 Task: In the  document Desert.txt Align the width of word art with 'Picture'. Fill the whole document with 'Yellow'. Add link on bottom left corner of the sheet: in.pinterest.com
Action: Mouse moved to (306, 450)
Screenshot: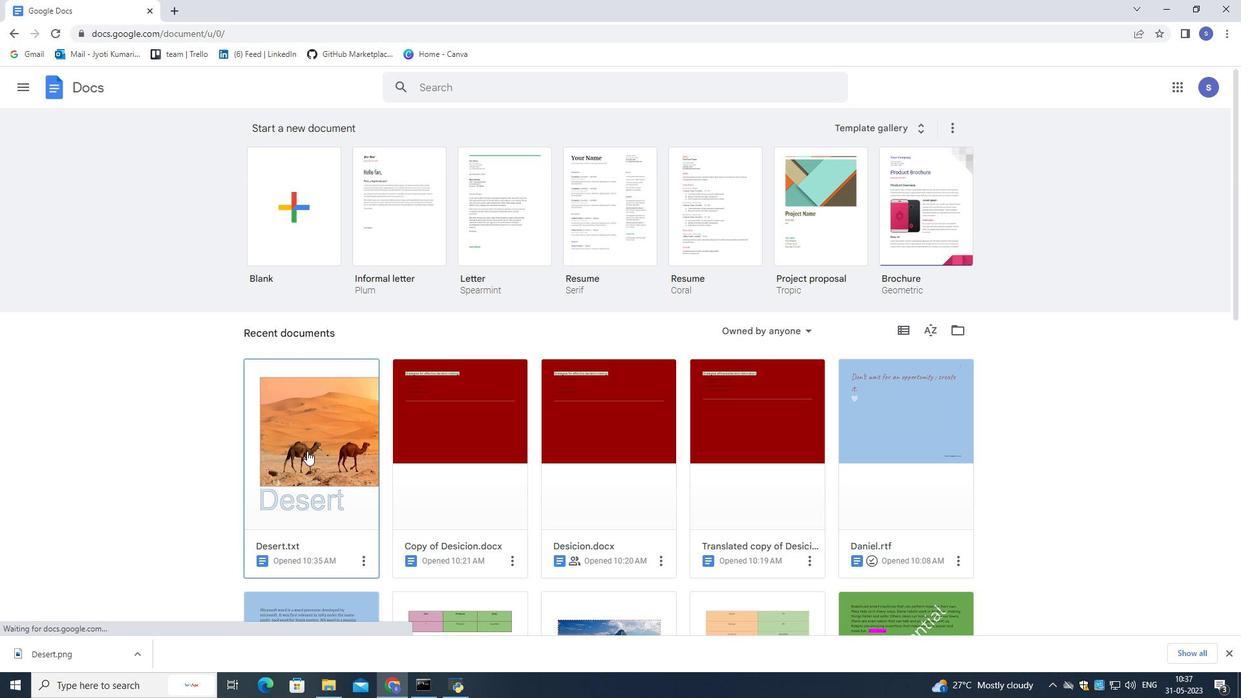
Action: Mouse pressed left at (306, 450)
Screenshot: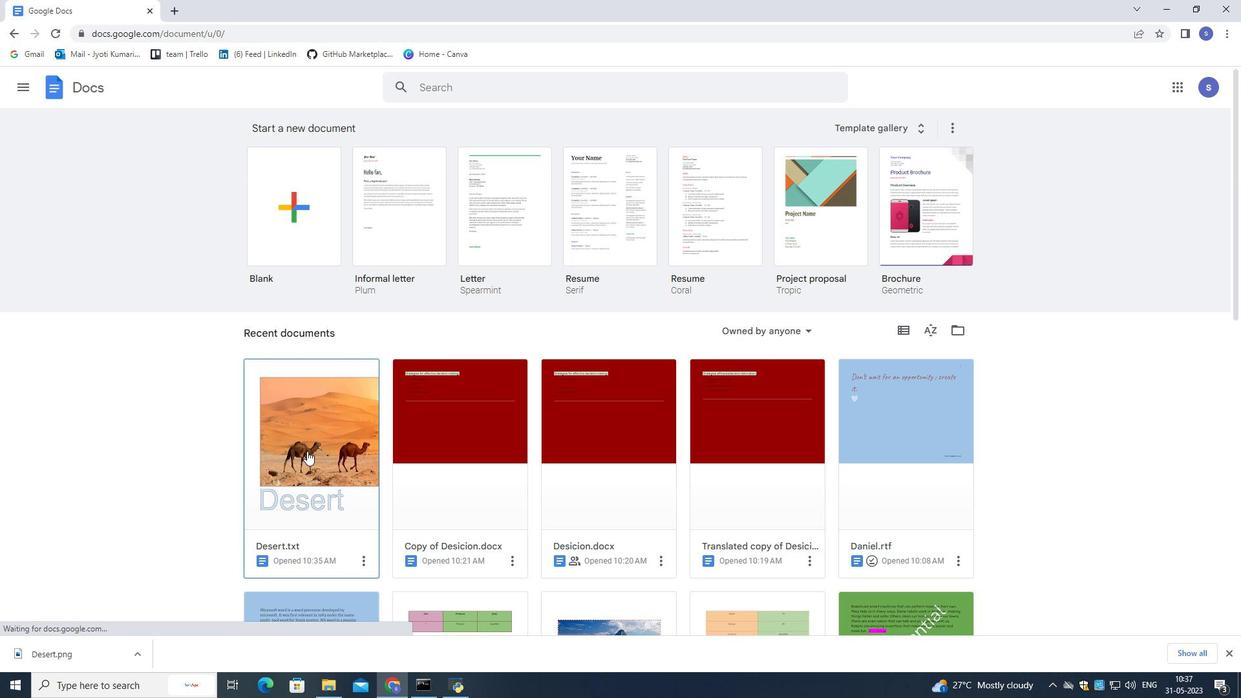 
Action: Mouse moved to (550, 488)
Screenshot: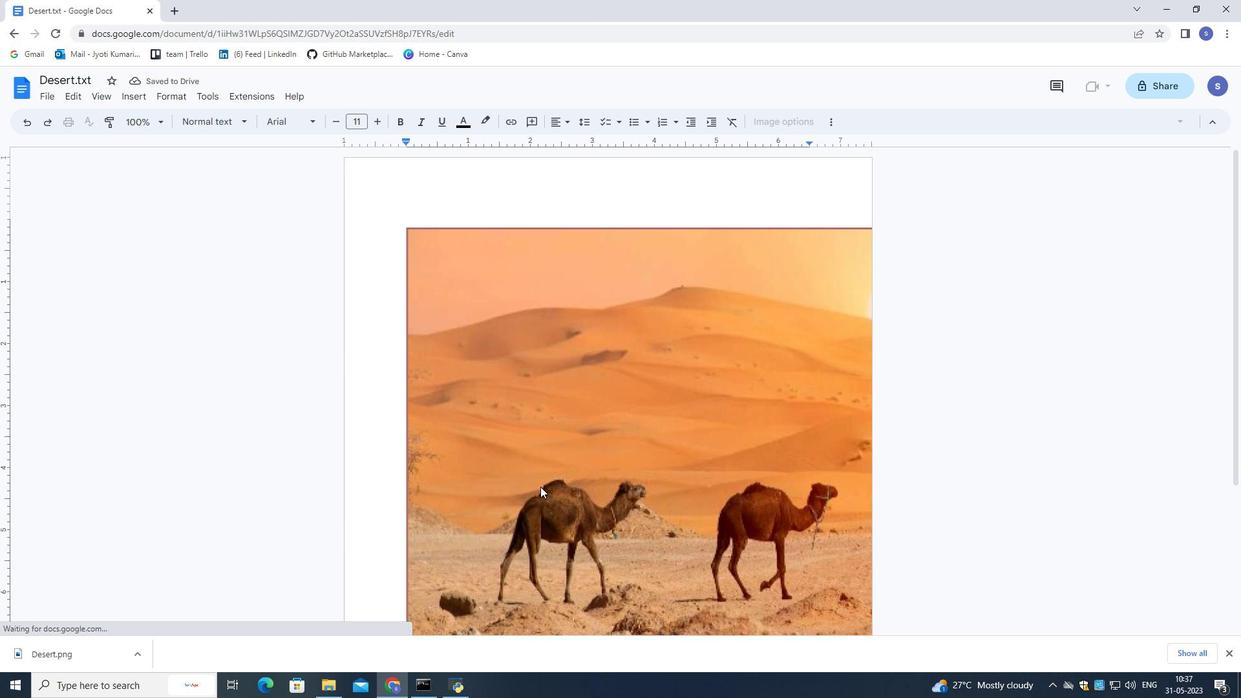 
Action: Mouse scrolled (550, 488) with delta (0, 0)
Screenshot: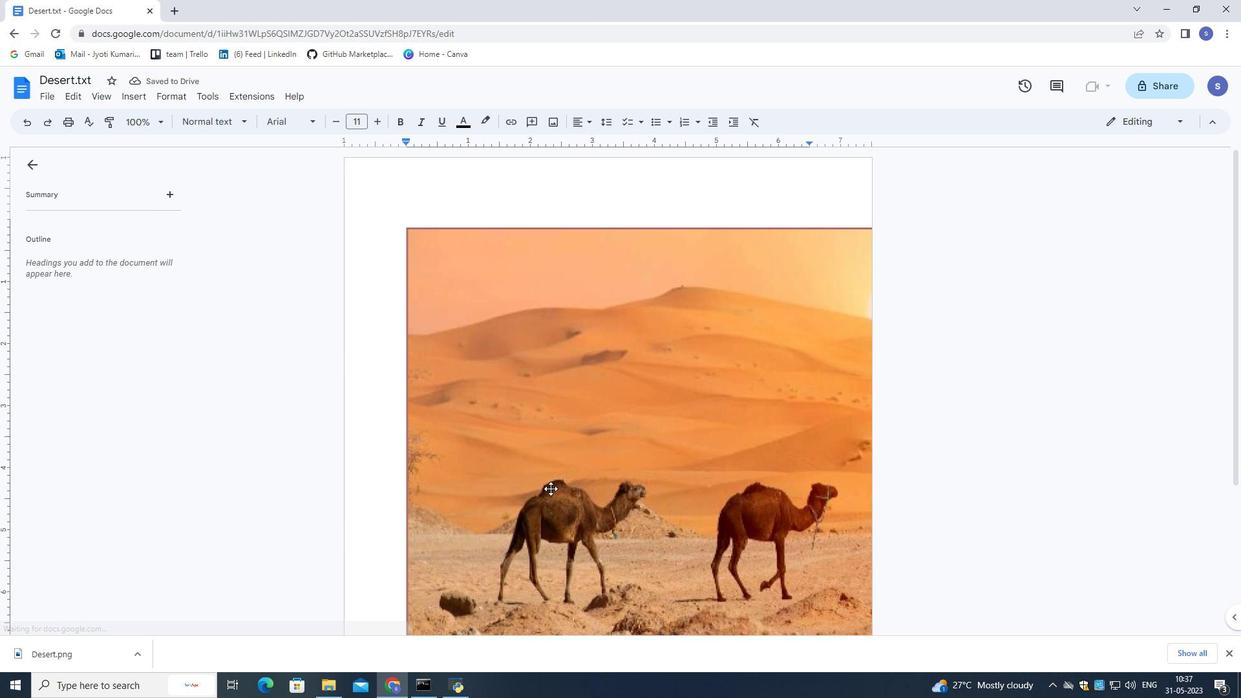 
Action: Mouse scrolled (550, 488) with delta (0, 0)
Screenshot: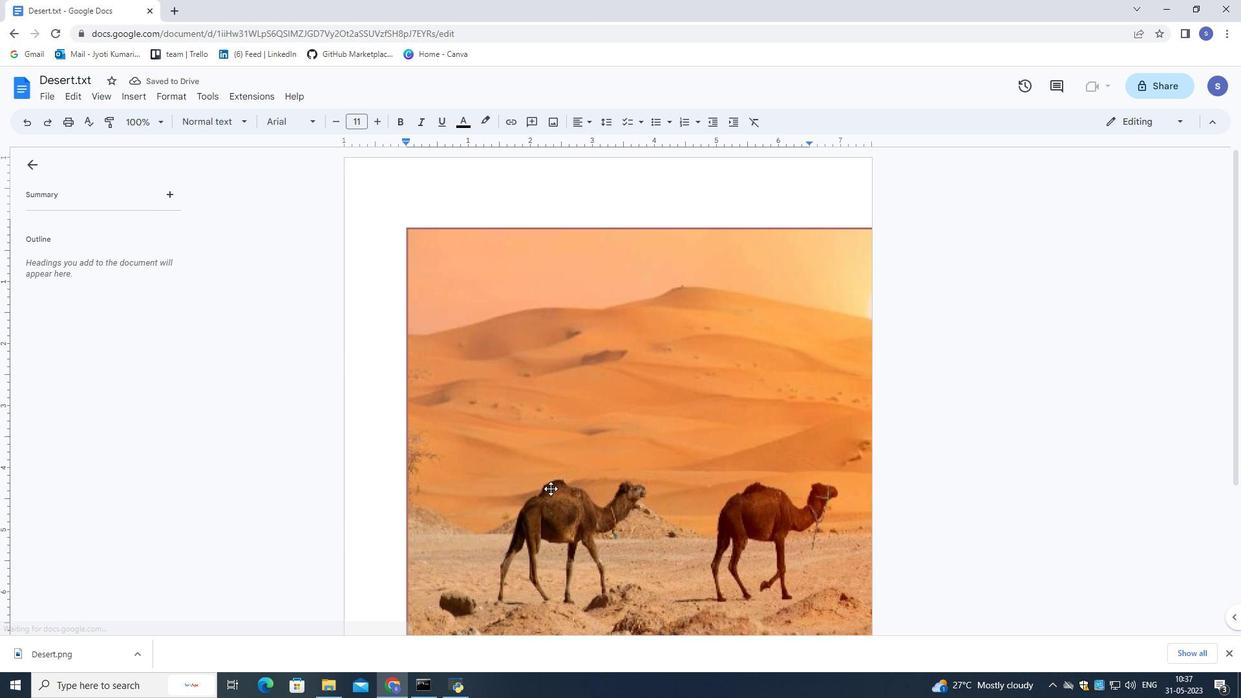 
Action: Mouse scrolled (550, 488) with delta (0, 0)
Screenshot: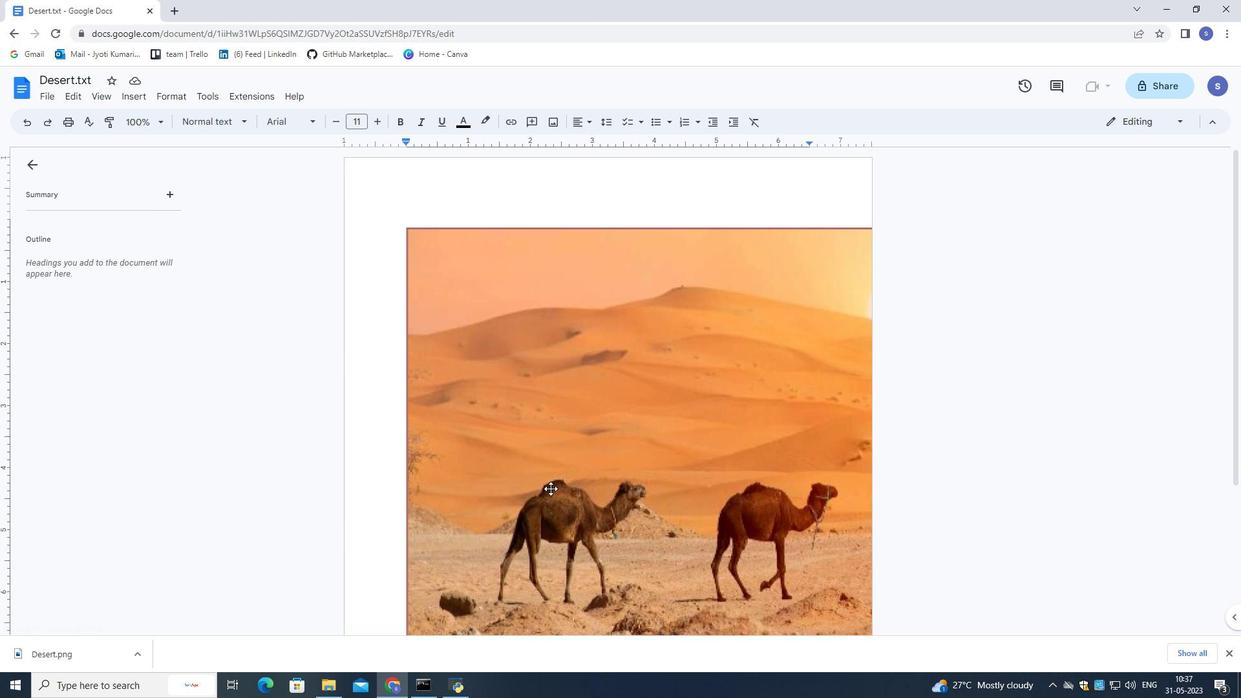 
Action: Mouse scrolled (550, 488) with delta (0, 0)
Screenshot: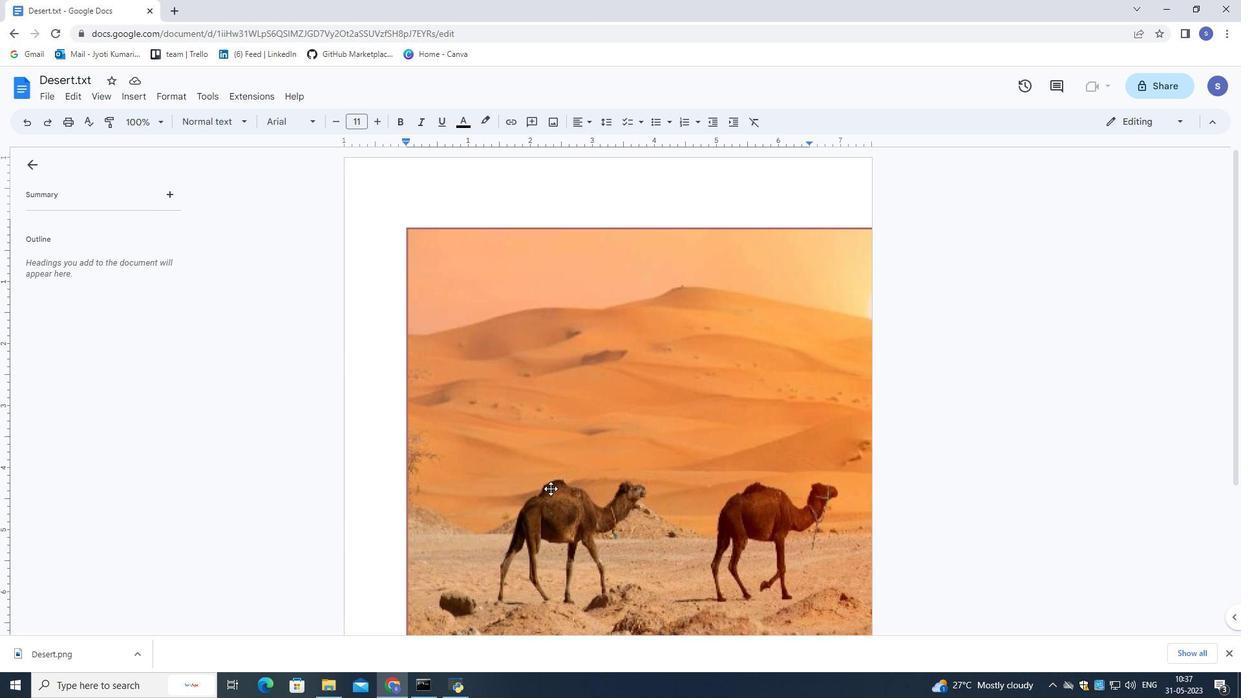 
Action: Mouse moved to (528, 504)
Screenshot: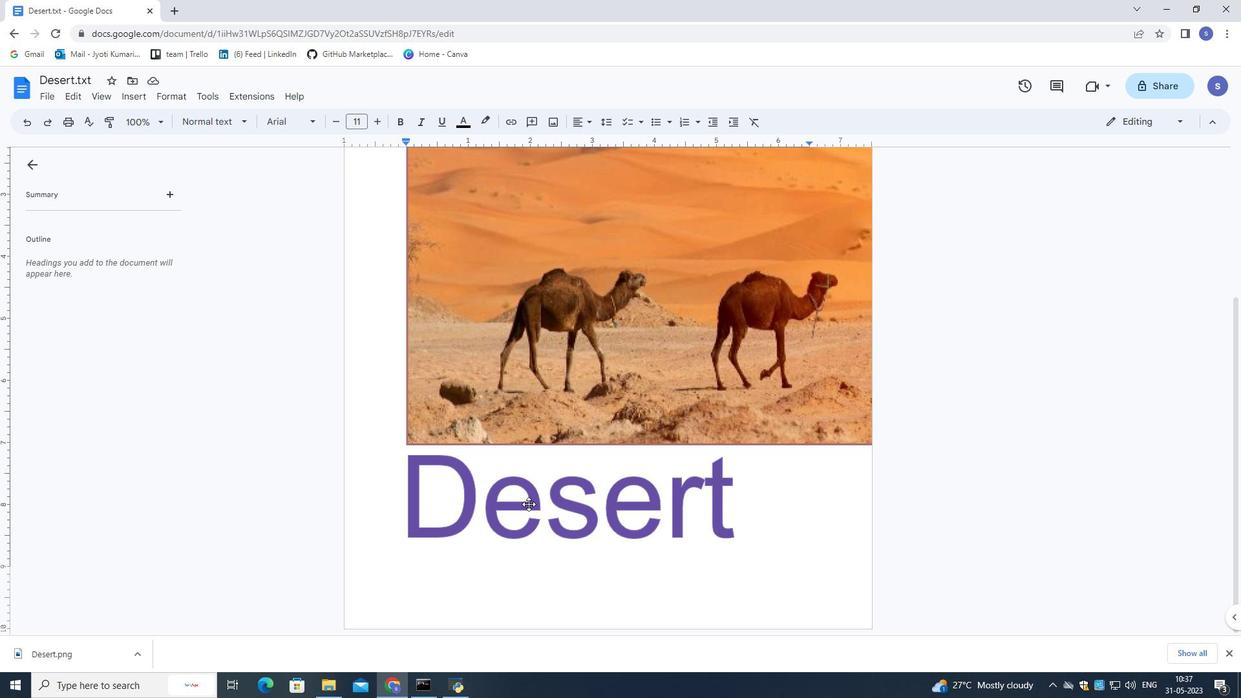 
Action: Mouse pressed left at (528, 504)
Screenshot: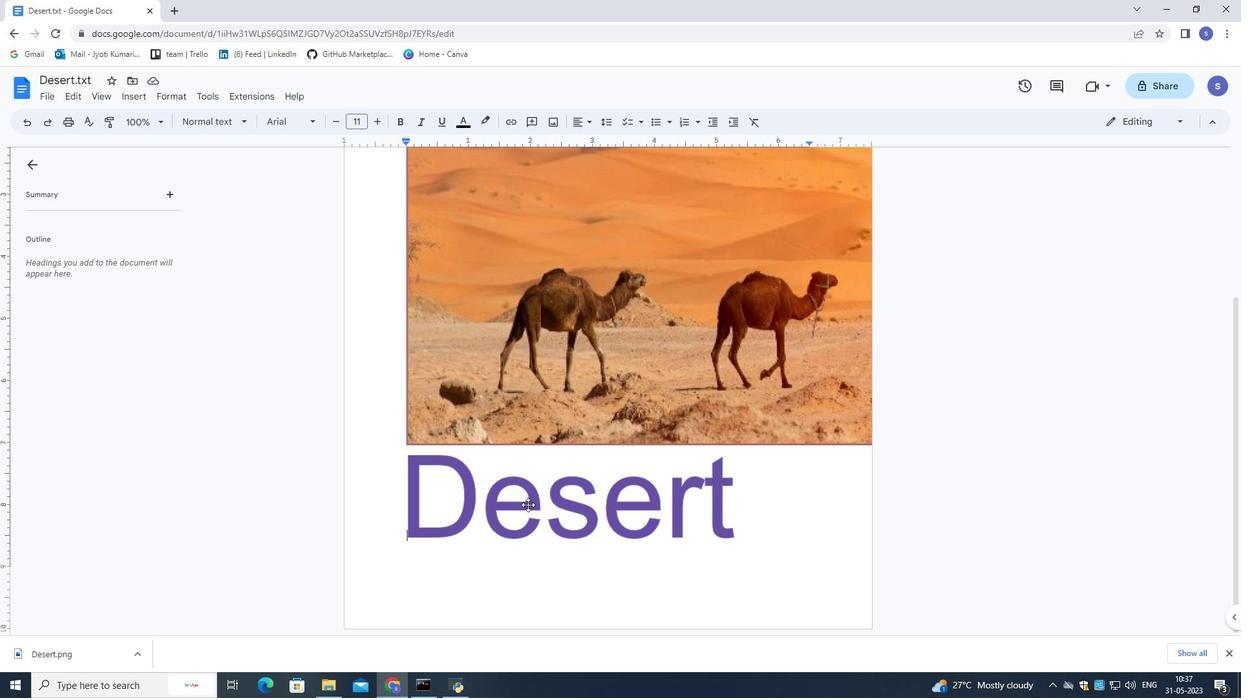 
Action: Mouse moved to (731, 497)
Screenshot: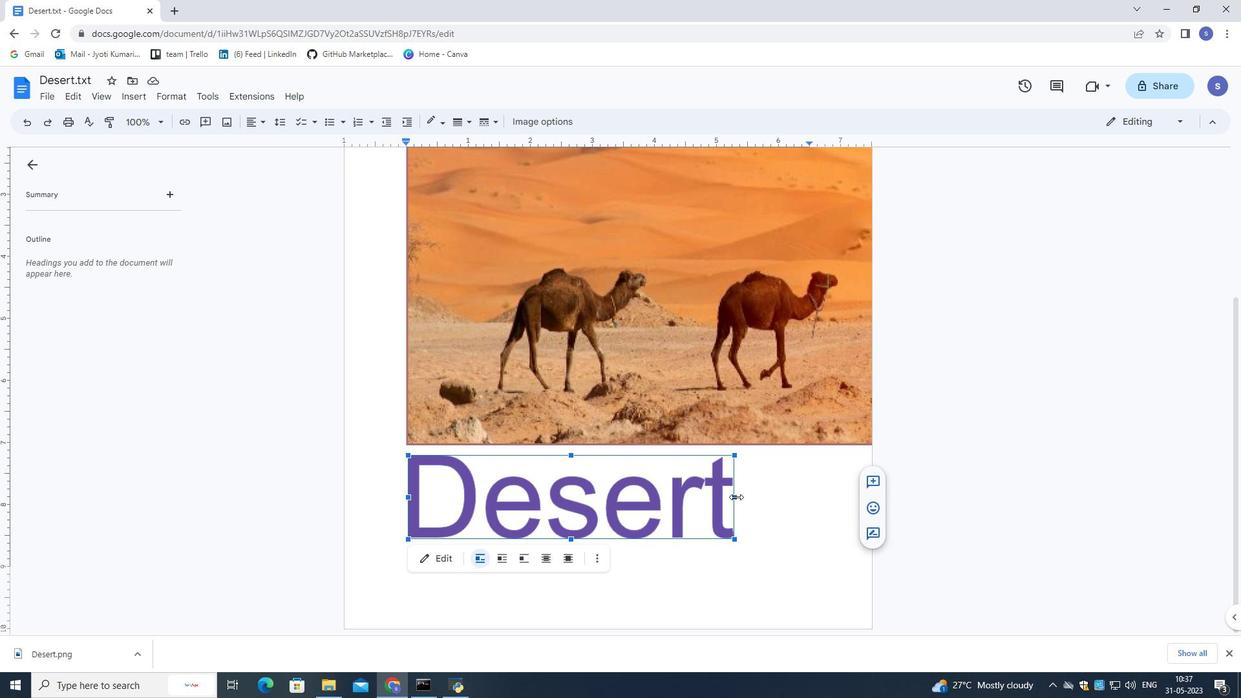 
Action: Mouse pressed left at (731, 497)
Screenshot: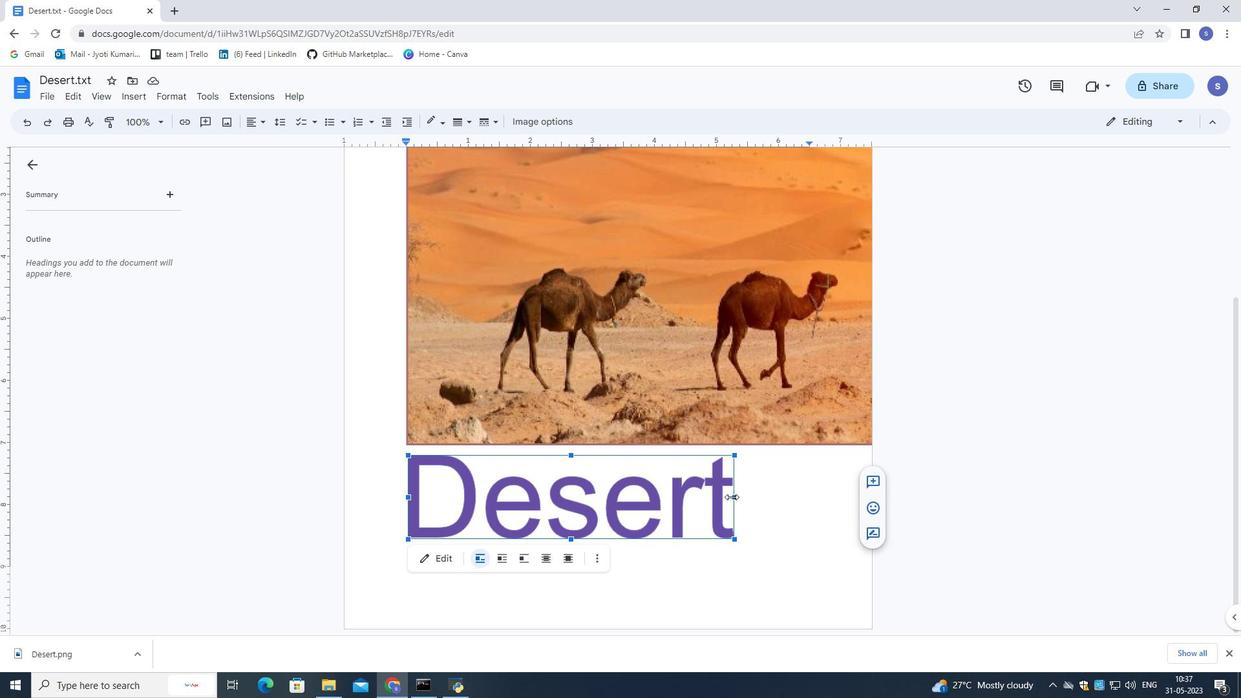 
Action: Mouse moved to (638, 538)
Screenshot: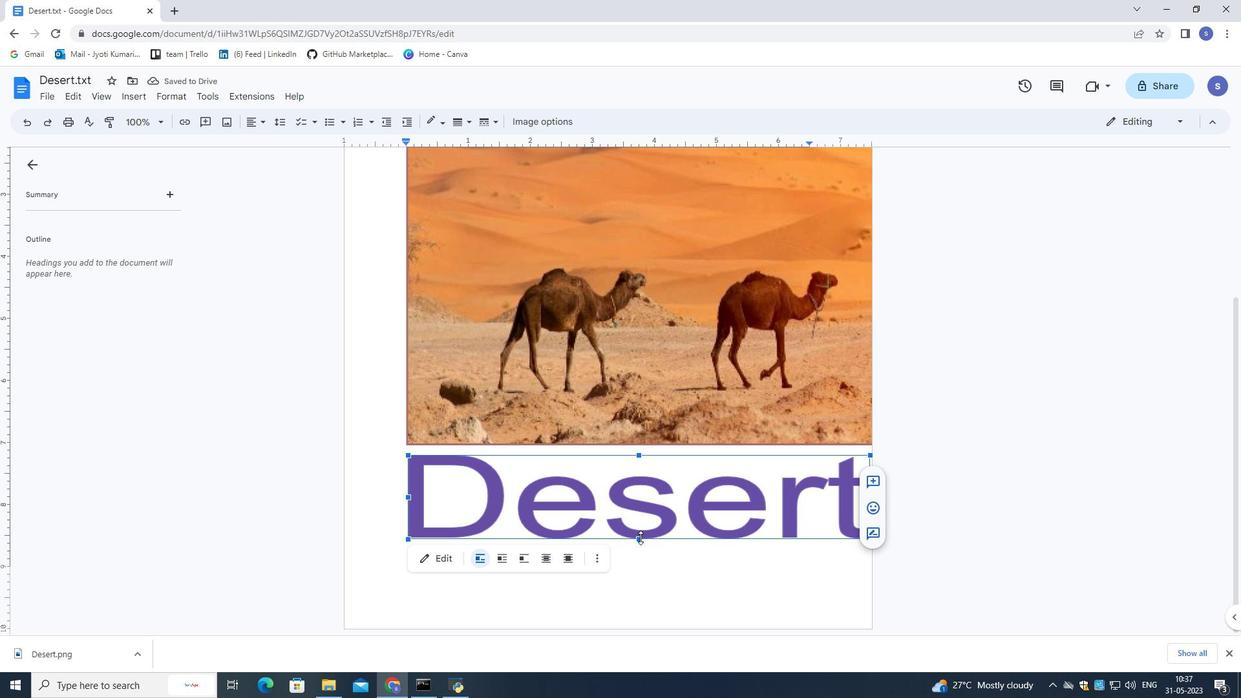 
Action: Mouse pressed left at (638, 538)
Screenshot: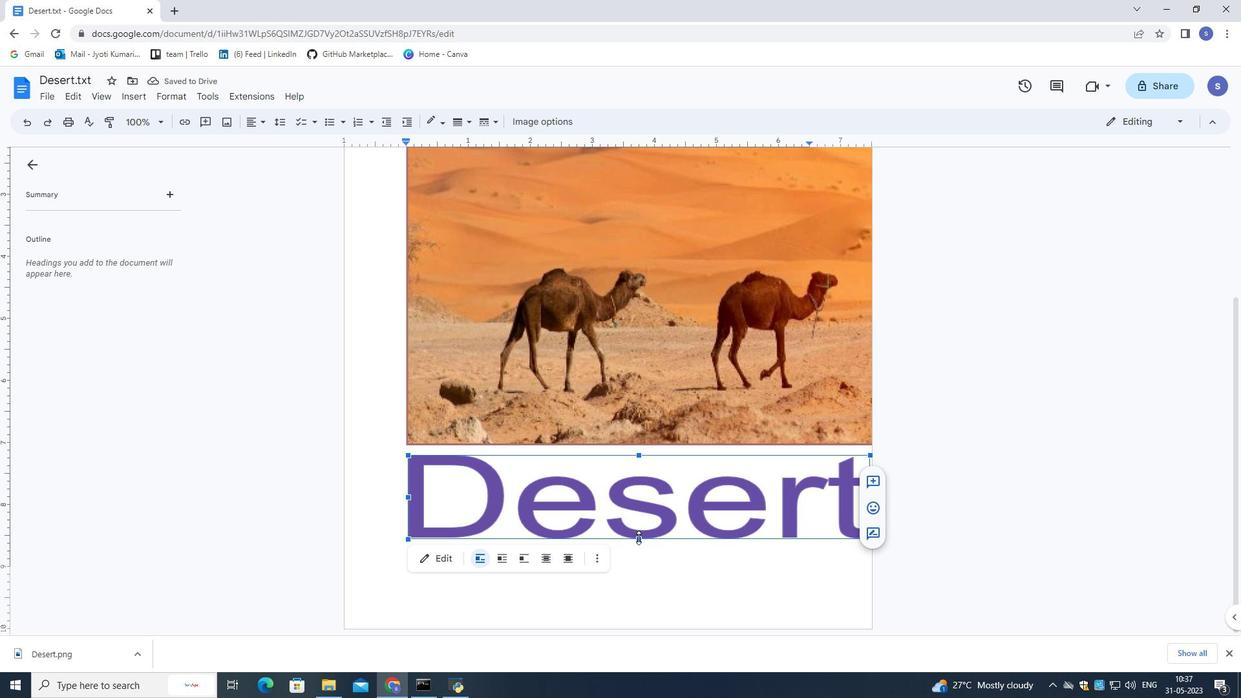 
Action: Mouse moved to (667, 577)
Screenshot: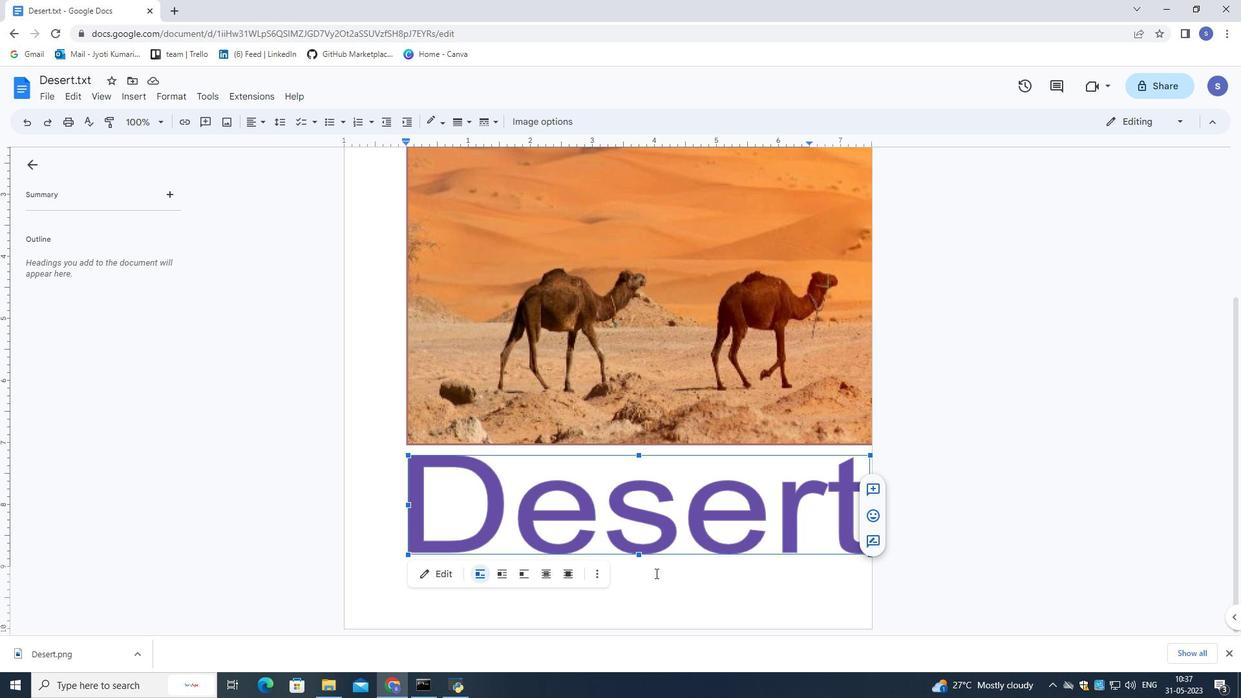 
Action: Mouse pressed left at (667, 577)
Screenshot: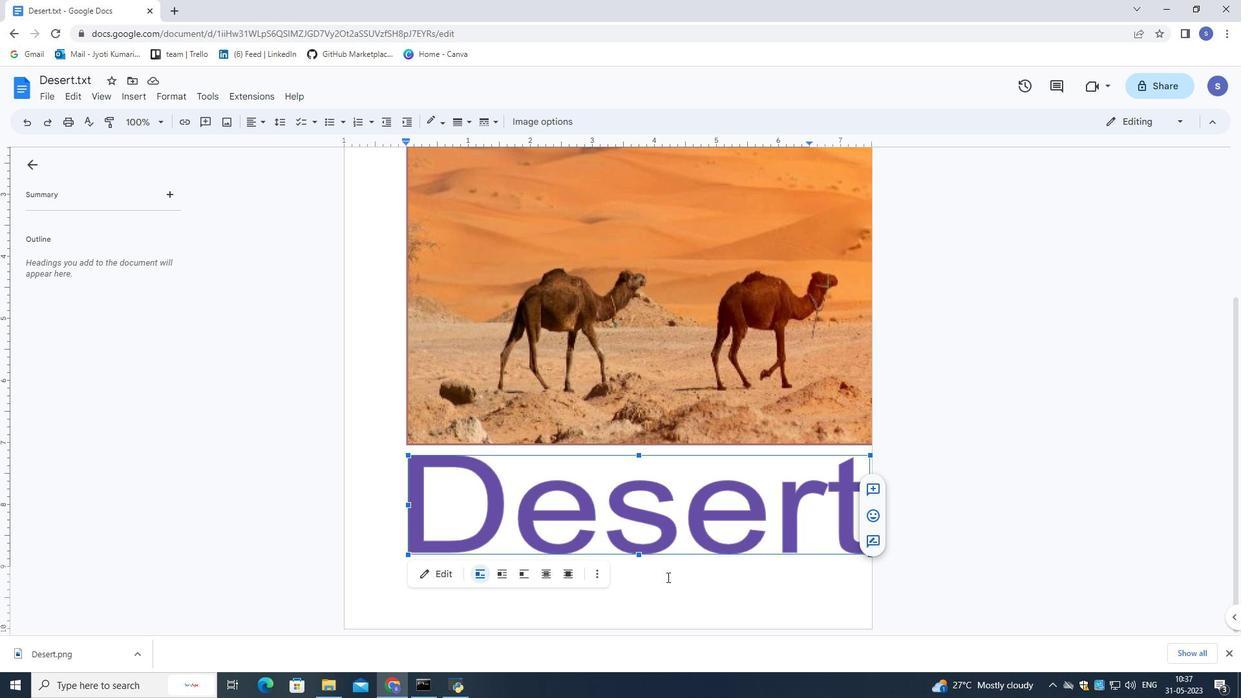 
Action: Mouse moved to (658, 570)
Screenshot: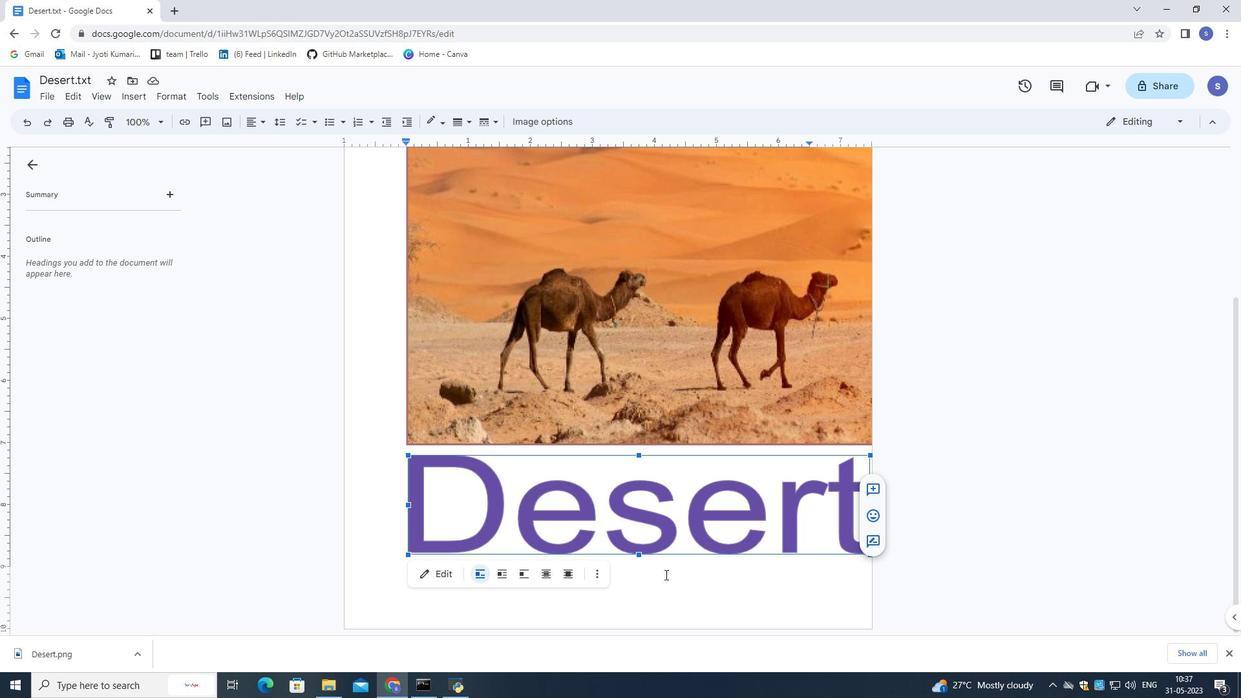 
Action: Mouse pressed left at (658, 570)
Screenshot: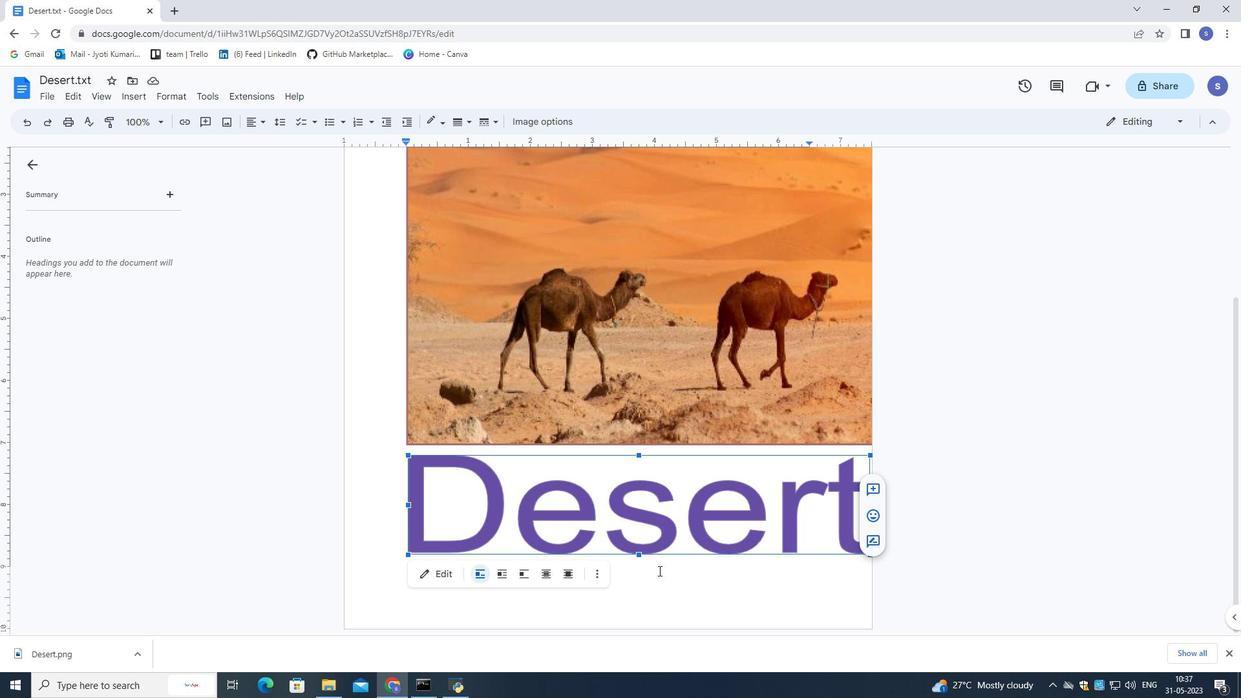 
Action: Mouse moved to (560, 387)
Screenshot: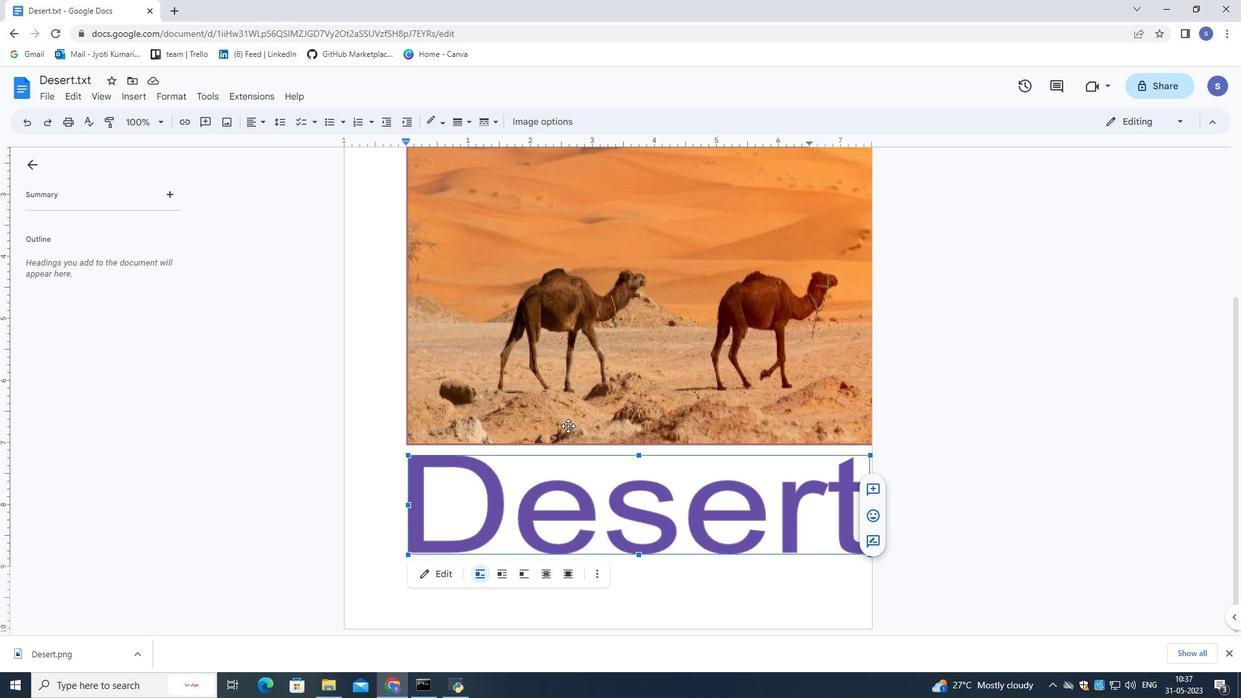 
Action: Mouse pressed left at (560, 387)
Screenshot: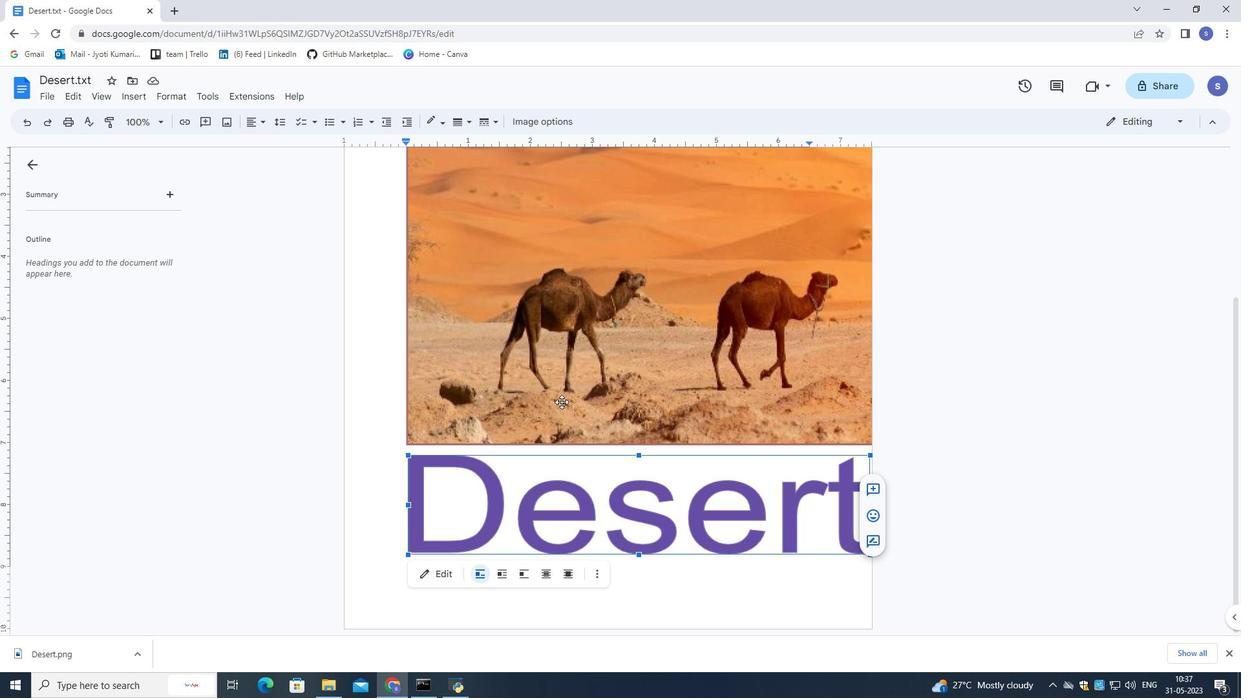 
Action: Mouse moved to (574, 417)
Screenshot: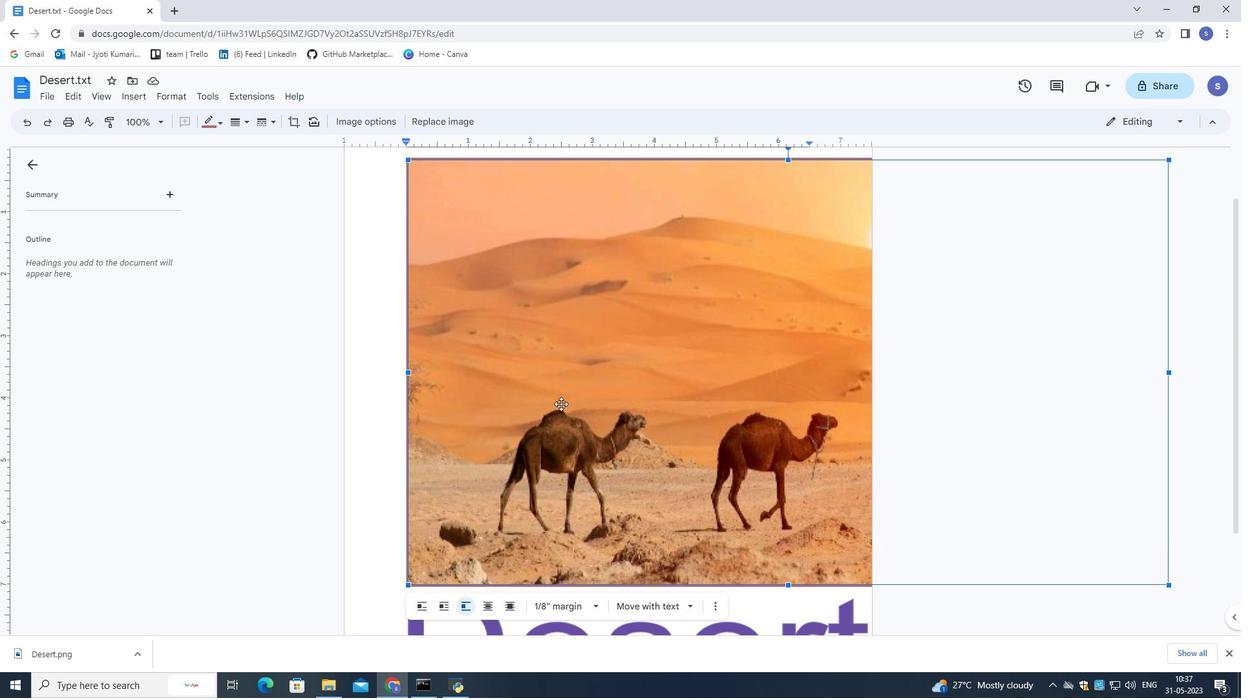 
Action: Mouse scrolled (574, 416) with delta (0, 0)
Screenshot: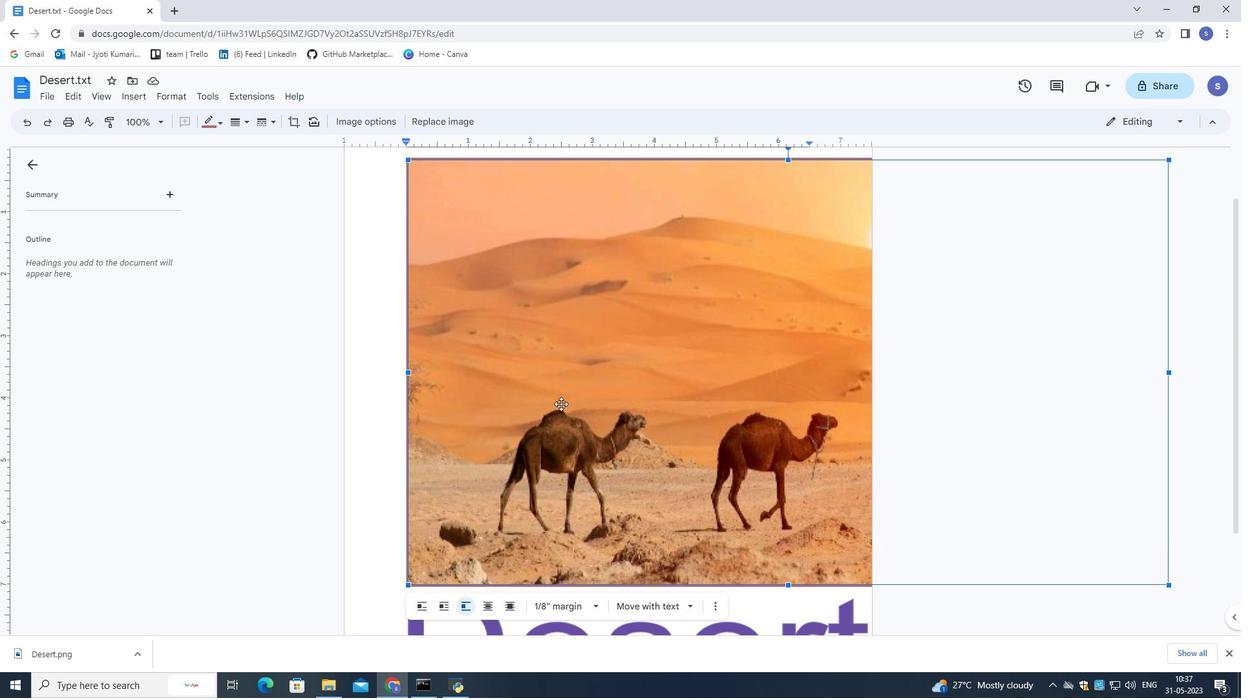 
Action: Mouse moved to (574, 418)
Screenshot: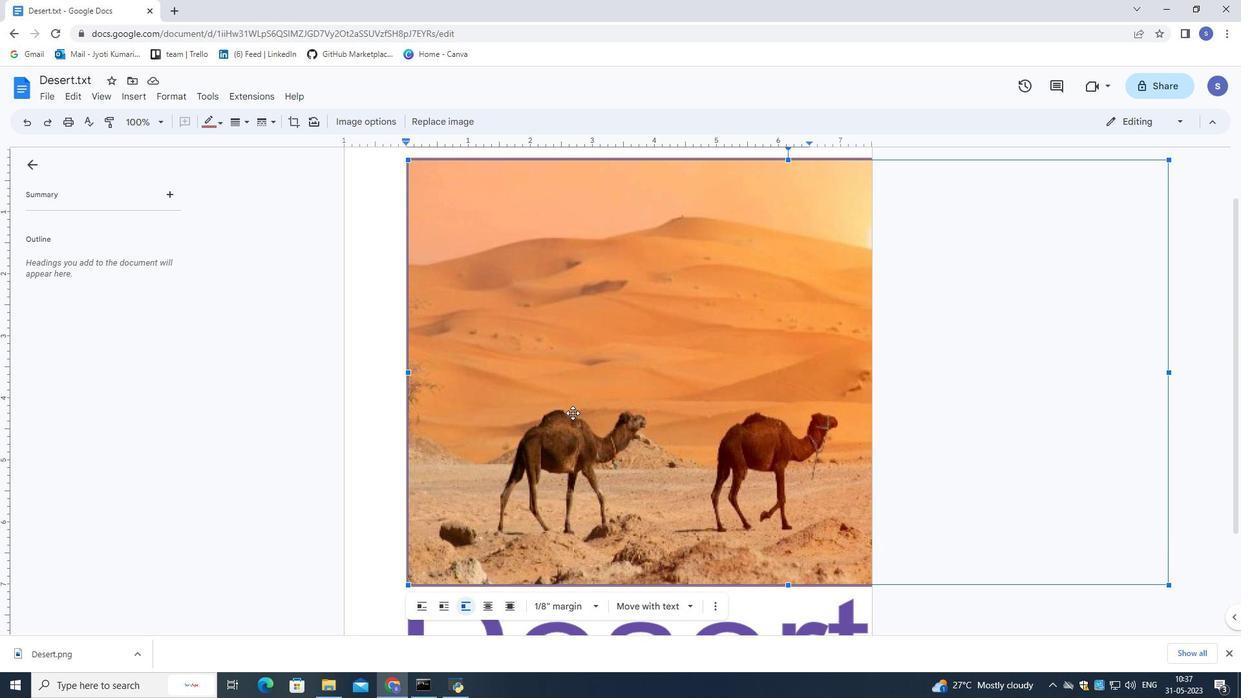 
Action: Mouse scrolled (574, 417) with delta (0, 0)
Screenshot: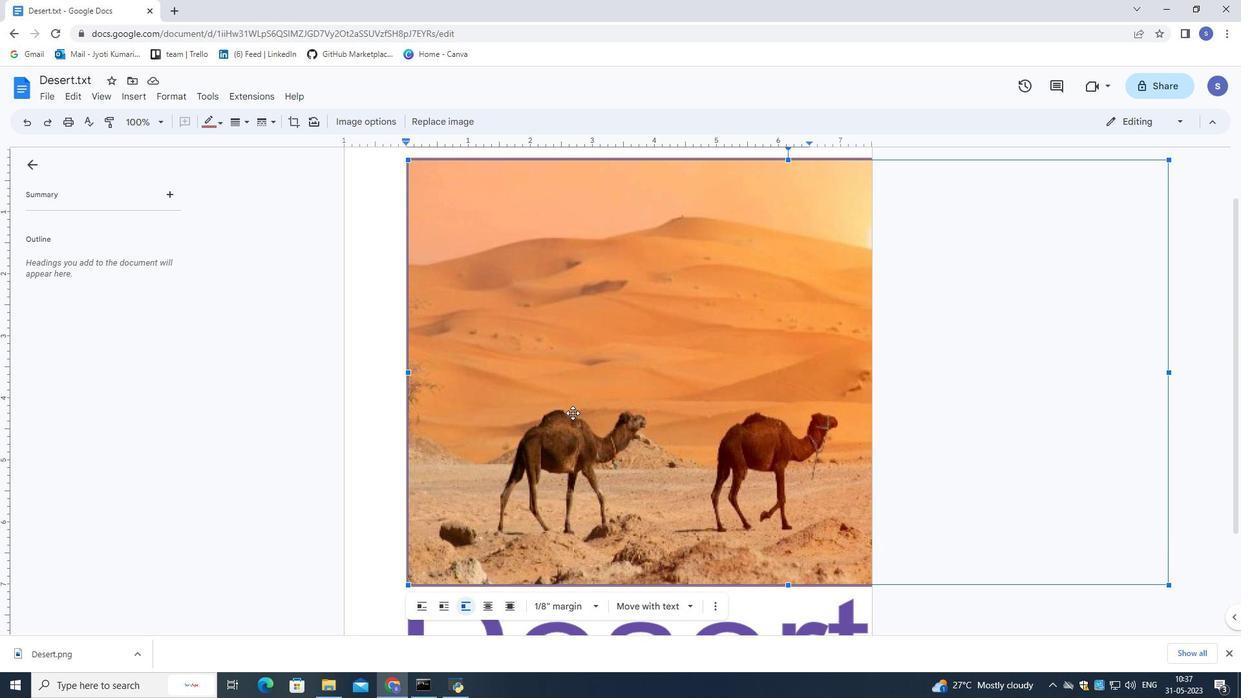 
Action: Mouse moved to (574, 418)
Screenshot: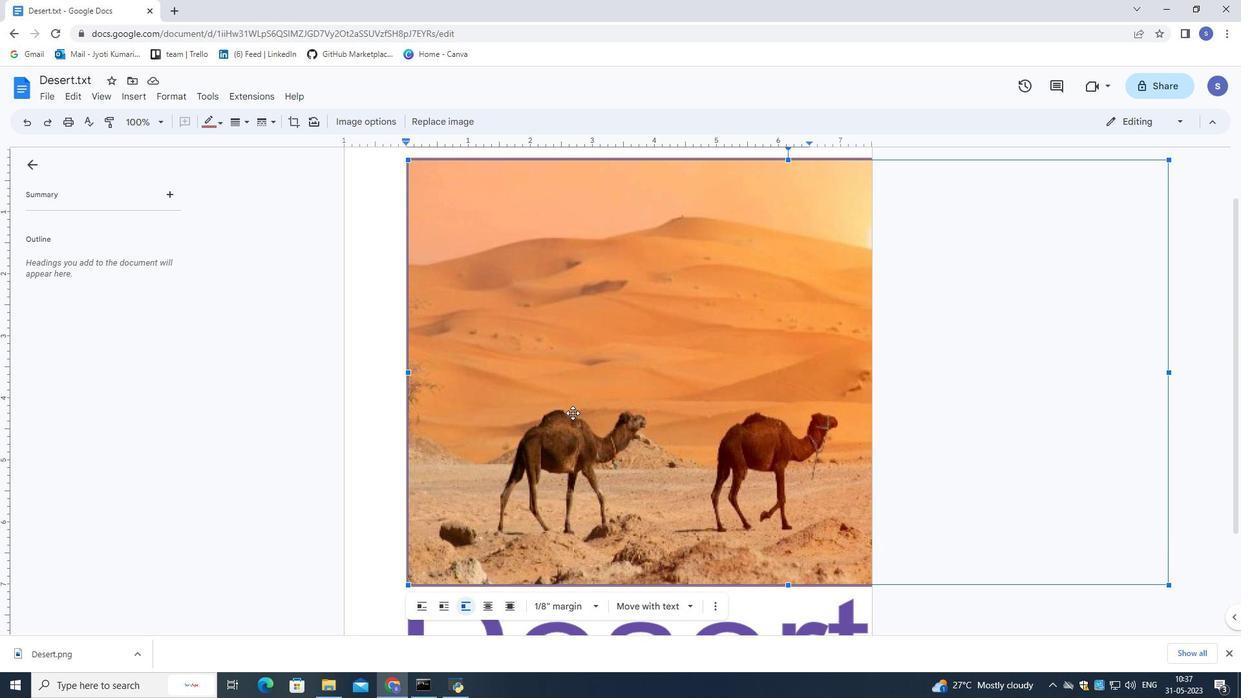 
Action: Mouse scrolled (574, 418) with delta (0, 0)
Screenshot: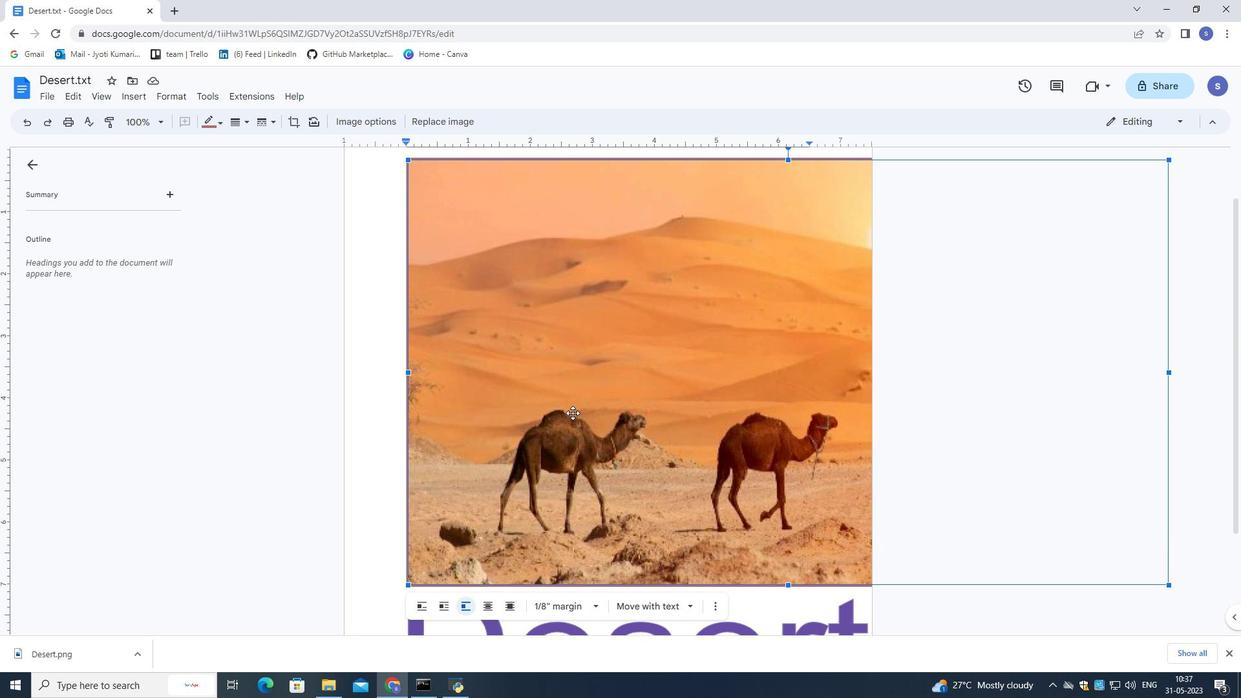 
Action: Mouse scrolled (574, 418) with delta (0, 0)
Screenshot: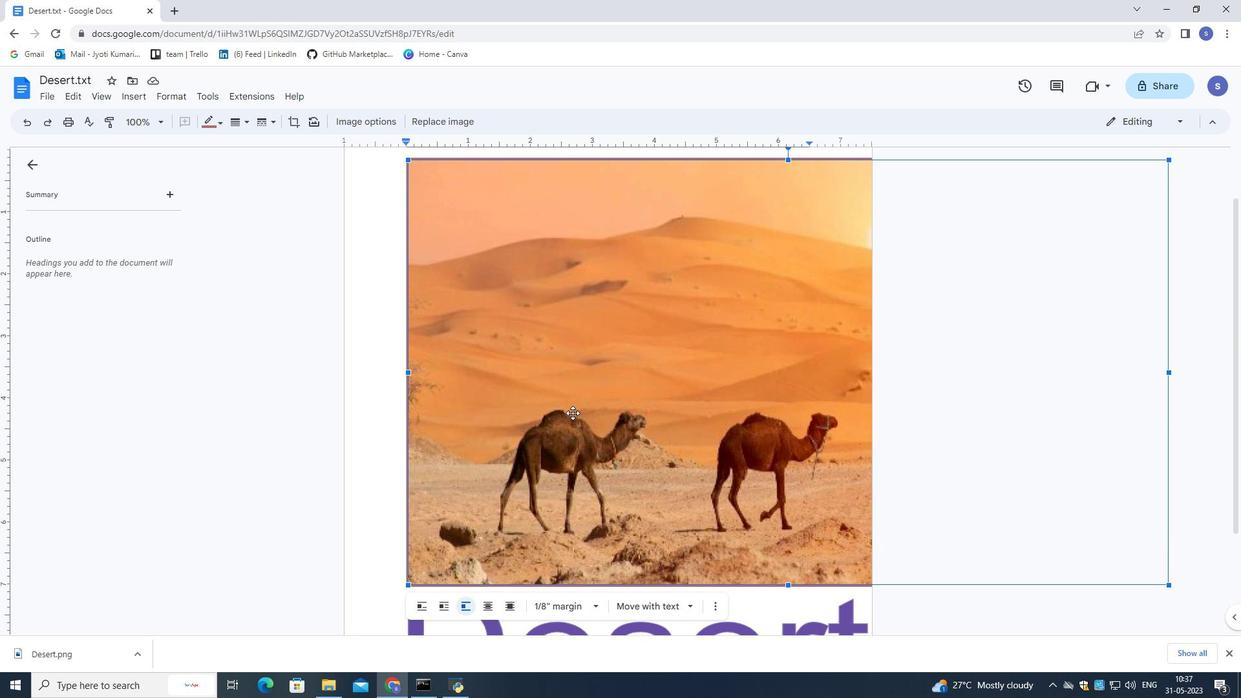 
Action: Mouse moved to (575, 419)
Screenshot: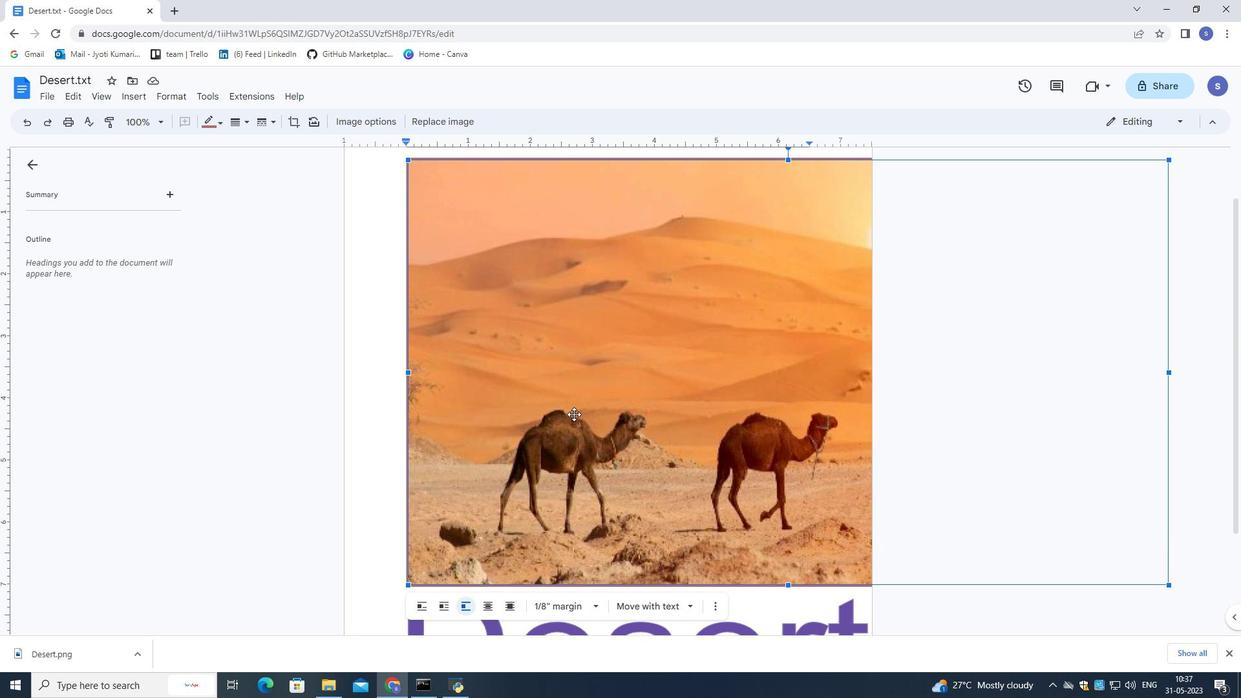 
Action: Mouse scrolled (575, 418) with delta (0, 0)
Screenshot: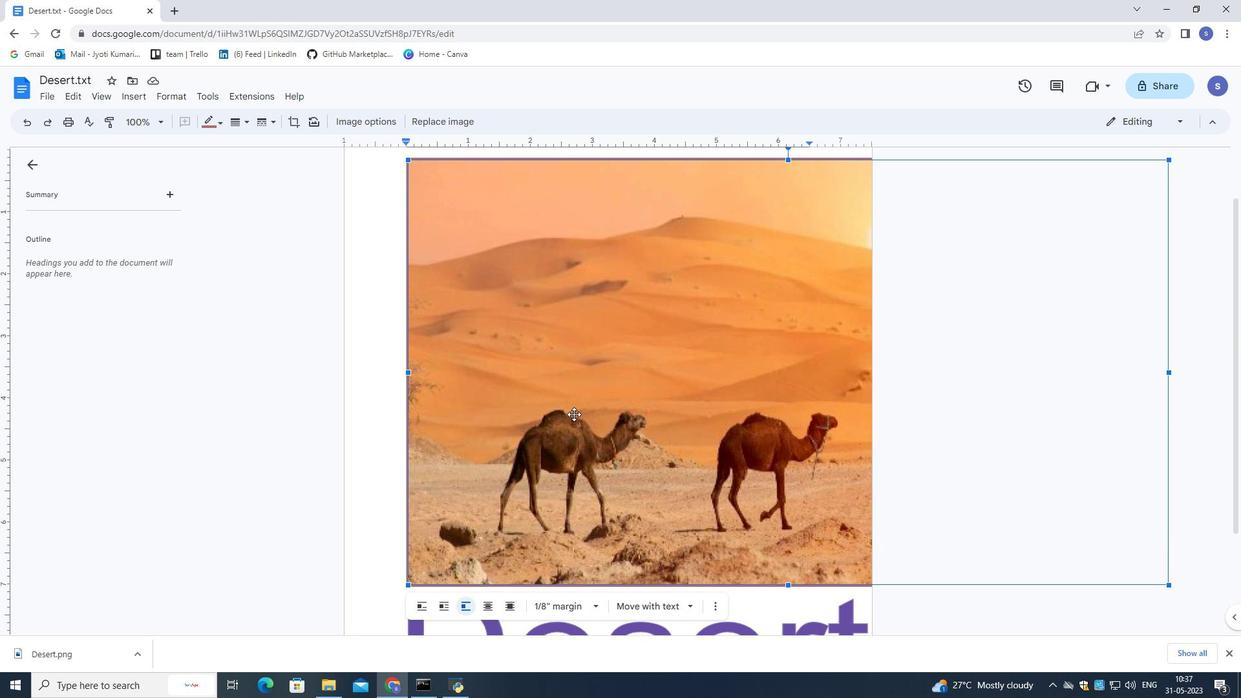 
Action: Mouse moved to (622, 587)
Screenshot: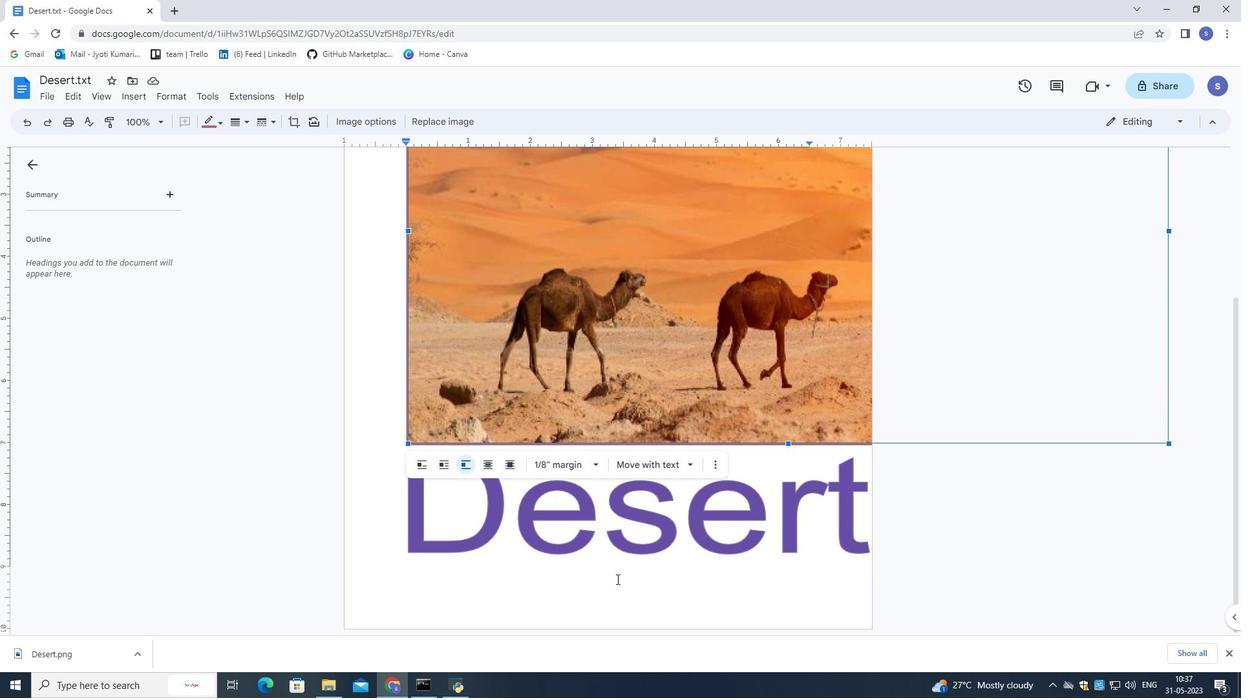 
Action: Mouse pressed left at (622, 587)
Screenshot: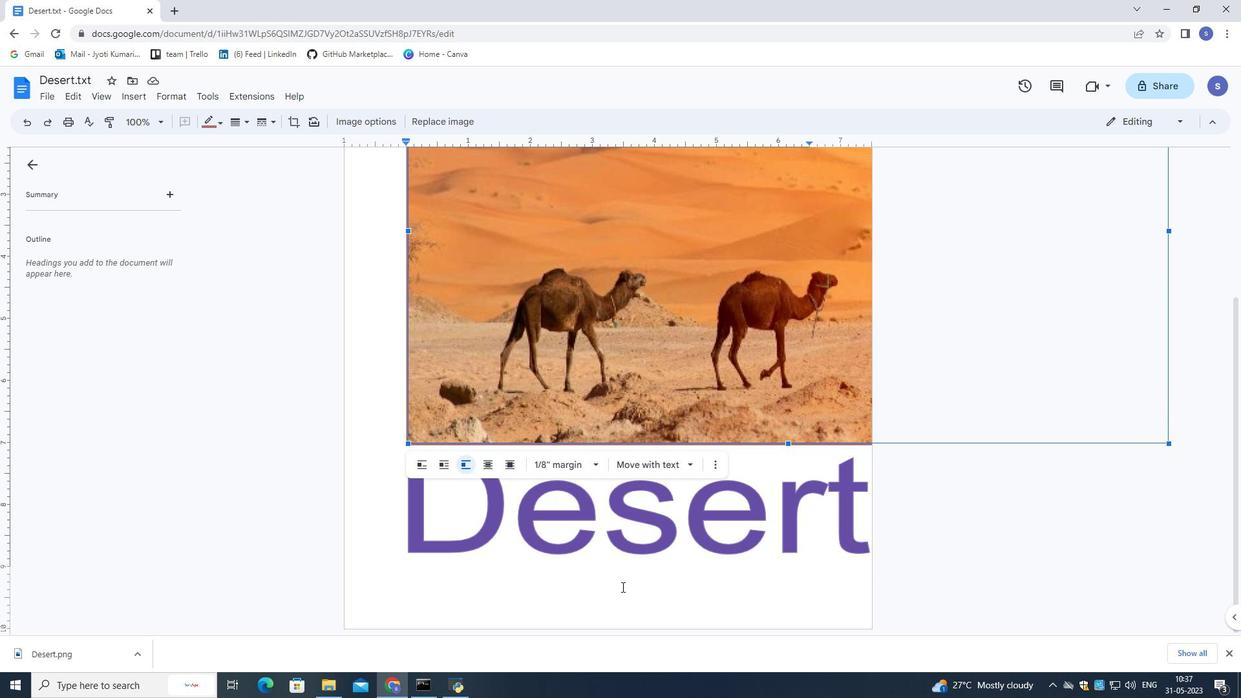 
Action: Mouse moved to (45, 95)
Screenshot: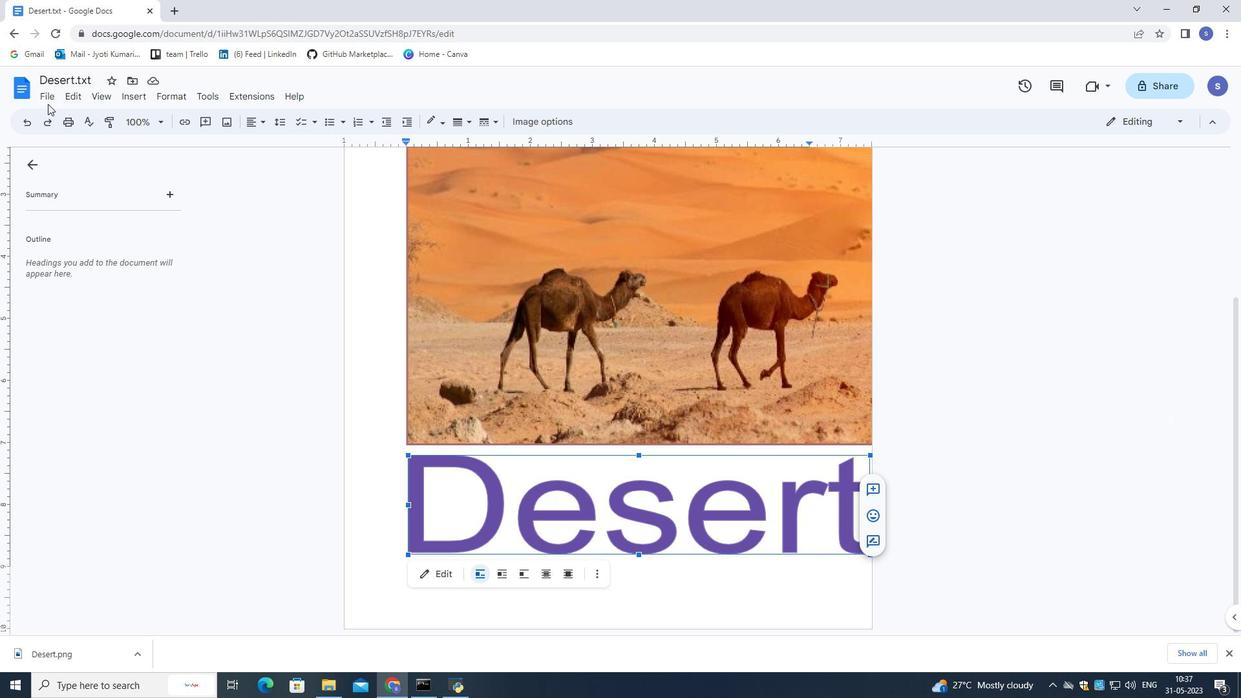 
Action: Mouse pressed left at (45, 95)
Screenshot: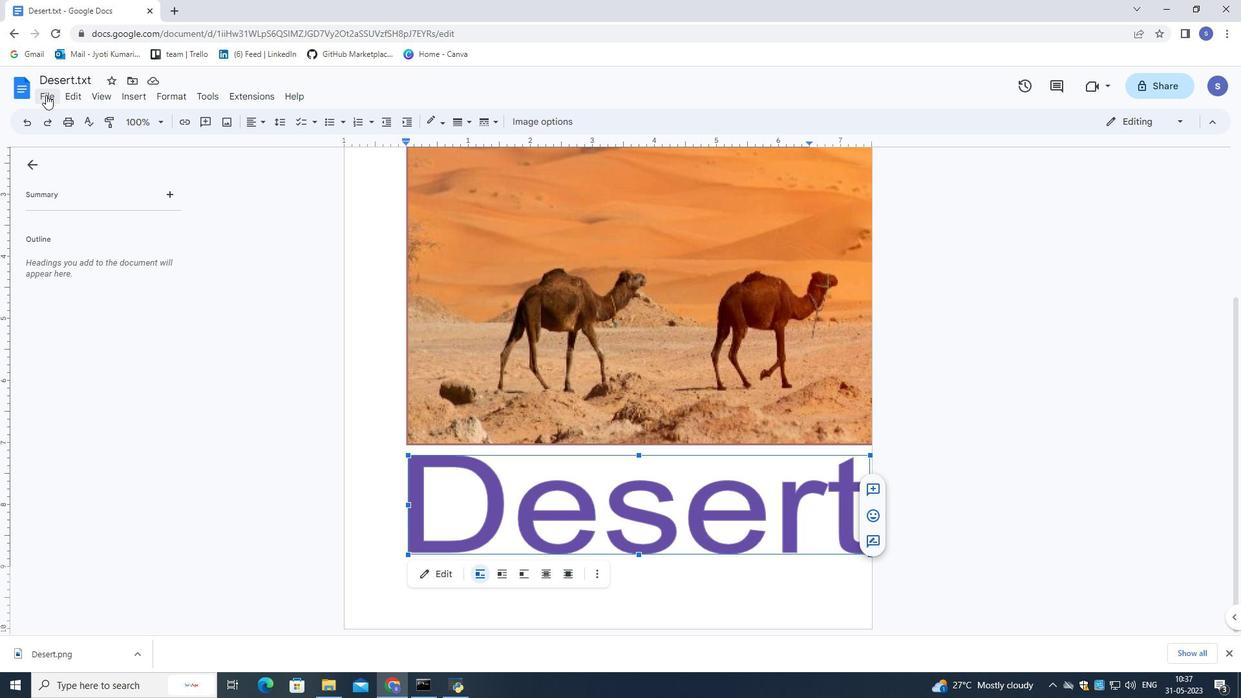 
Action: Mouse moved to (115, 447)
Screenshot: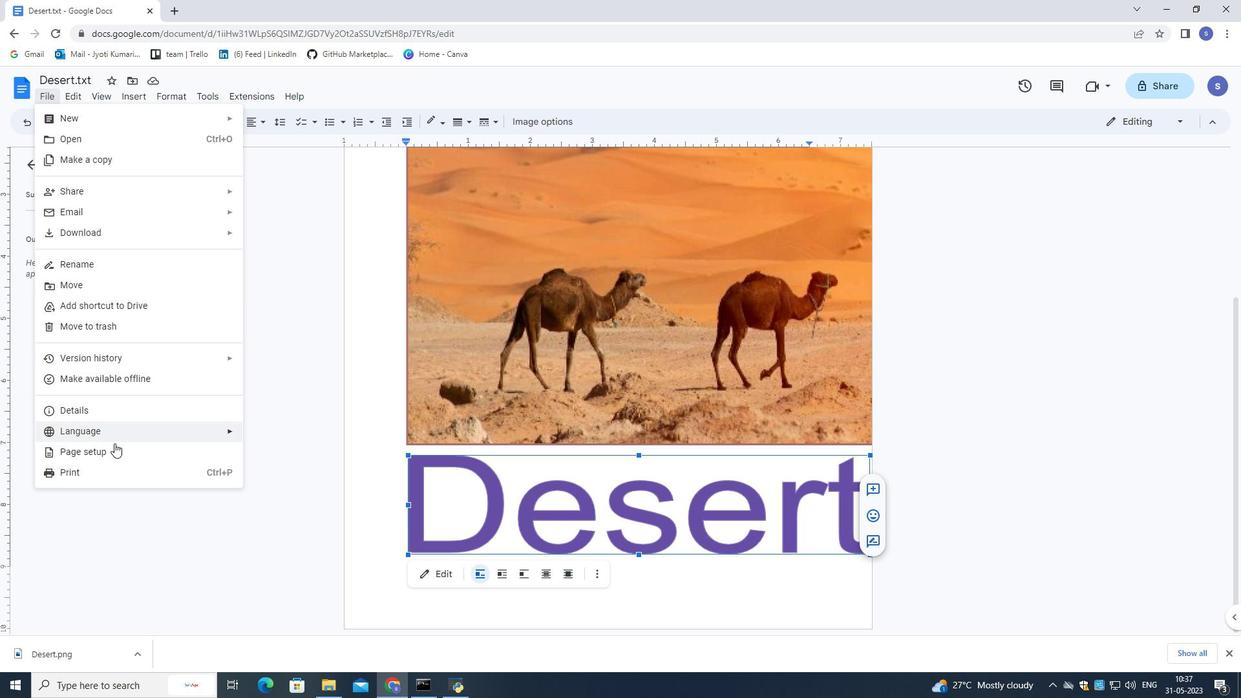 
Action: Mouse pressed left at (115, 447)
Screenshot: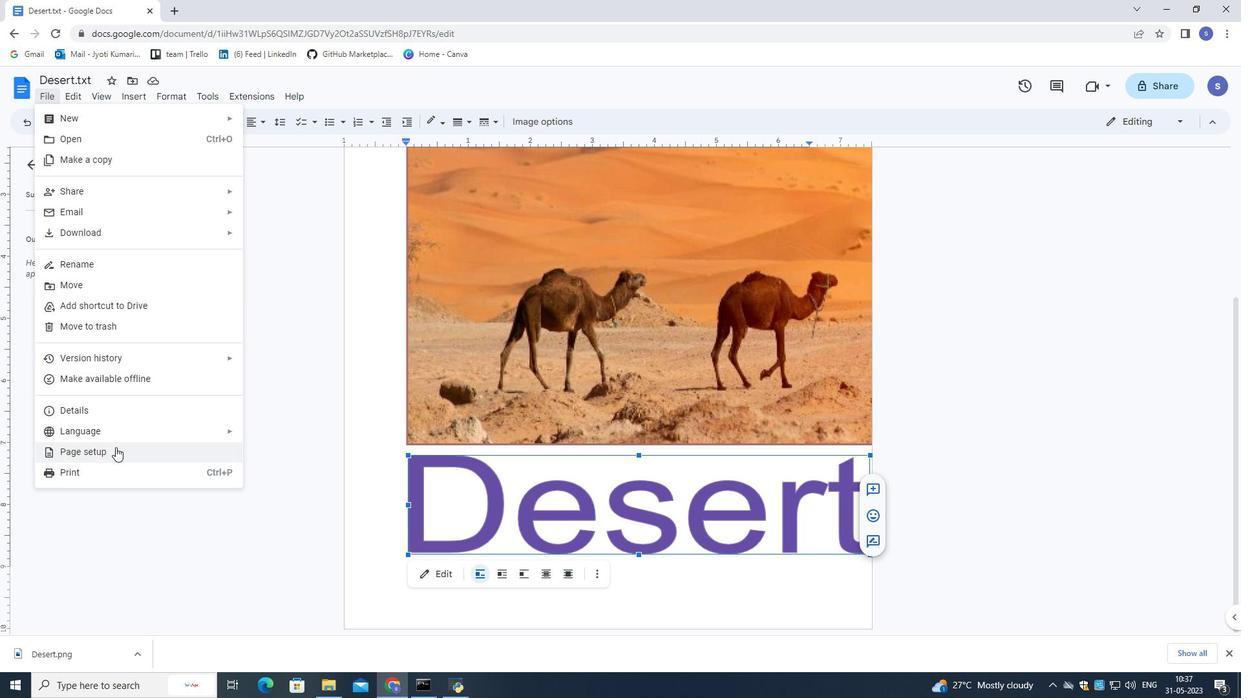 
Action: Mouse moved to (543, 283)
Screenshot: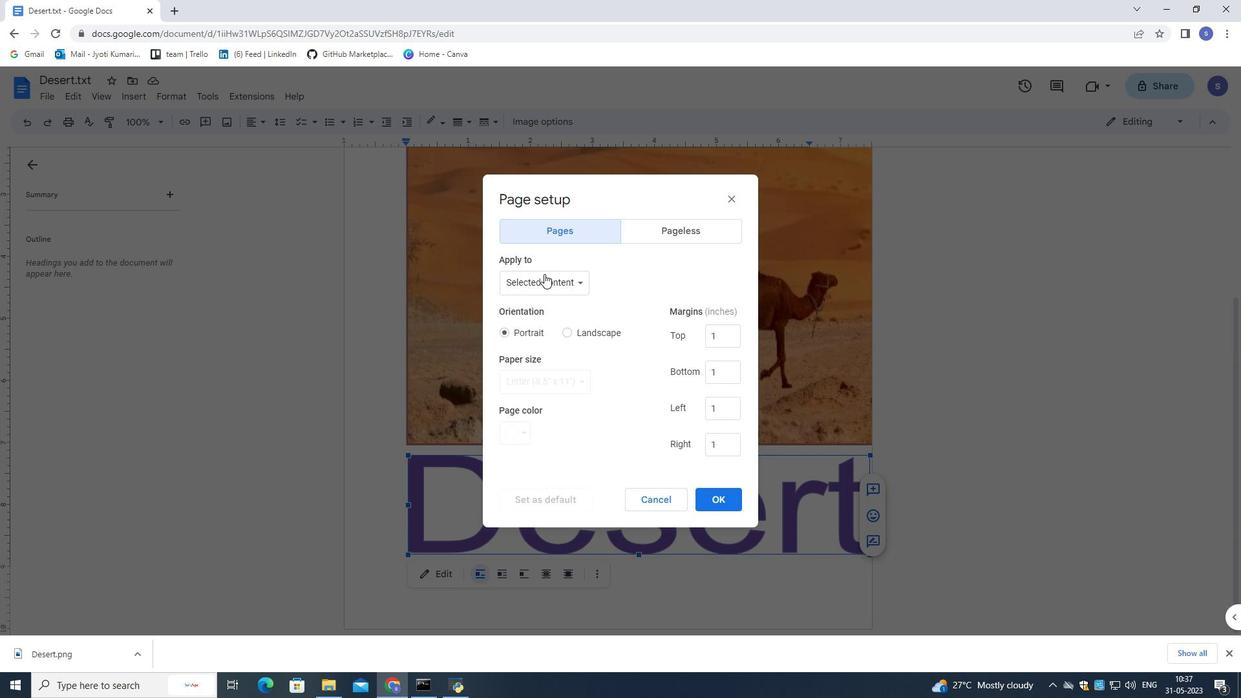 
Action: Mouse pressed left at (543, 283)
Screenshot: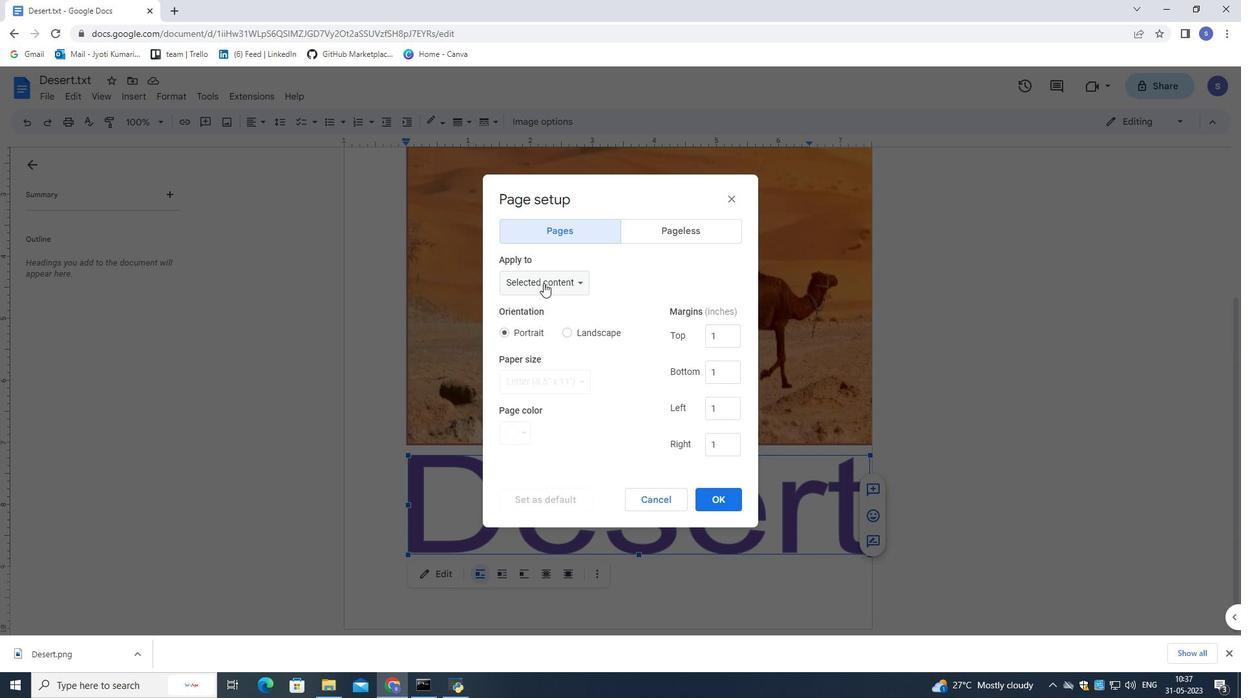 
Action: Mouse moved to (543, 258)
Screenshot: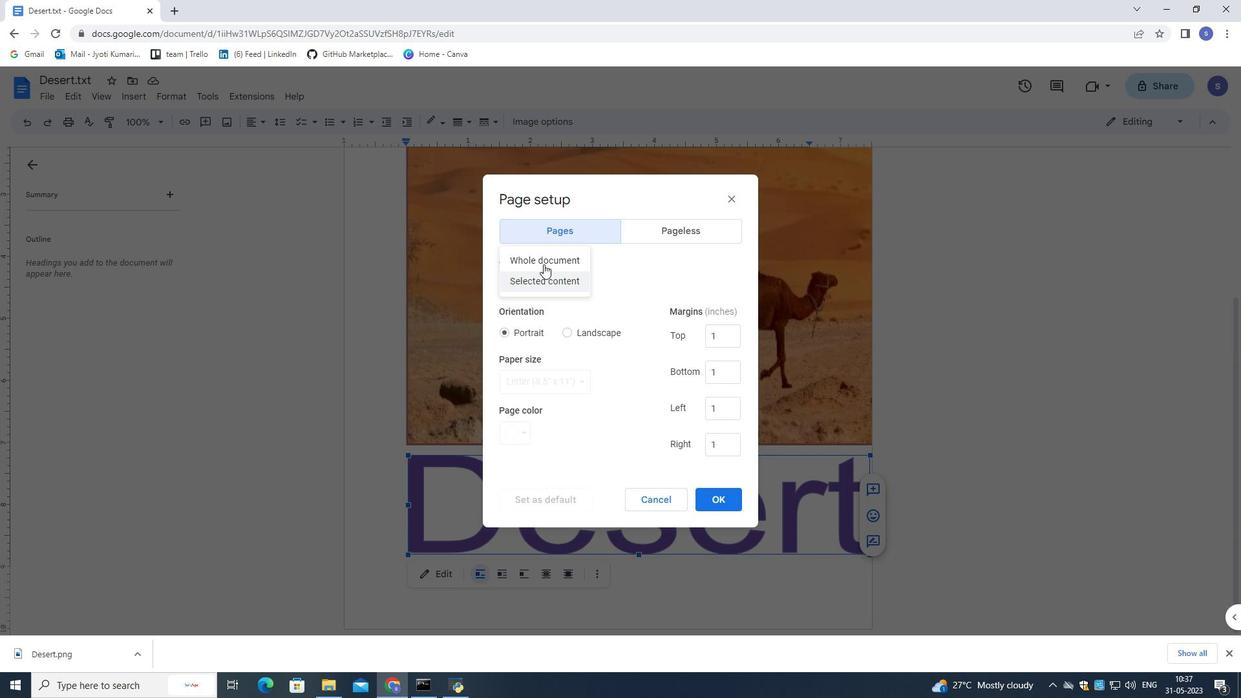 
Action: Mouse pressed left at (543, 258)
Screenshot: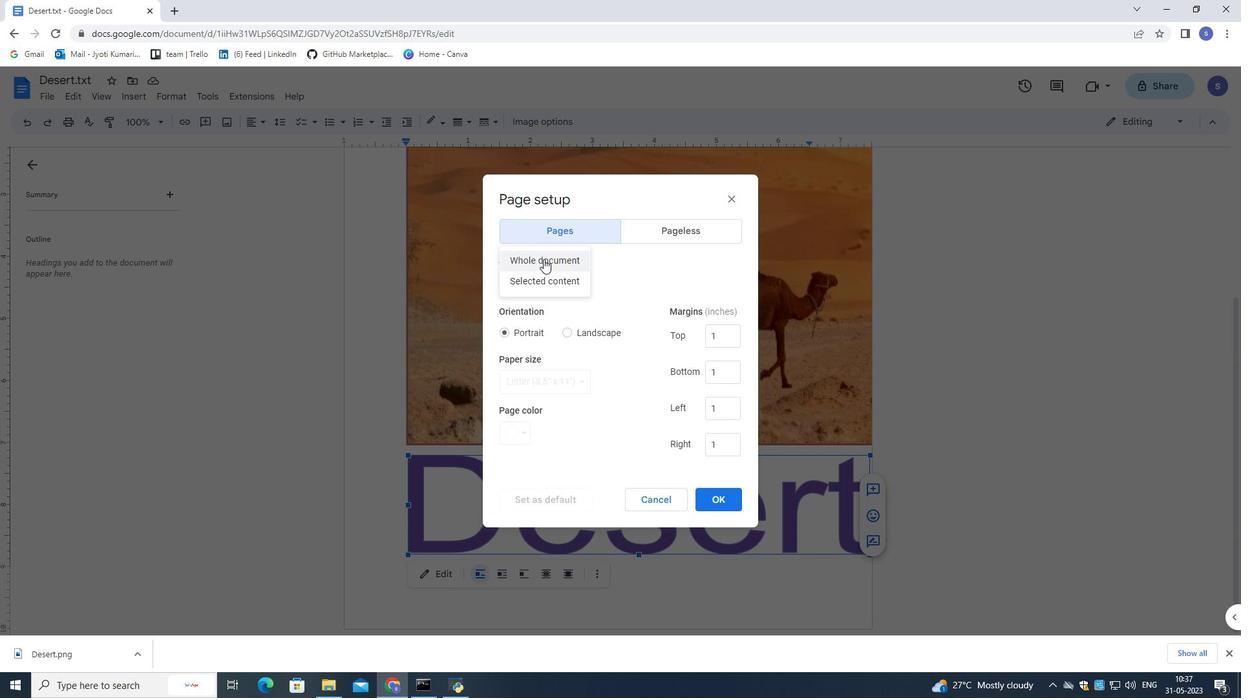 
Action: Mouse moved to (520, 435)
Screenshot: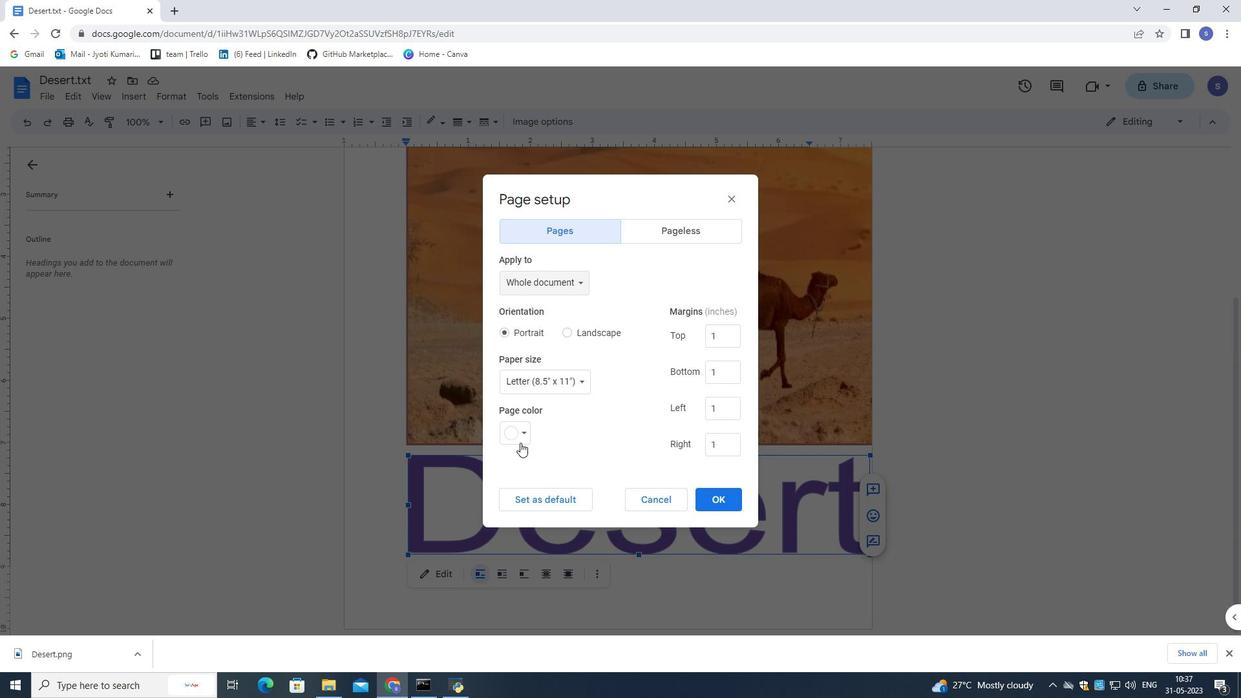 
Action: Mouse pressed left at (520, 435)
Screenshot: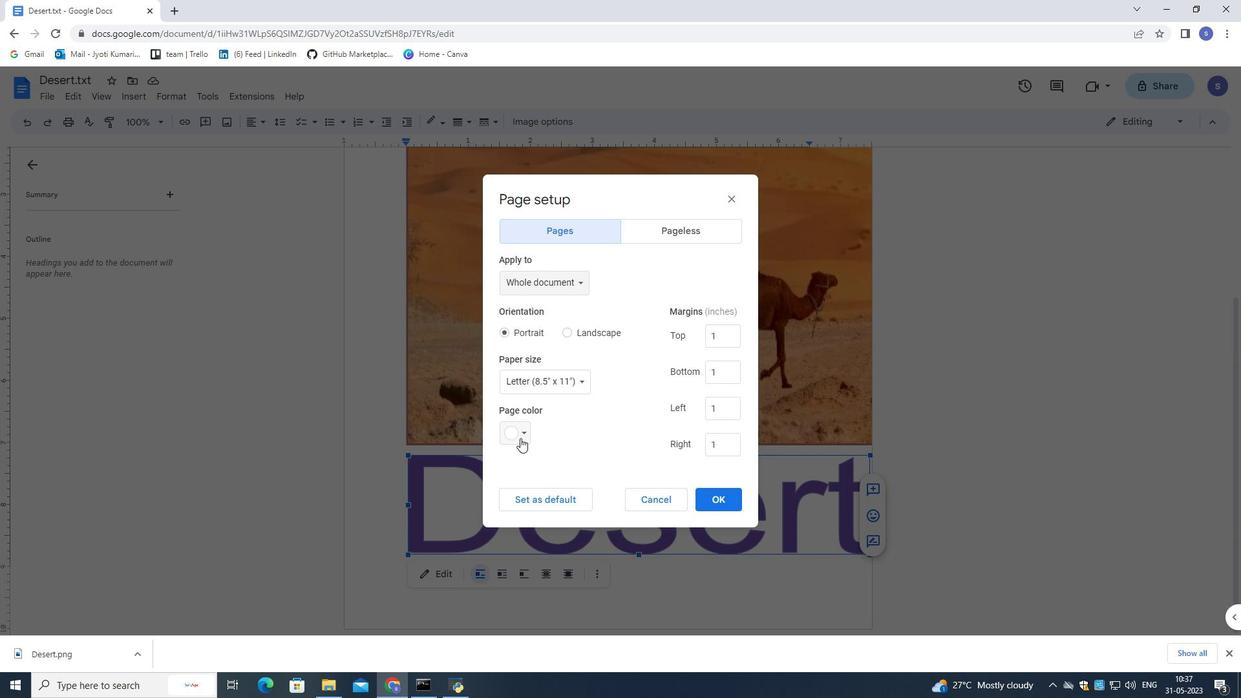 
Action: Mouse moved to (558, 501)
Screenshot: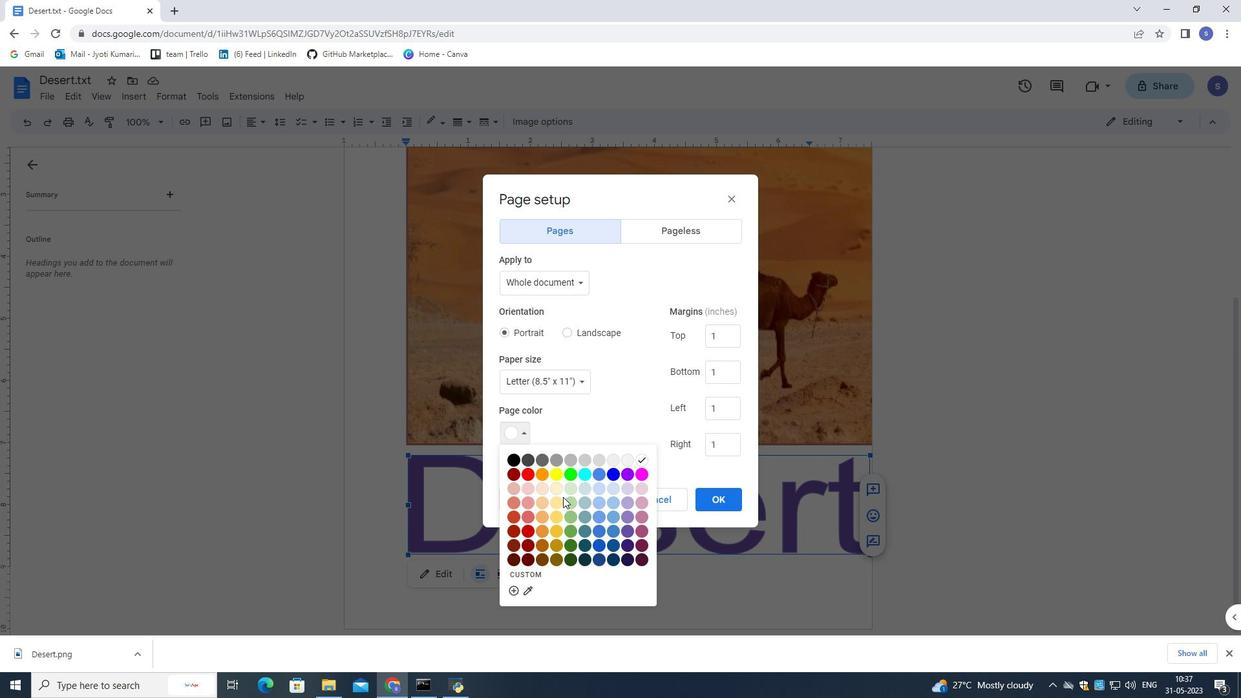 
Action: Mouse pressed left at (558, 501)
Screenshot: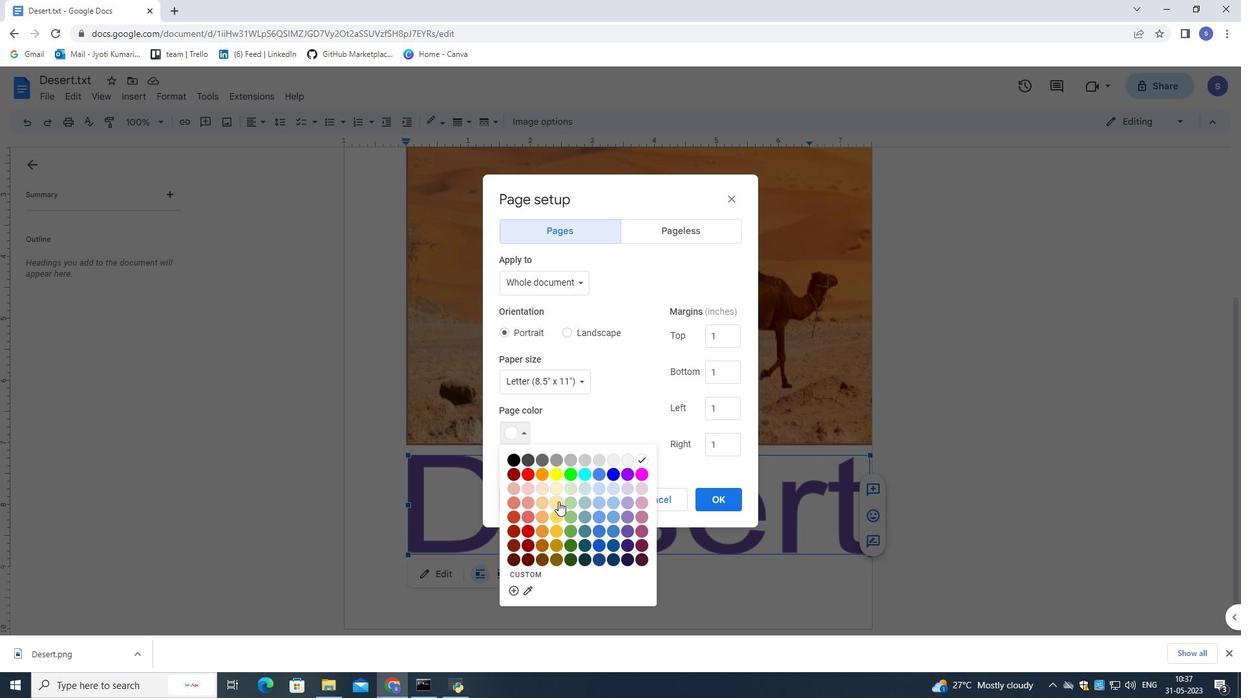 
Action: Mouse moved to (713, 500)
Screenshot: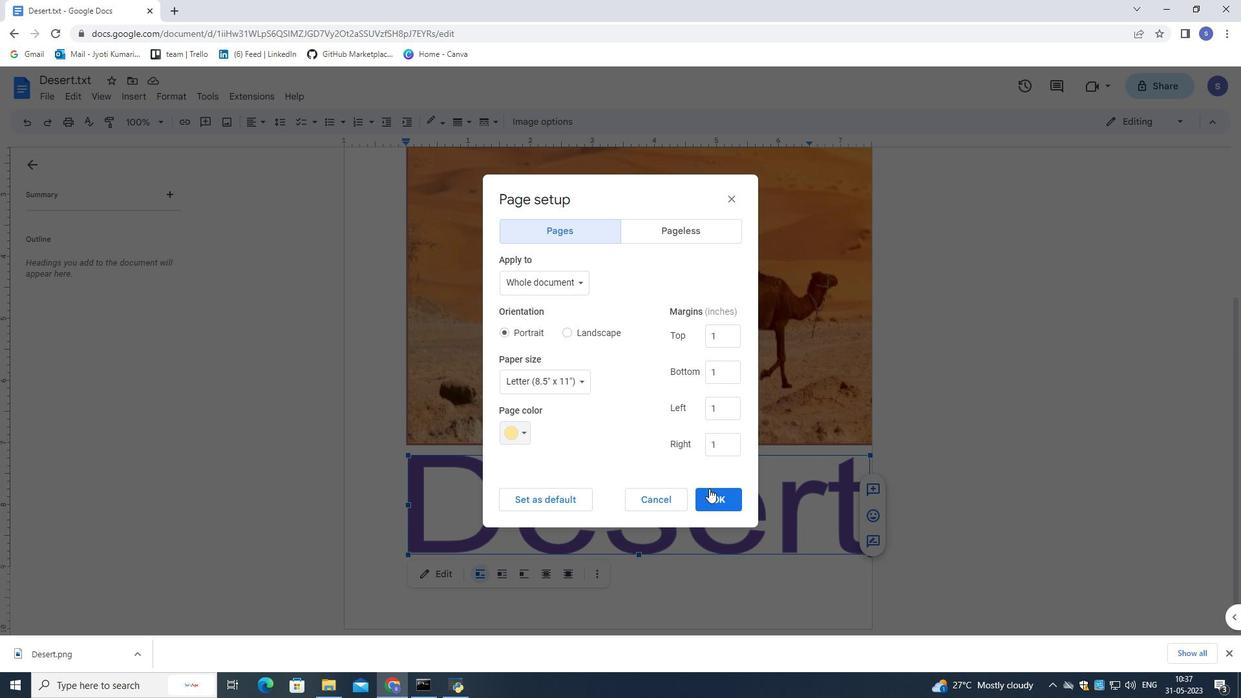 
Action: Mouse pressed left at (713, 500)
Screenshot: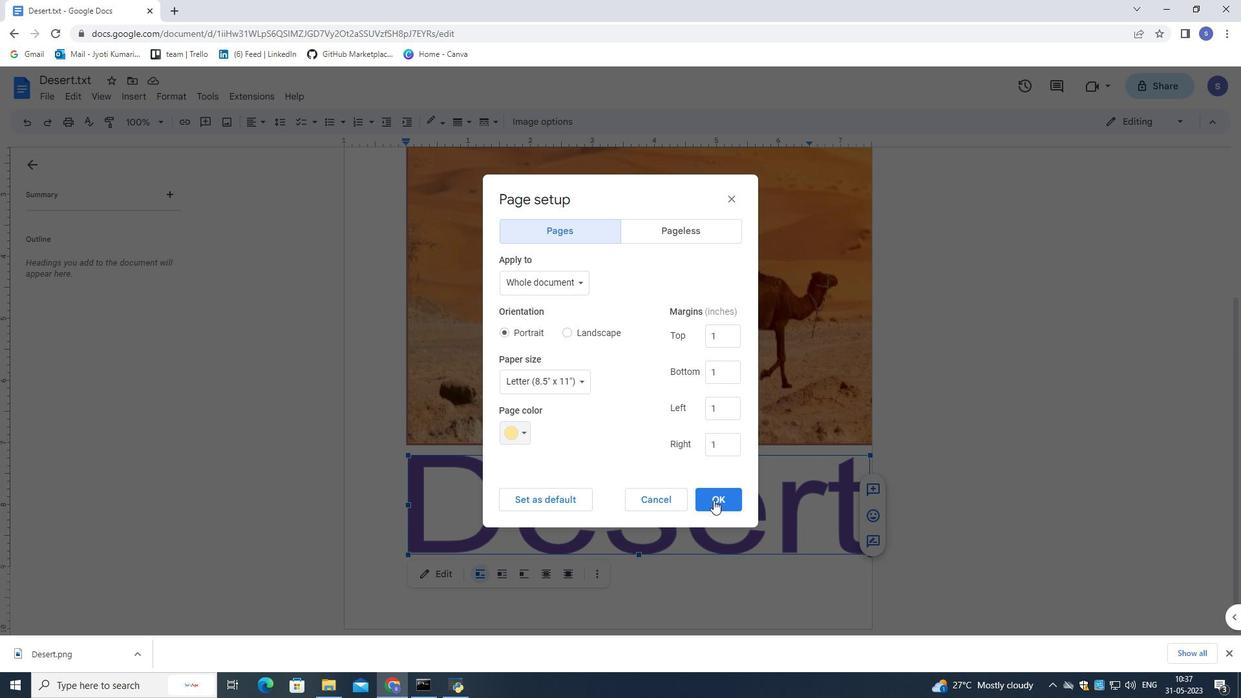 
Action: Mouse moved to (651, 430)
Screenshot: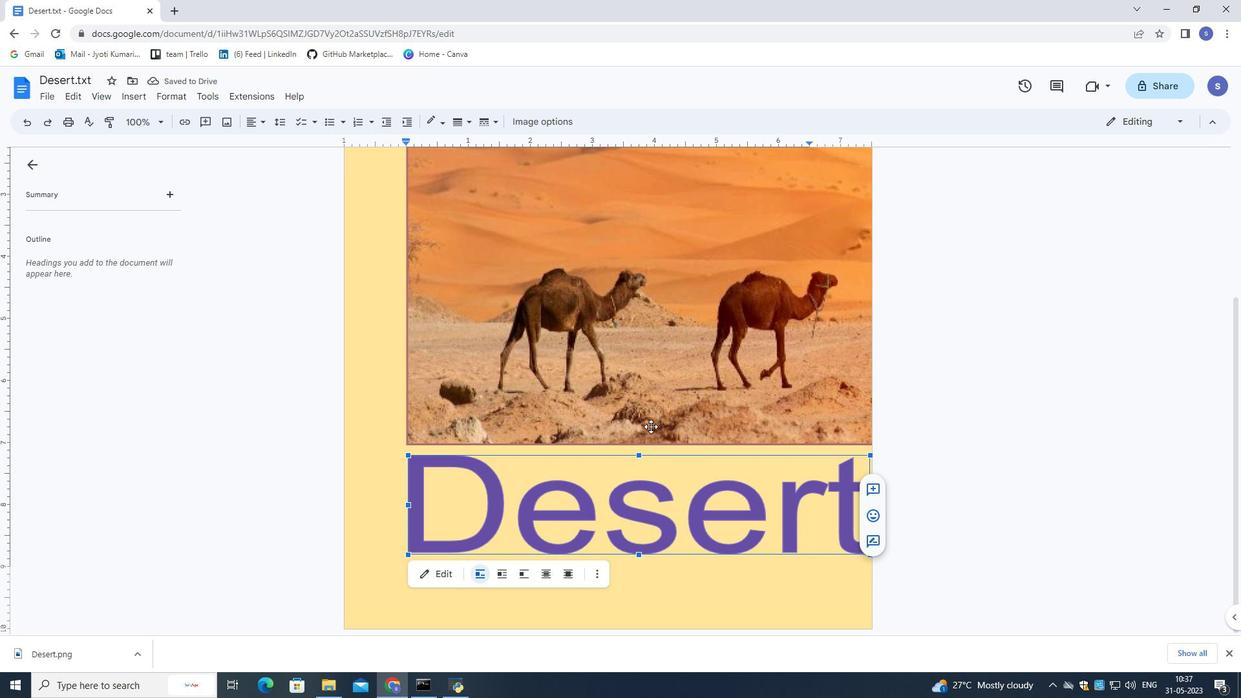 
Action: Mouse scrolled (651, 431) with delta (0, 0)
Screenshot: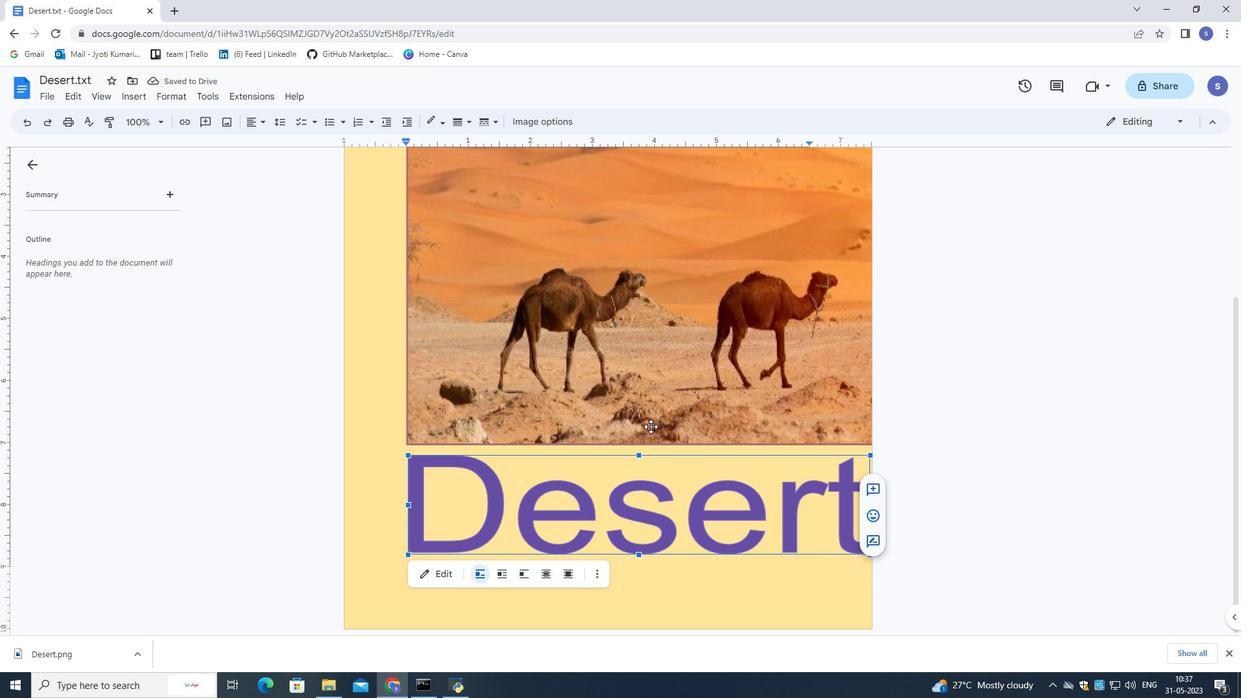 
Action: Mouse moved to (650, 430)
Screenshot: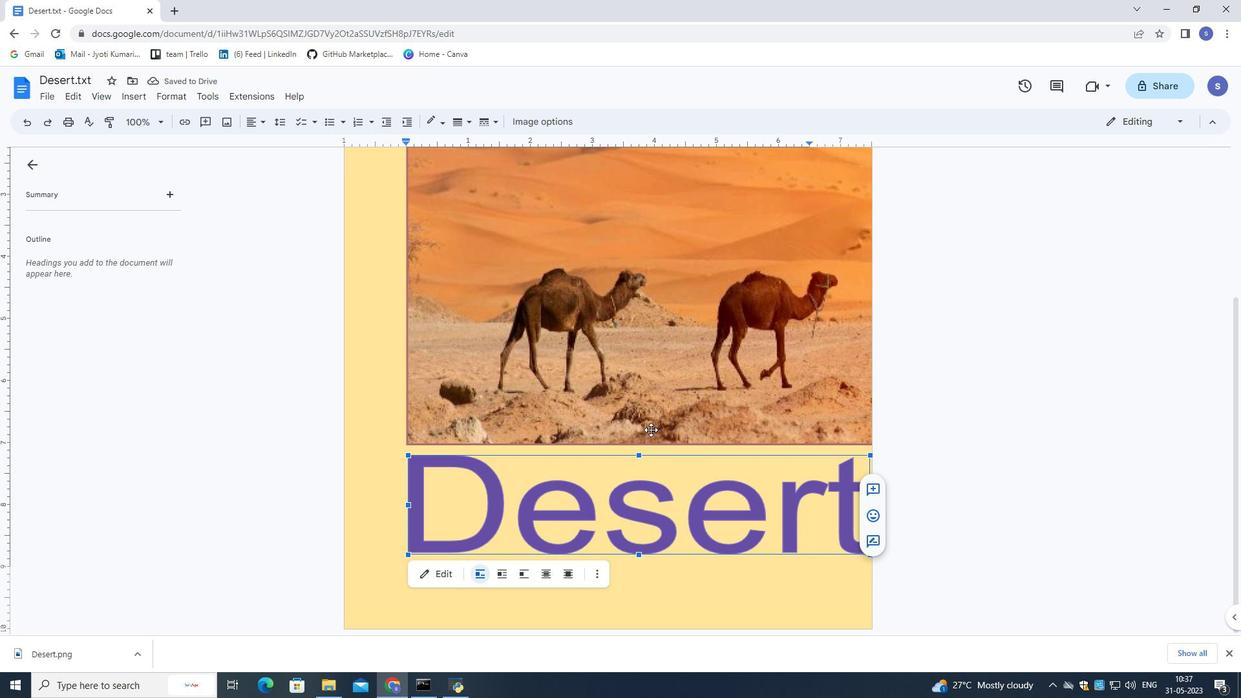 
Action: Mouse scrolled (650, 431) with delta (0, 0)
Screenshot: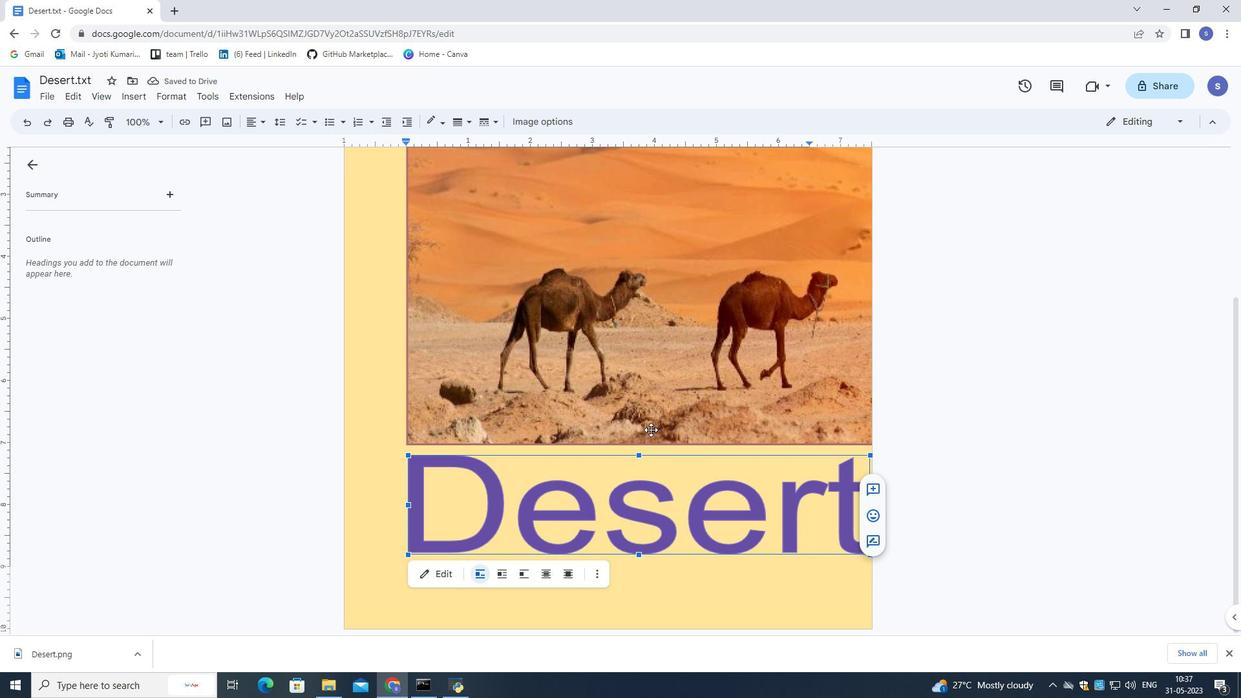 
Action: Mouse moved to (649, 429)
Screenshot: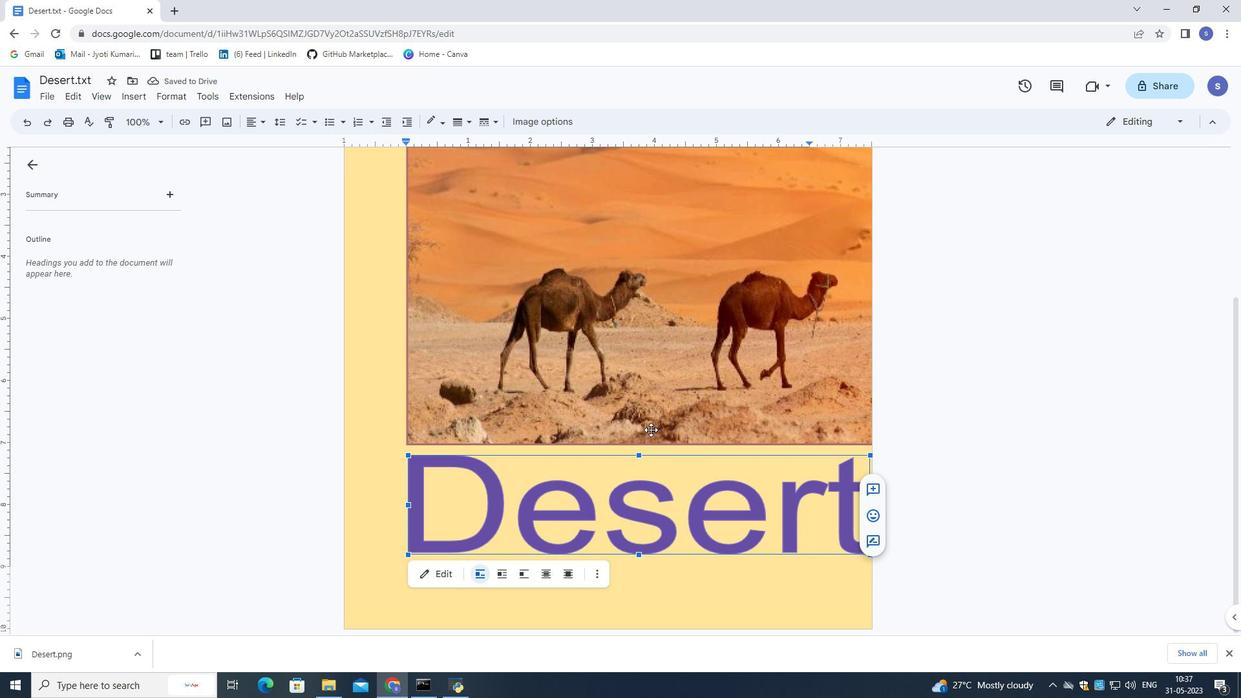 
Action: Mouse scrolled (649, 430) with delta (0, 0)
Screenshot: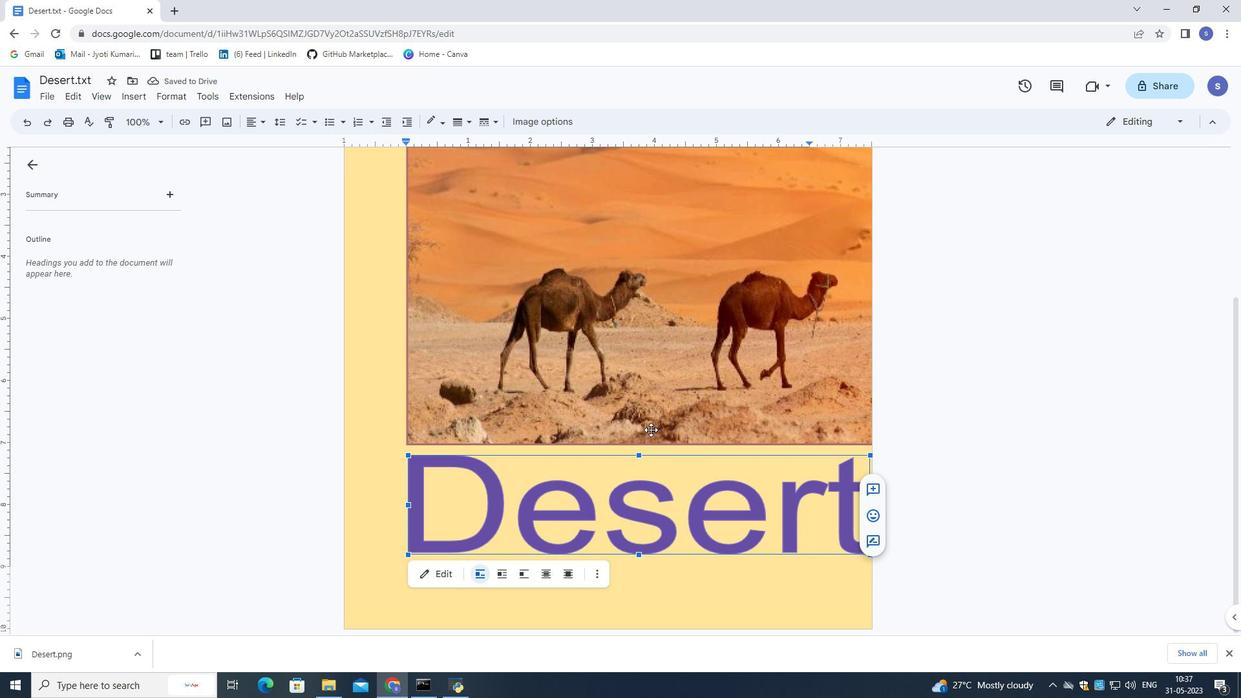 
Action: Mouse moved to (649, 429)
Screenshot: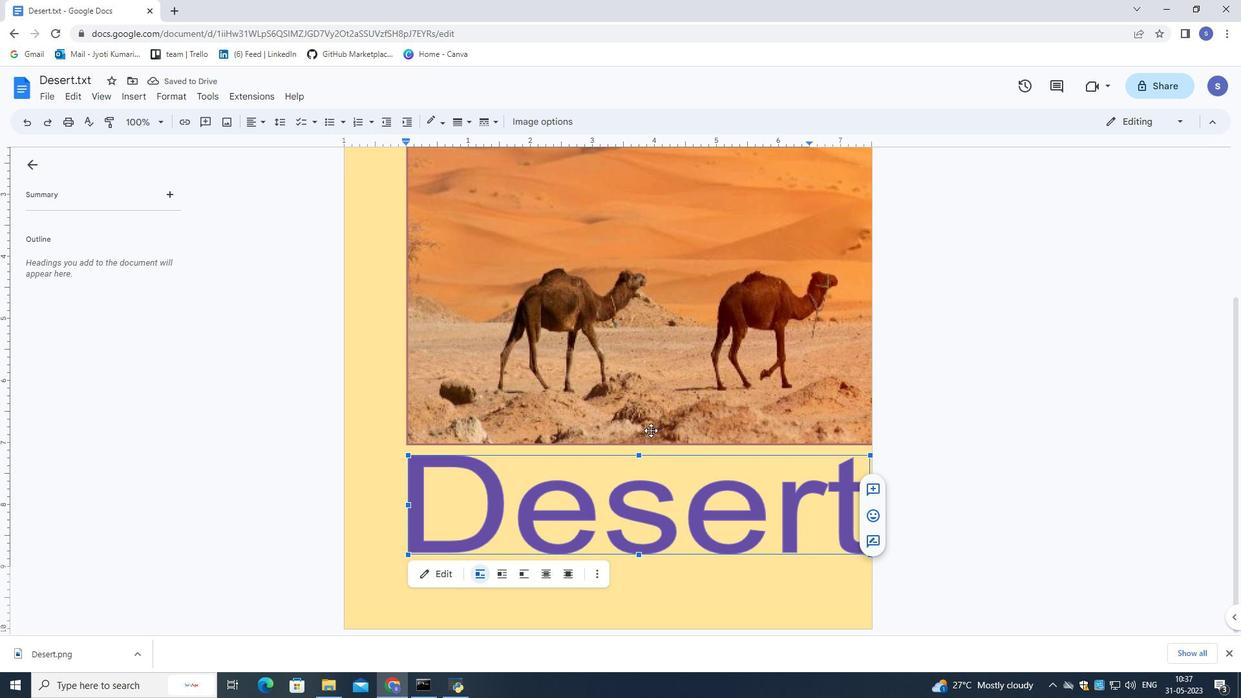
Action: Mouse scrolled (649, 429) with delta (0, 0)
Screenshot: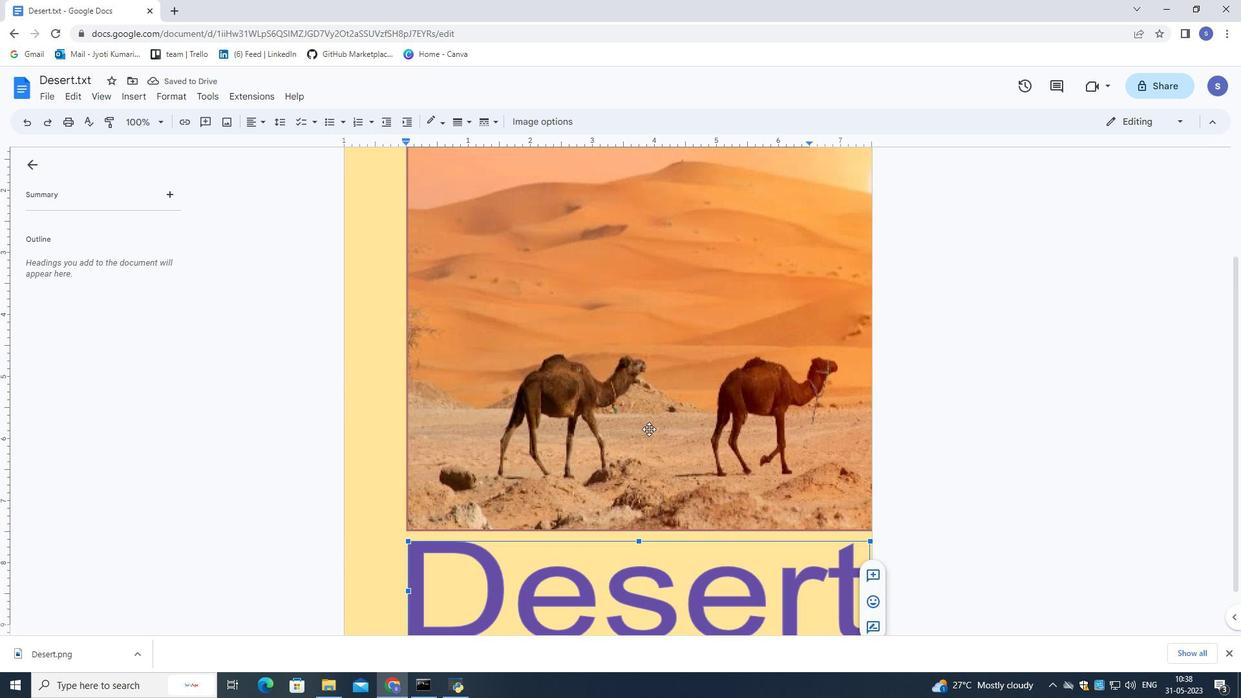 
Action: Mouse scrolled (649, 429) with delta (0, 0)
Screenshot: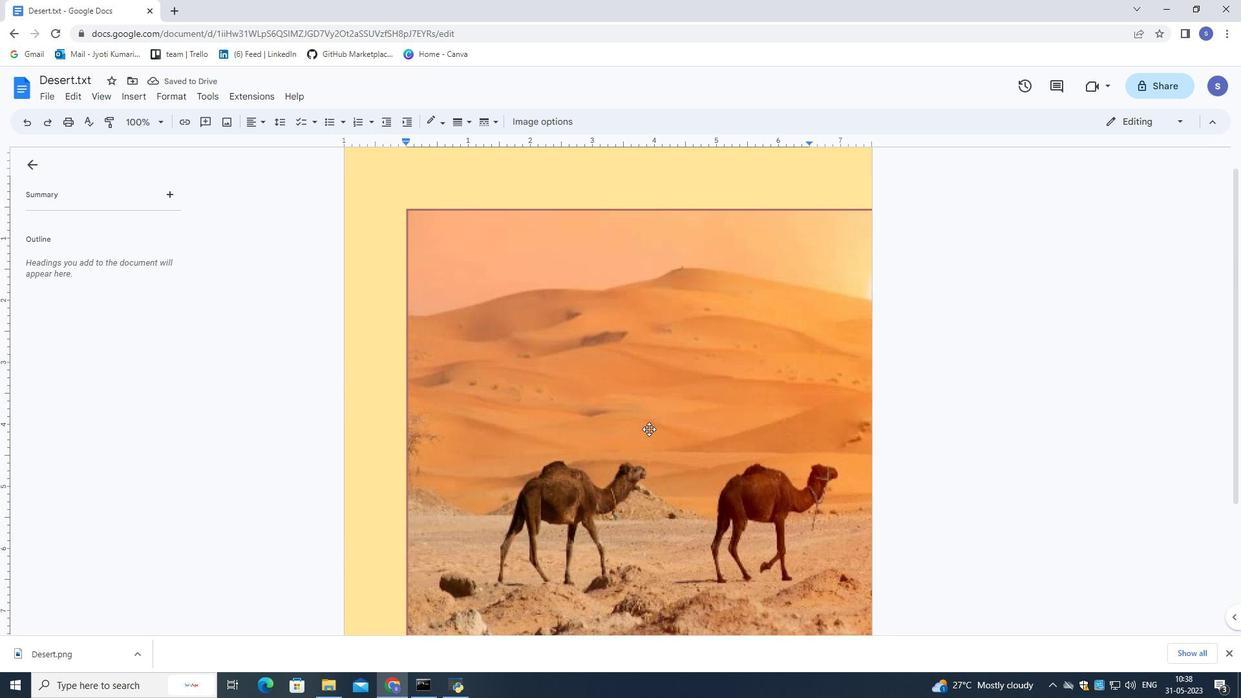 
Action: Mouse scrolled (649, 429) with delta (0, 0)
Screenshot: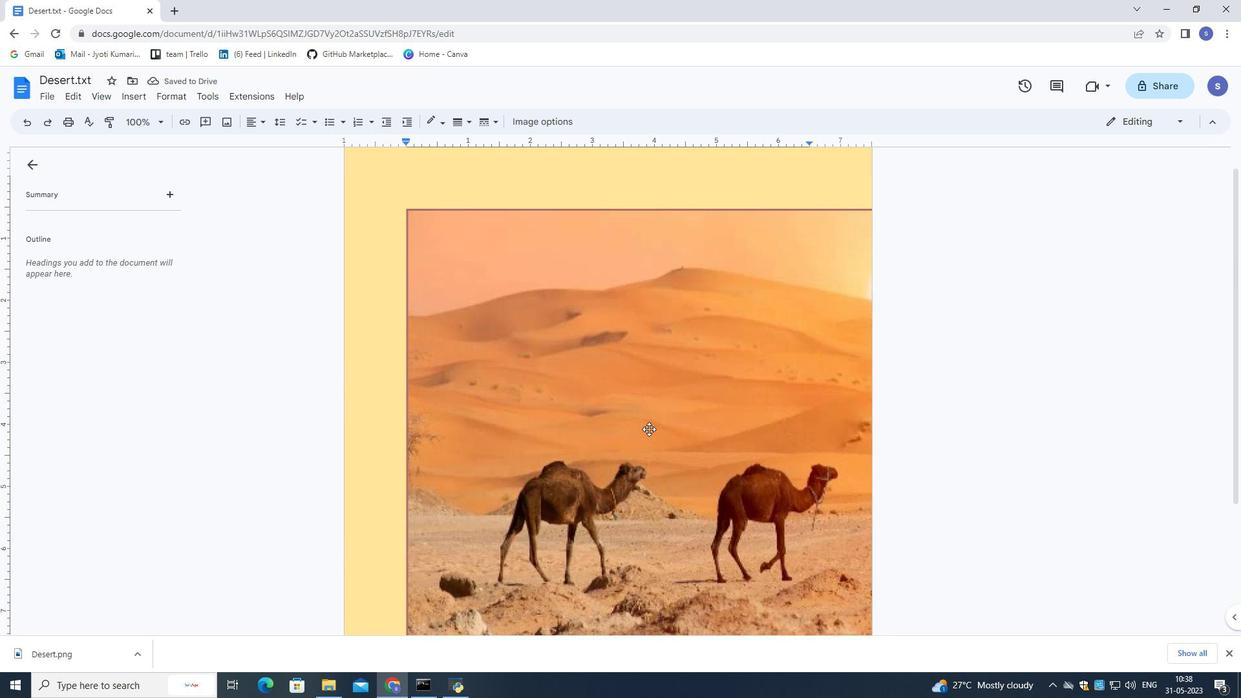 
Action: Mouse moved to (590, 274)
Screenshot: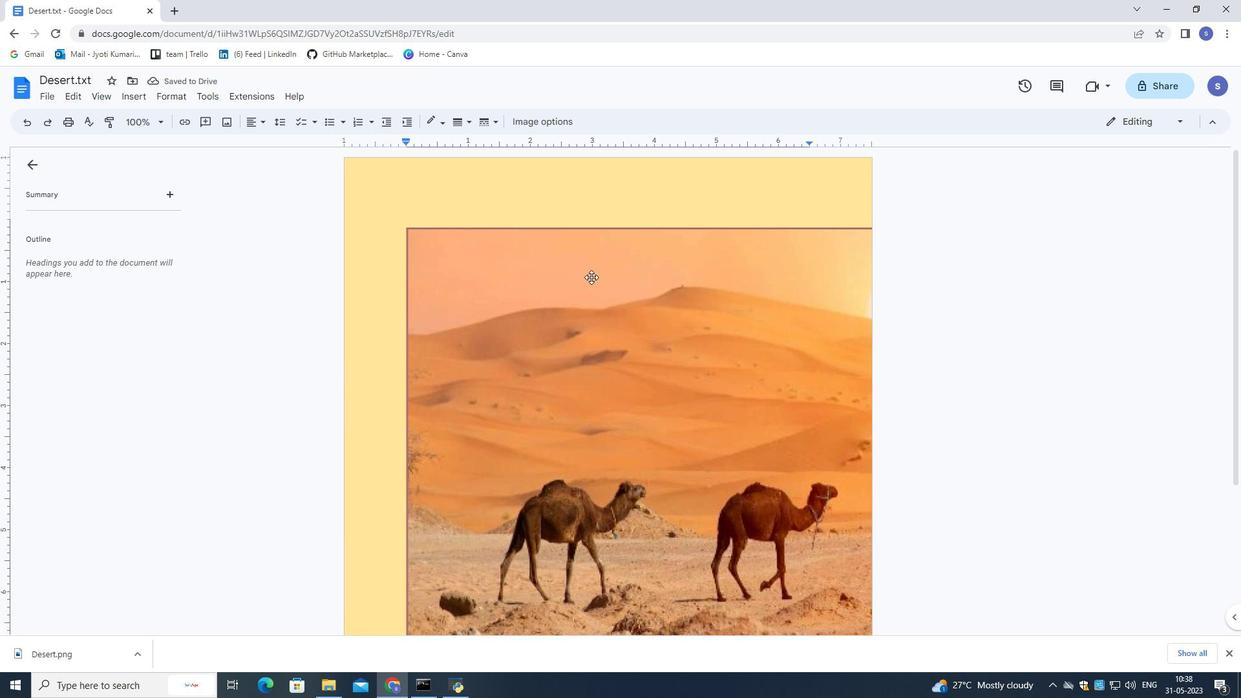 
Action: Mouse pressed left at (590, 274)
Screenshot: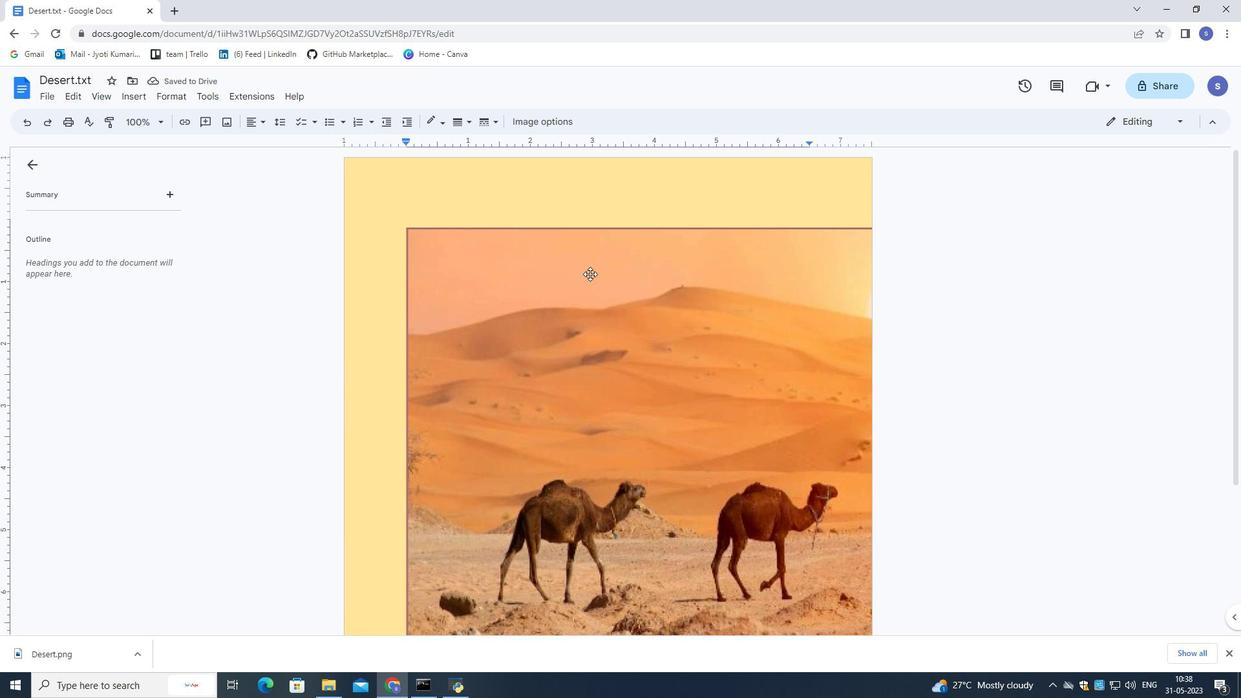 
Action: Mouse moved to (570, 364)
Screenshot: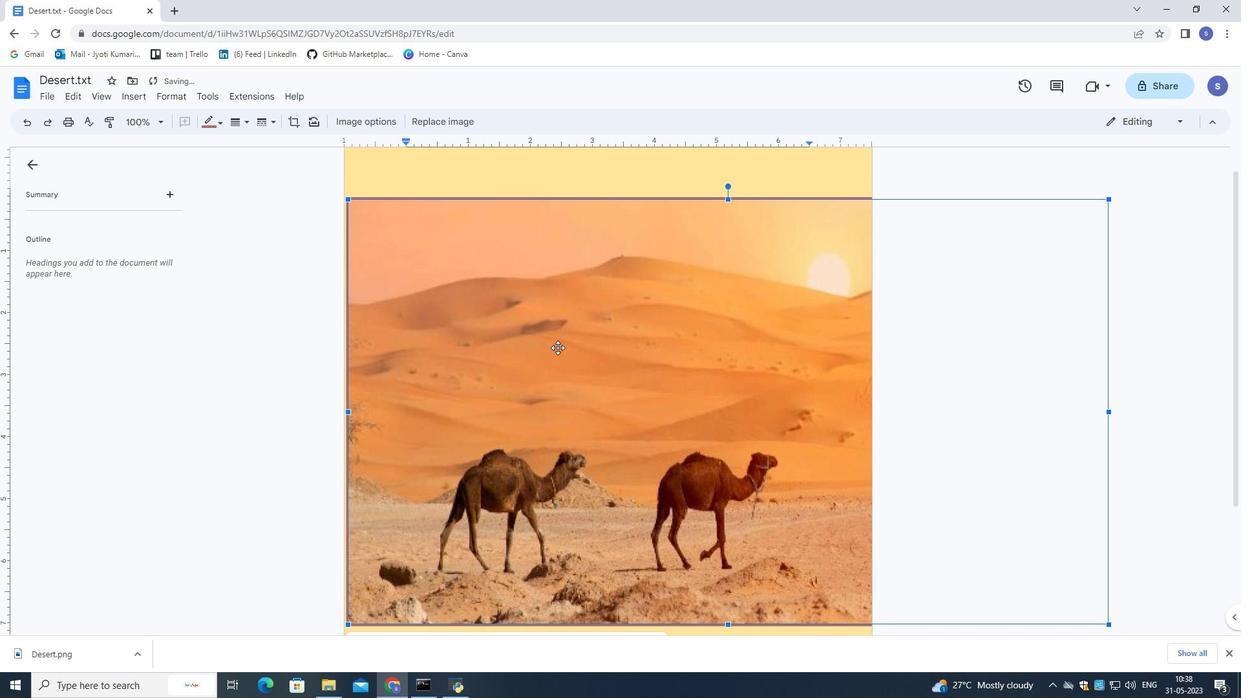 
Action: Mouse scrolled (570, 363) with delta (0, 0)
Screenshot: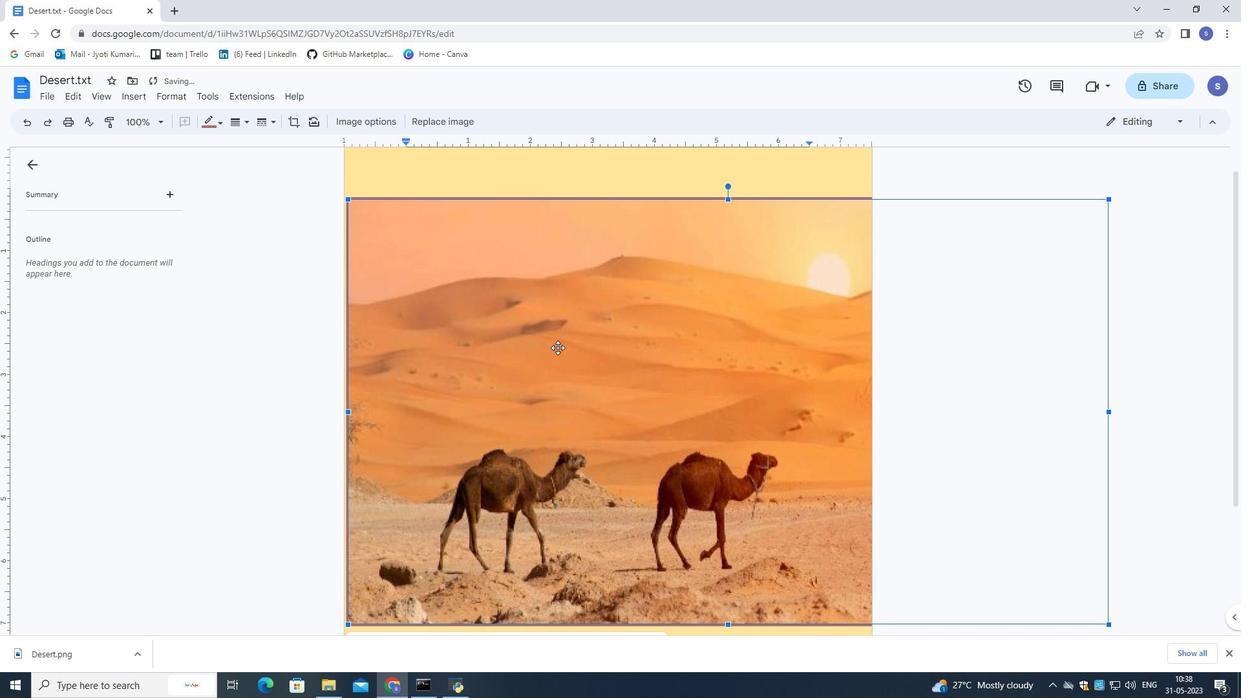 
Action: Mouse moved to (570, 365)
Screenshot: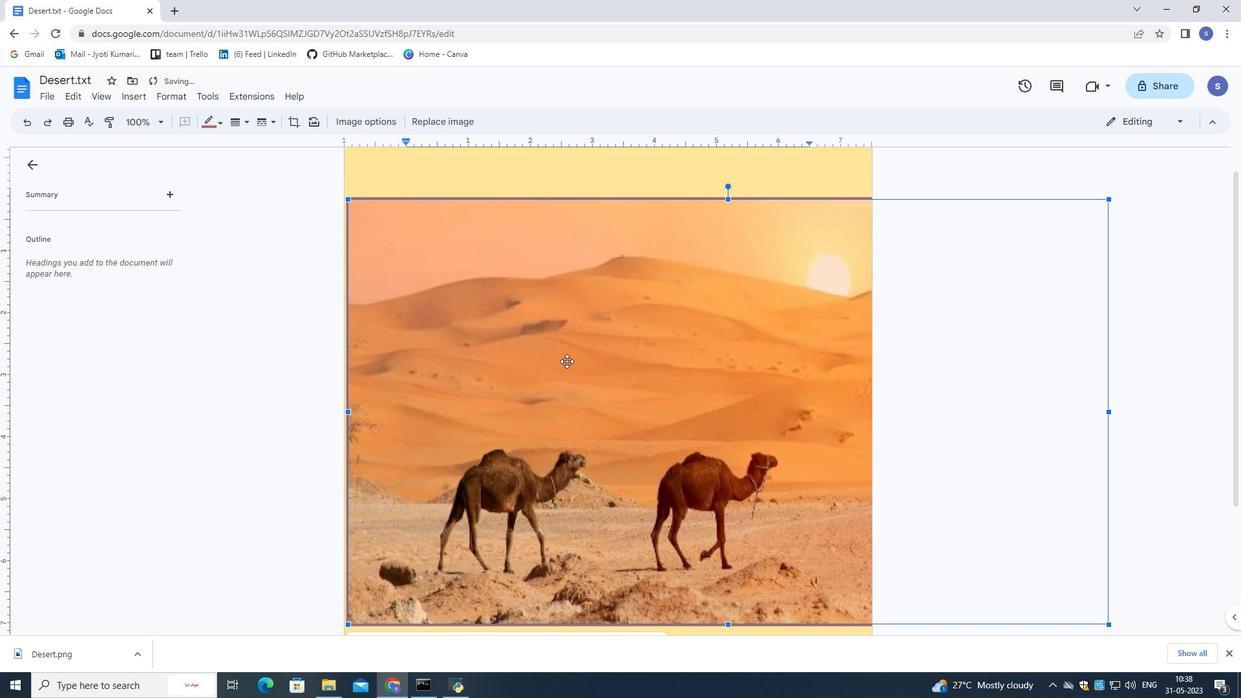 
Action: Mouse scrolled (570, 364) with delta (0, 0)
Screenshot: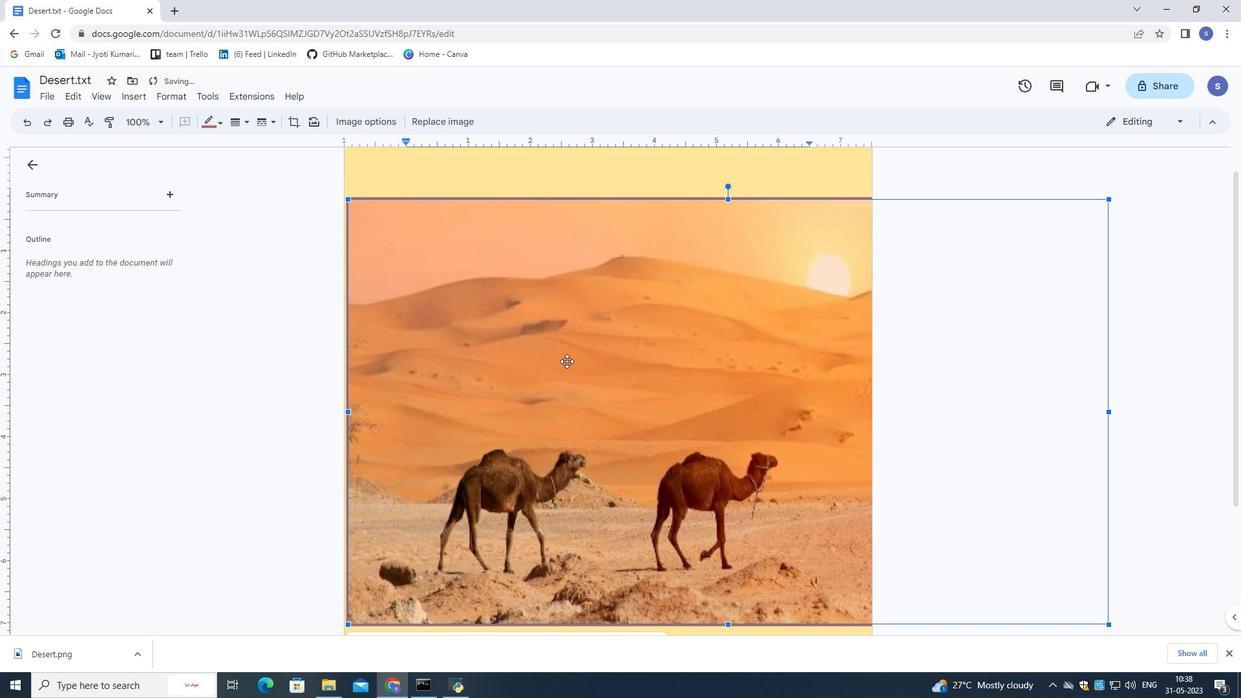 
Action: Mouse moved to (570, 366)
Screenshot: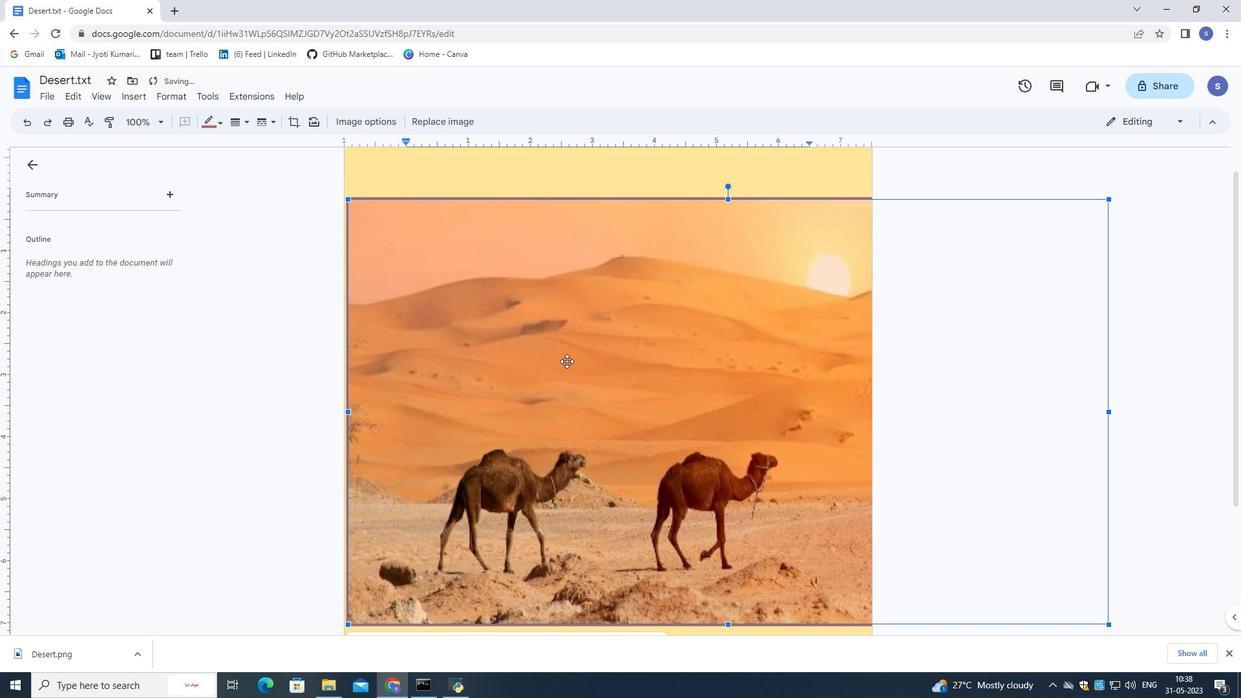 
Action: Mouse scrolled (570, 365) with delta (0, 0)
Screenshot: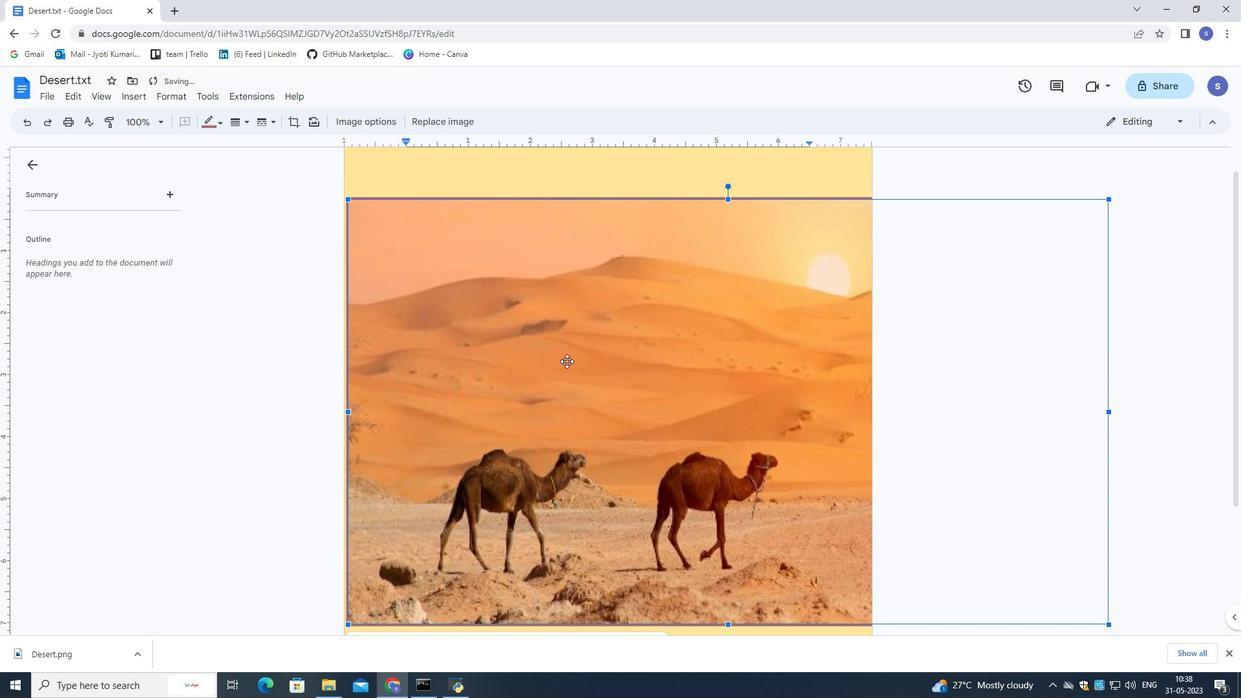 
Action: Mouse scrolled (570, 365) with delta (0, 0)
Screenshot: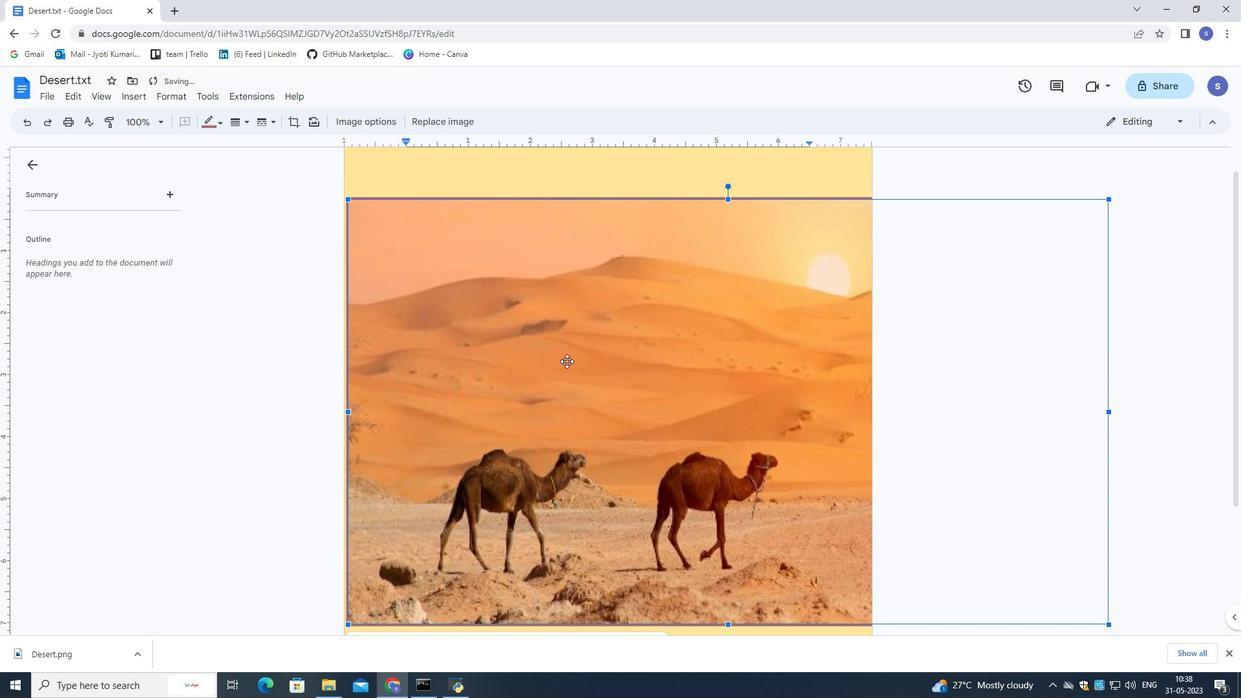 
Action: Mouse moved to (596, 501)
Screenshot: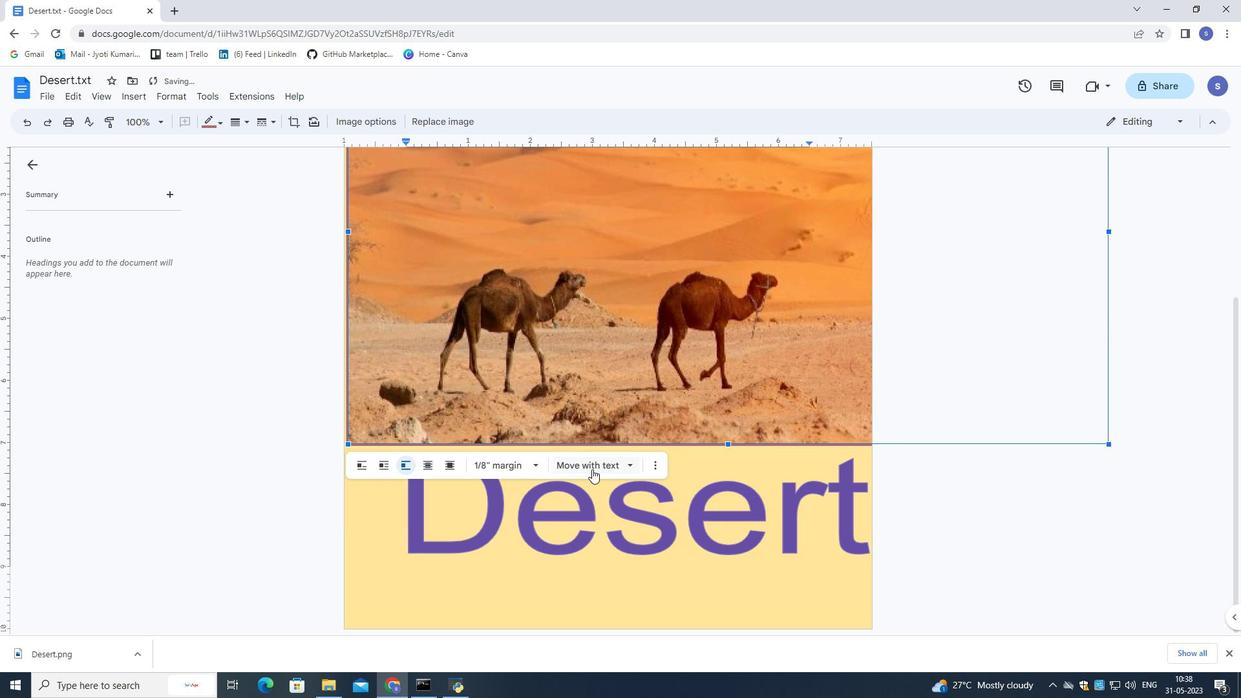 
Action: Mouse pressed left at (596, 501)
Screenshot: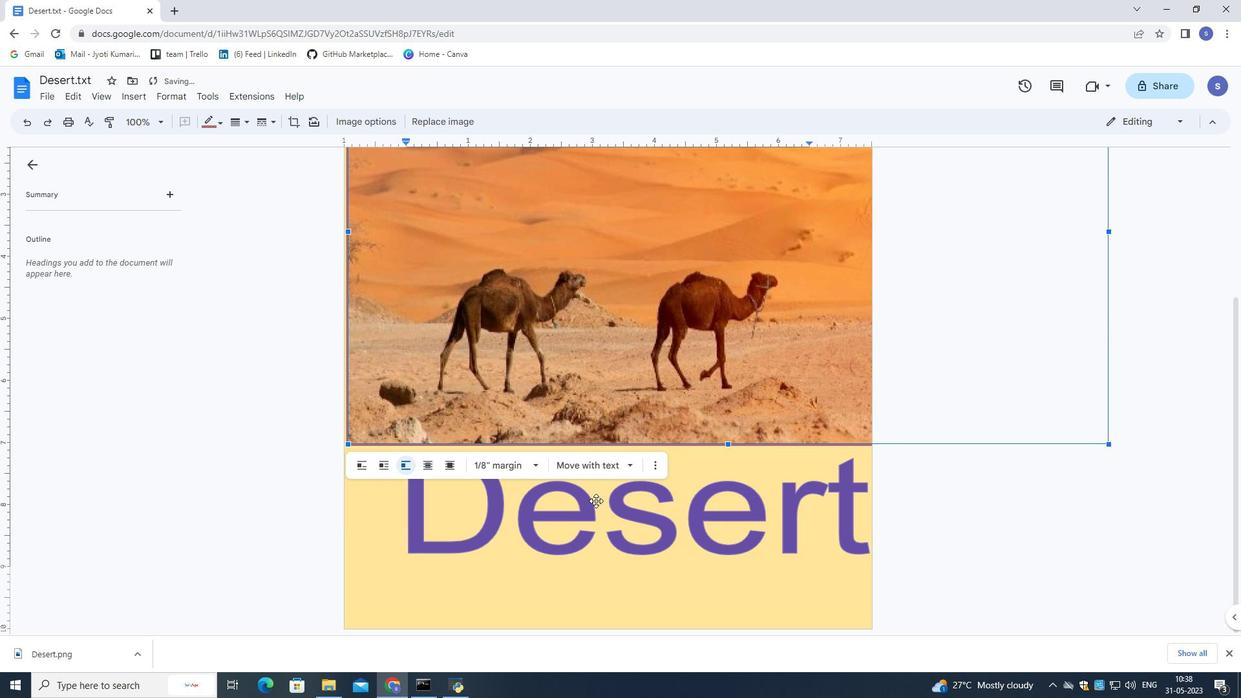 
Action: Mouse moved to (505, 508)
Screenshot: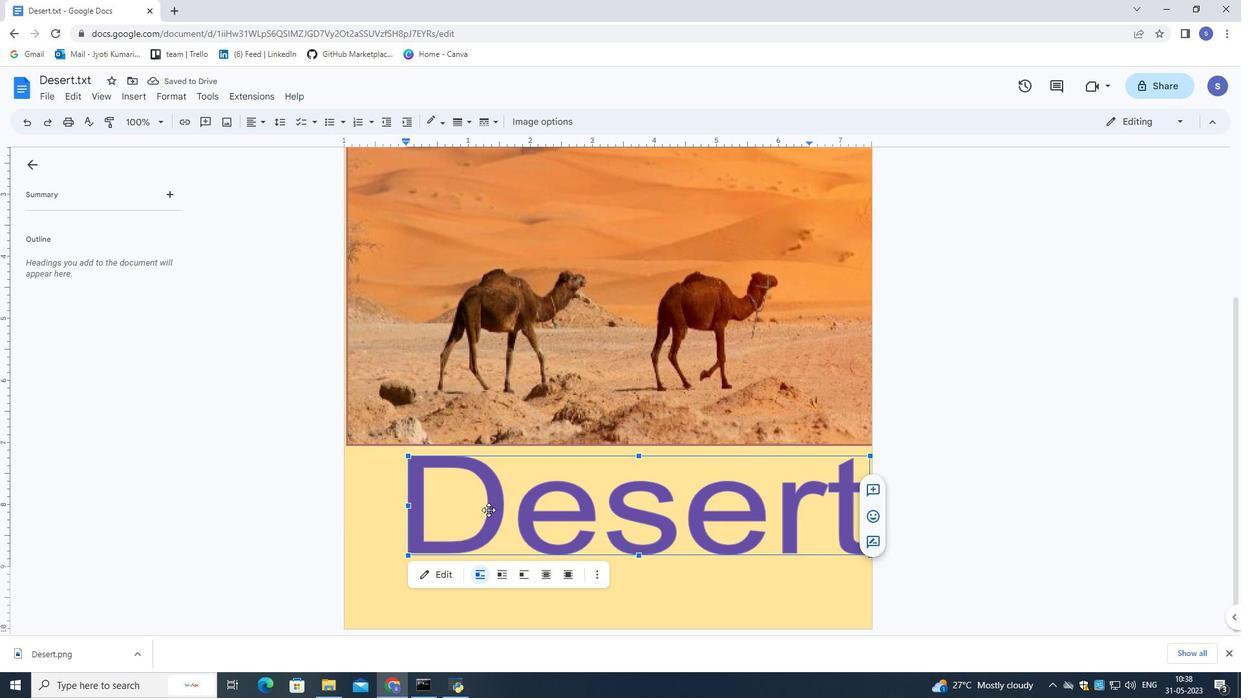 
Action: Mouse pressed left at (505, 508)
Screenshot: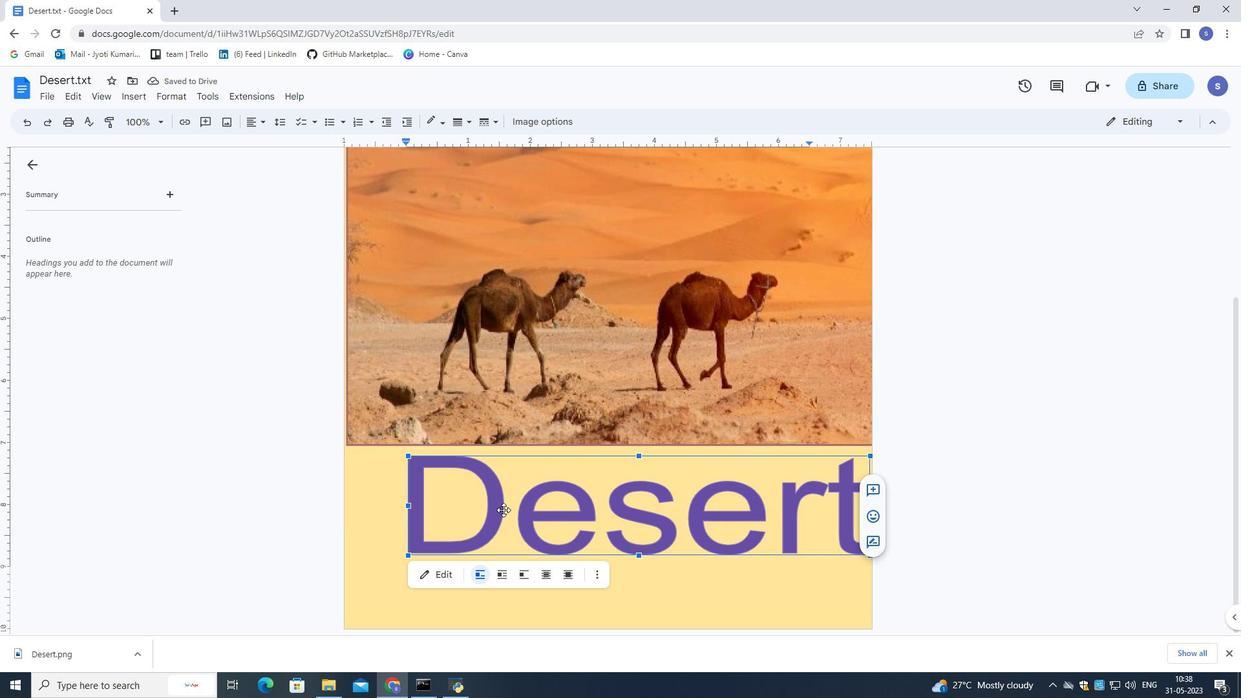 
Action: Mouse moved to (407, 506)
Screenshot: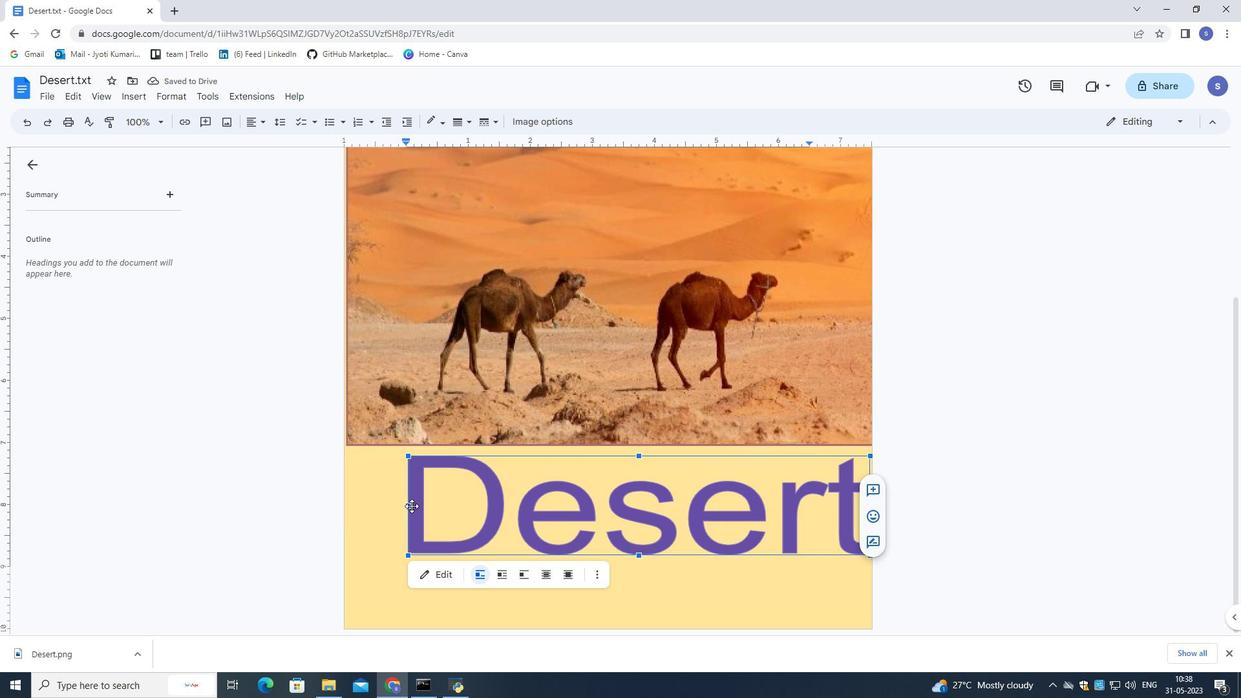
Action: Mouse pressed left at (407, 506)
Screenshot: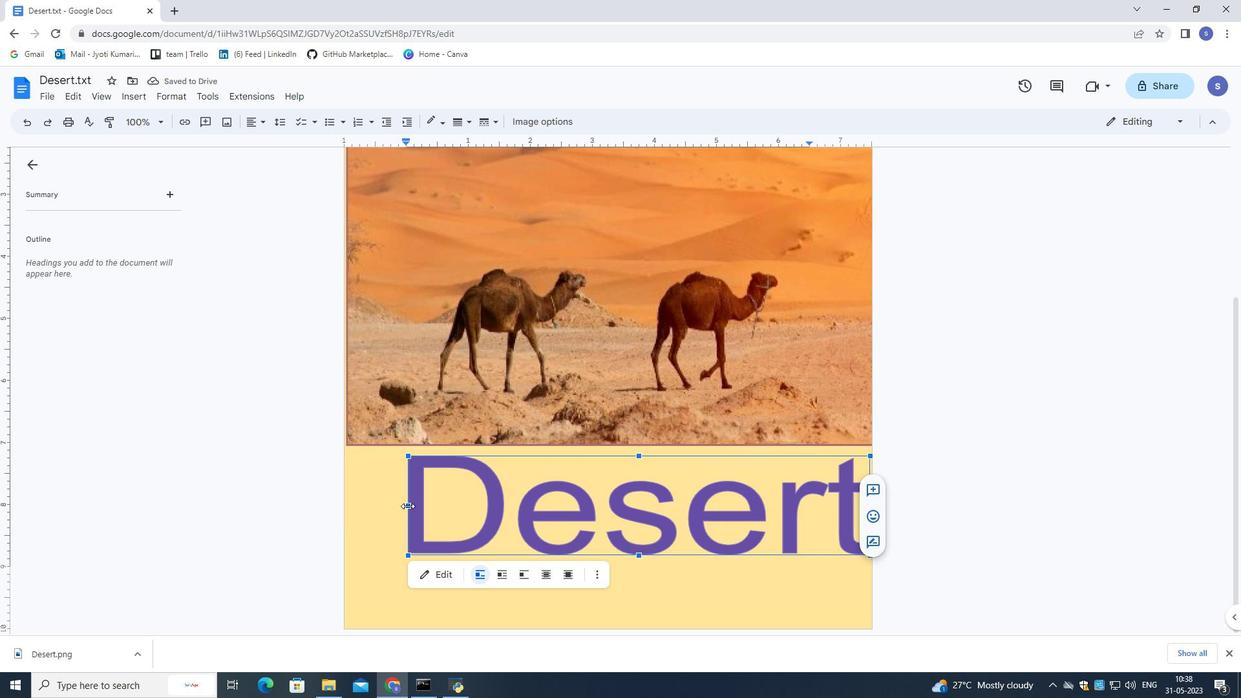 
Action: Mouse moved to (540, 534)
Screenshot: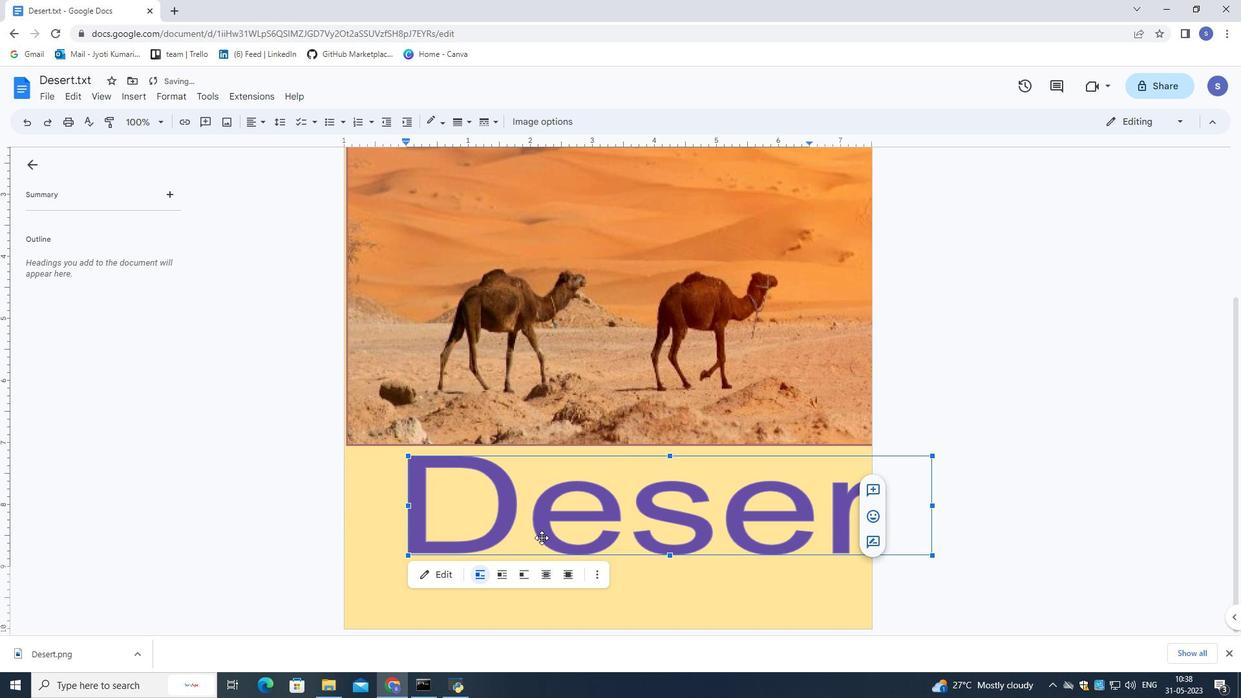 
Action: Mouse pressed left at (540, 534)
Screenshot: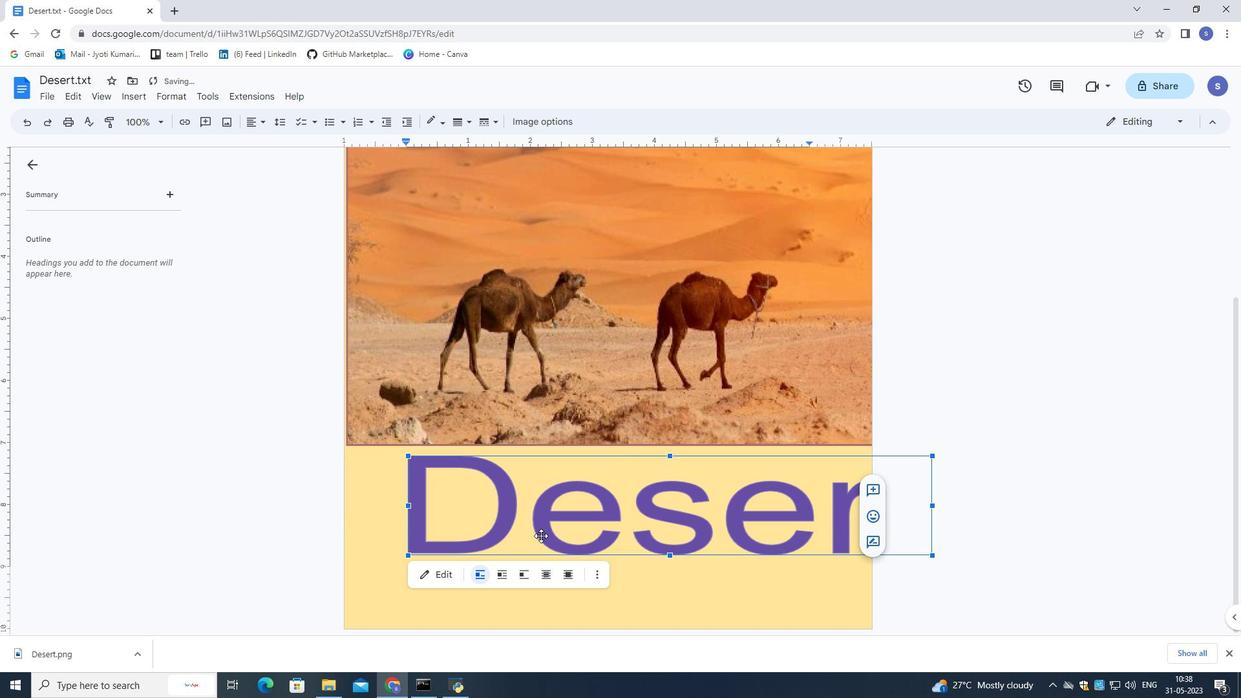
Action: Mouse moved to (930, 505)
Screenshot: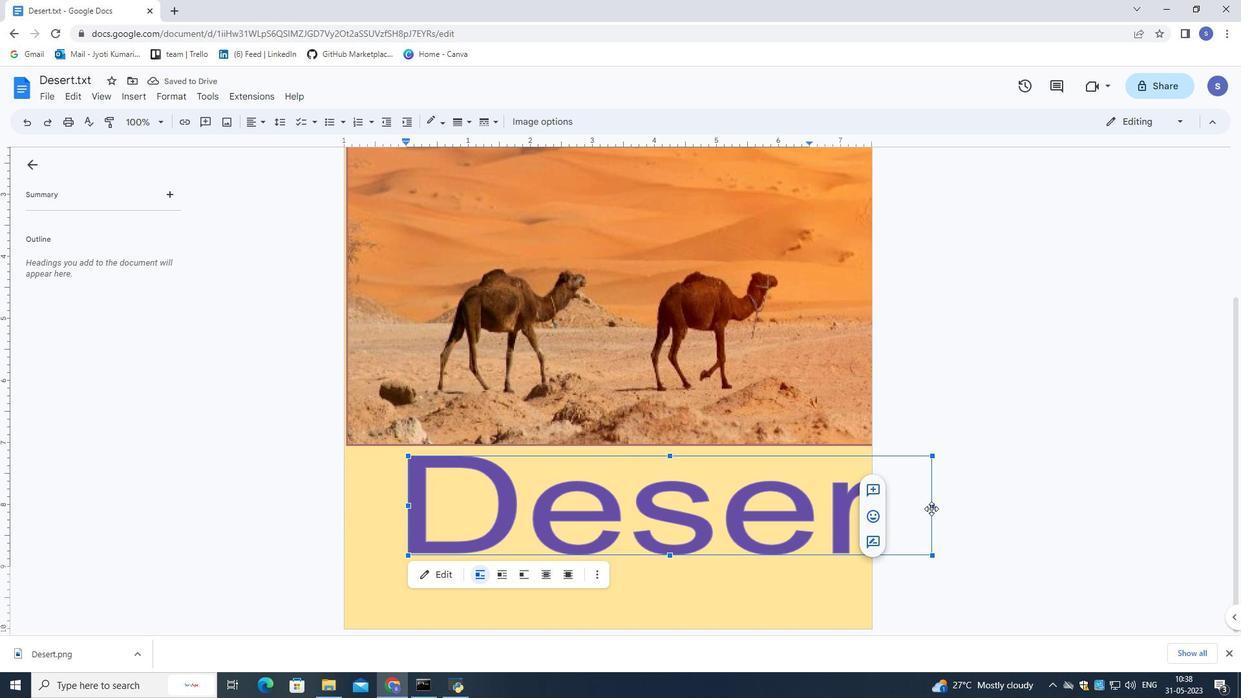 
Action: Mouse pressed left at (930, 505)
Screenshot: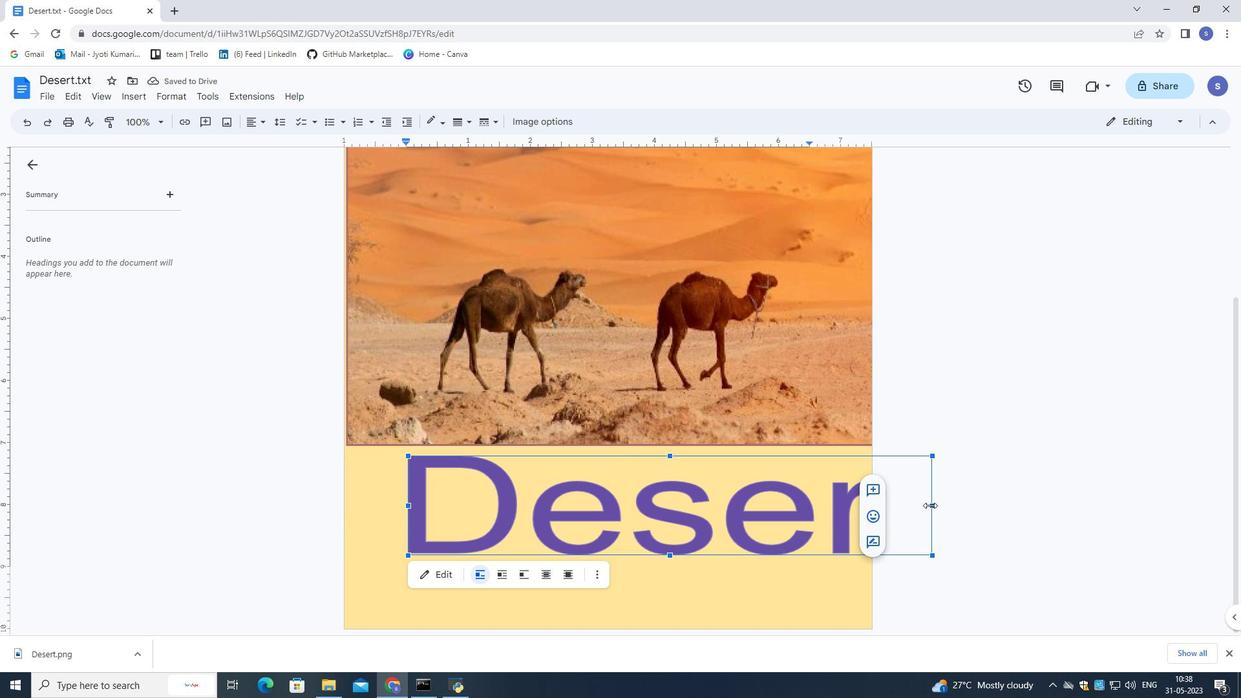 
Action: Mouse moved to (775, 506)
Screenshot: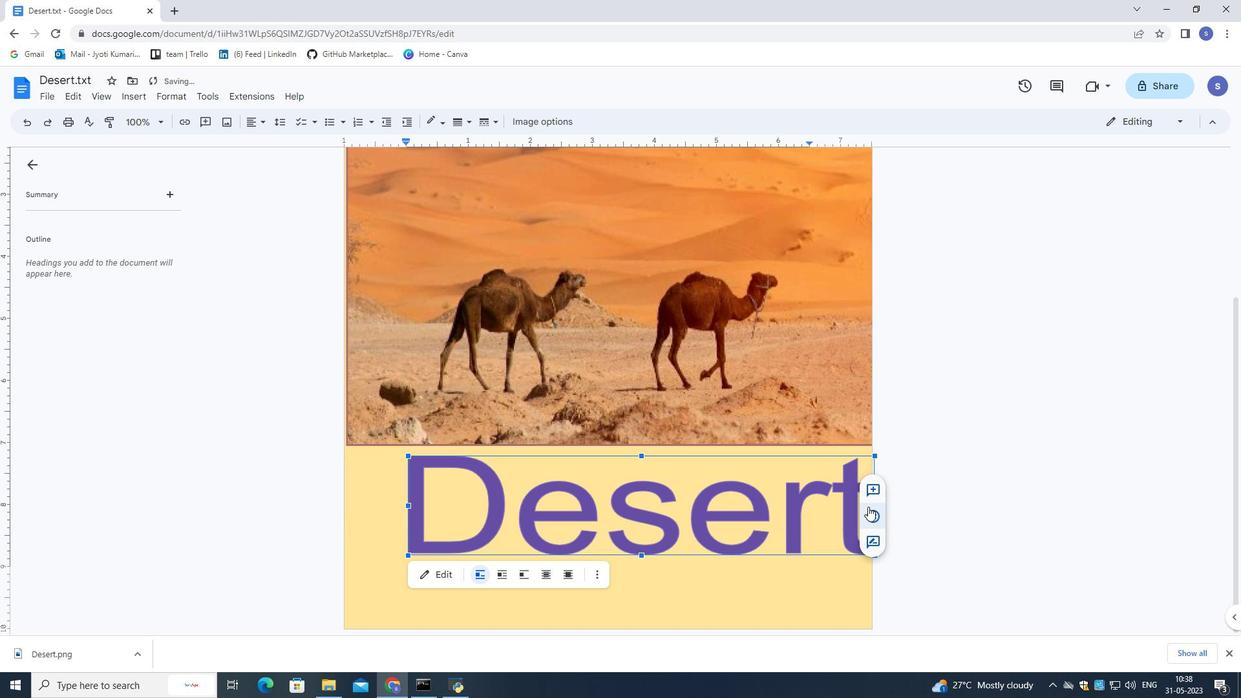 
Action: Mouse pressed left at (775, 506)
Screenshot: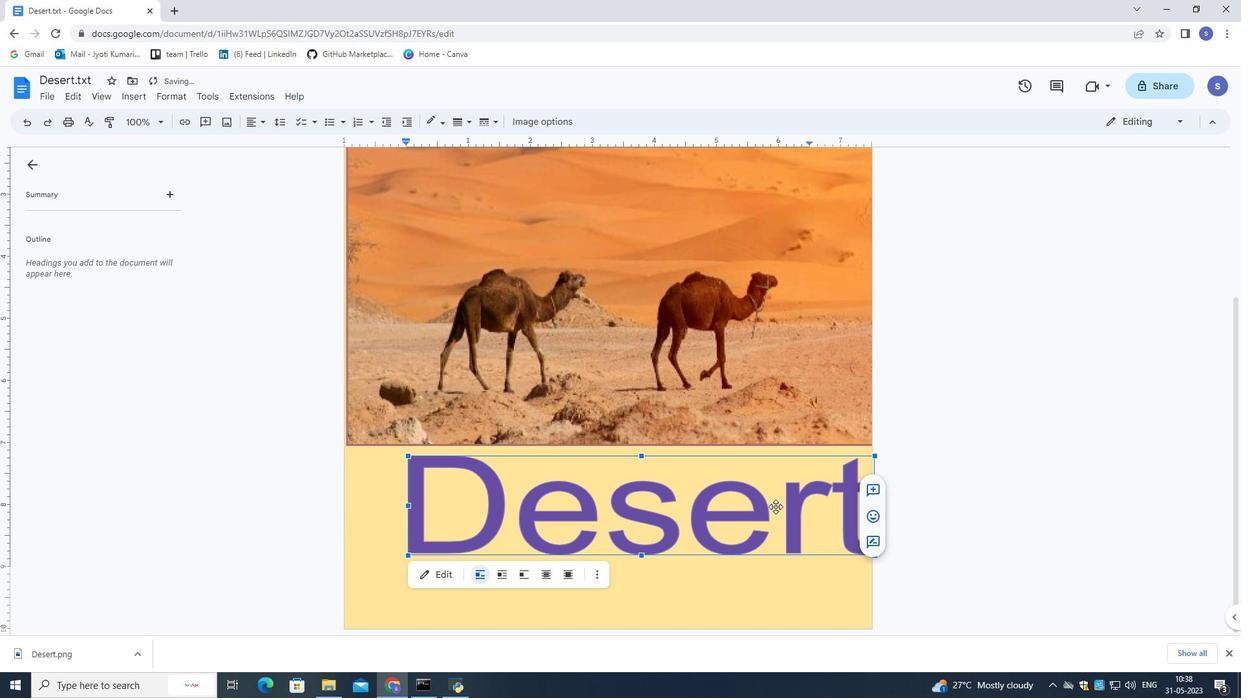 
Action: Mouse moved to (645, 484)
Screenshot: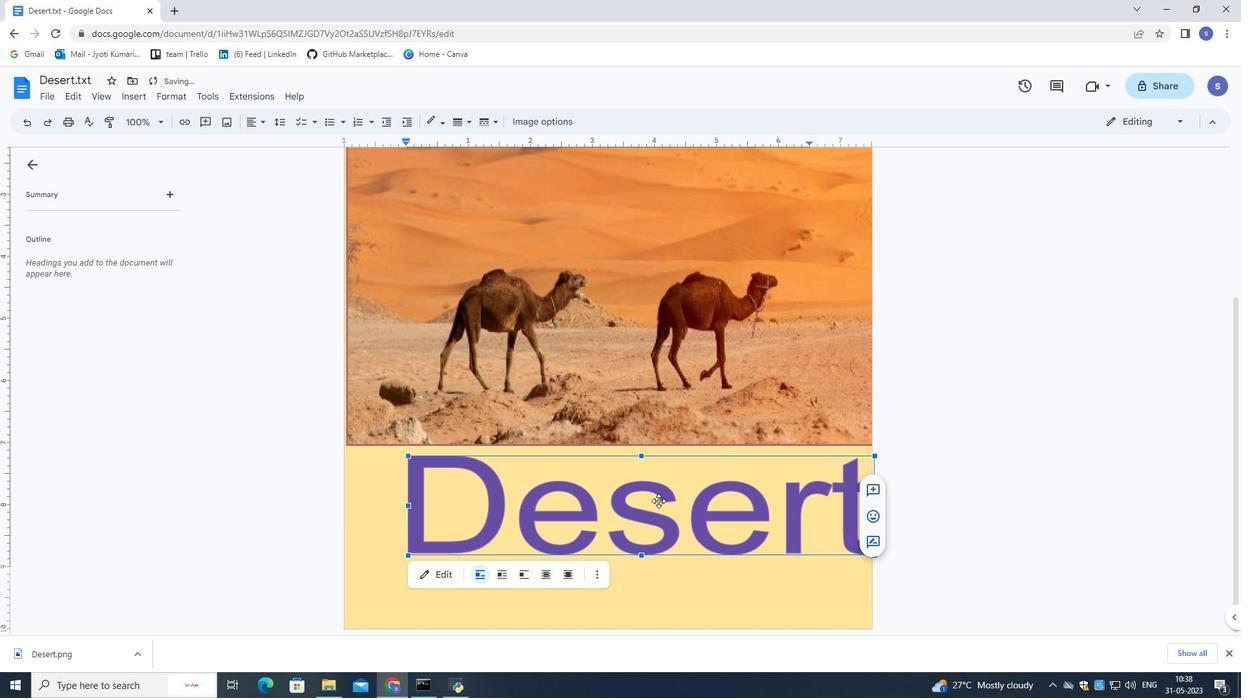 
Action: Mouse pressed left at (645, 484)
Screenshot: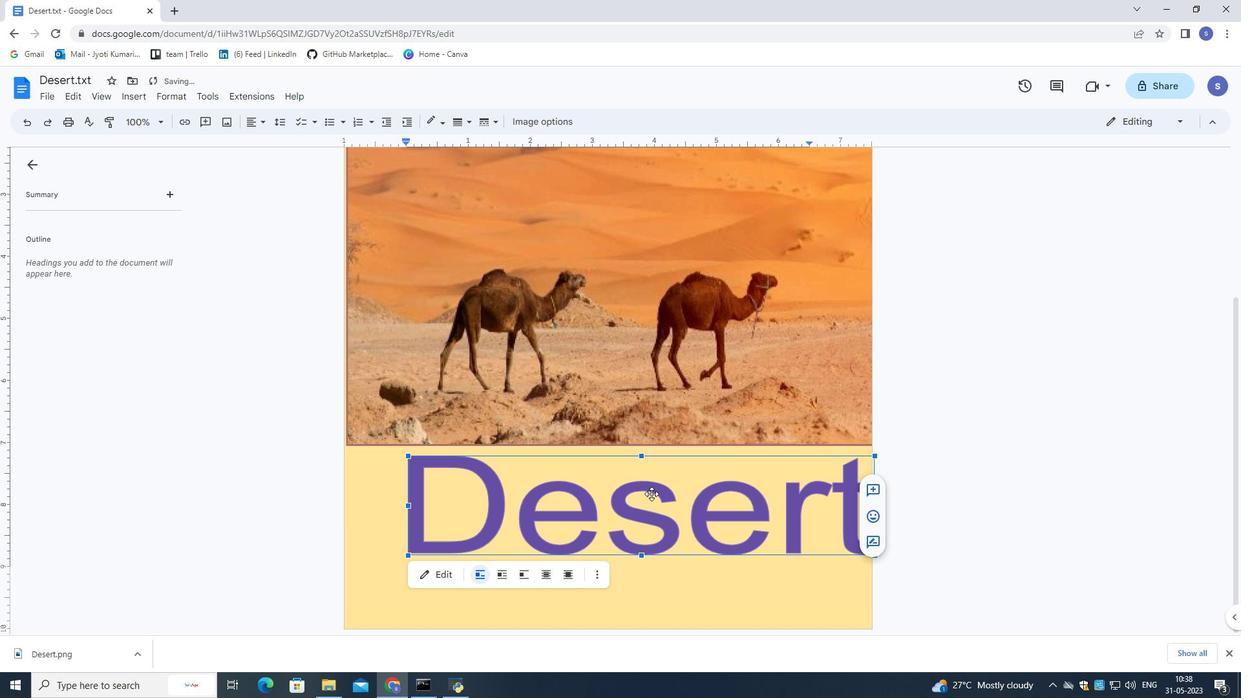
Action: Mouse moved to (455, 573)
Screenshot: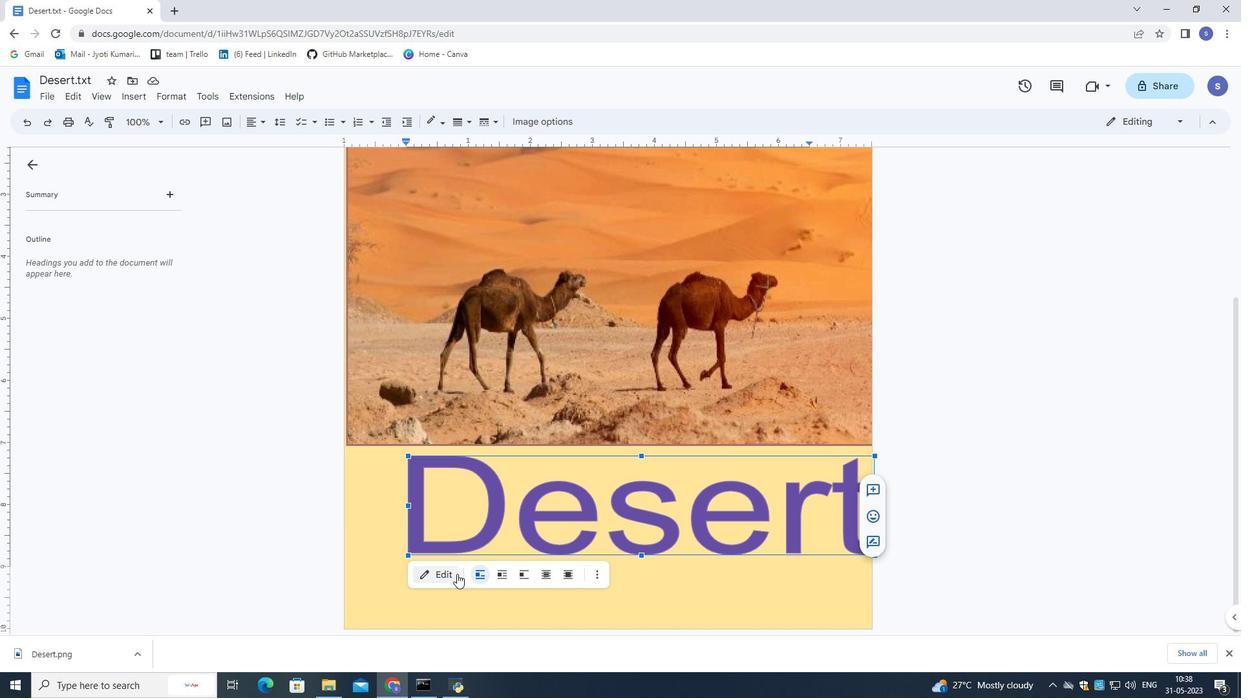 
Action: Mouse pressed left at (455, 573)
Screenshot: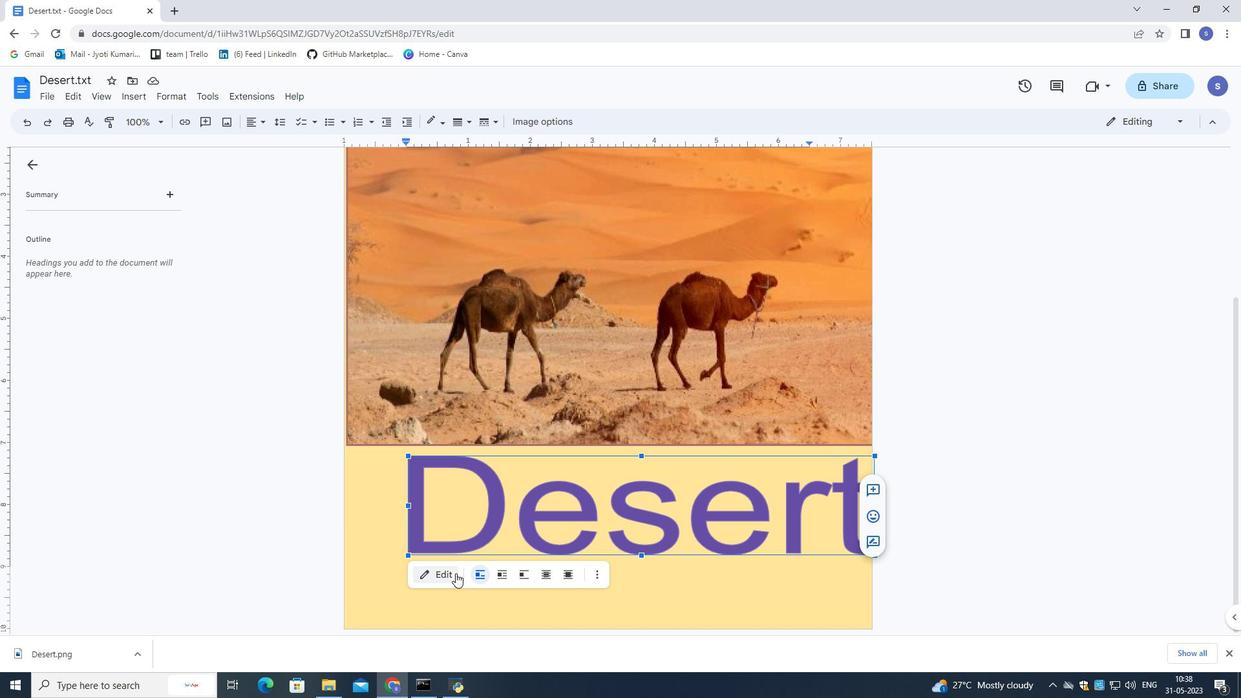 
Action: Mouse moved to (610, 390)
Screenshot: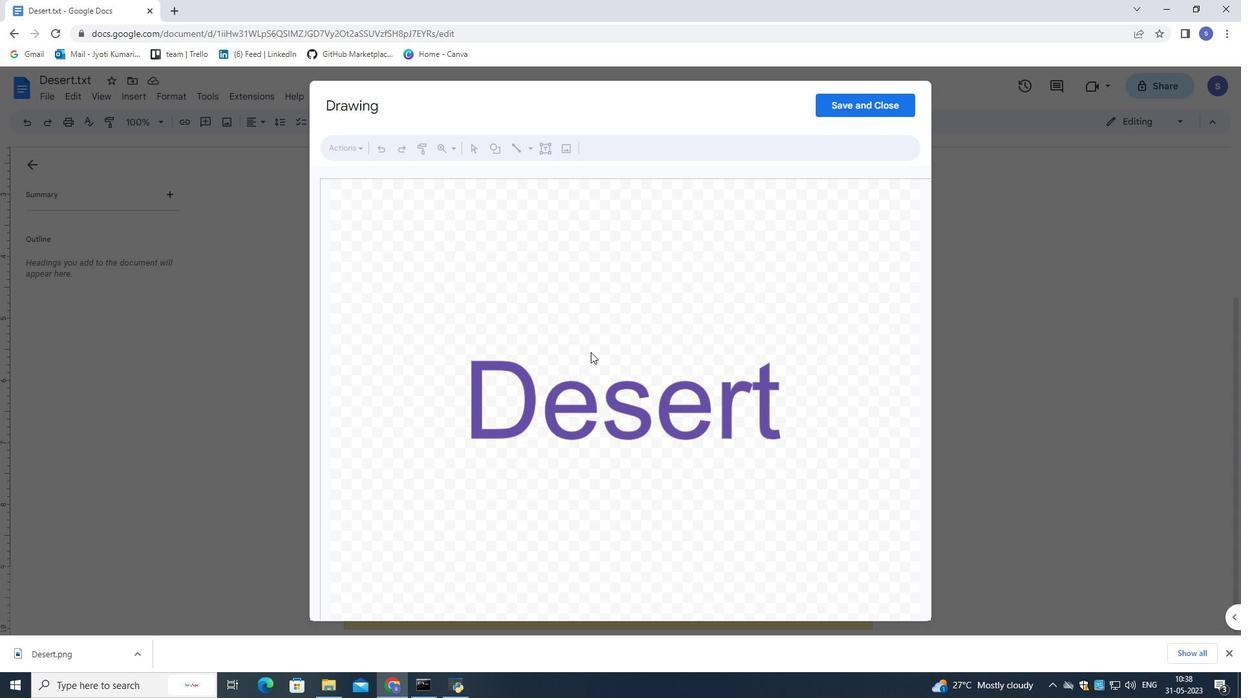 
Action: Mouse pressed left at (610, 390)
Screenshot: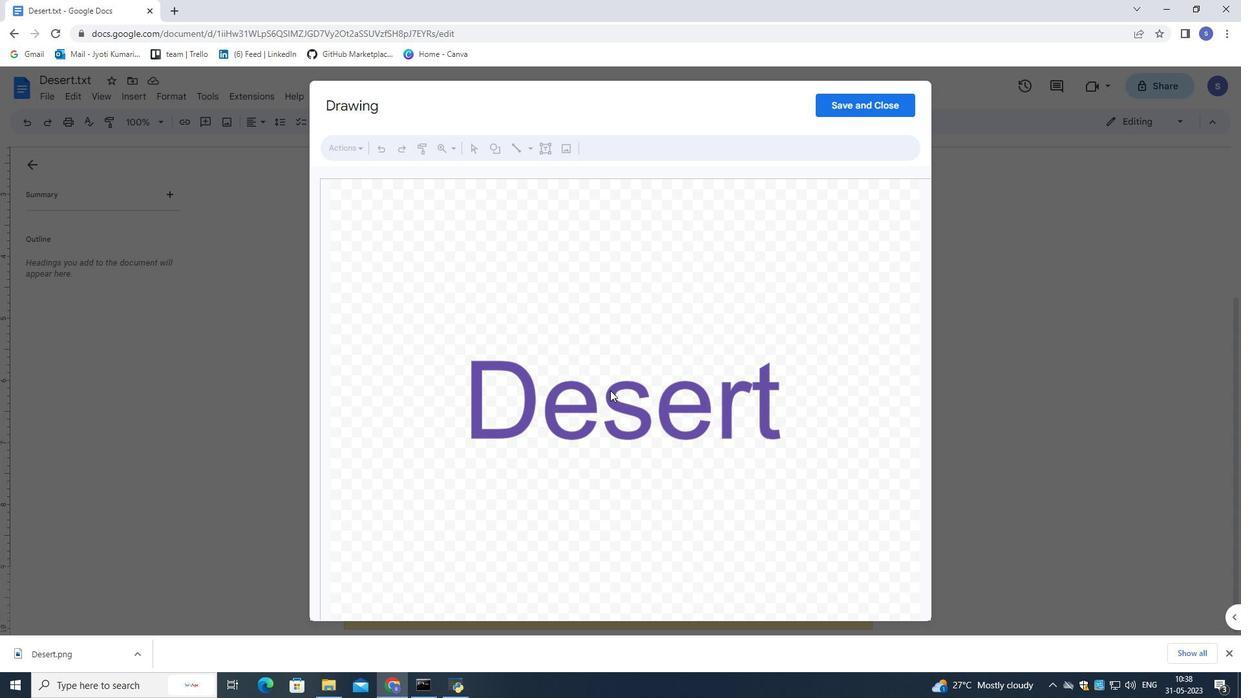 
Action: Mouse moved to (614, 407)
Screenshot: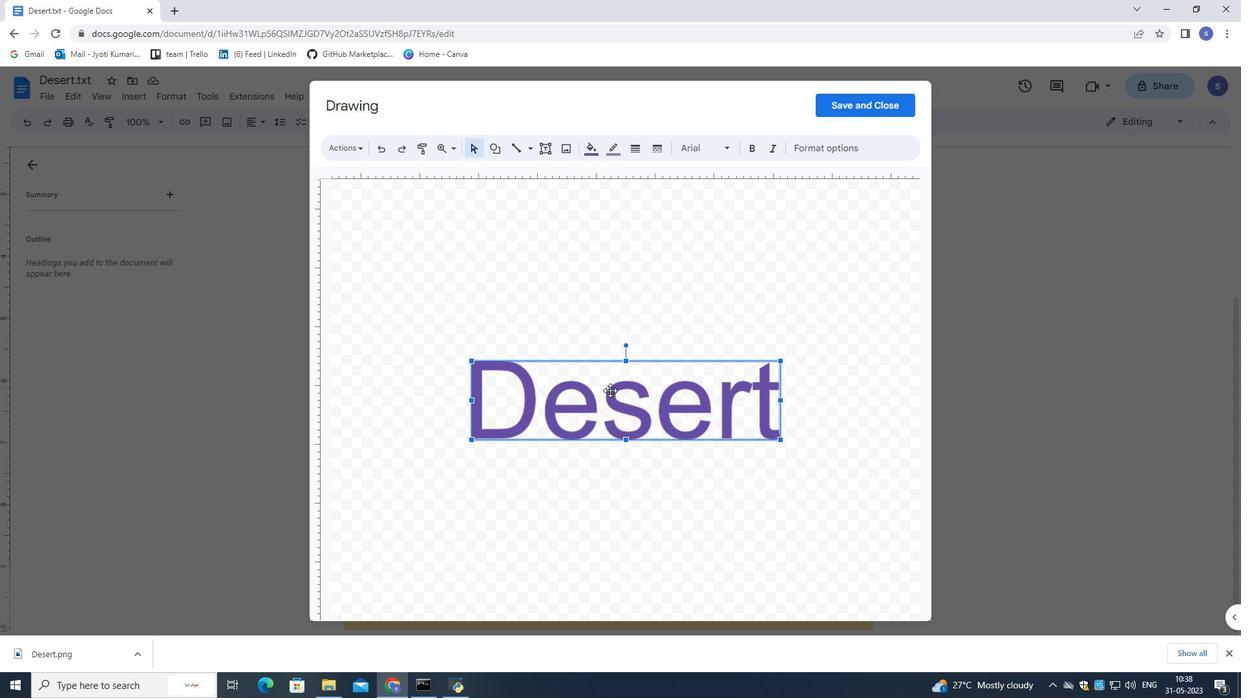 
Action: Mouse pressed left at (614, 407)
Screenshot: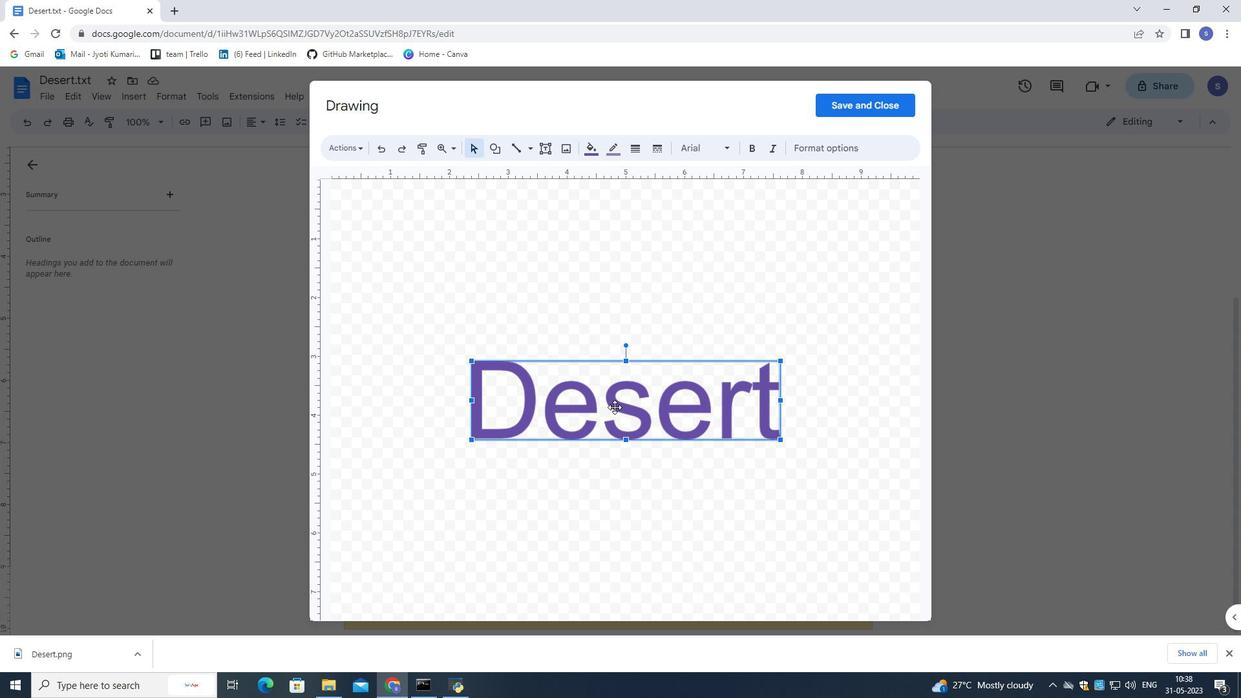 
Action: Mouse moved to (564, 410)
Screenshot: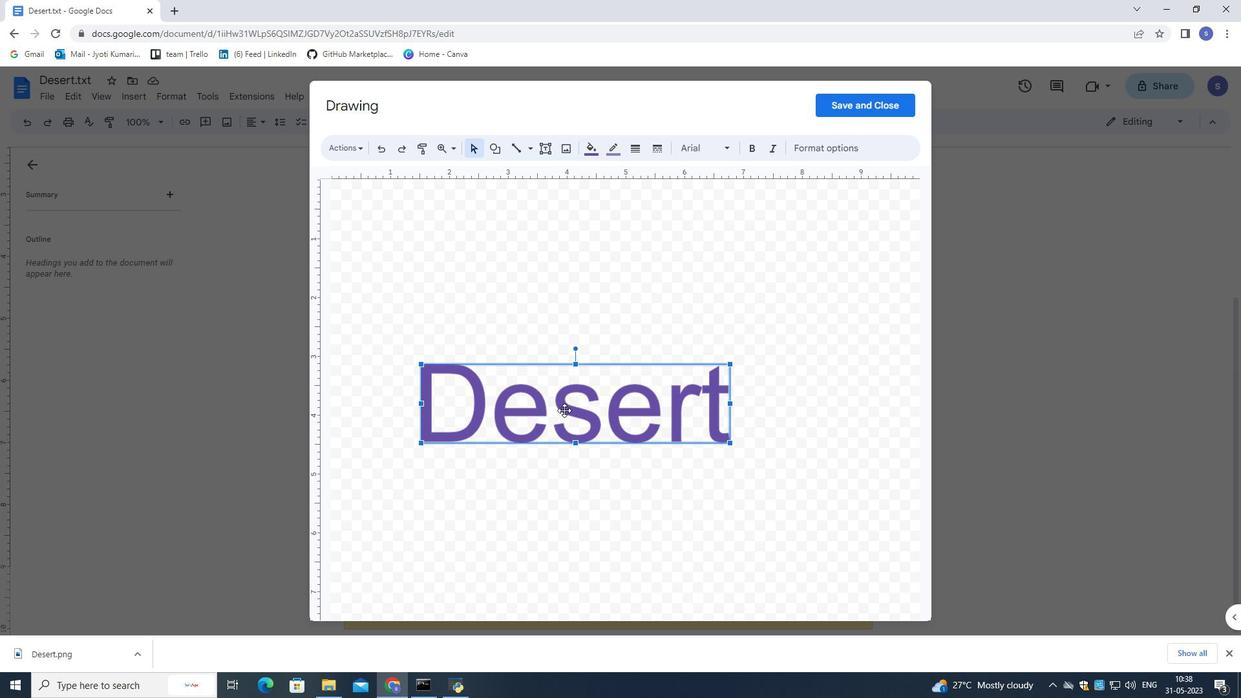 
Action: Key pressed <Key.enter>
Screenshot: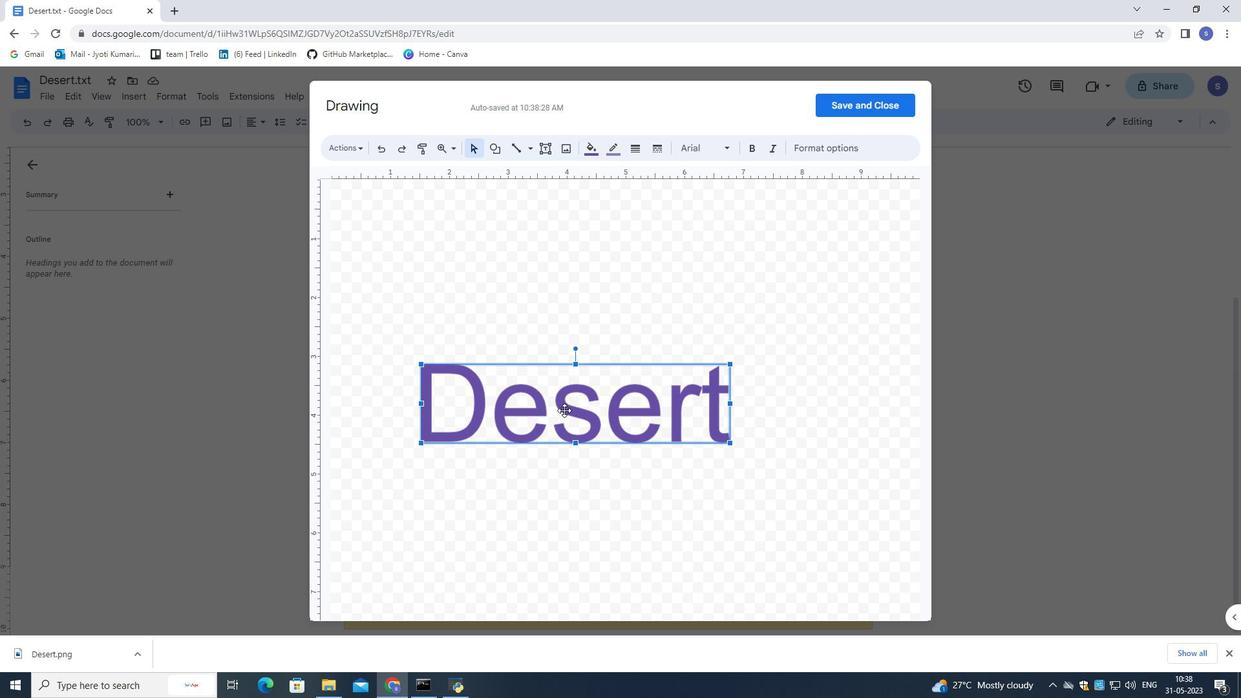 
Action: Mouse moved to (836, 100)
Screenshot: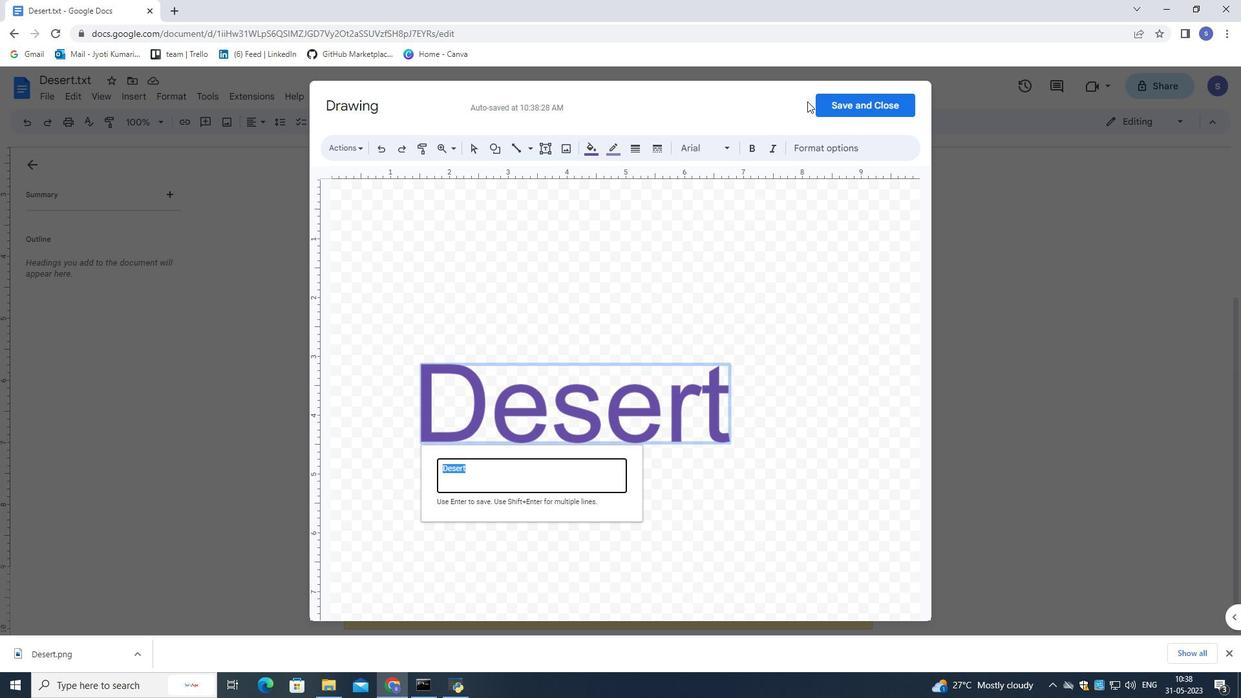 
Action: Mouse pressed left at (836, 100)
Screenshot: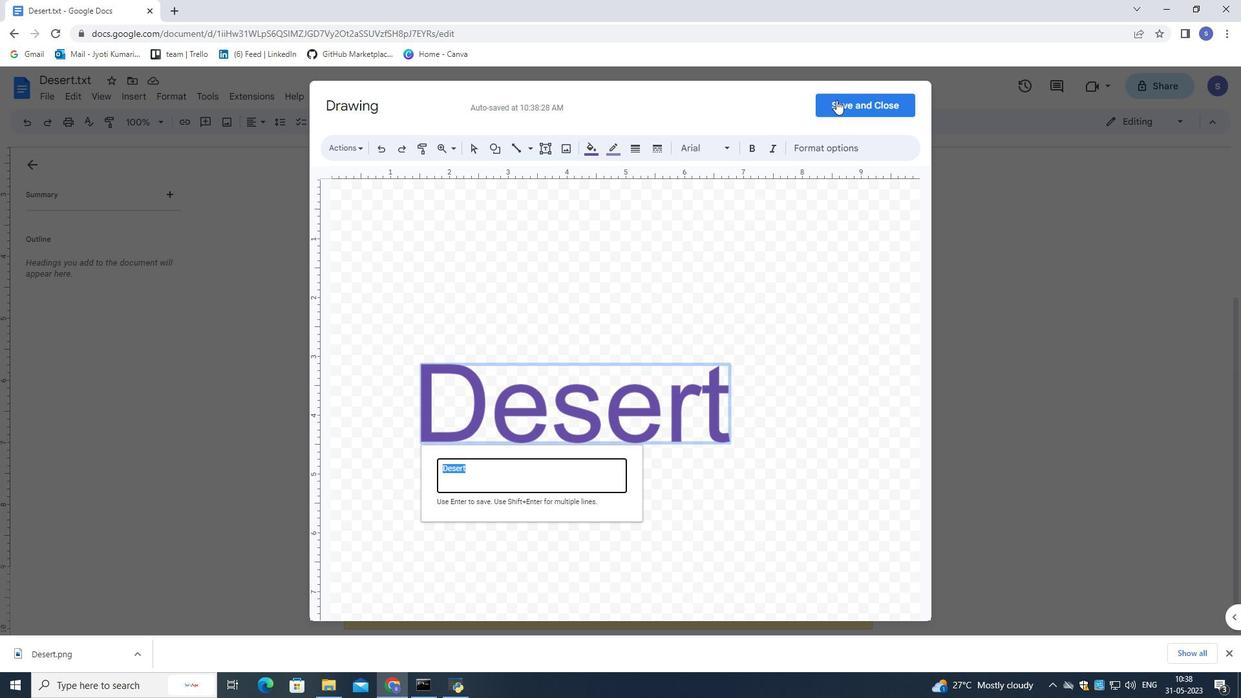 
Action: Mouse moved to (687, 521)
Screenshot: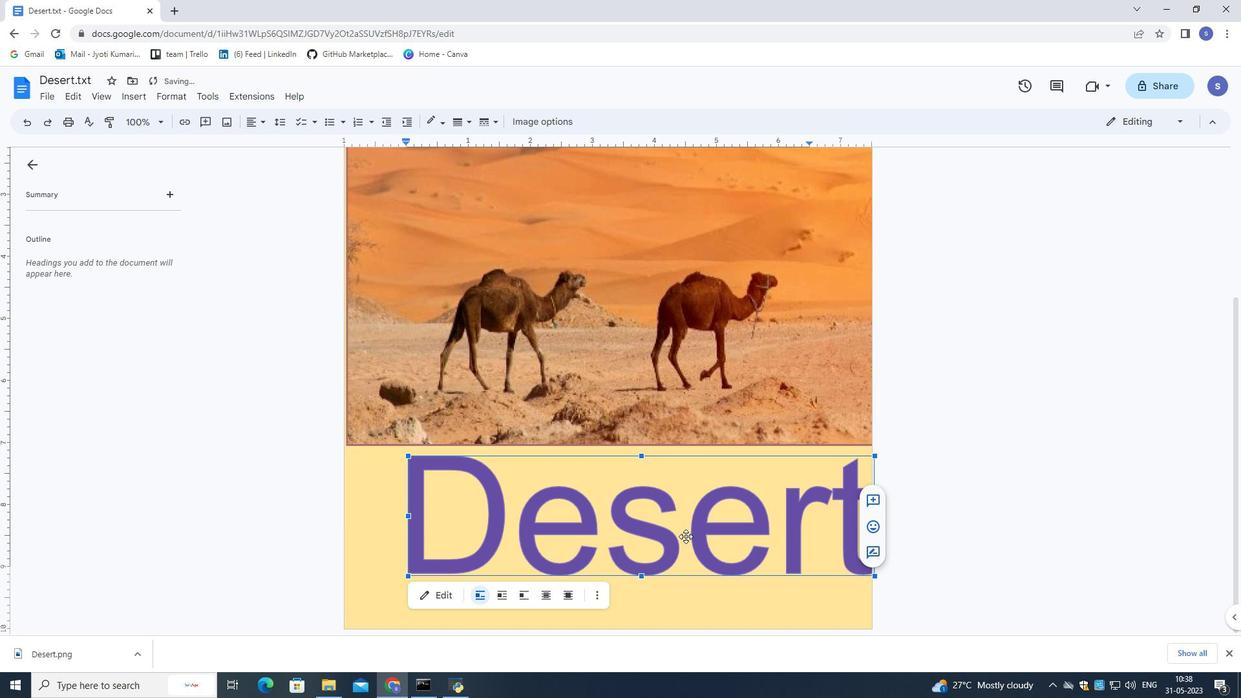 
Action: Mouse pressed left at (687, 521)
Screenshot: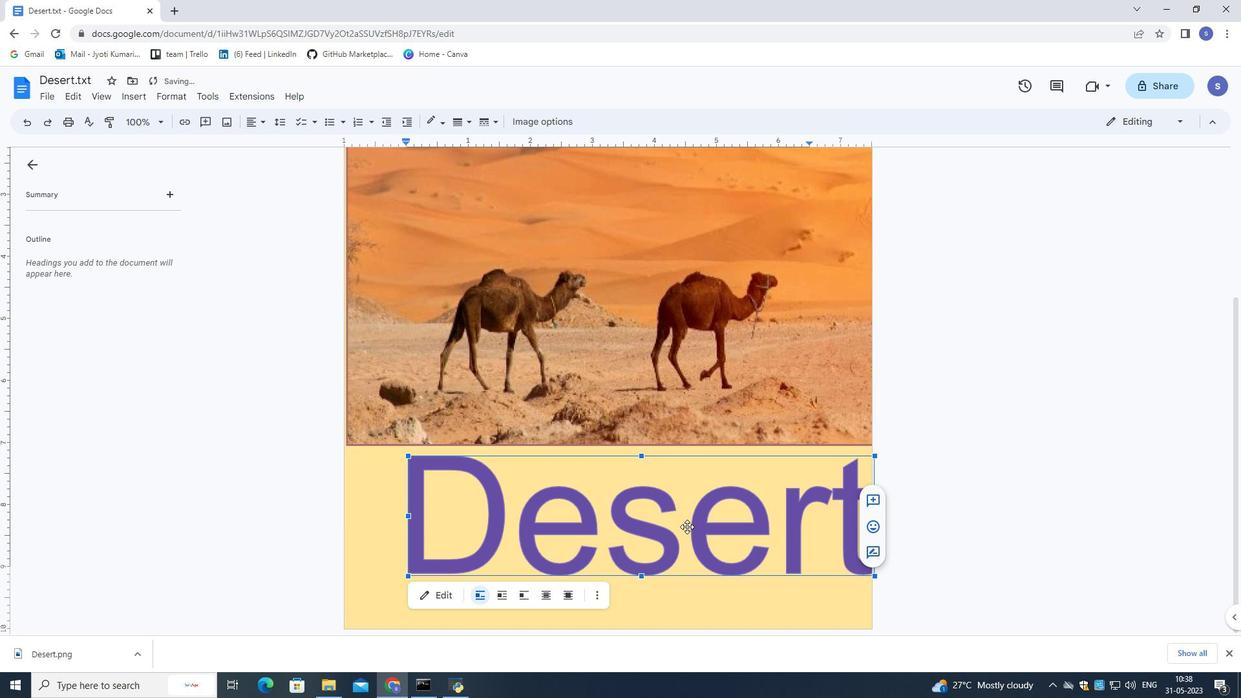 
Action: Mouse moved to (593, 427)
Screenshot: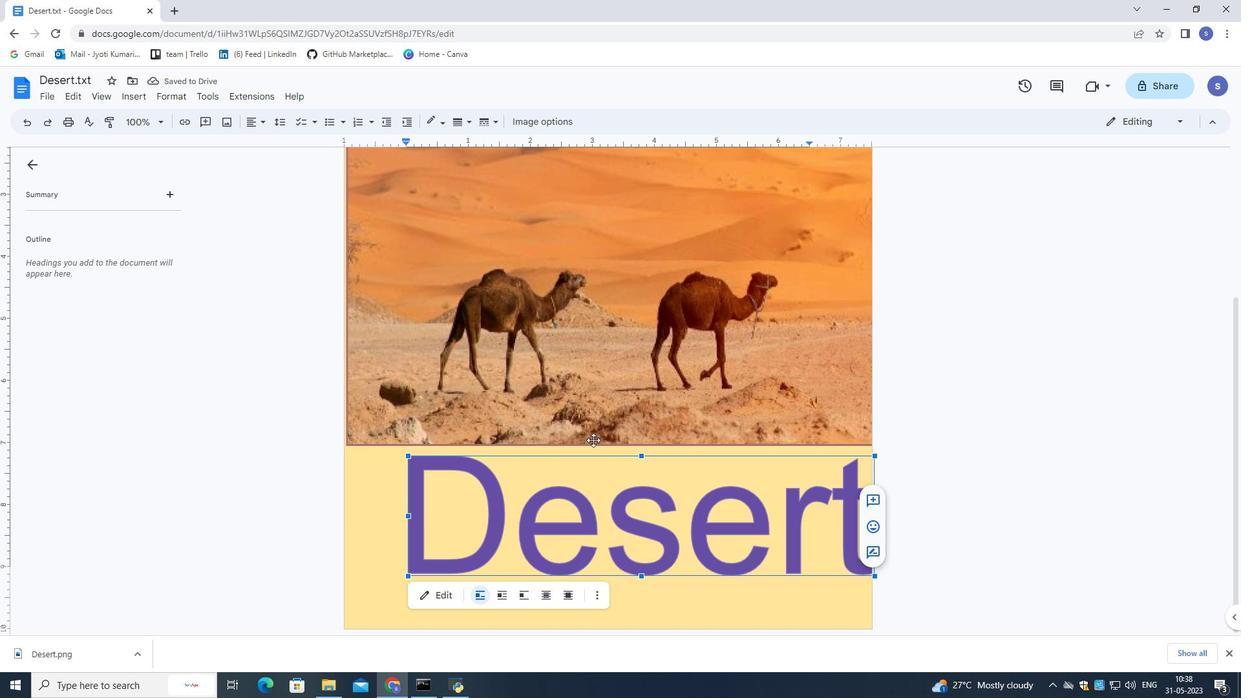 
Action: Mouse pressed left at (593, 427)
Screenshot: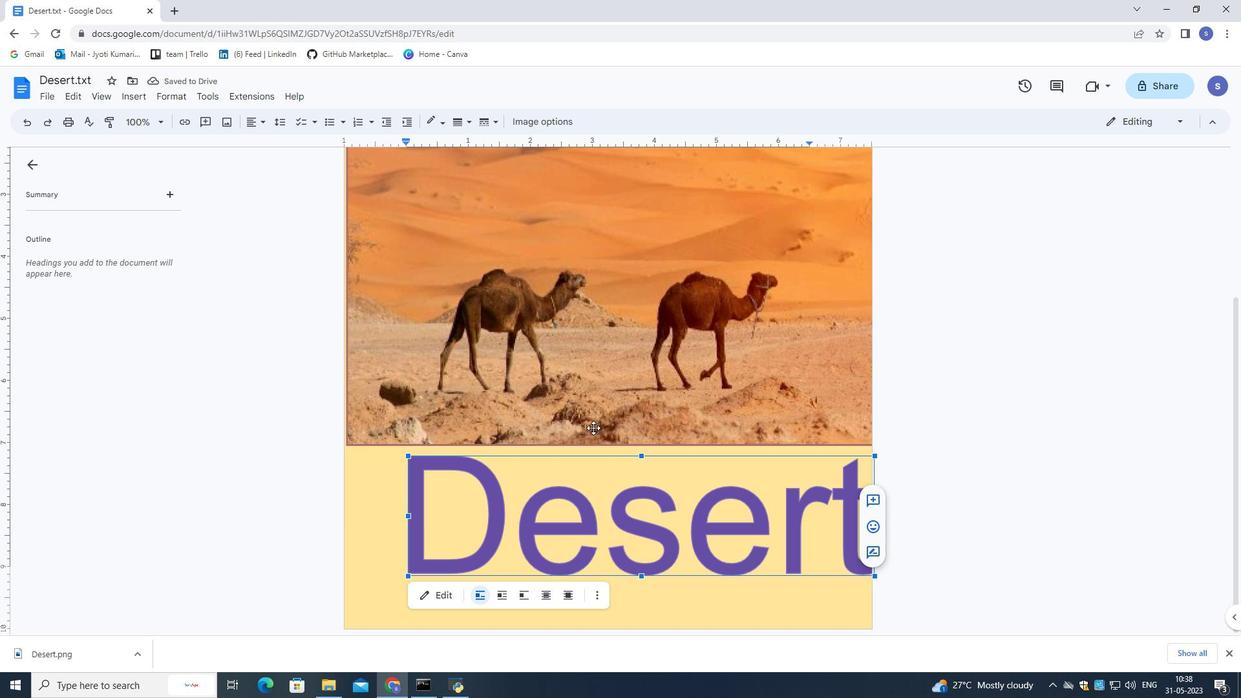 
Action: Mouse moved to (608, 490)
Screenshot: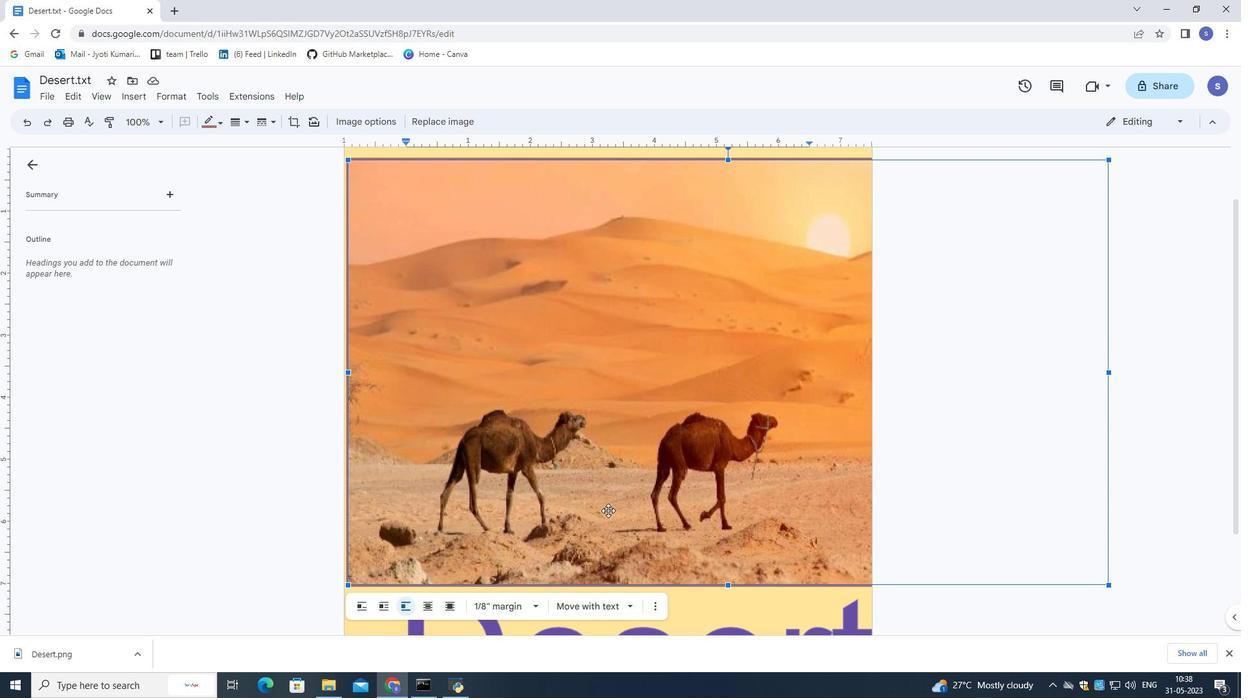
Action: Mouse scrolled (608, 489) with delta (0, 0)
Screenshot: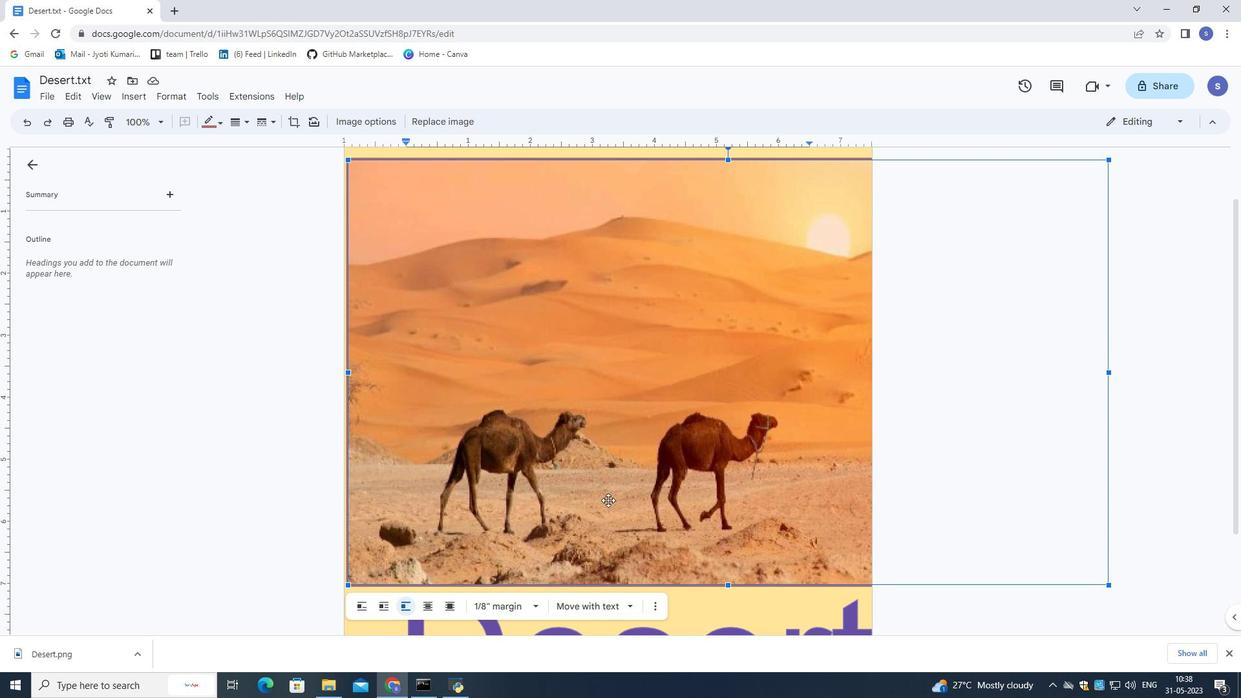
Action: Mouse scrolled (608, 489) with delta (0, 0)
Screenshot: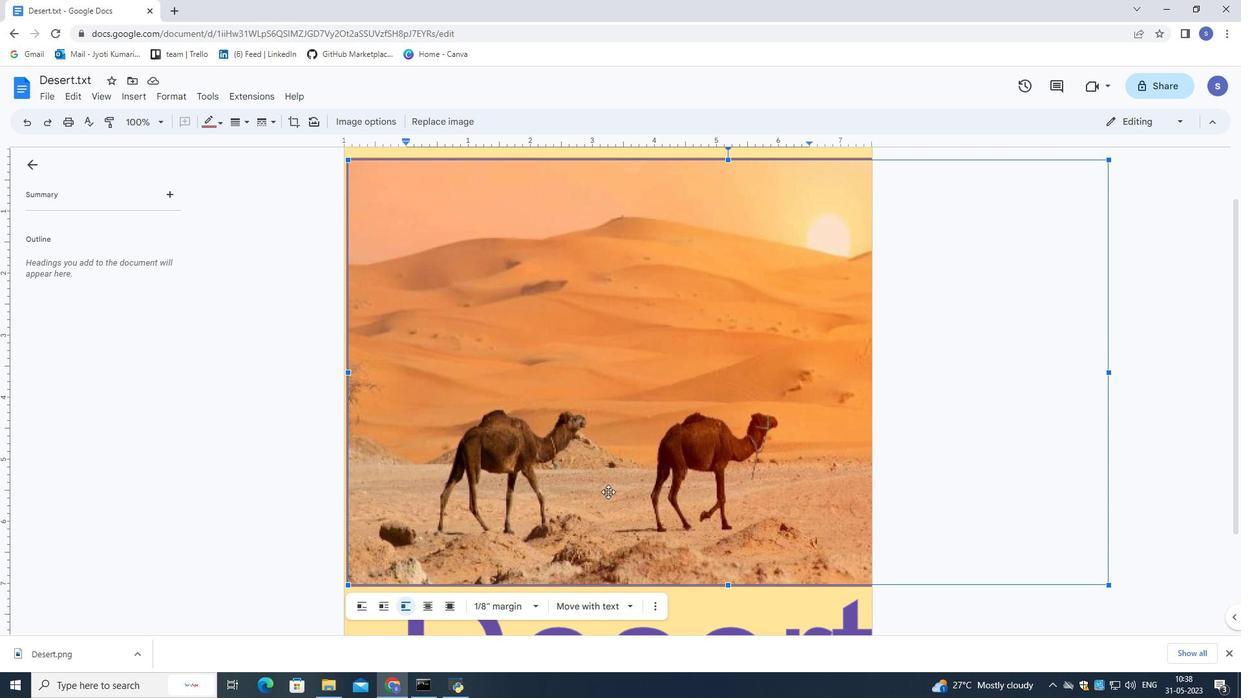 
Action: Mouse scrolled (608, 489) with delta (0, 0)
Screenshot: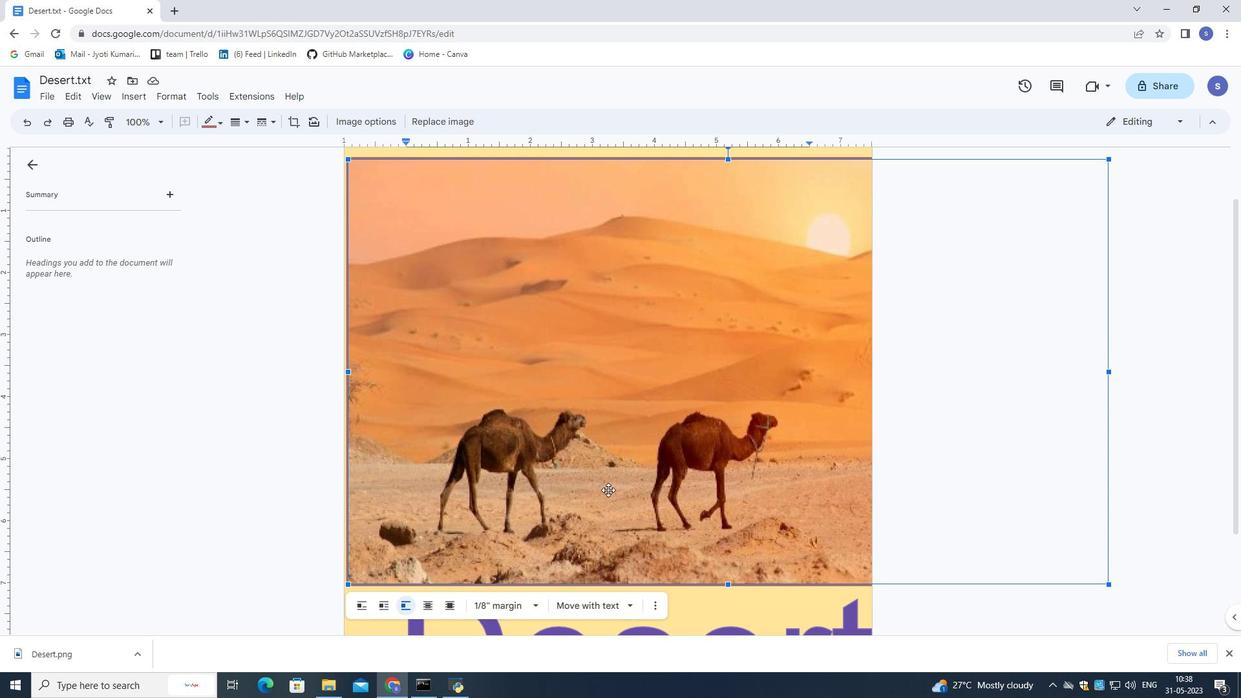 
Action: Mouse scrolled (608, 489) with delta (0, 0)
Screenshot: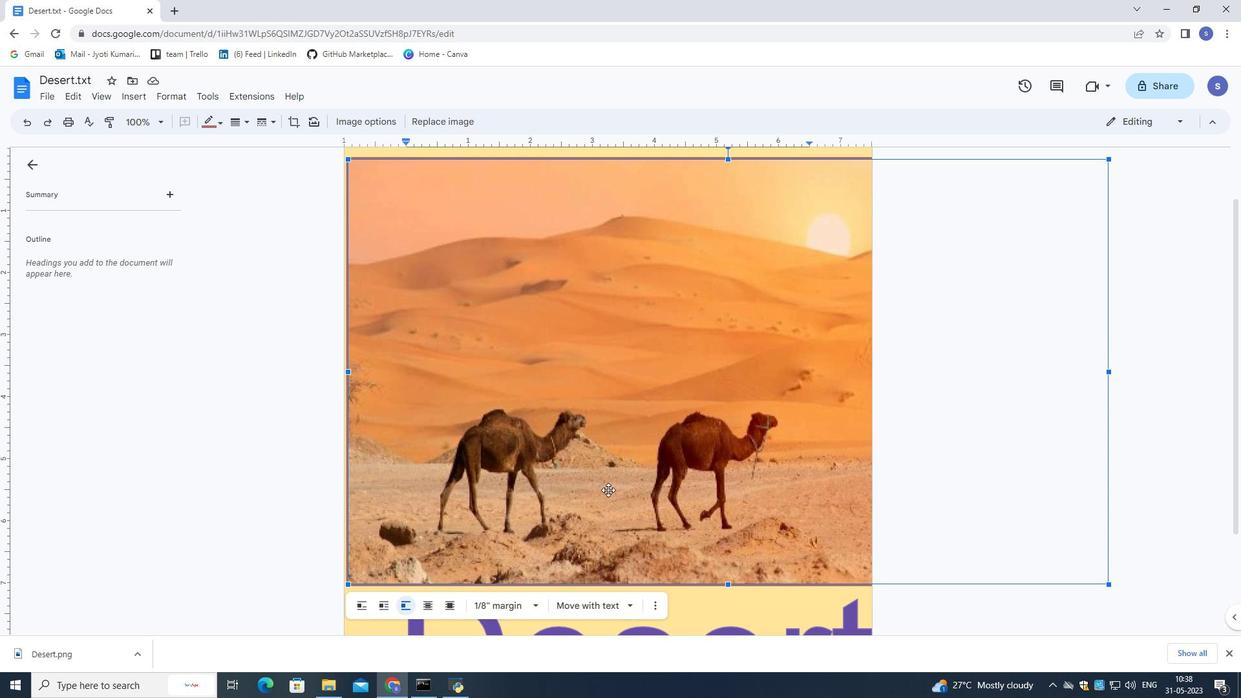 
Action: Mouse scrolled (608, 489) with delta (0, 0)
Screenshot: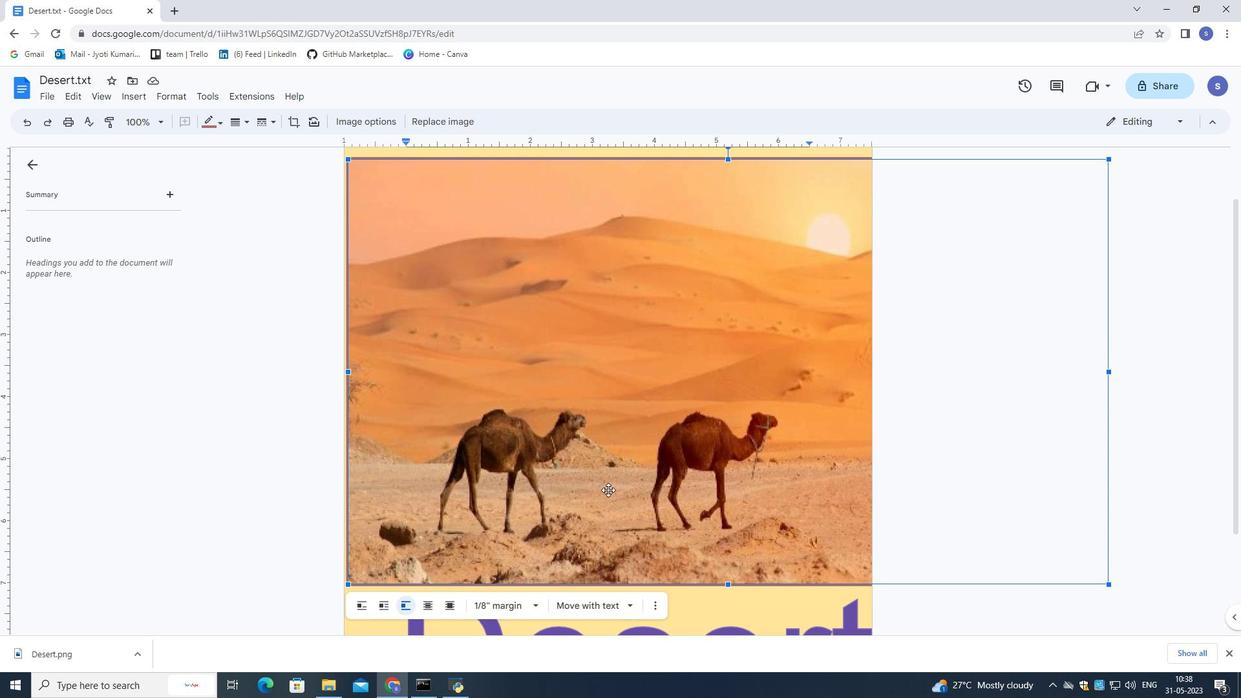 
Action: Mouse moved to (621, 515)
Screenshot: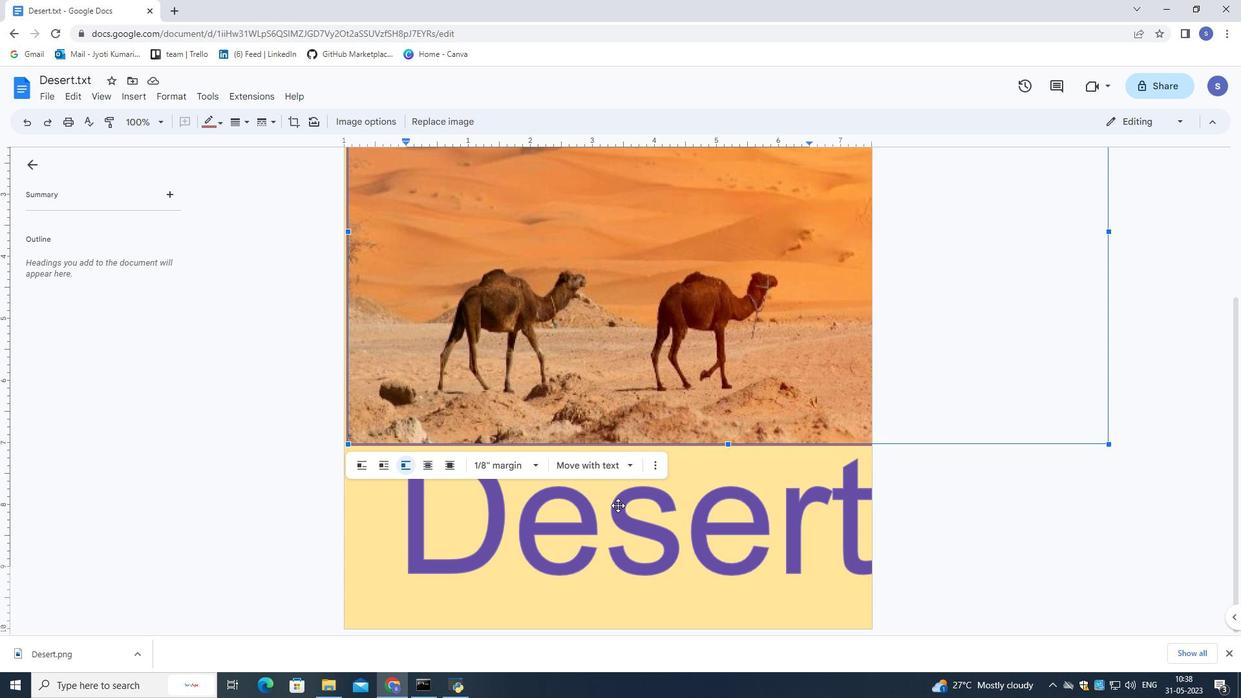
Action: Mouse pressed left at (621, 515)
Screenshot: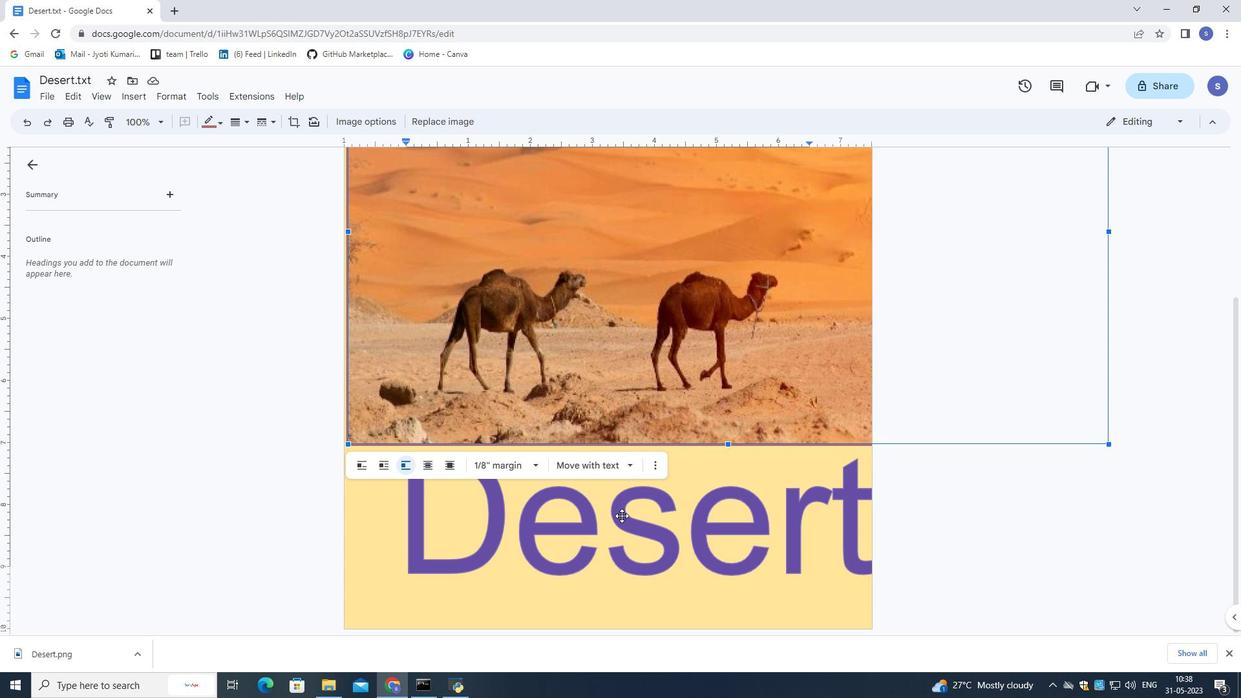 
Action: Mouse moved to (737, 519)
Screenshot: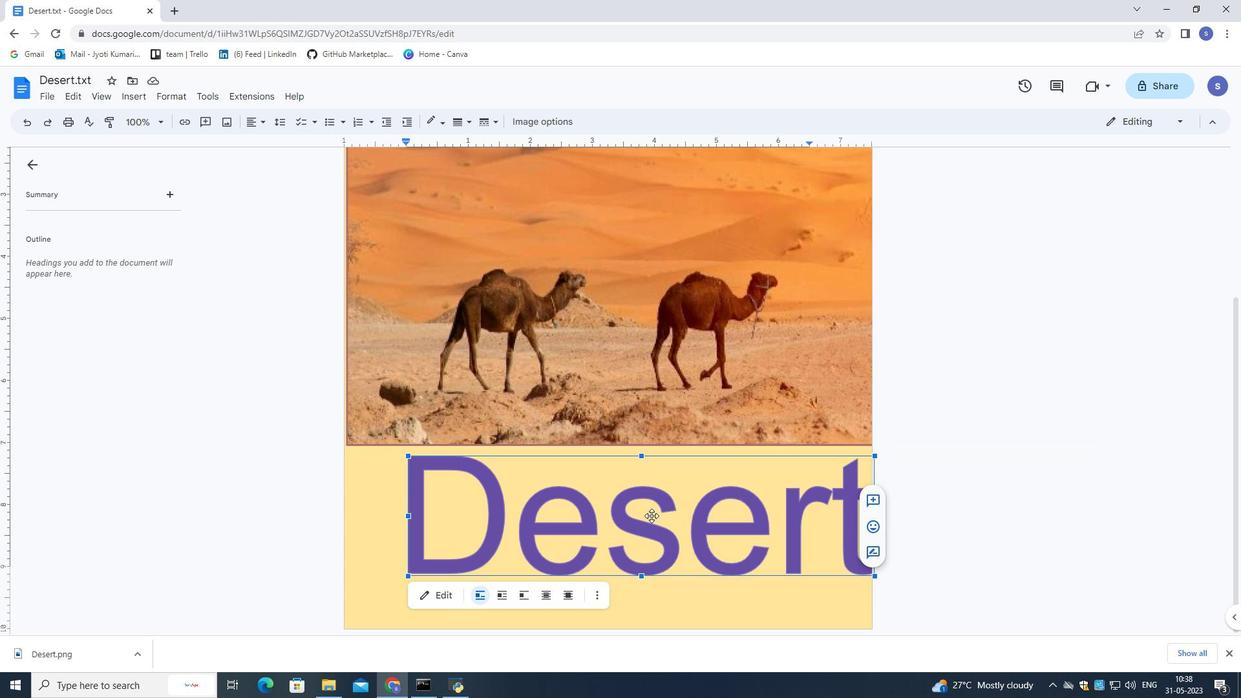 
Action: Mouse pressed left at (737, 519)
Screenshot: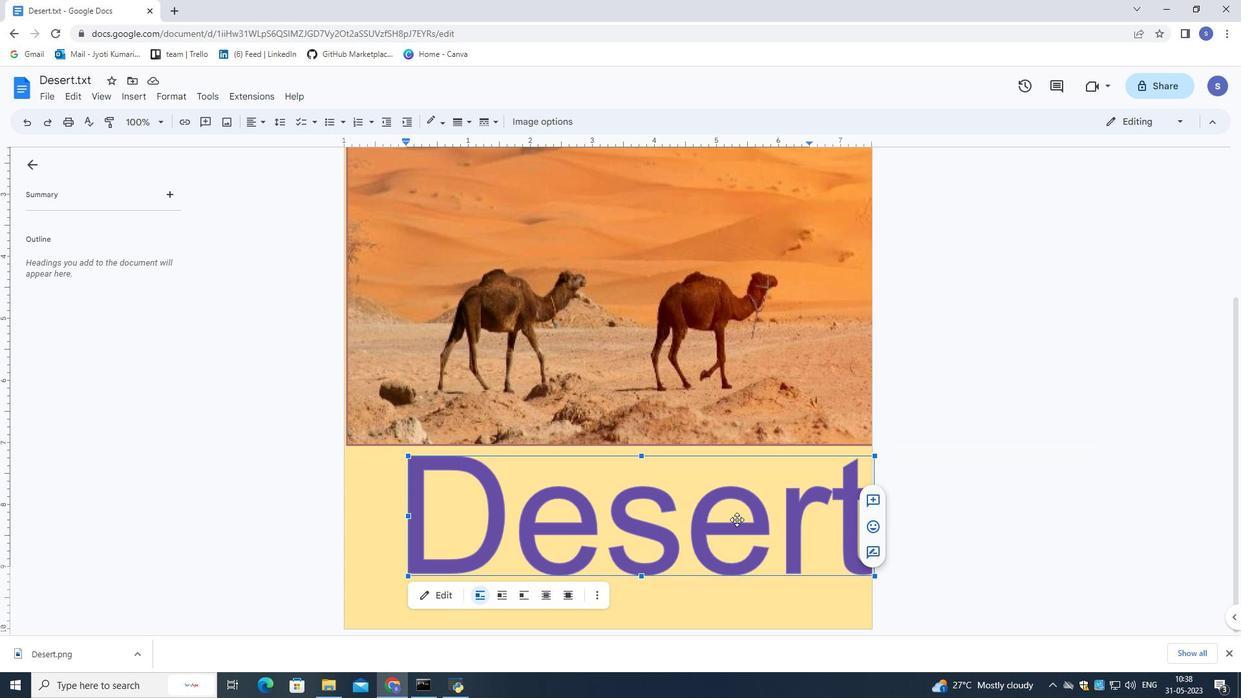
Action: Mouse moved to (406, 515)
Screenshot: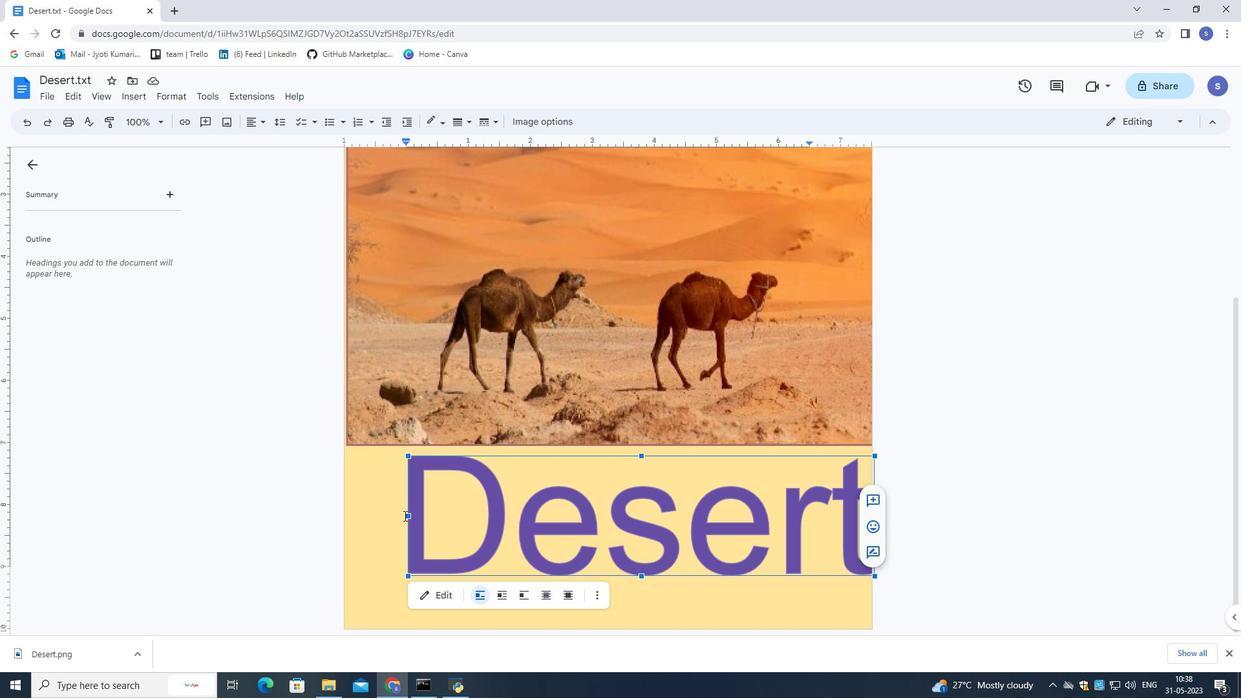 
Action: Mouse pressed left at (406, 515)
Screenshot: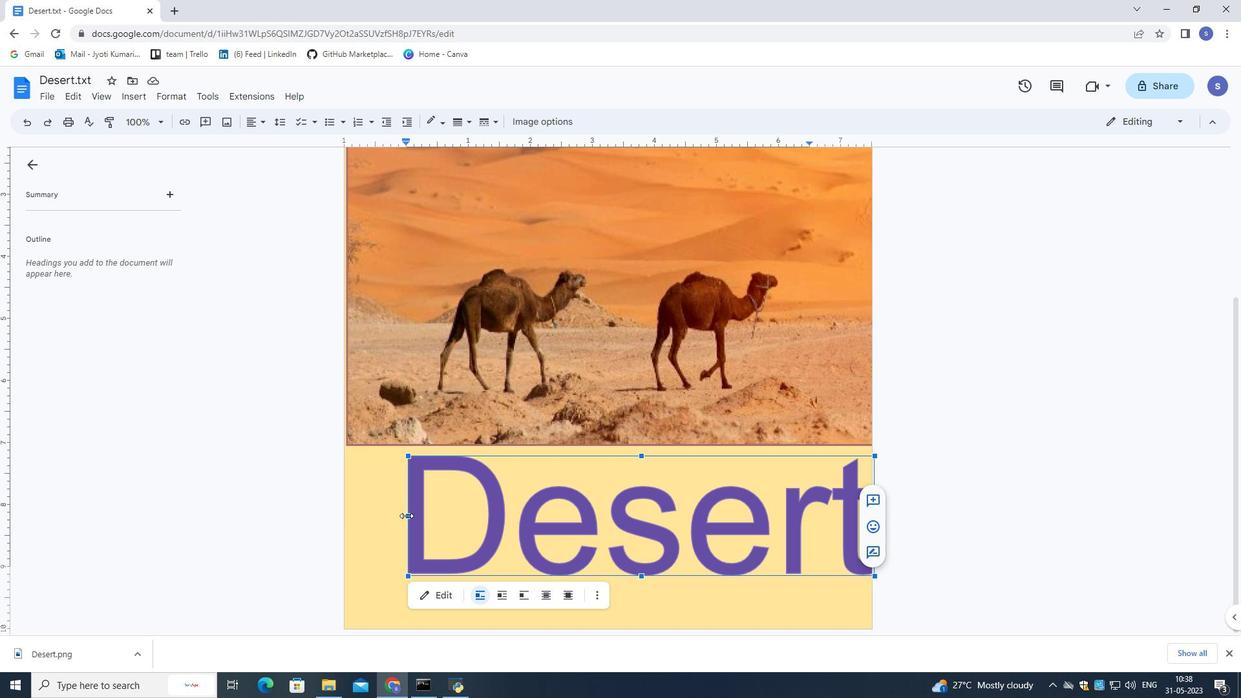 
Action: Mouse moved to (530, 509)
Screenshot: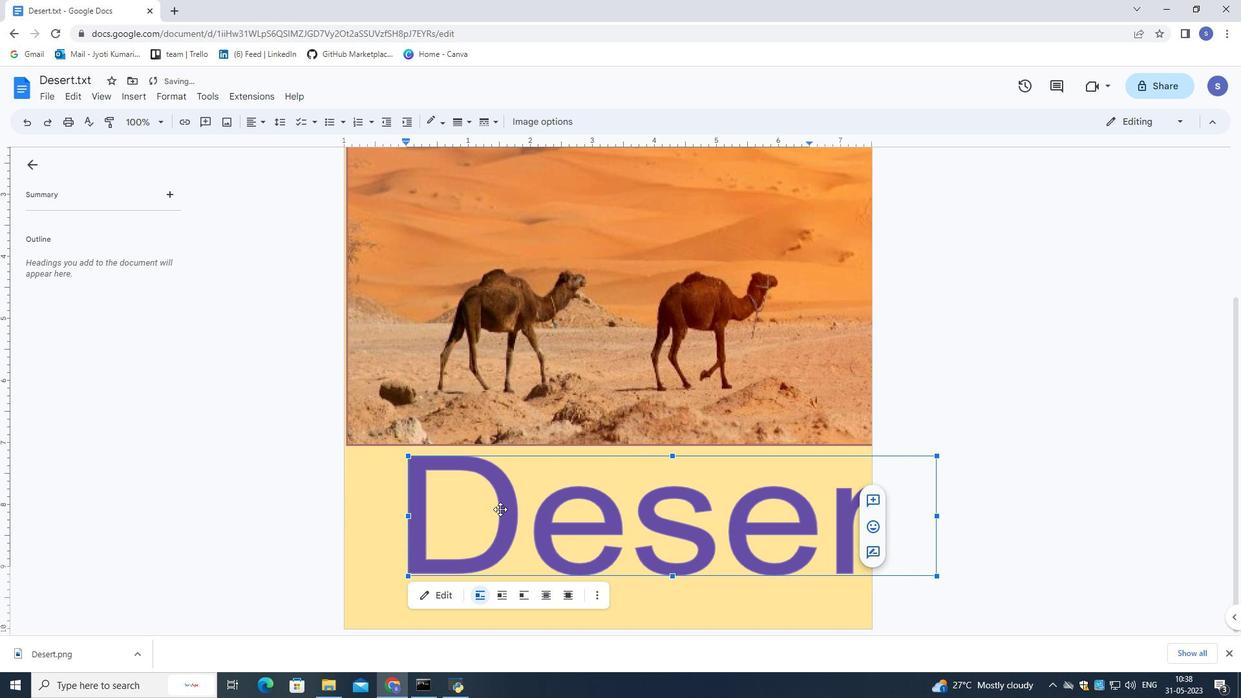
Action: Mouse pressed left at (530, 509)
Screenshot: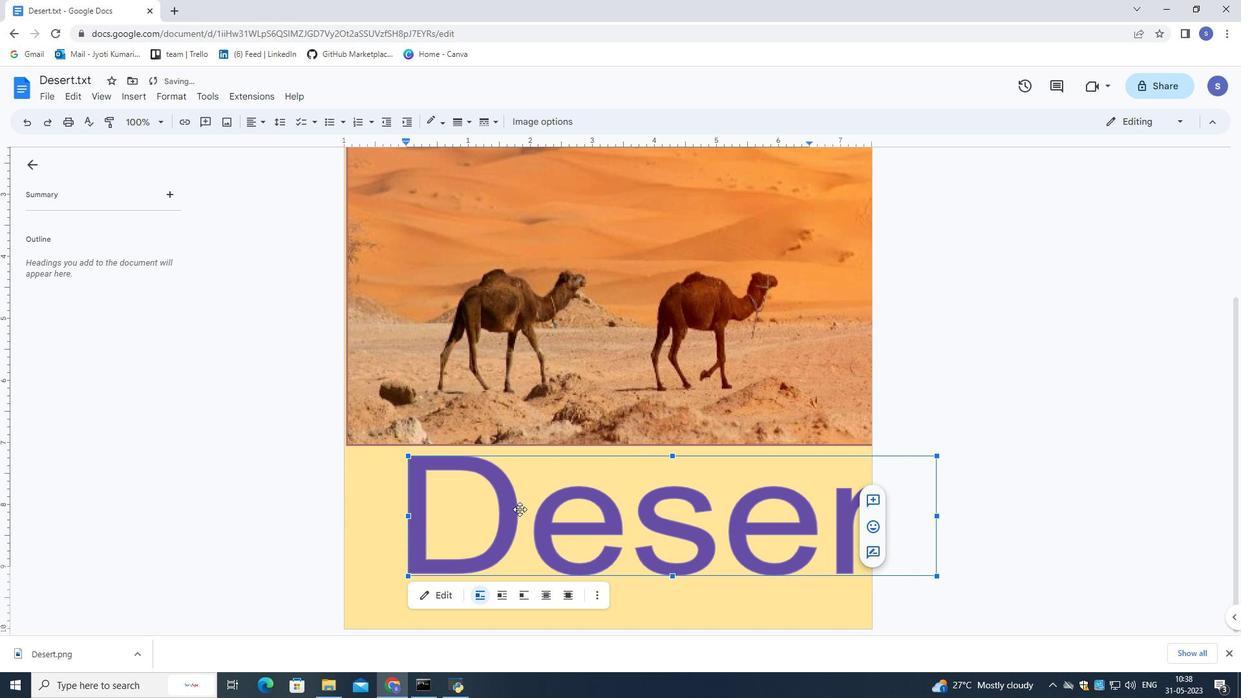 
Action: Mouse moved to (934, 517)
Screenshot: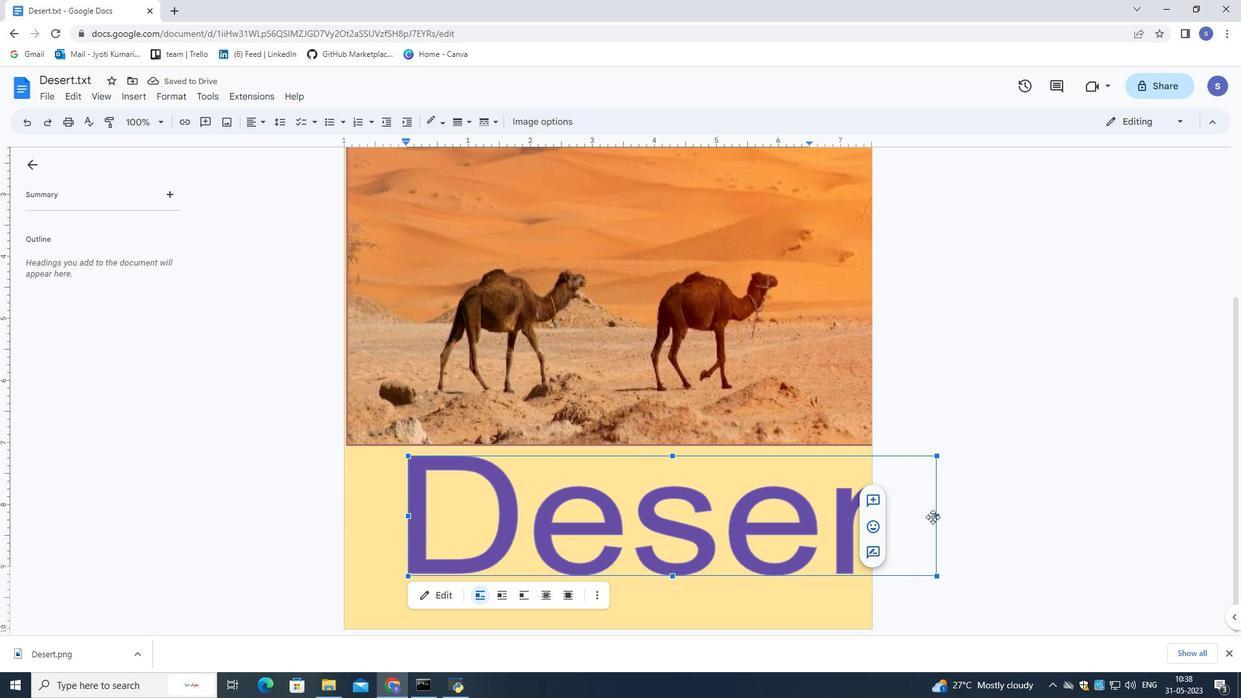 
Action: Mouse pressed left at (934, 517)
Screenshot: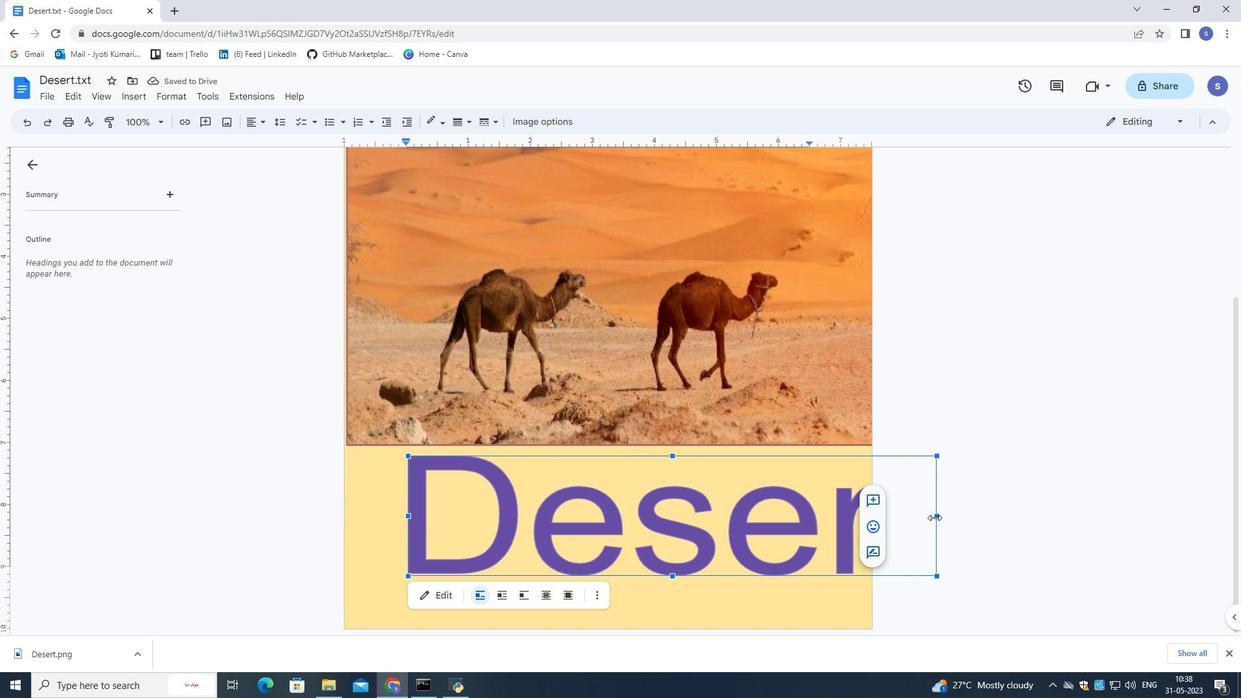 
Action: Mouse moved to (817, 585)
Screenshot: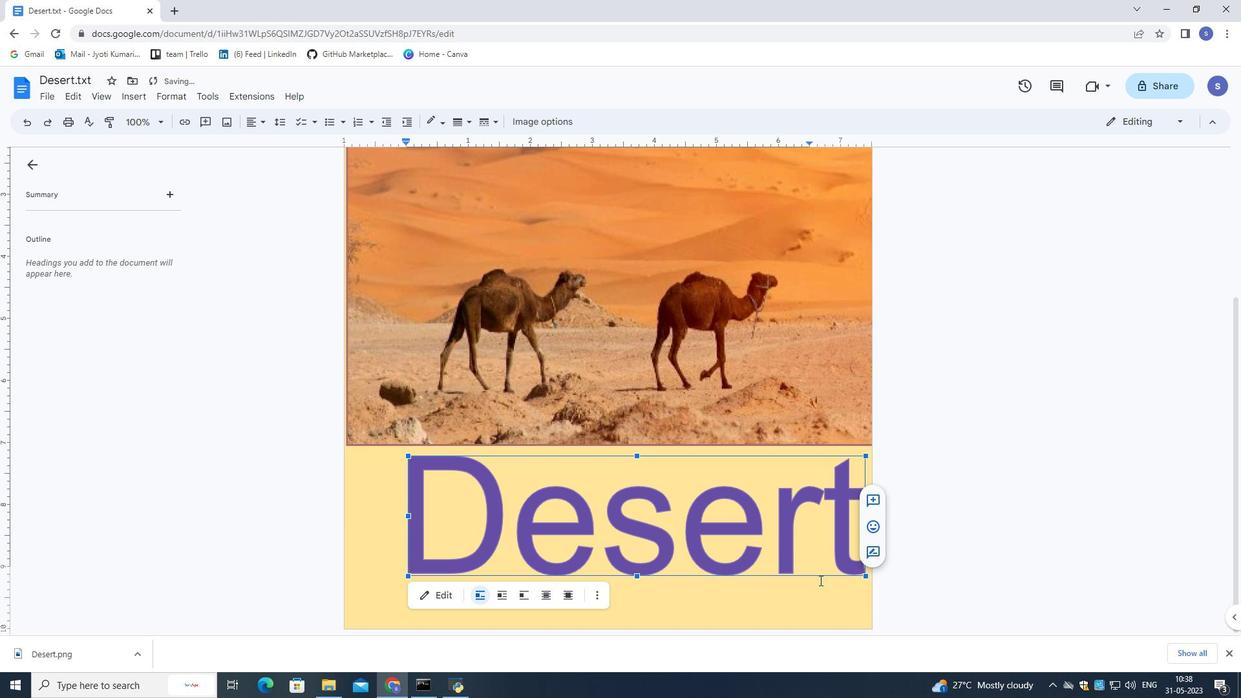 
Action: Mouse pressed left at (817, 585)
Screenshot: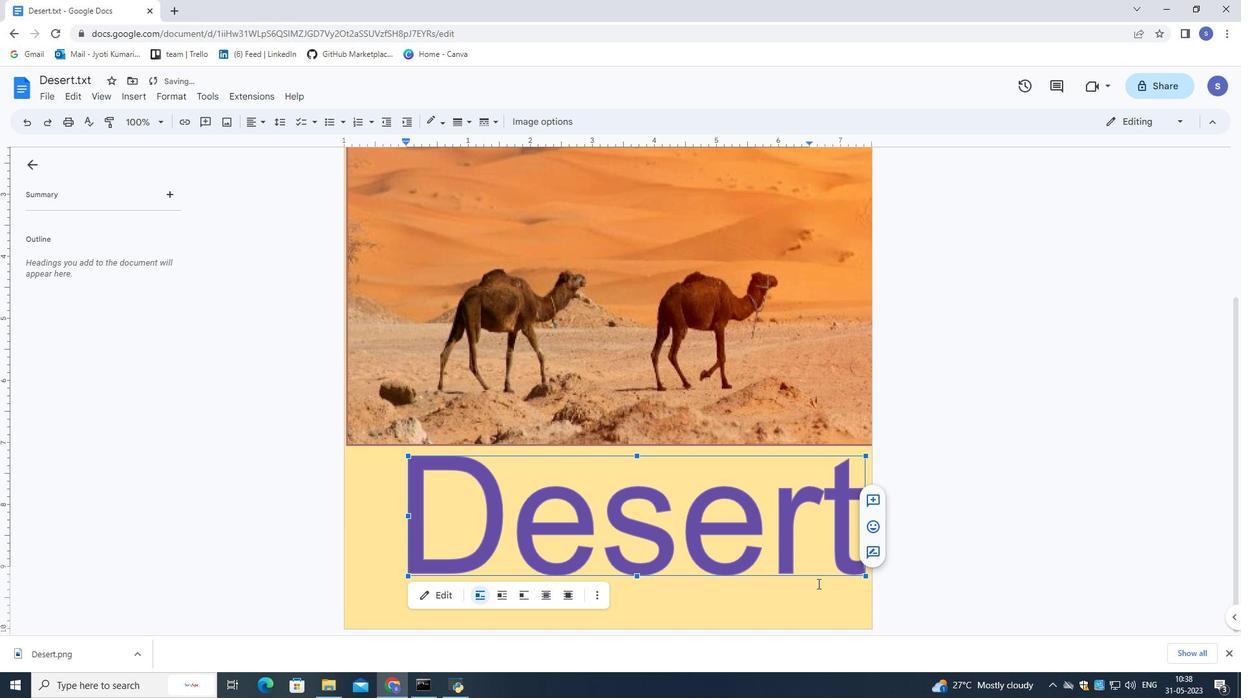
Action: Mouse moved to (662, 351)
Screenshot: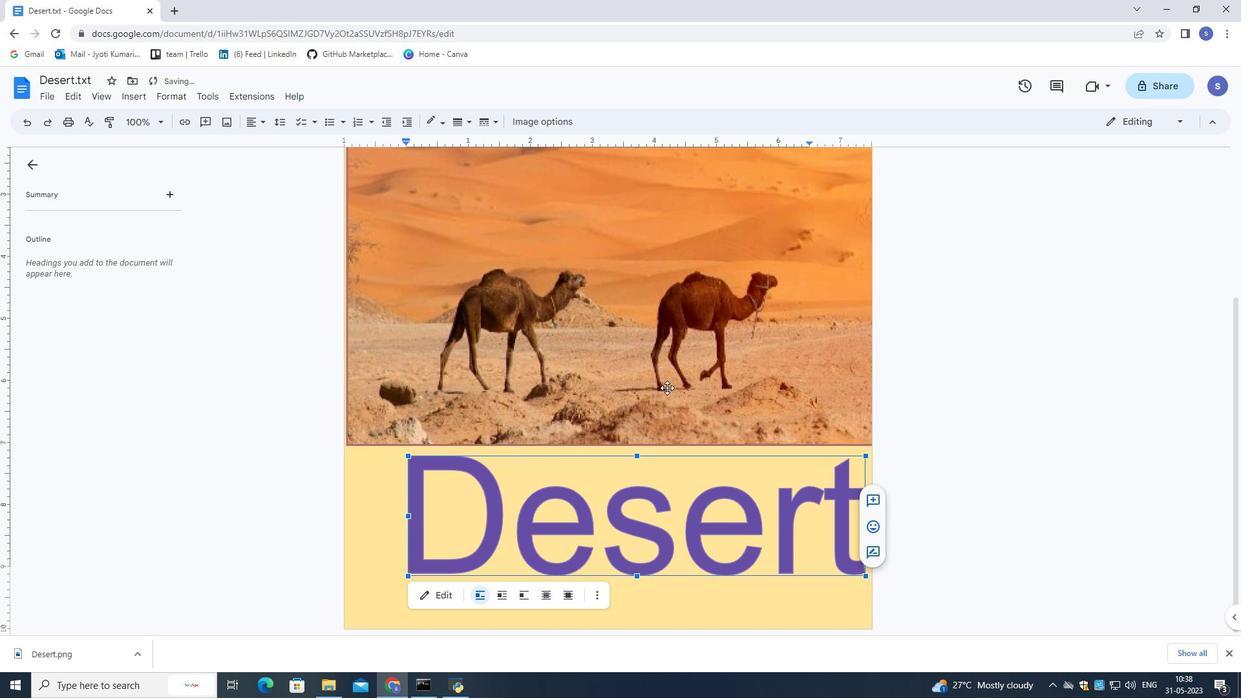 
Action: Mouse pressed left at (662, 351)
Screenshot: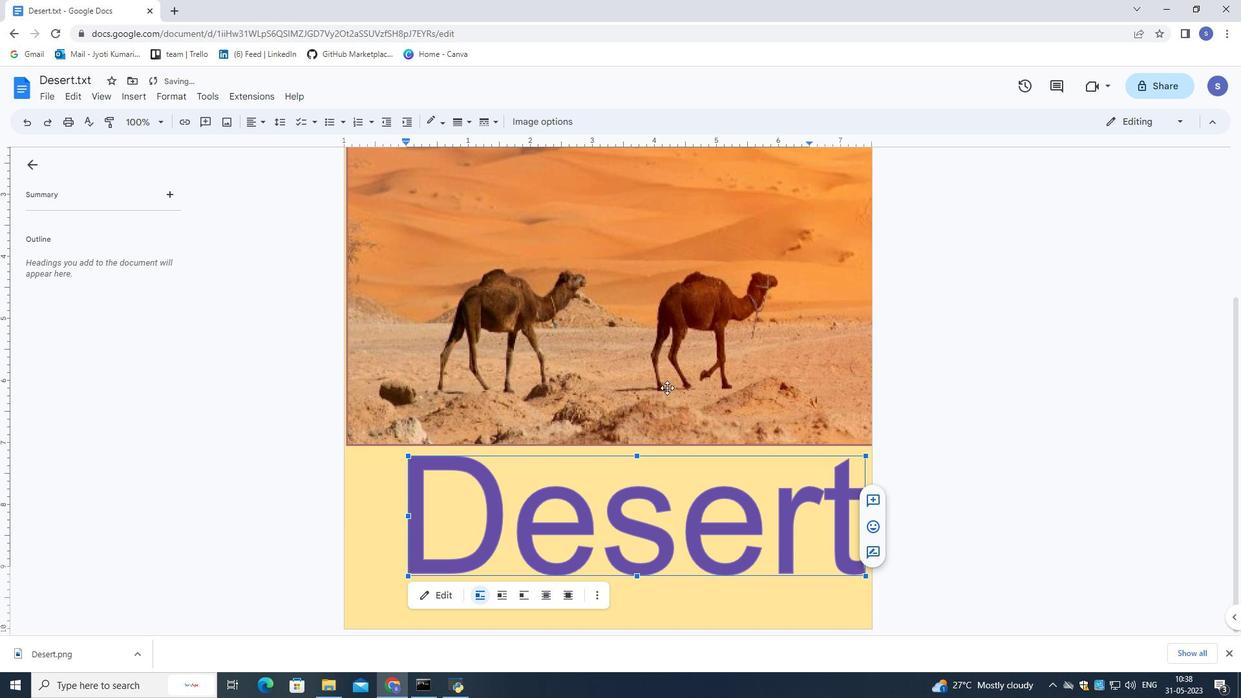 
Action: Mouse moved to (662, 351)
Screenshot: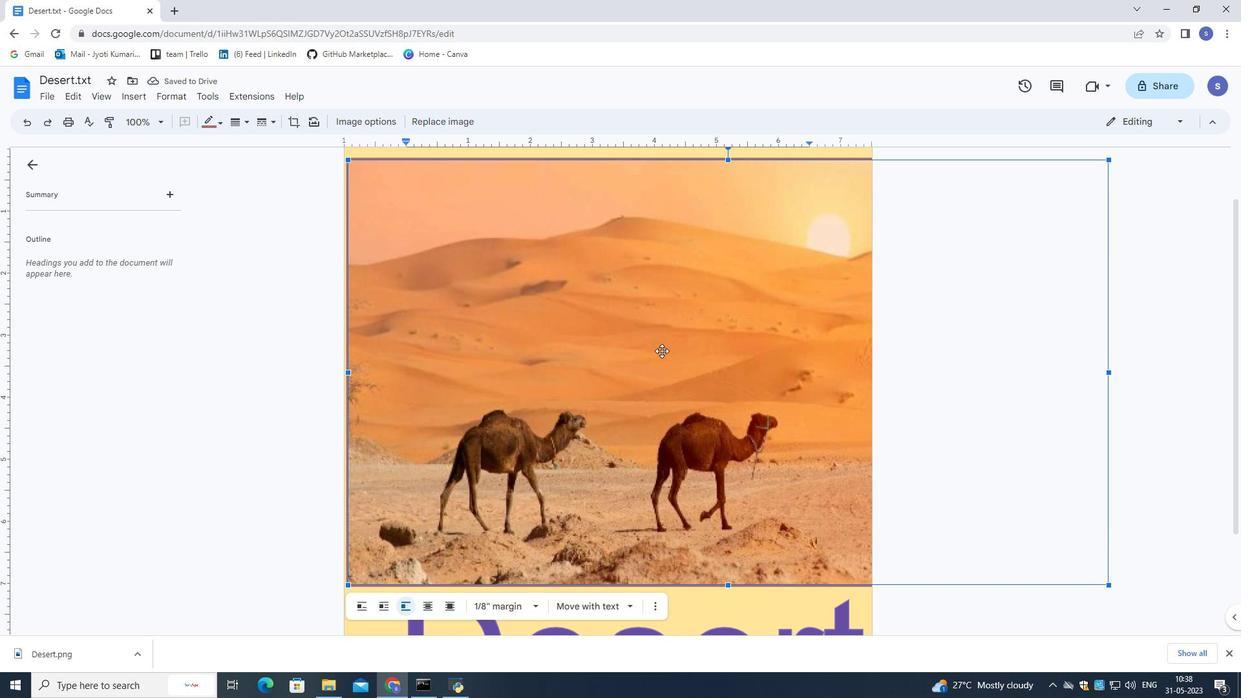 
Action: Mouse scrolled (662, 351) with delta (0, 0)
Screenshot: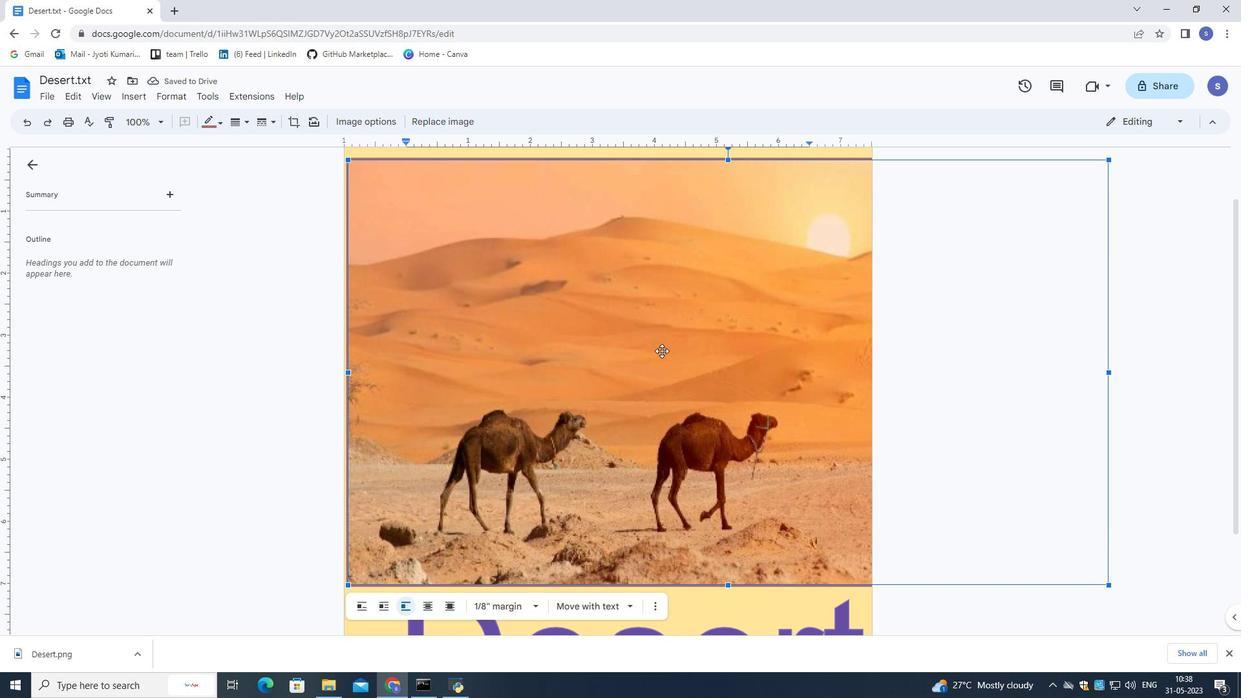 
Action: Mouse moved to (662, 361)
Screenshot: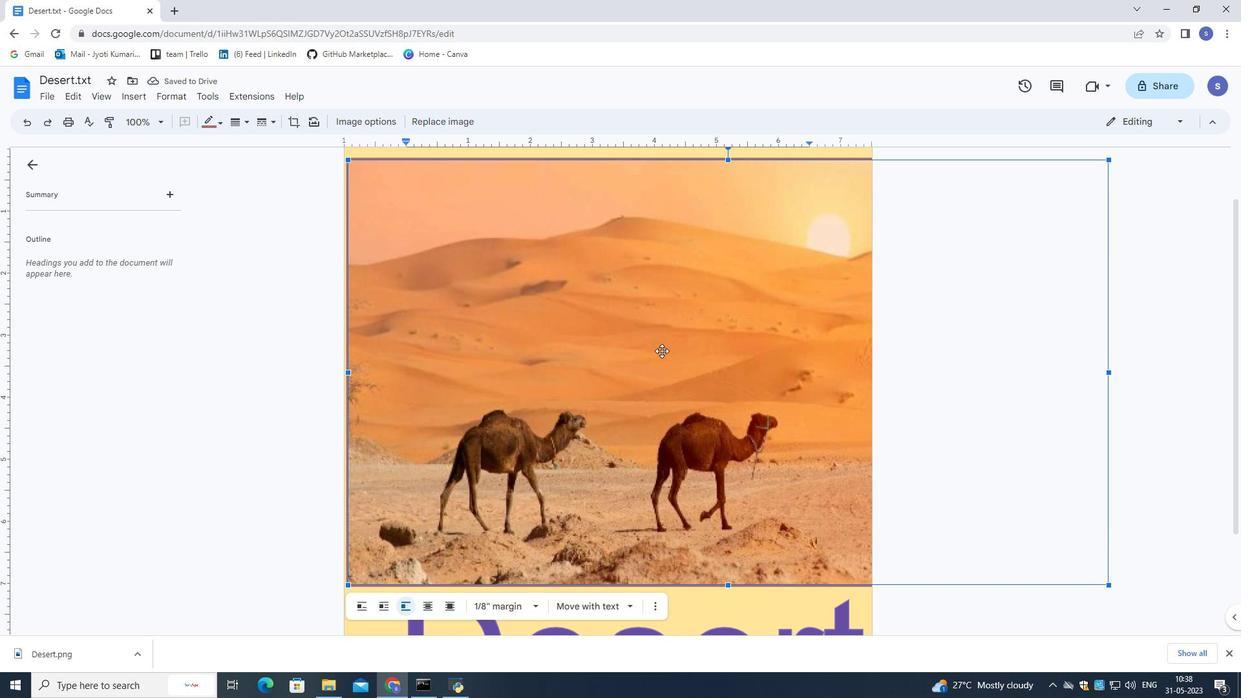 
Action: Mouse scrolled (662, 360) with delta (0, 0)
Screenshot: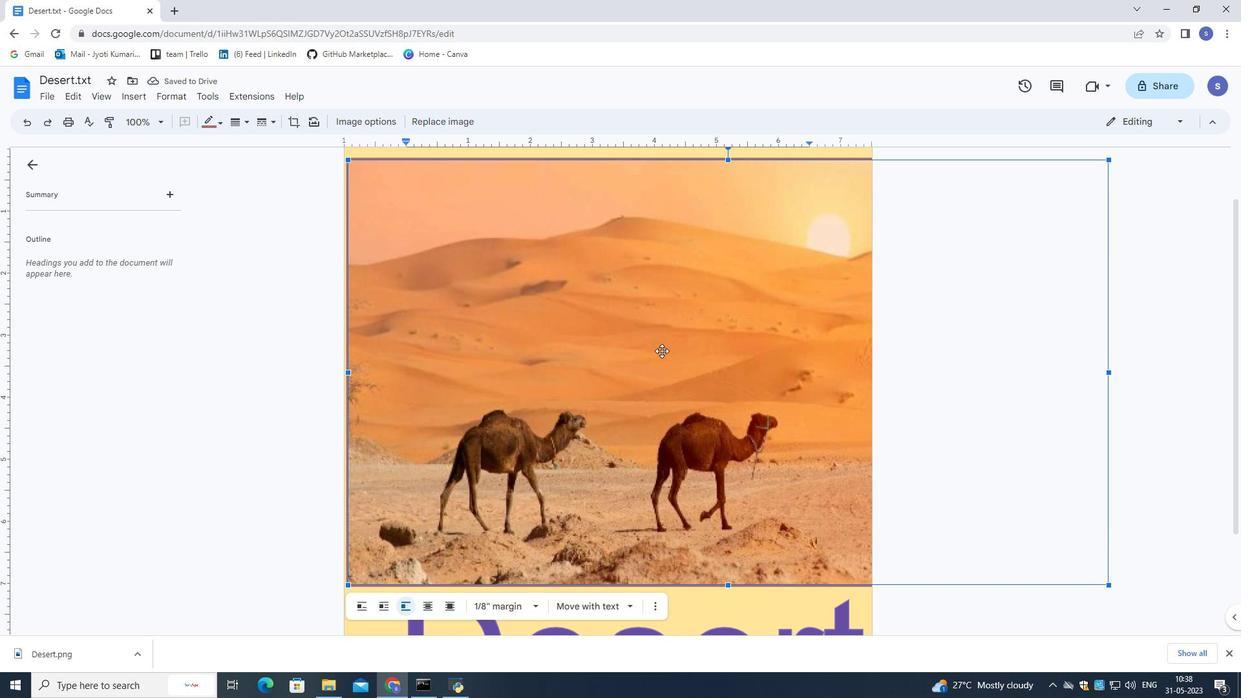 
Action: Mouse moved to (662, 362)
Screenshot: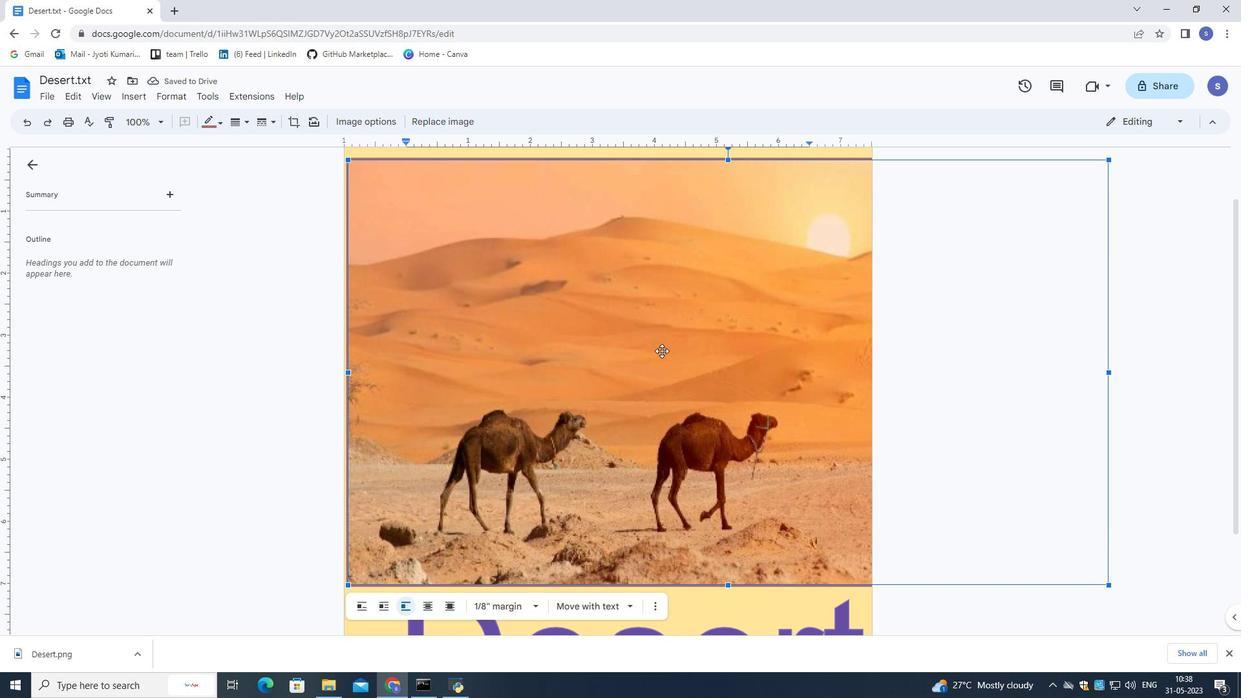 
Action: Mouse scrolled (662, 360) with delta (0, 0)
Screenshot: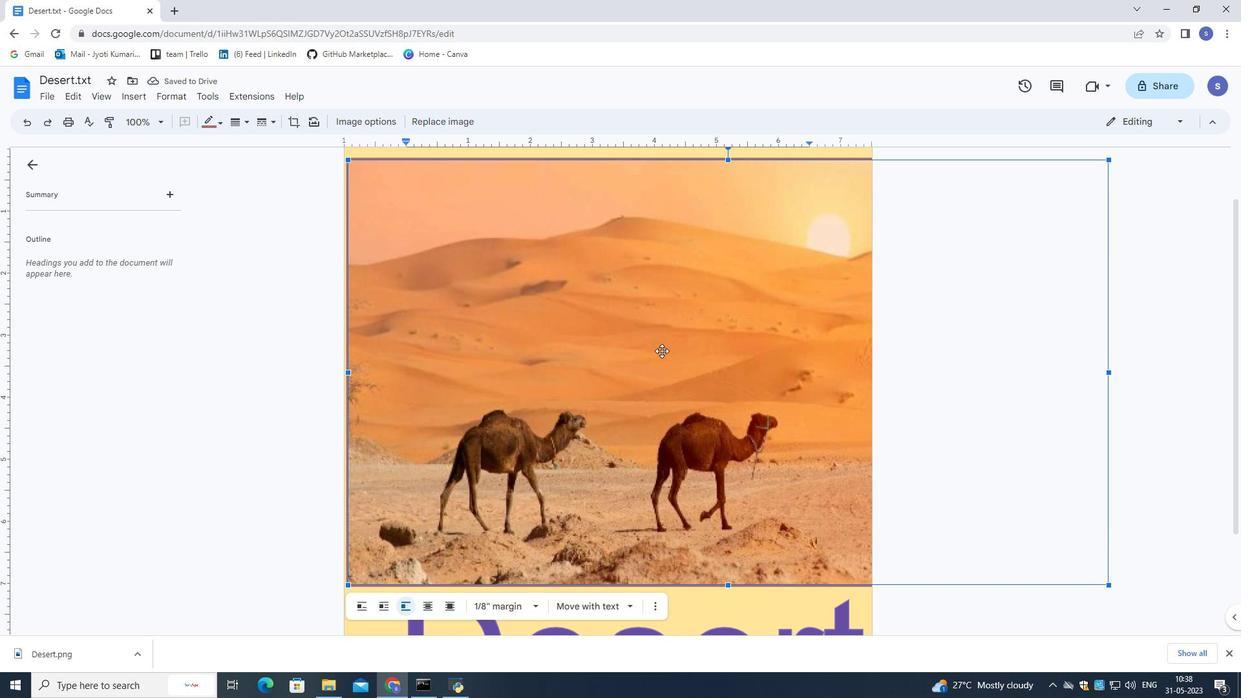
Action: Mouse moved to (662, 362)
Screenshot: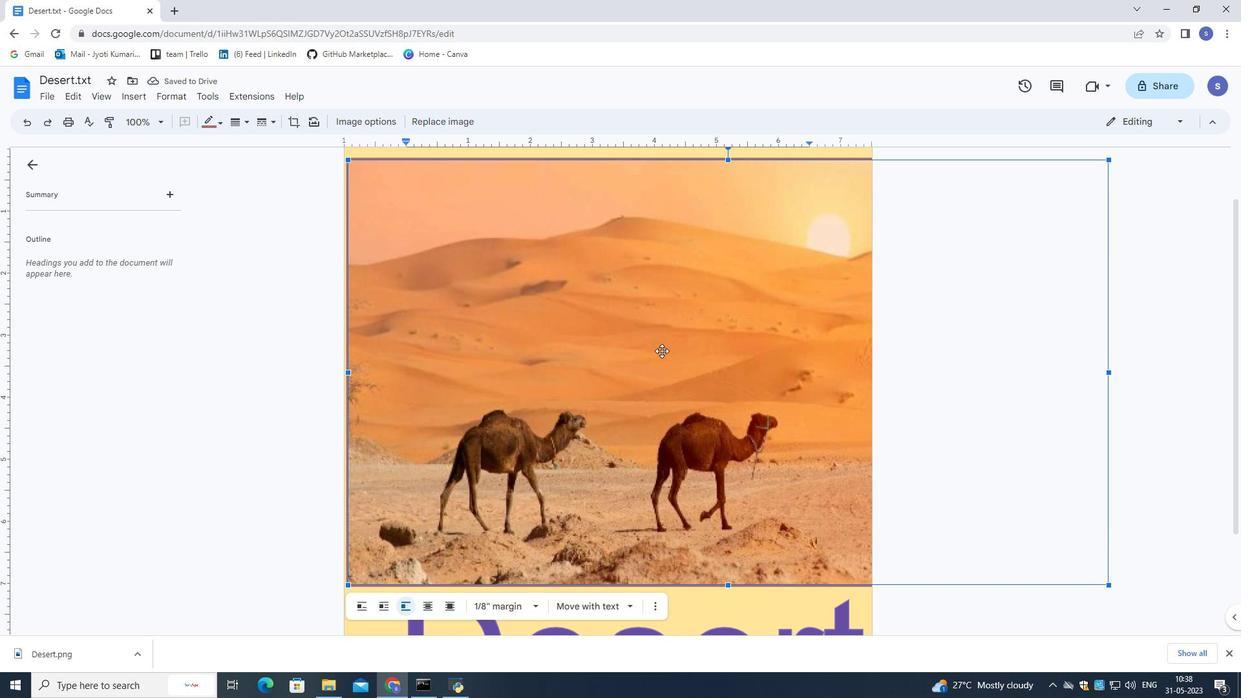 
Action: Mouse scrolled (662, 362) with delta (0, 0)
Screenshot: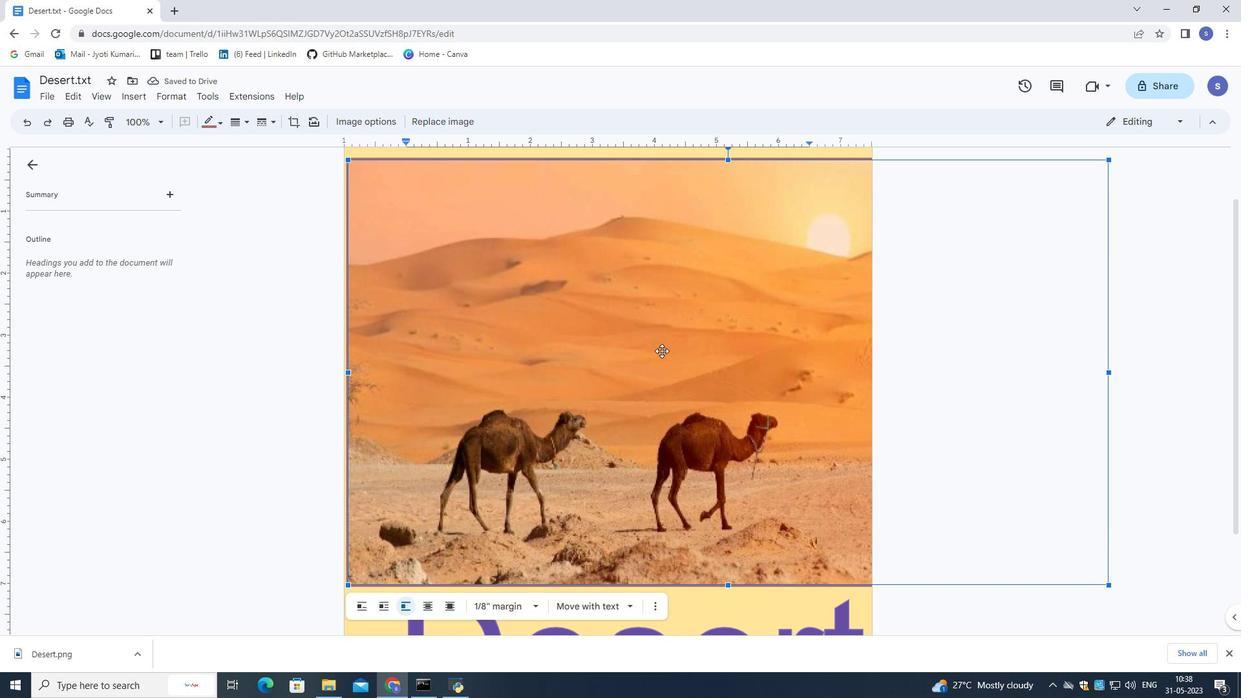 
Action: Mouse moved to (662, 363)
Screenshot: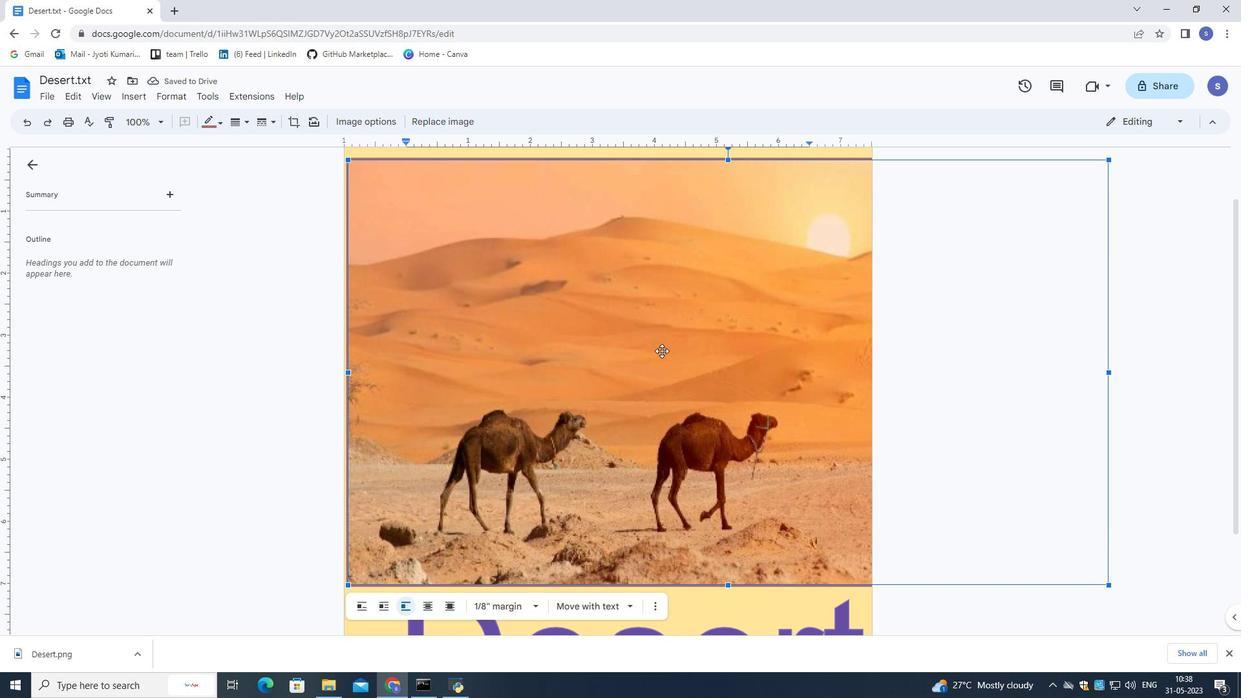 
Action: Mouse scrolled (662, 362) with delta (0, 0)
Screenshot: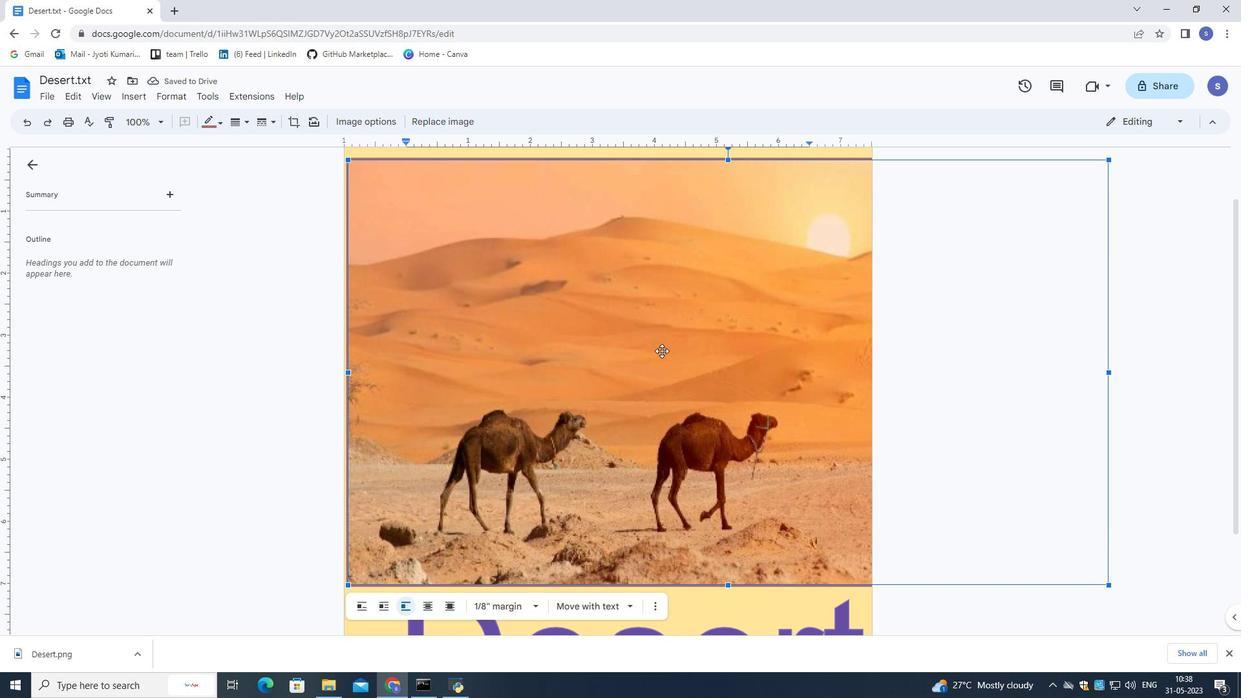 
Action: Mouse moved to (662, 368)
Screenshot: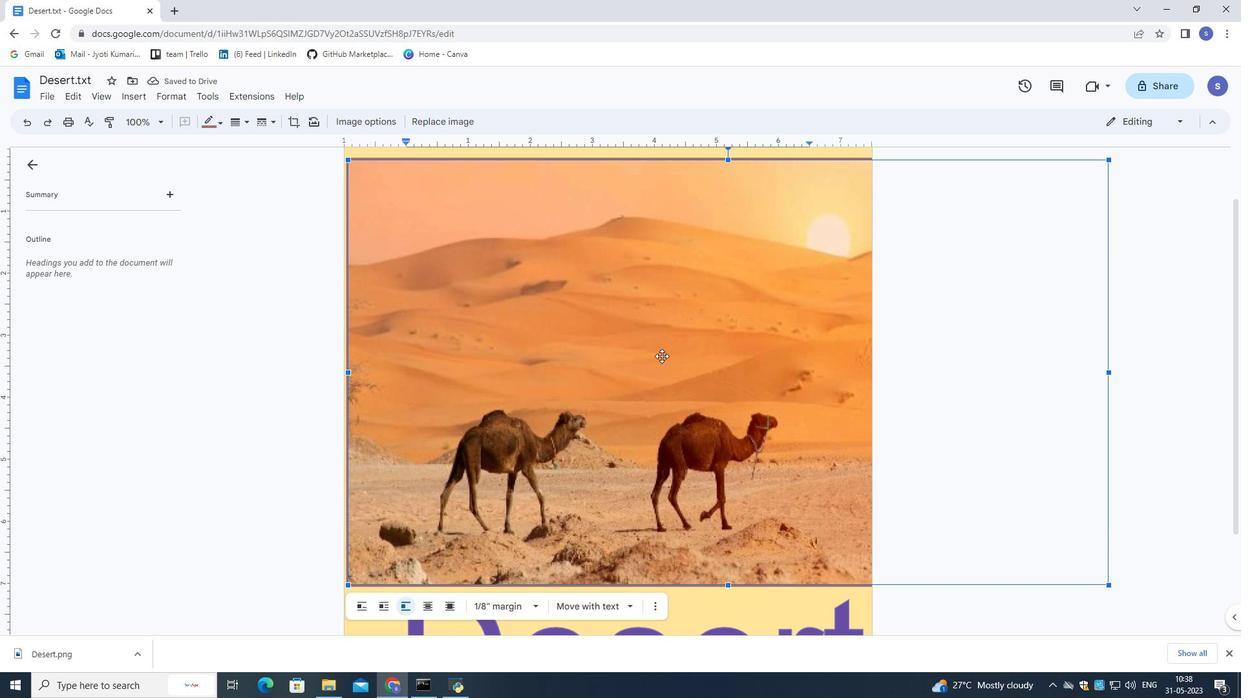 
Action: Mouse scrolled (662, 367) with delta (0, 0)
Screenshot: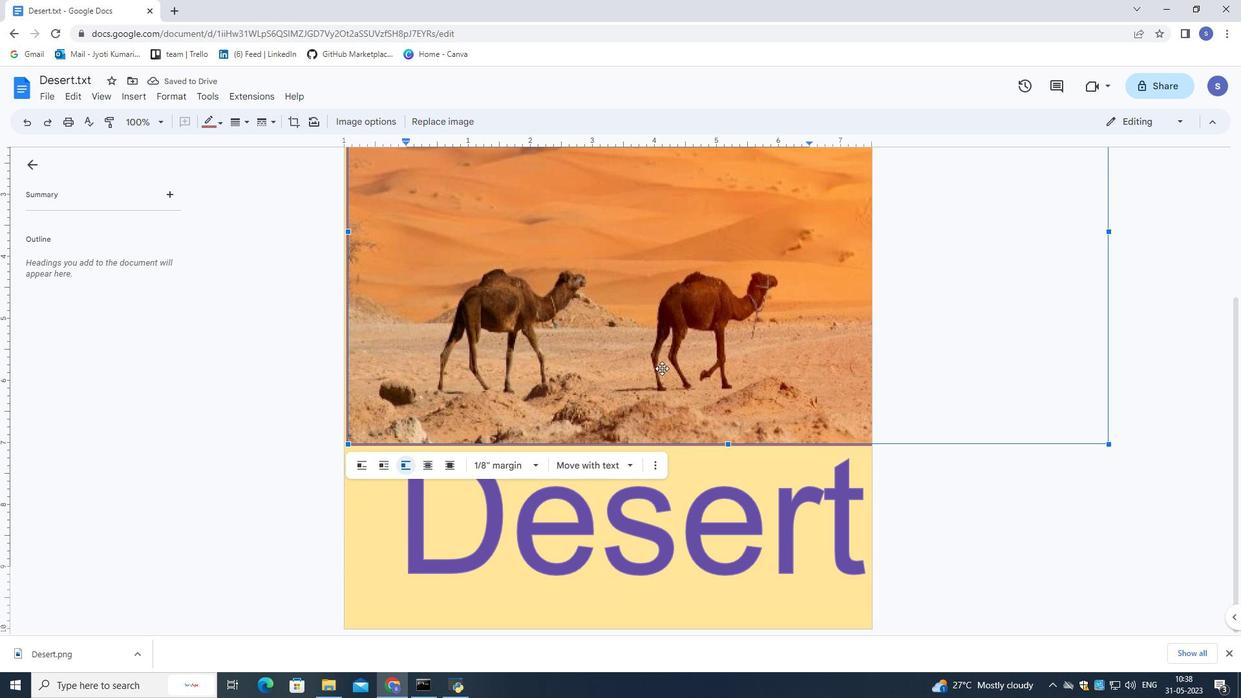 
Action: Mouse scrolled (662, 367) with delta (0, 0)
Screenshot: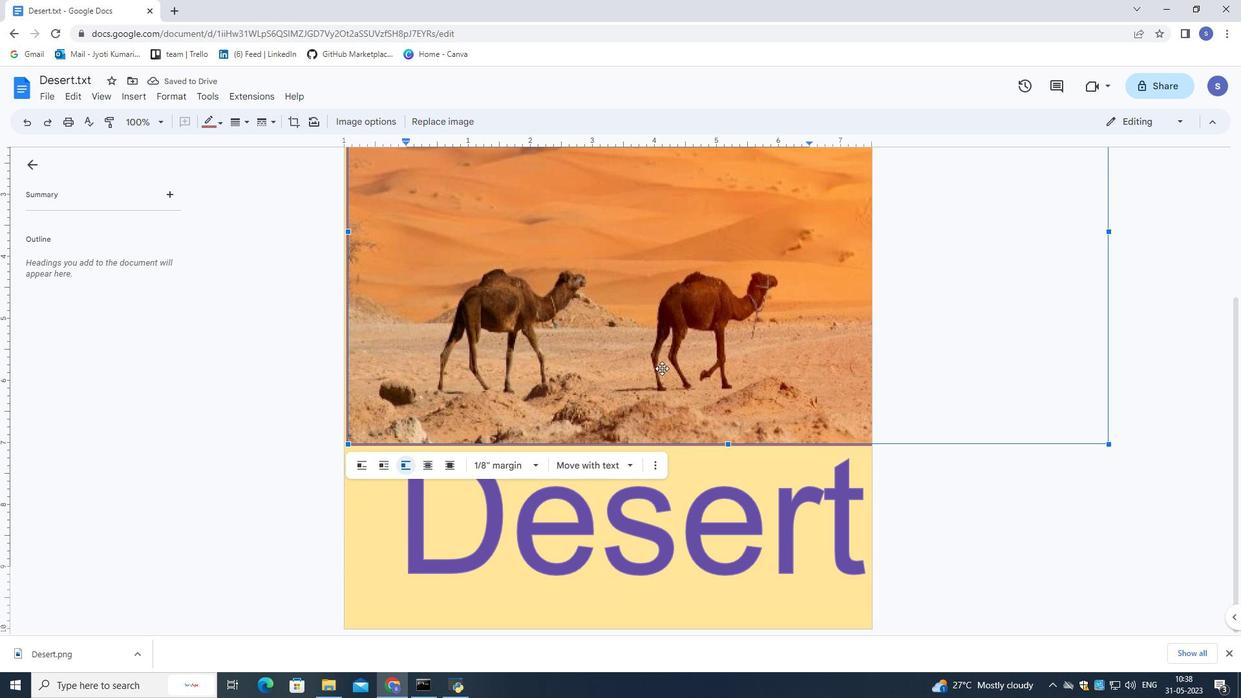 
Action: Mouse moved to (666, 620)
Screenshot: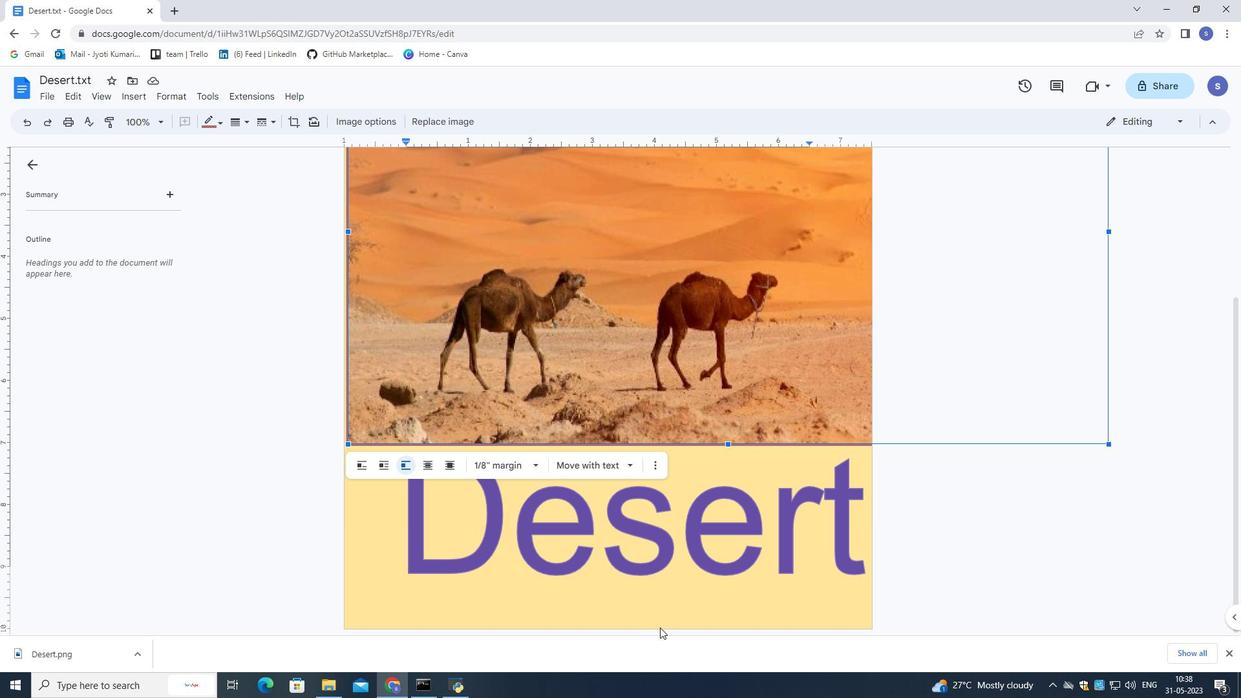 
Action: Mouse pressed left at (666, 620)
Screenshot: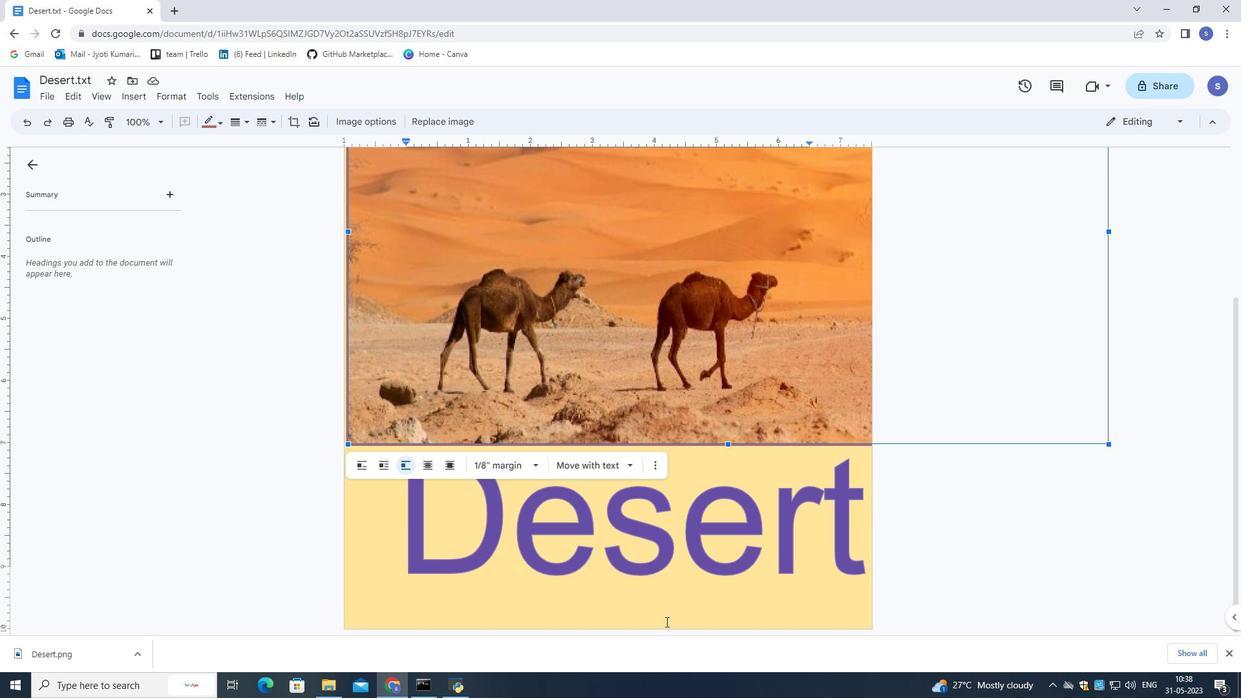 
Action: Mouse moved to (647, 559)
Screenshot: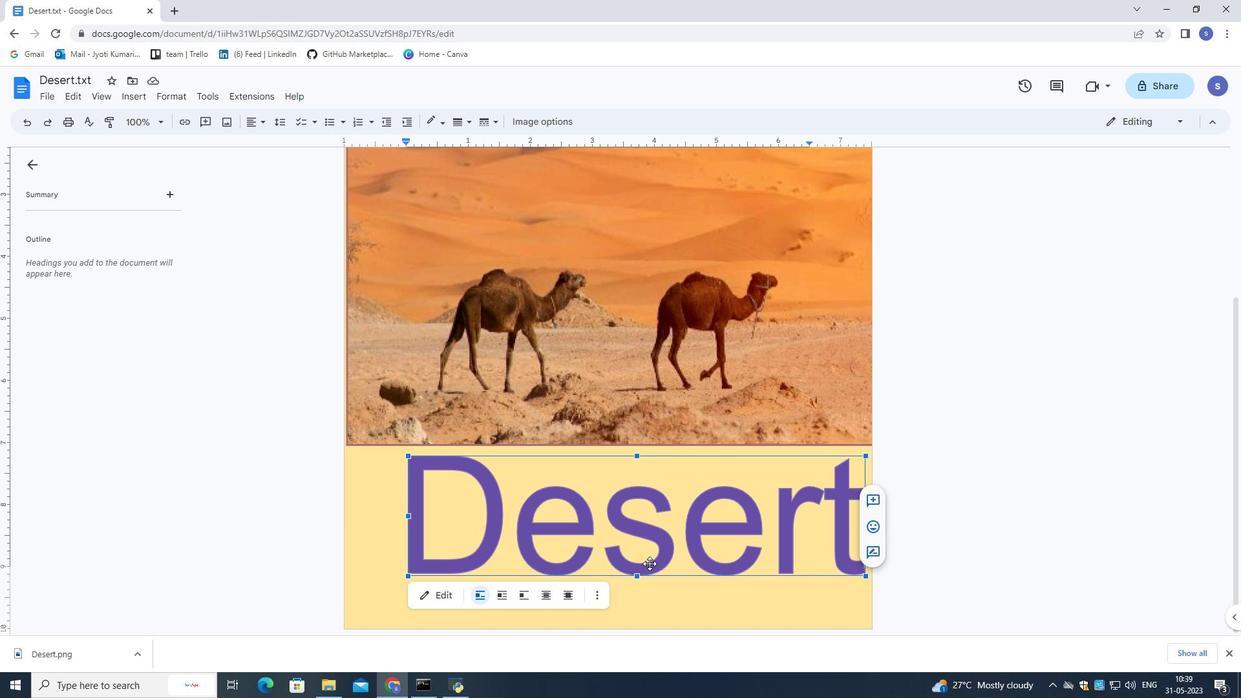 
Action: Mouse scrolled (647, 559) with delta (0, 0)
Screenshot: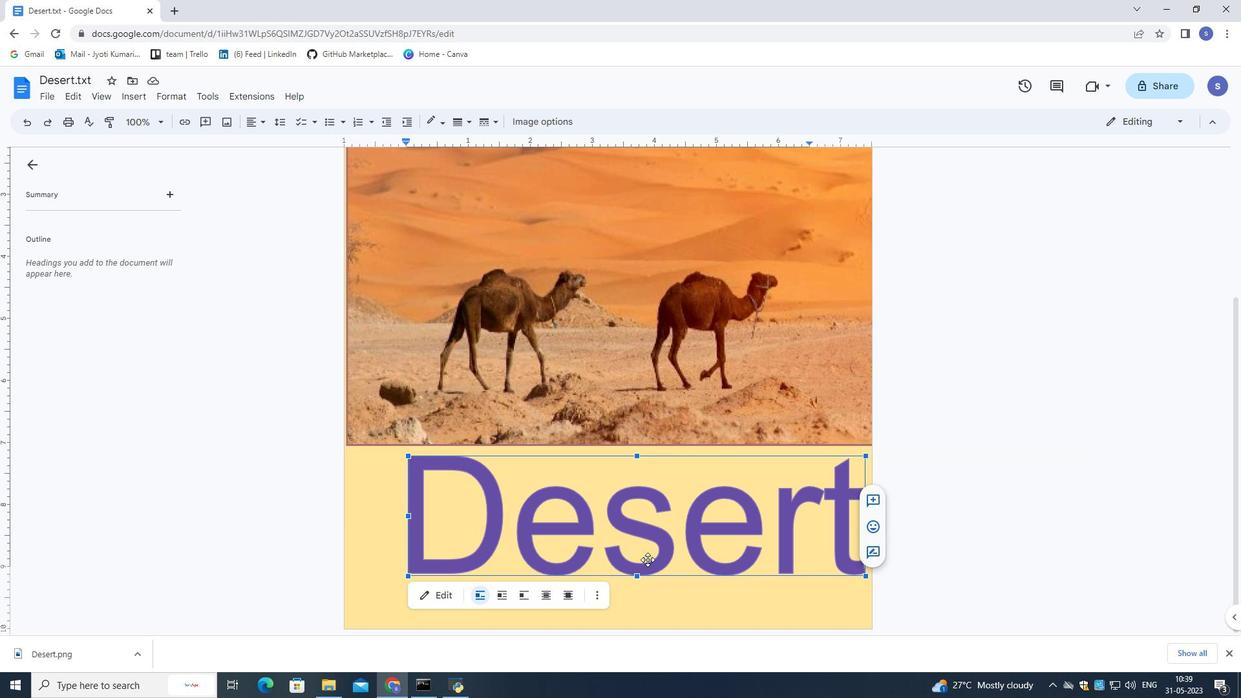 
Action: Mouse scrolled (647, 559) with delta (0, 0)
Screenshot: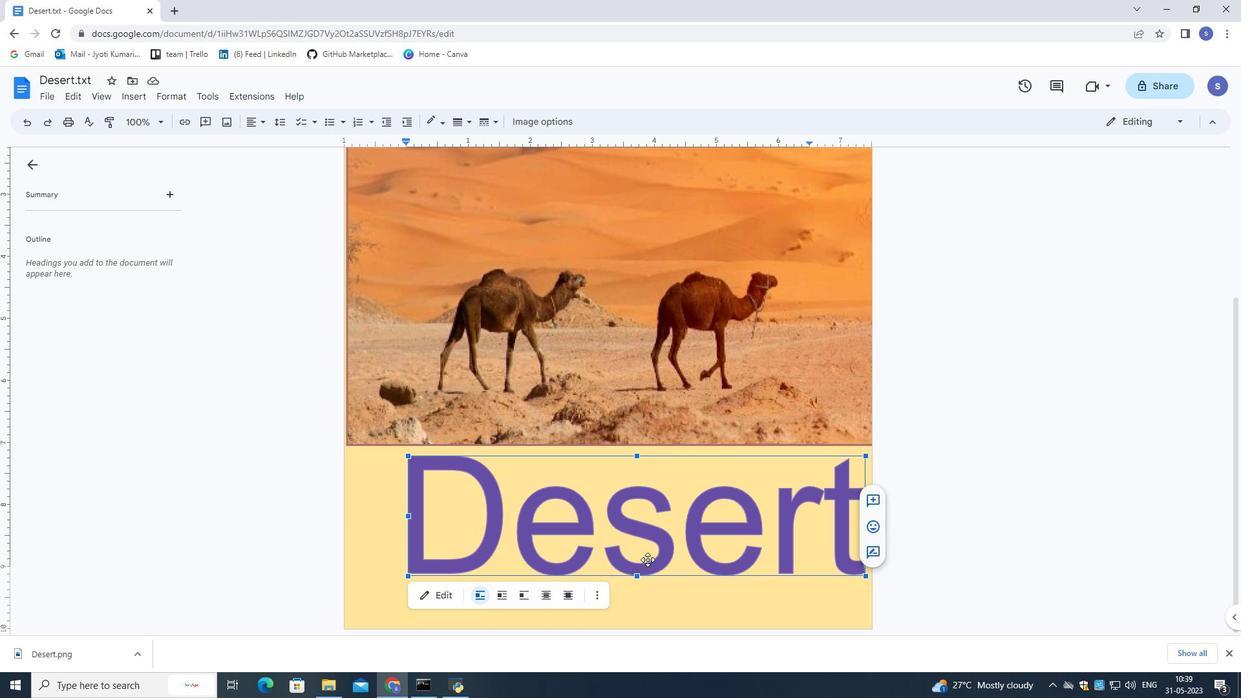 
Action: Mouse scrolled (647, 559) with delta (0, 0)
Screenshot: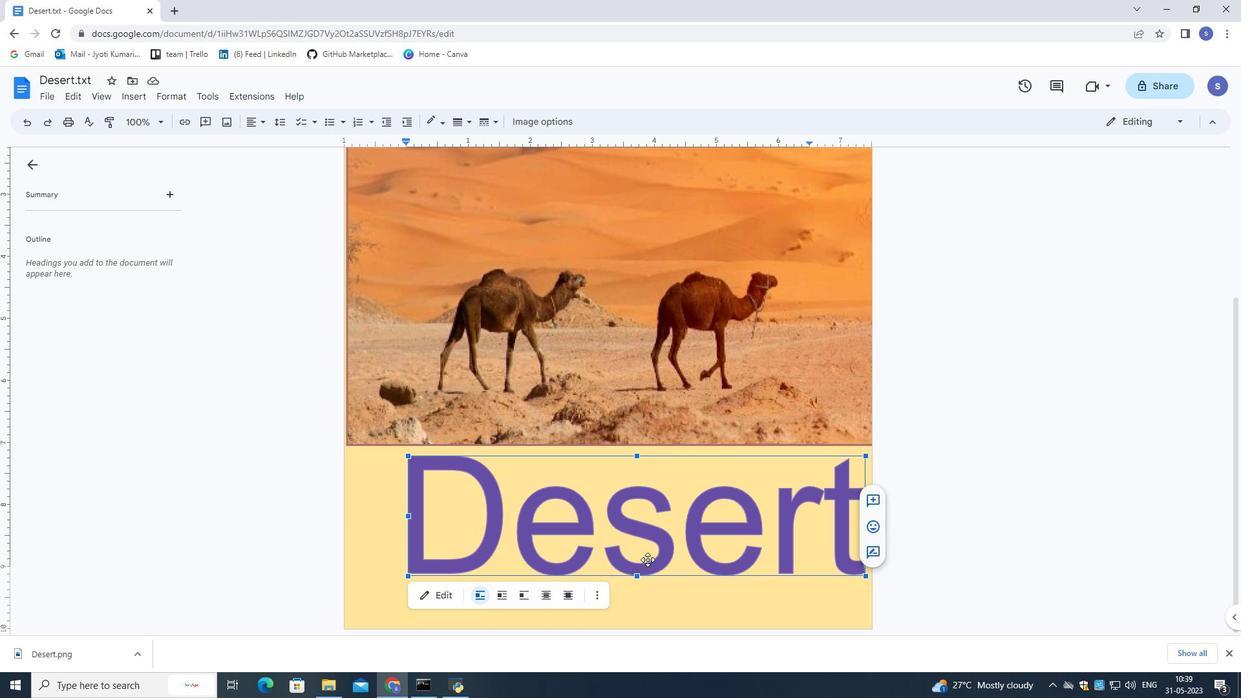 
Action: Mouse scrolled (647, 559) with delta (0, 0)
Screenshot: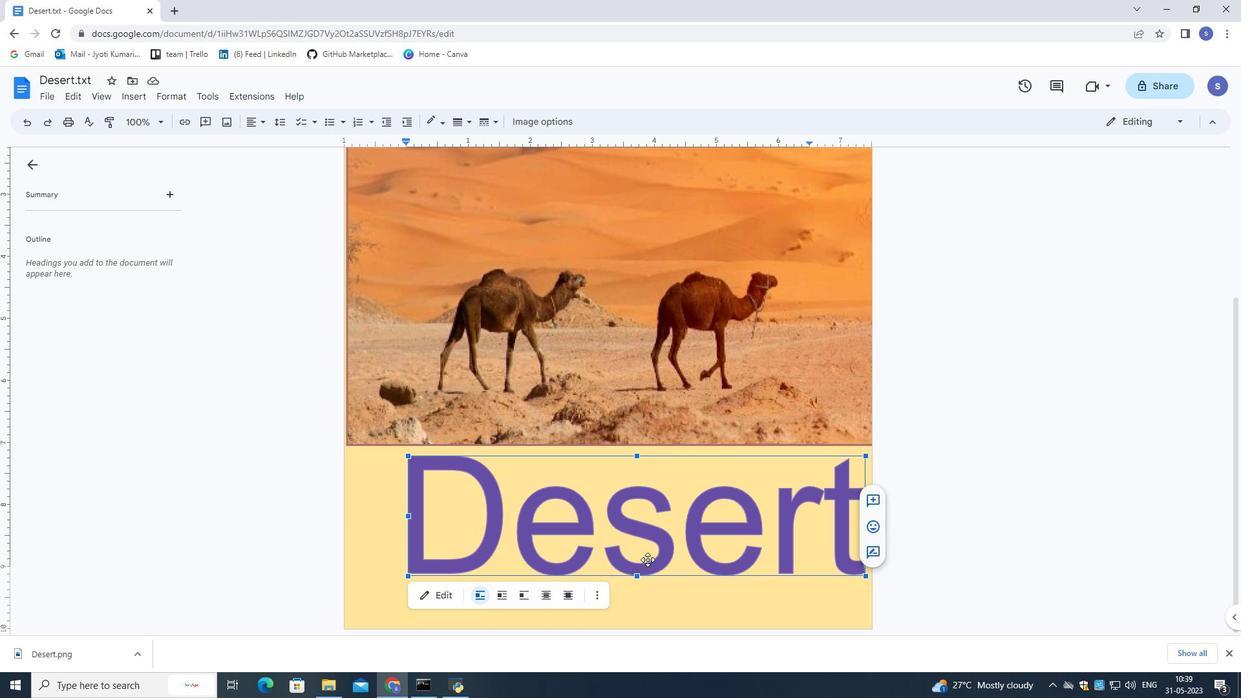 
Action: Mouse moved to (723, 592)
Screenshot: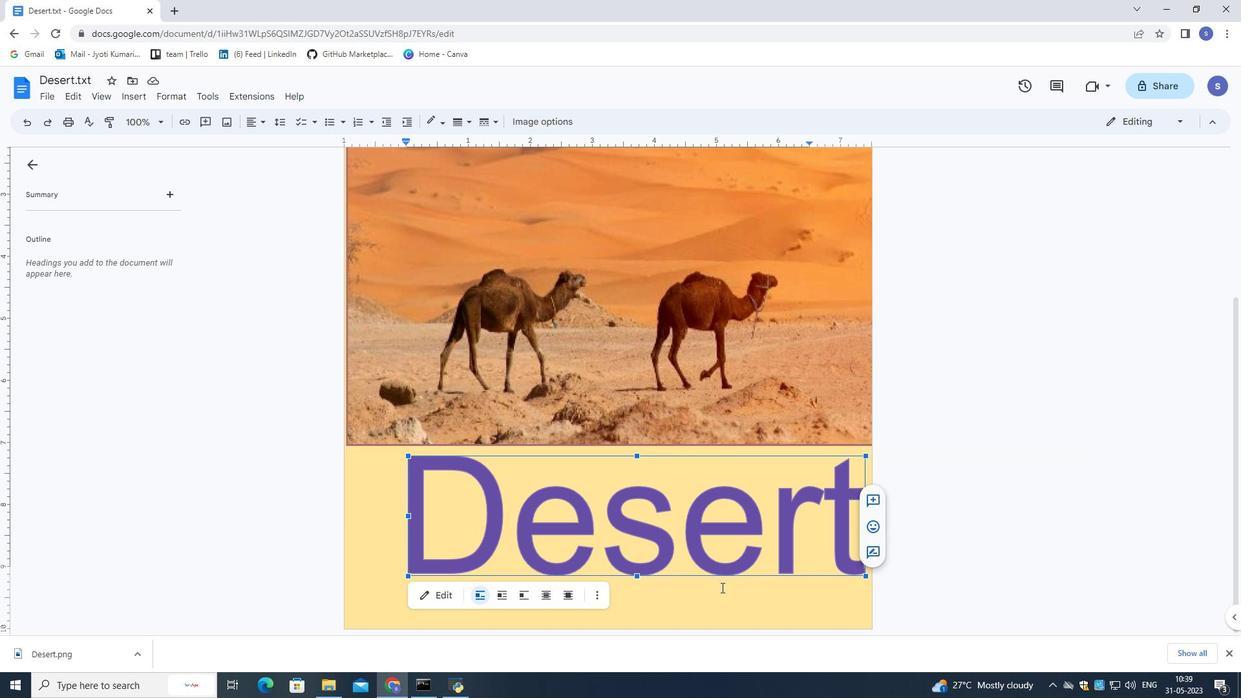
Action: Mouse pressed left at (723, 592)
Screenshot: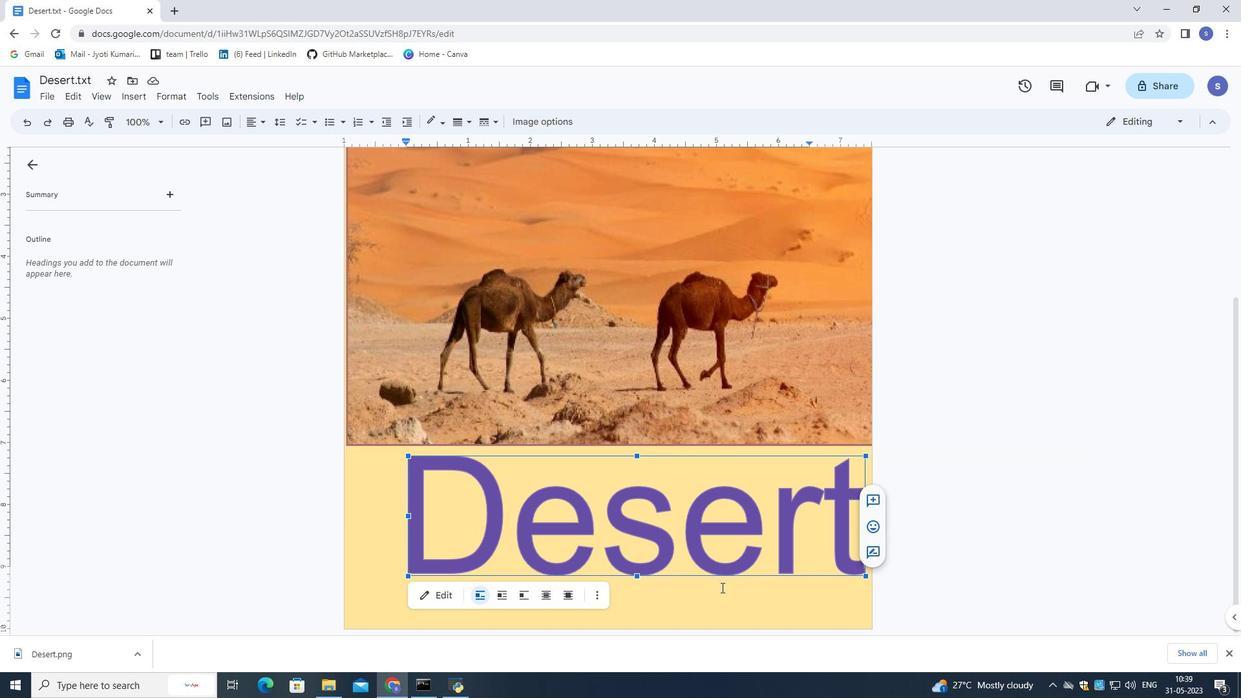 
Action: Mouse moved to (729, 615)
Screenshot: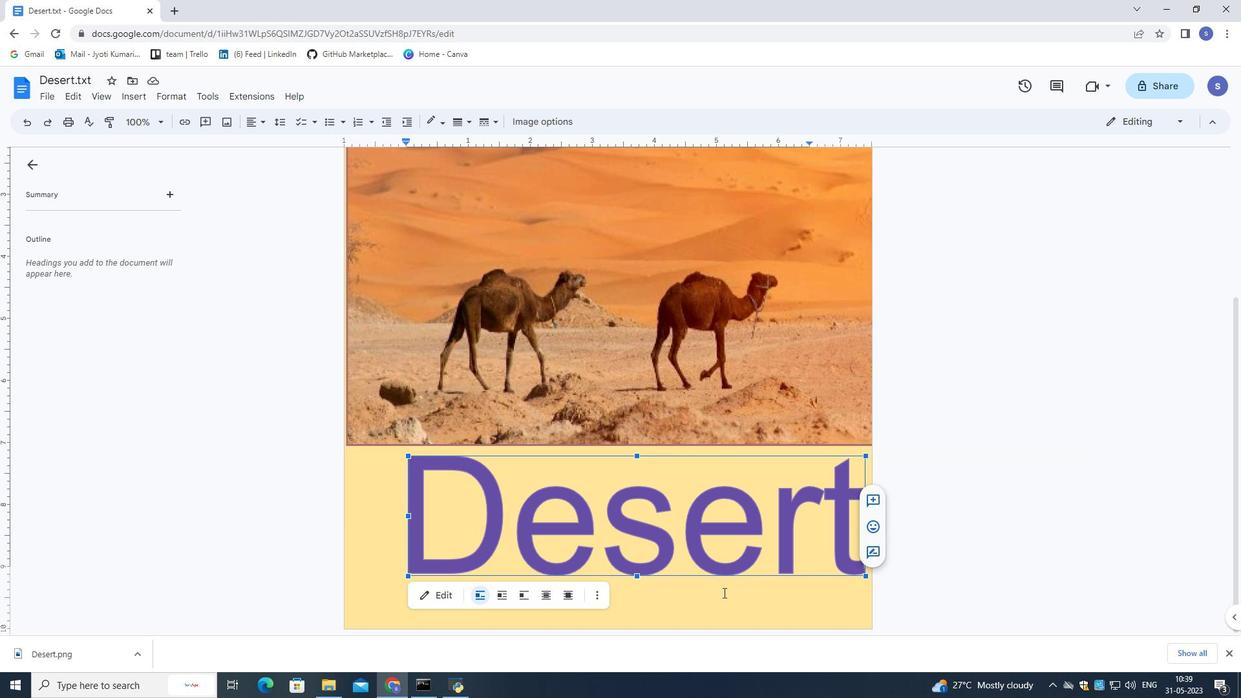 
Action: Mouse pressed left at (729, 615)
Screenshot: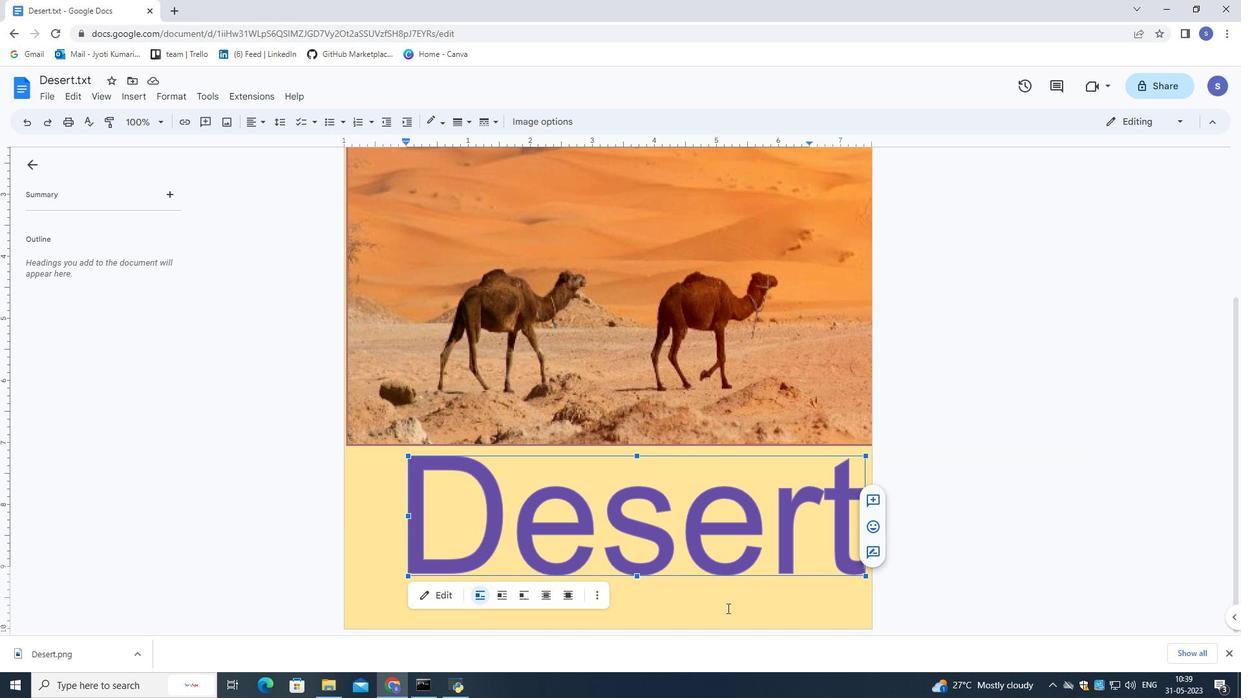 
Action: Mouse pressed left at (729, 615)
Screenshot: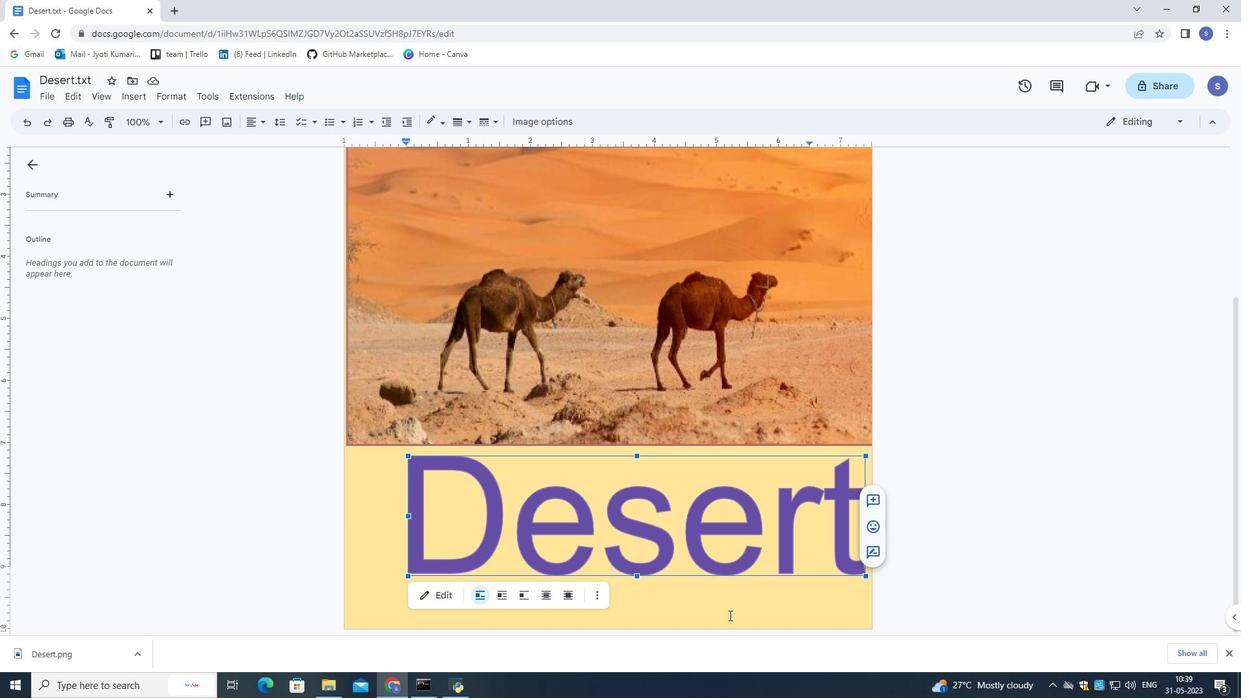 
Action: Mouse pressed left at (729, 615)
Screenshot: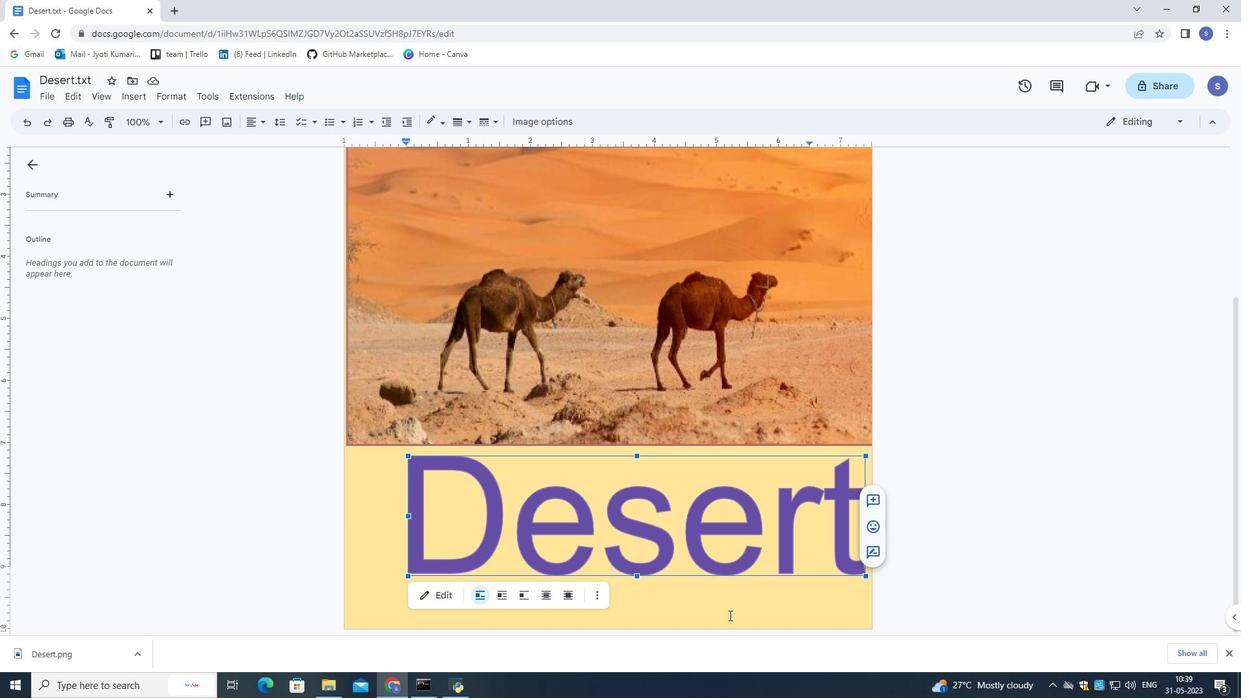 
Action: Mouse moved to (508, 122)
Screenshot: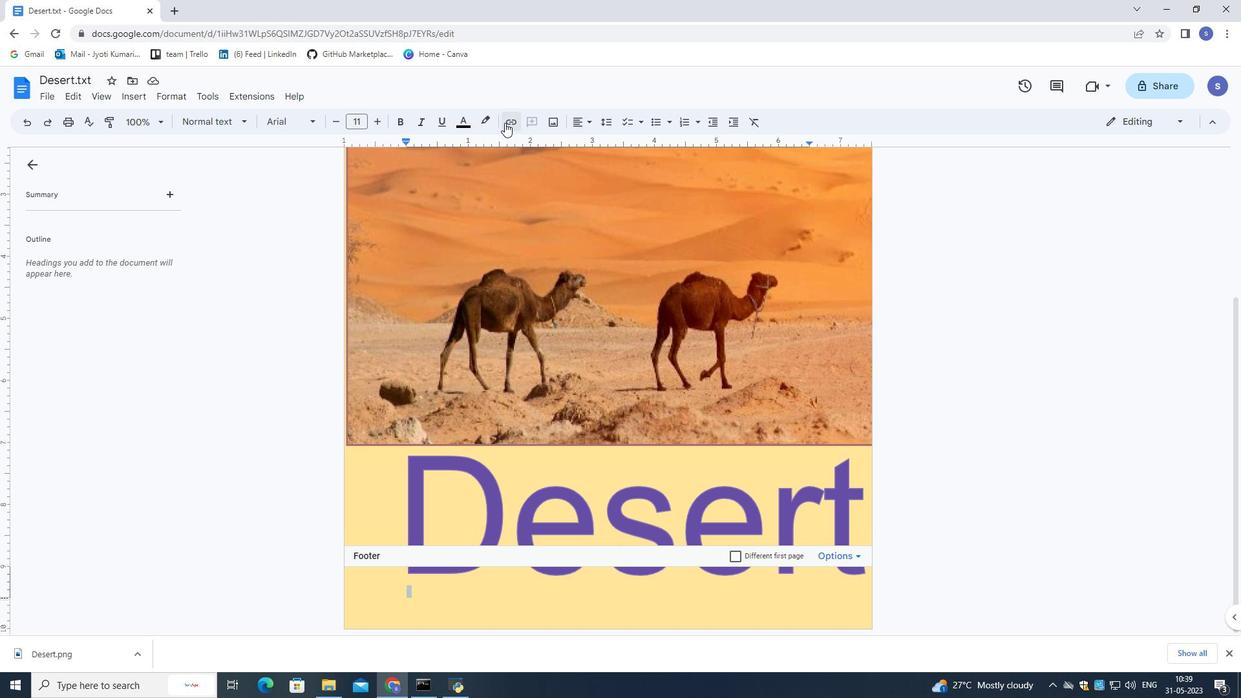 
Action: Mouse pressed left at (508, 122)
Screenshot: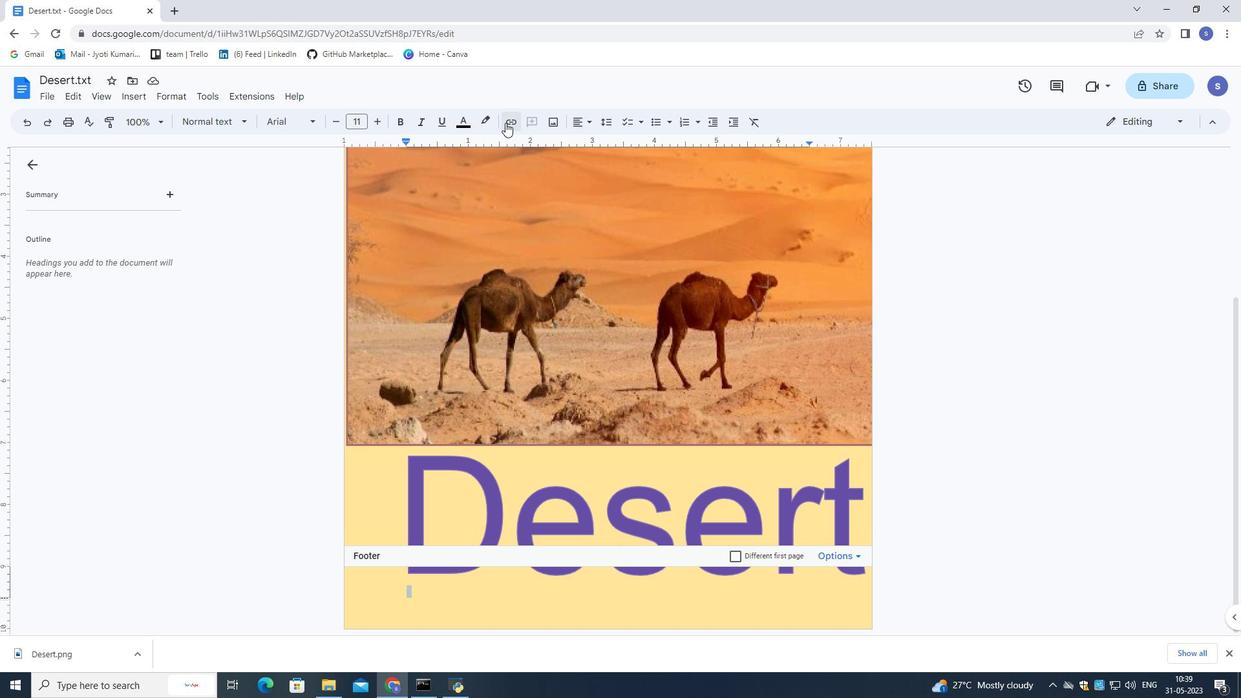 
Action: Mouse moved to (490, 367)
Screenshot: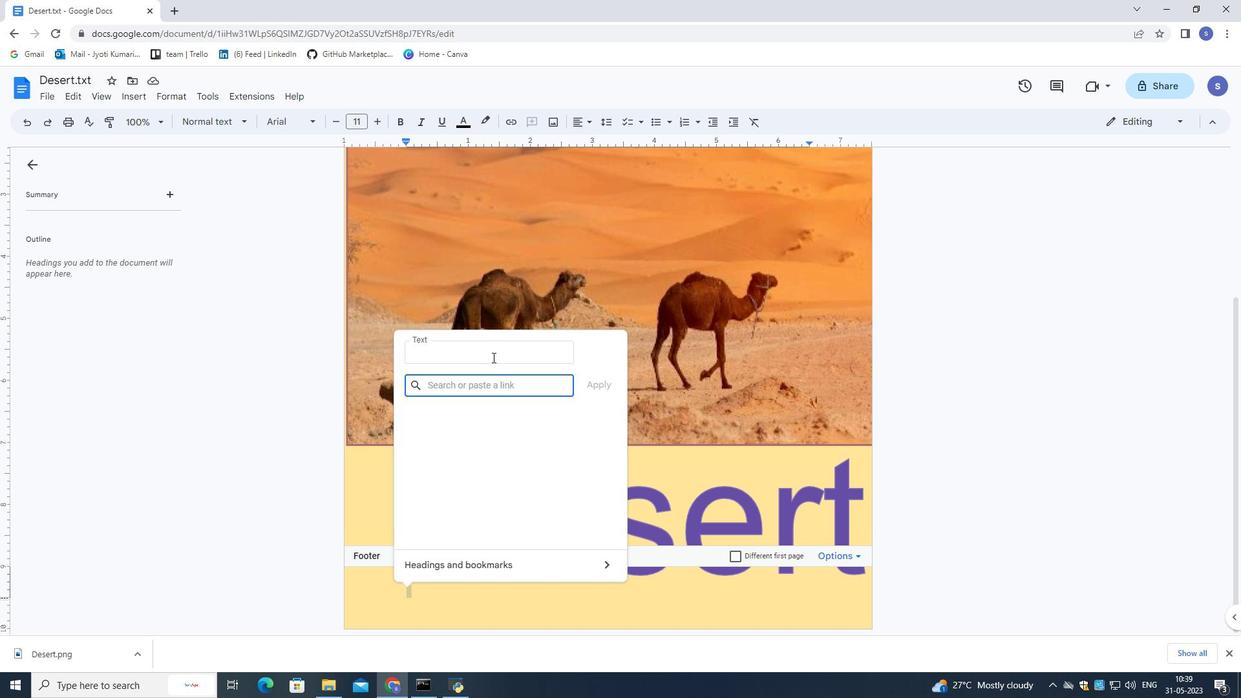 
Action: Key pressed in.pinterest.com
Screenshot: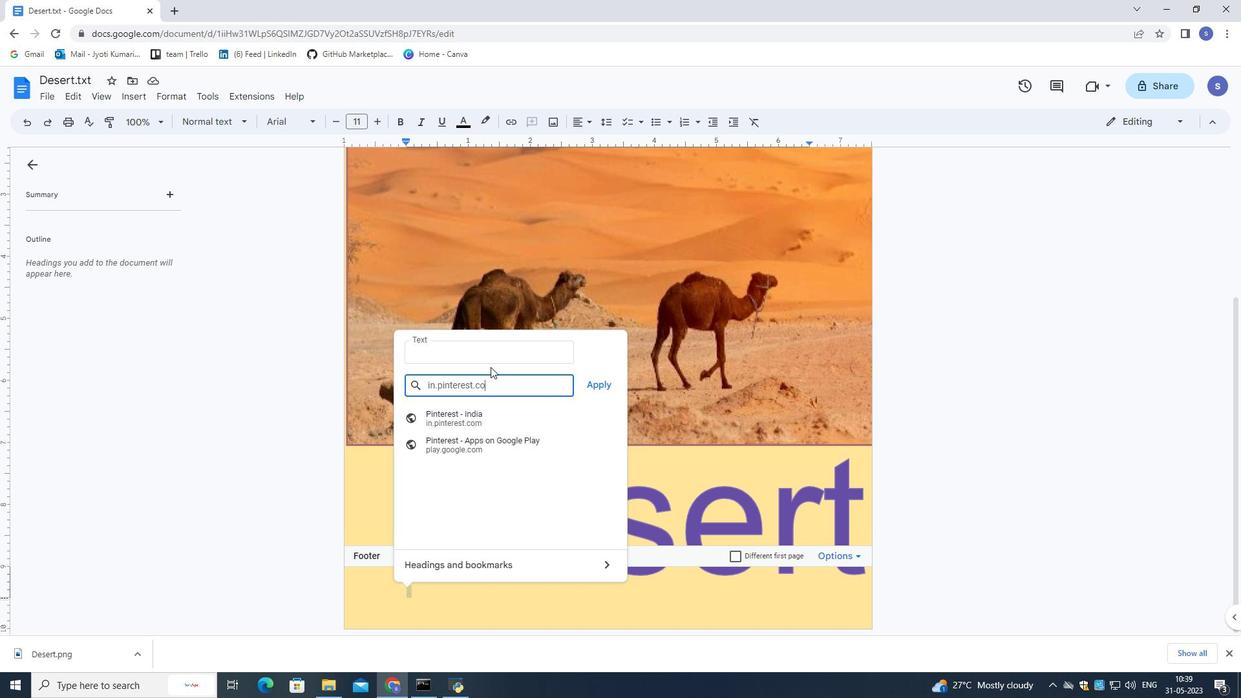 
Action: Mouse moved to (527, 438)
Screenshot: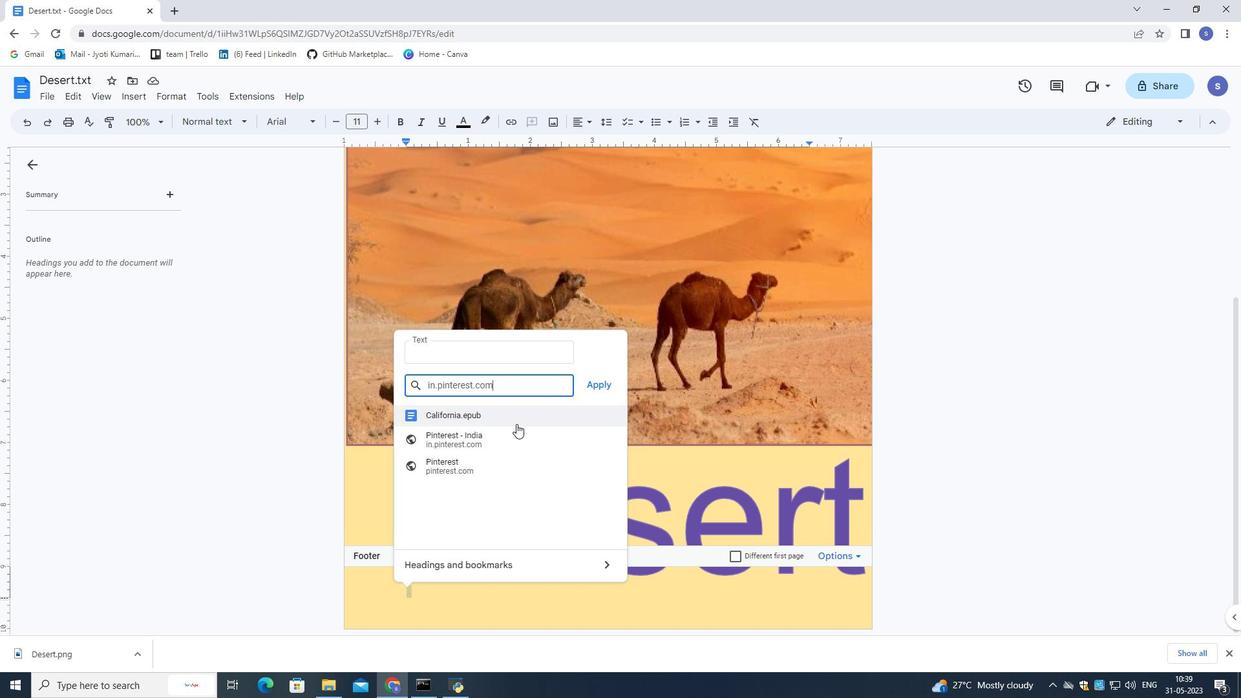 
Action: Mouse pressed left at (527, 438)
Screenshot: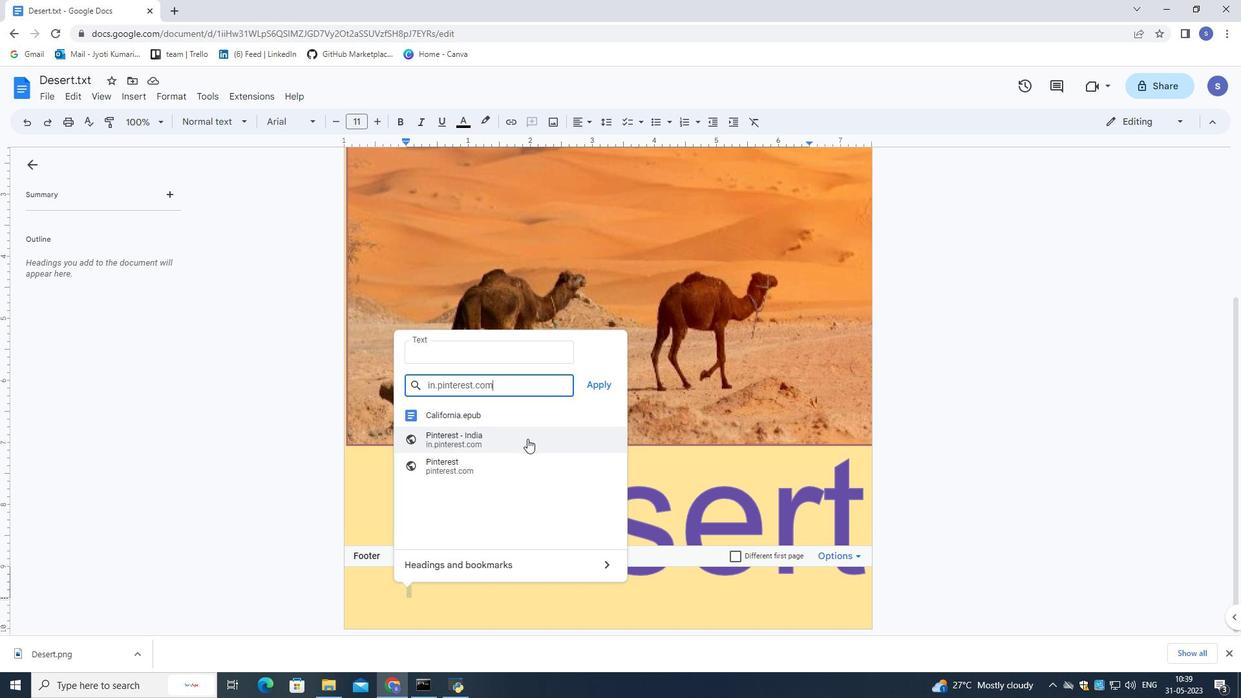 
Action: Mouse moved to (493, 596)
Screenshot: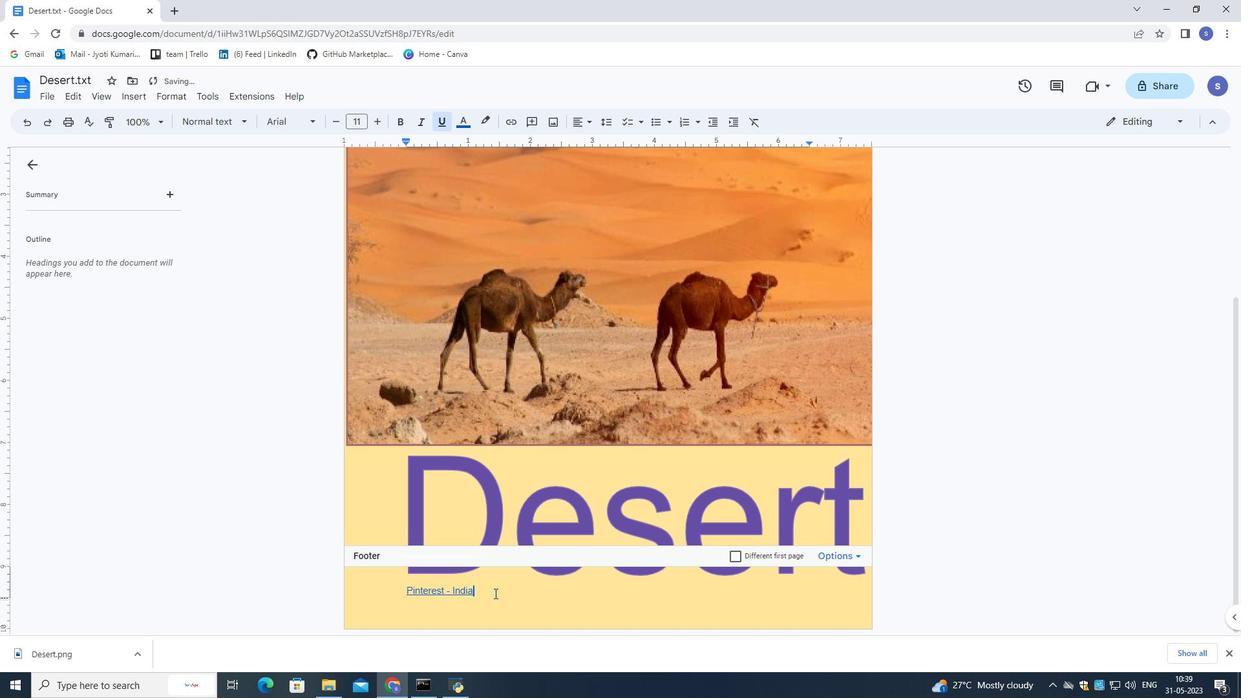 
Action: Mouse pressed left at (493, 596)
Screenshot: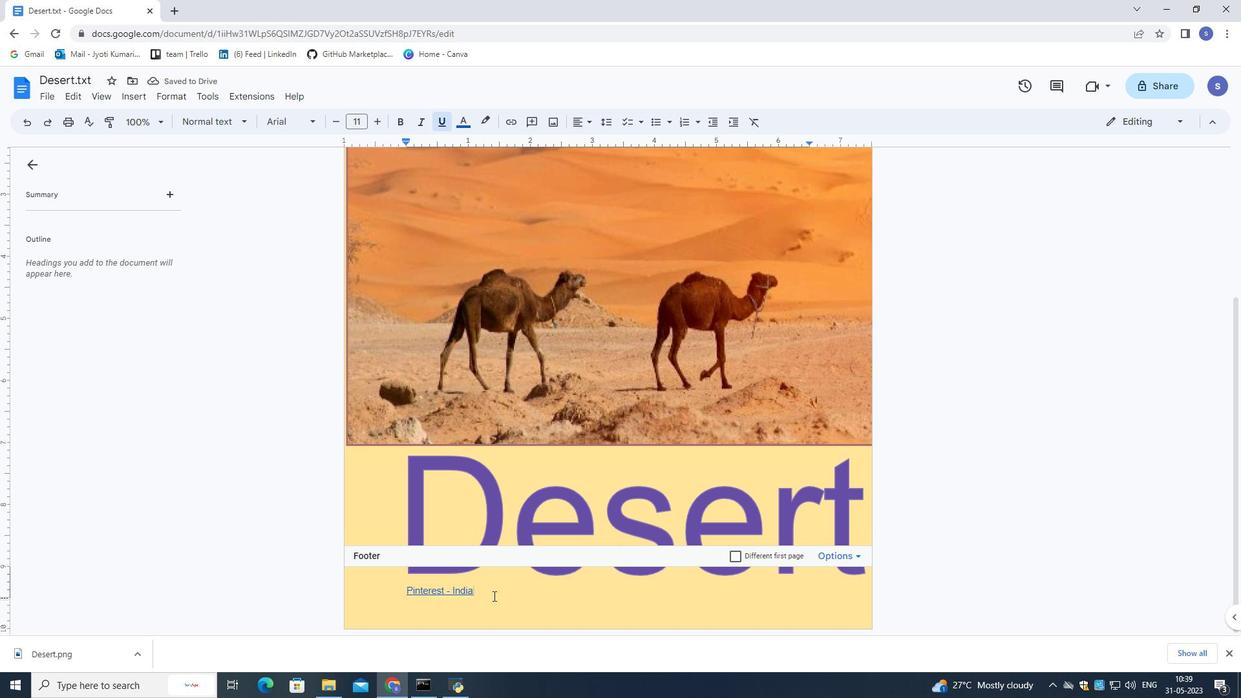 
Action: Mouse moved to (512, 468)
Screenshot: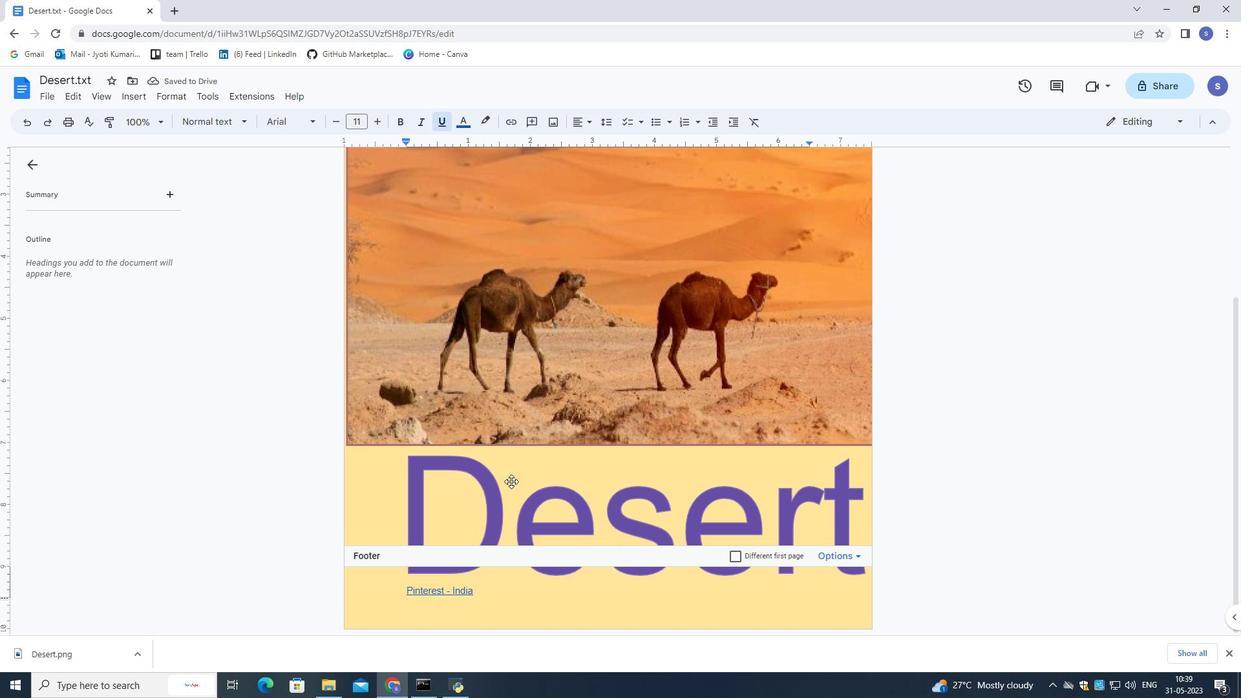 
Action: Mouse pressed left at (512, 468)
Screenshot: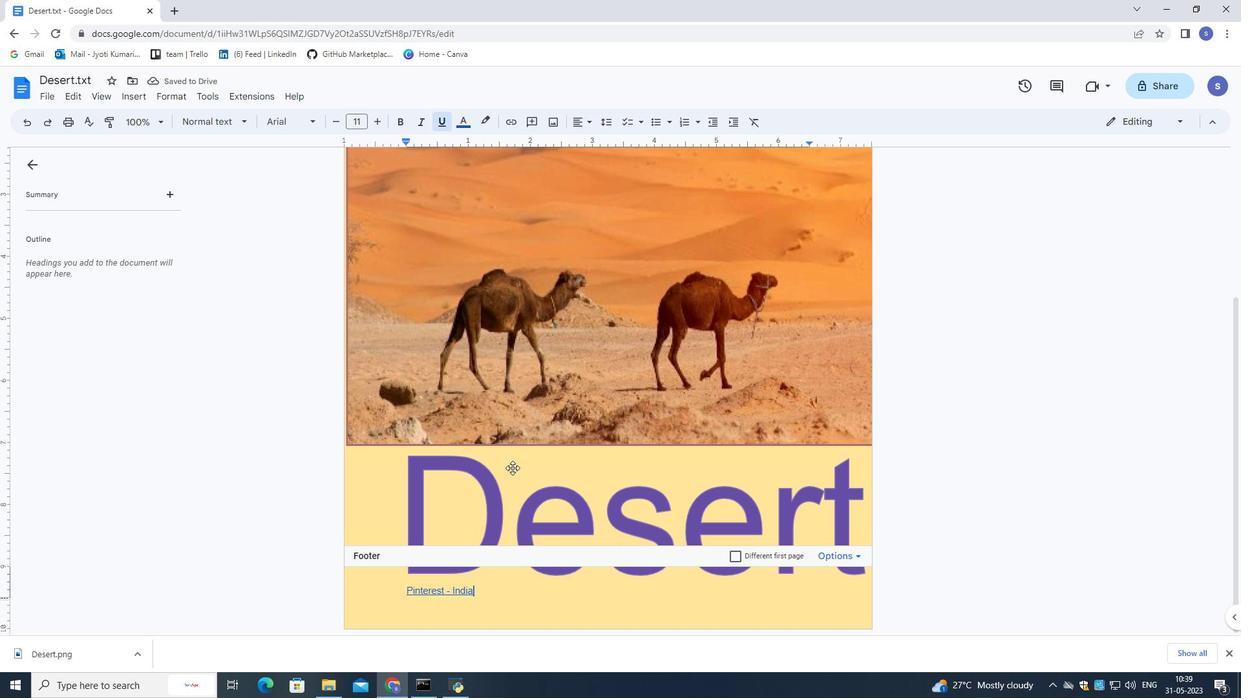 
Action: Mouse moved to (549, 382)
Screenshot: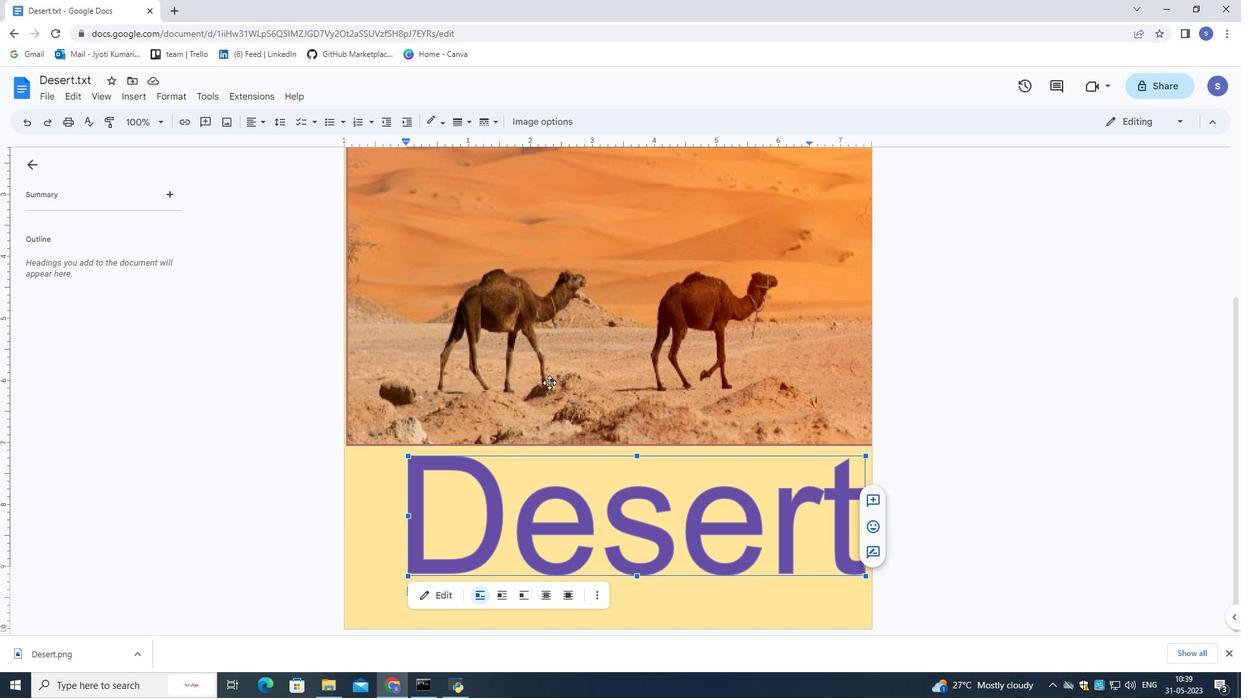 
Action: Mouse pressed left at (549, 382)
Screenshot: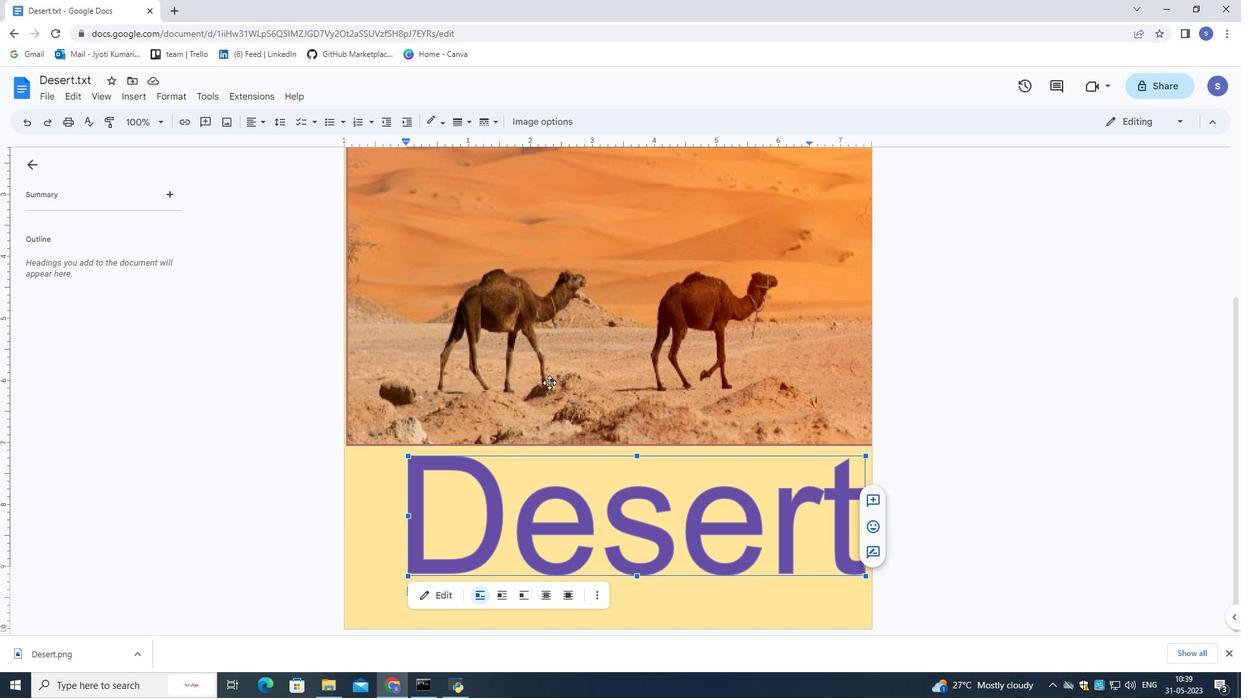 
Action: Mouse moved to (562, 420)
Screenshot: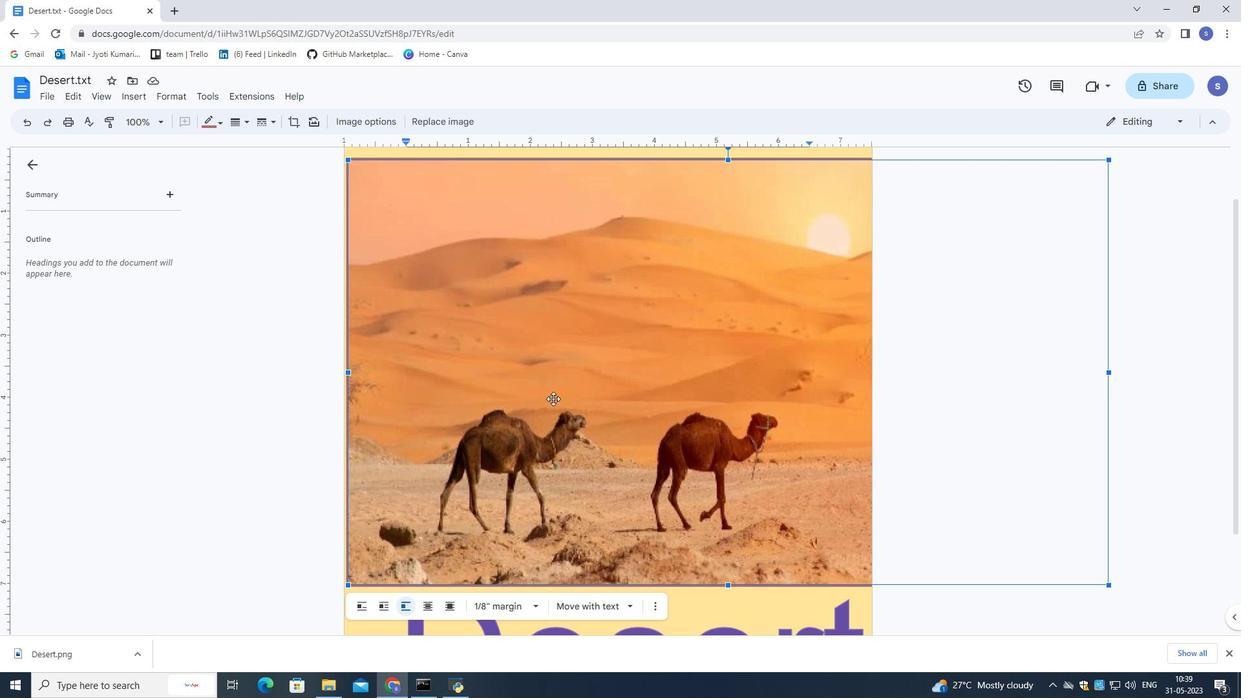 
Action: Mouse scrolled (562, 419) with delta (0, 0)
Screenshot: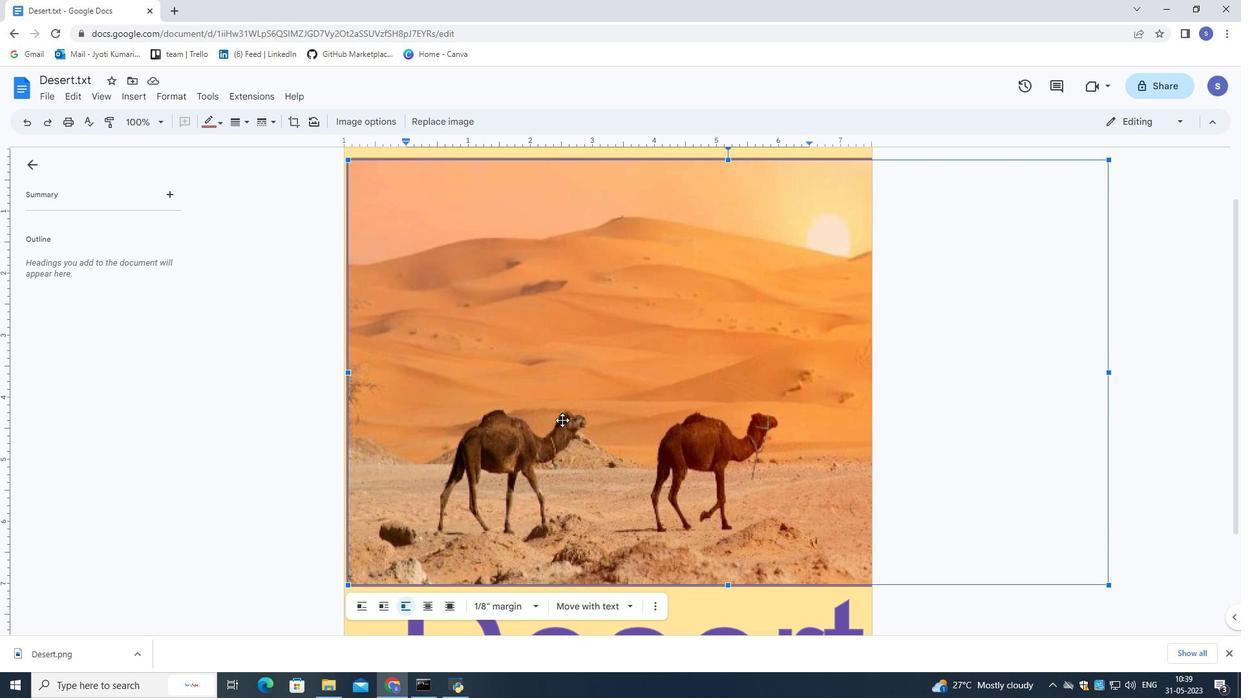 
Action: Mouse moved to (562, 421)
Screenshot: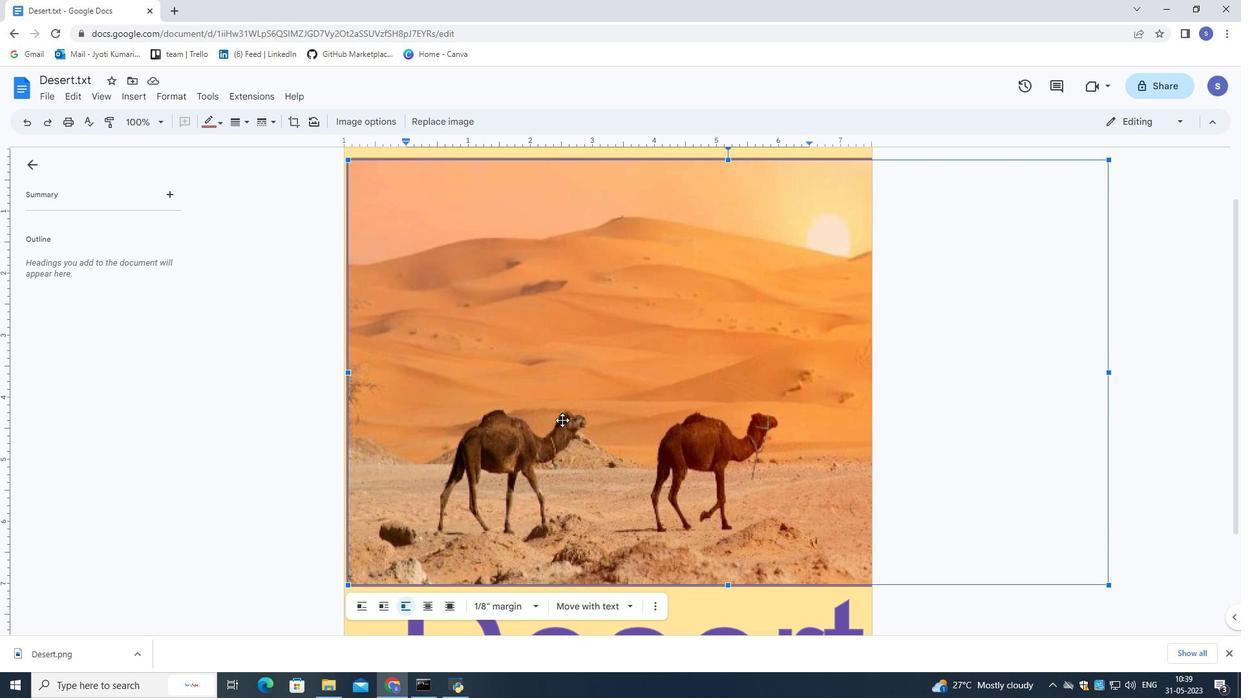 
Action: Mouse scrolled (562, 419) with delta (0, 0)
Screenshot: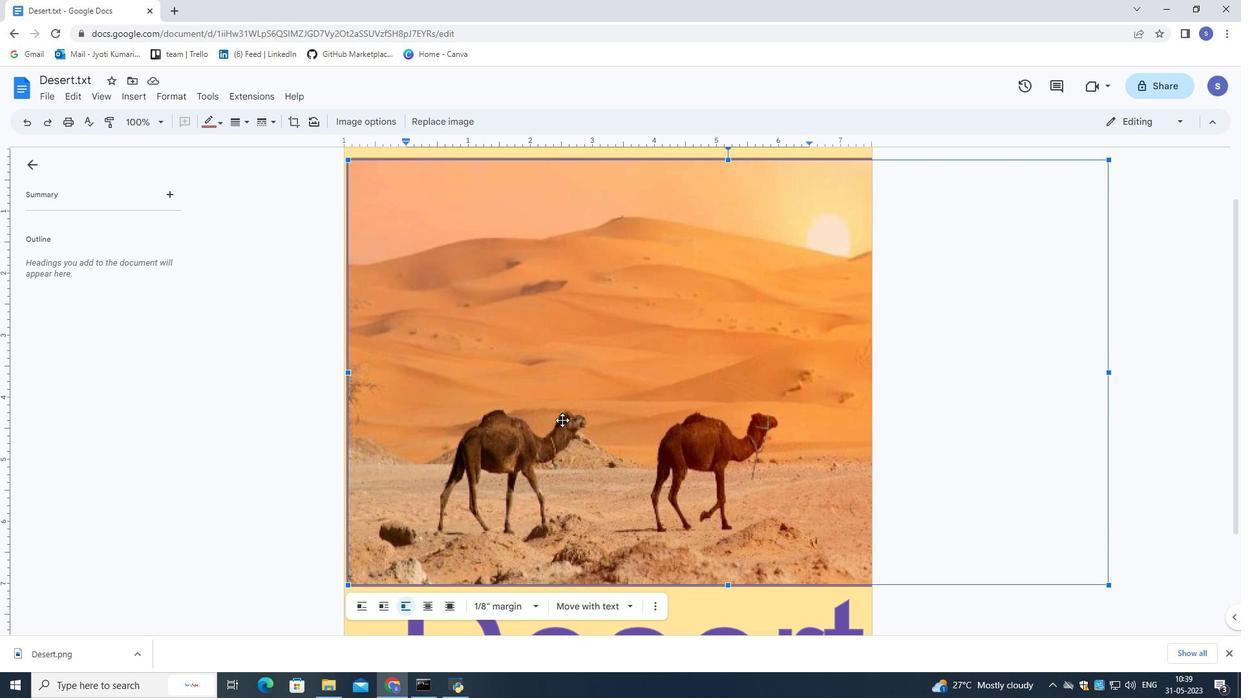 
Action: Mouse moved to (563, 422)
Screenshot: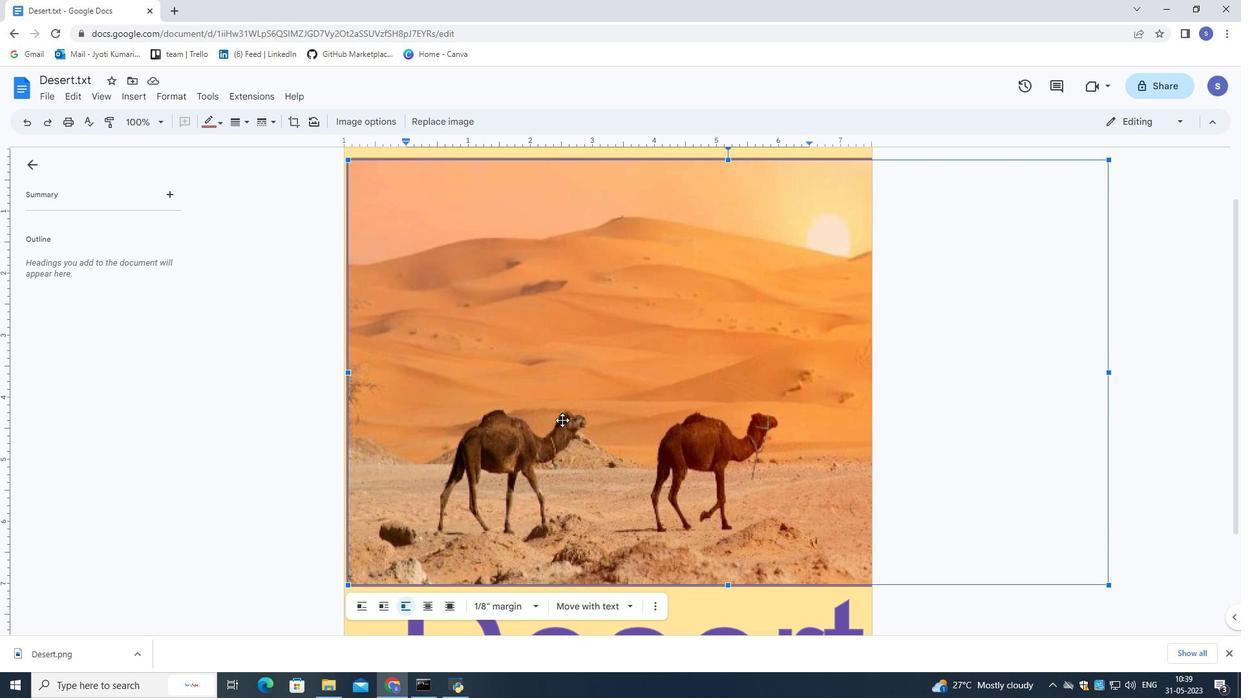 
Action: Mouse scrolled (563, 420) with delta (0, 0)
Screenshot: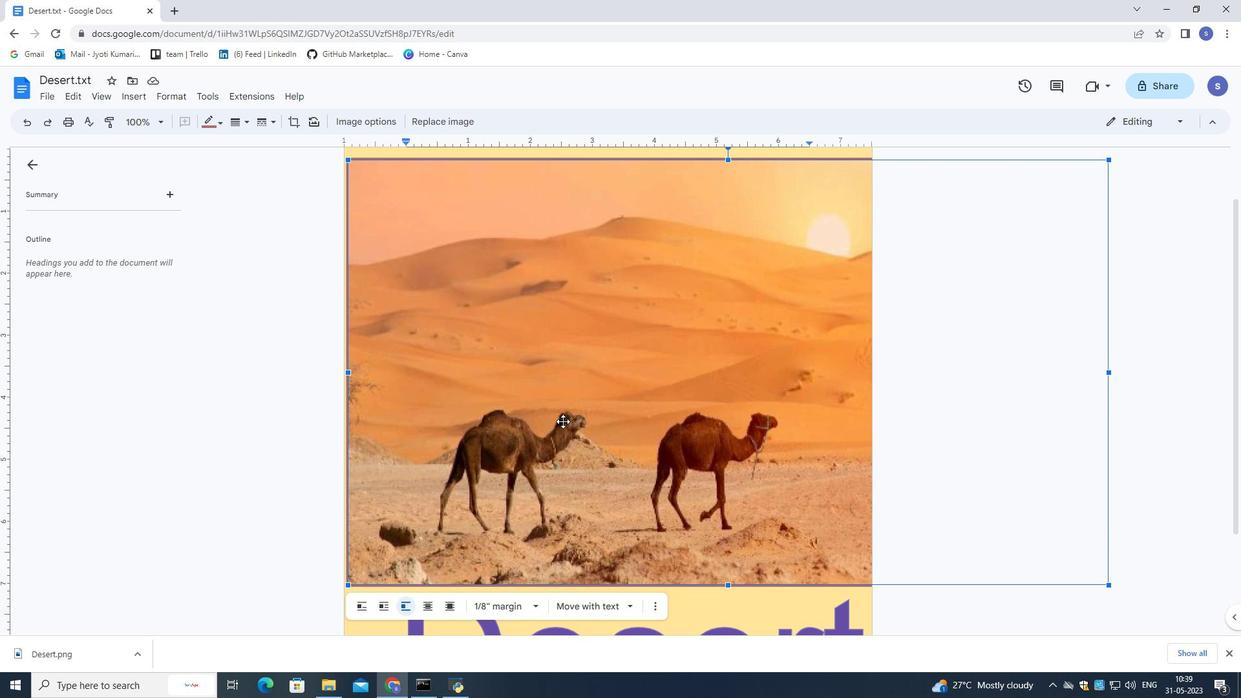 
Action: Mouse moved to (563, 422)
Screenshot: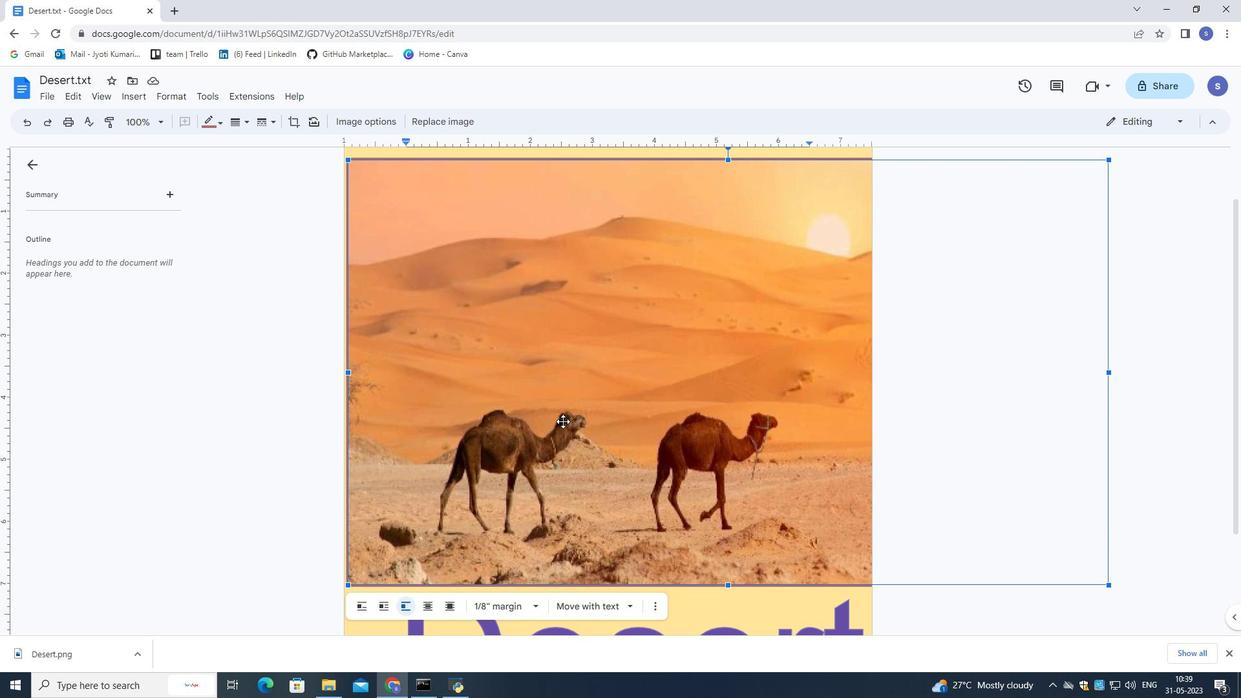 
Action: Mouse scrolled (563, 420) with delta (0, 0)
Screenshot: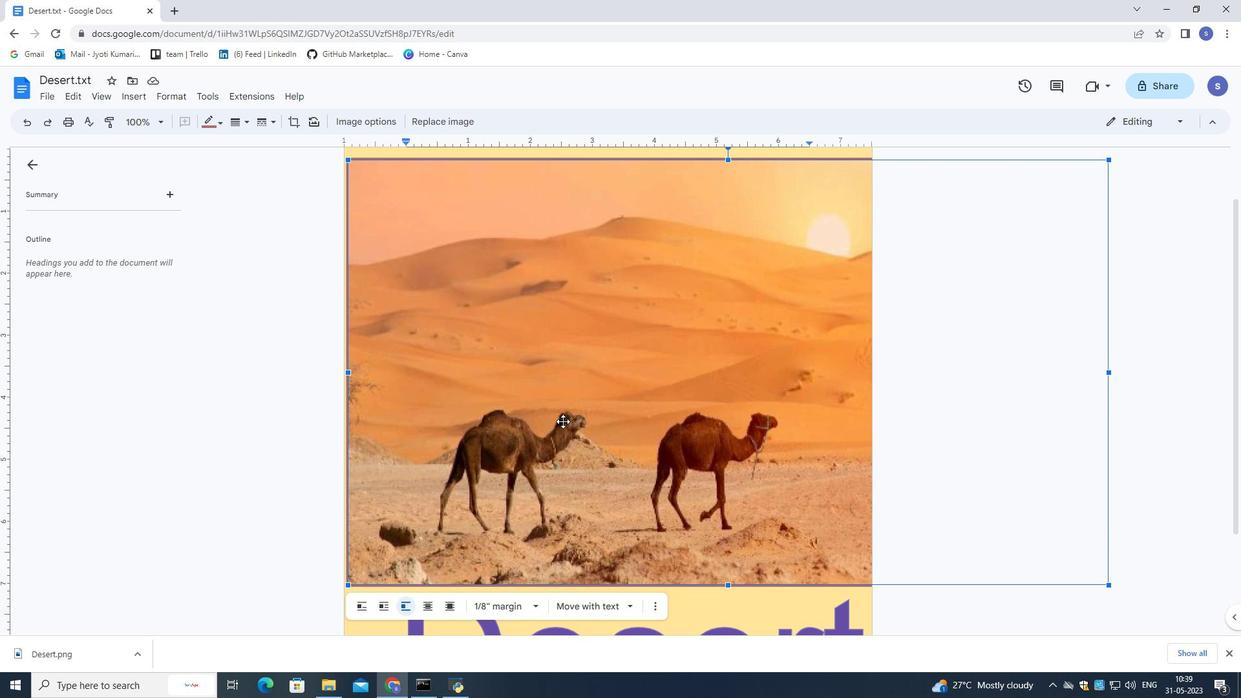 
Action: Mouse scrolled (563, 420) with delta (0, 0)
Screenshot: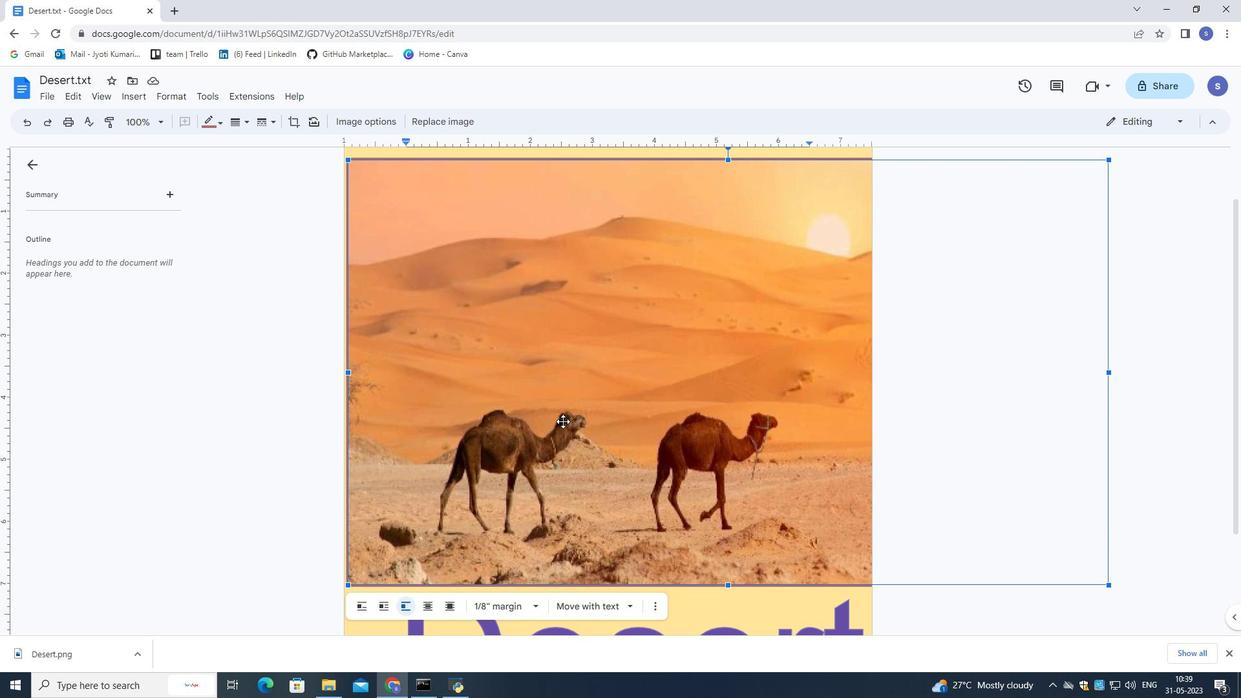 
Action: Mouse scrolled (563, 421) with delta (0, 0)
Screenshot: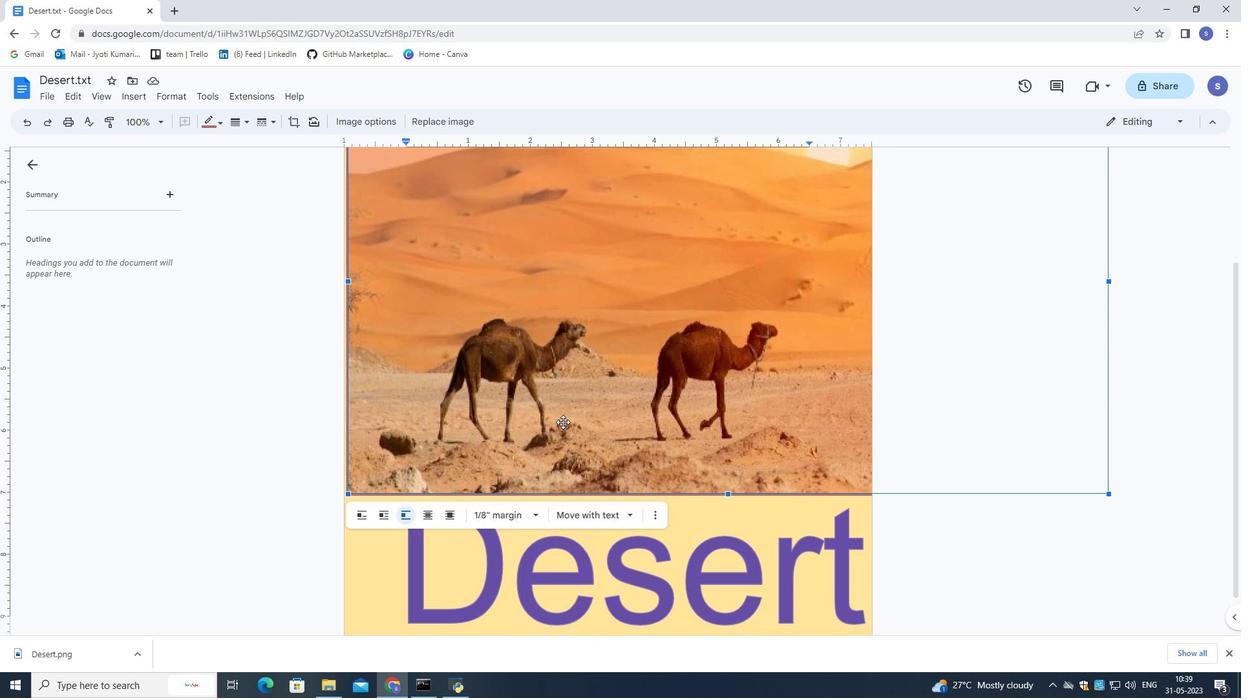 
Action: Mouse scrolled (563, 421) with delta (0, 0)
Screenshot: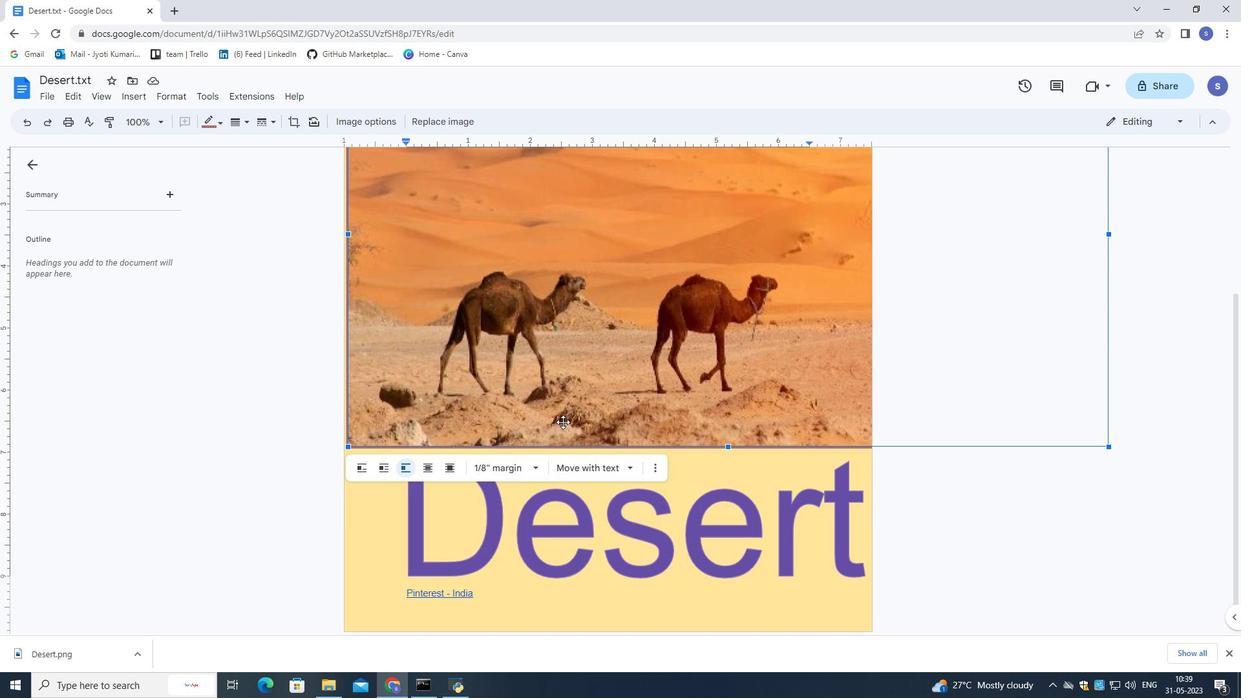 
Action: Mouse scrolled (563, 421) with delta (0, 0)
Screenshot: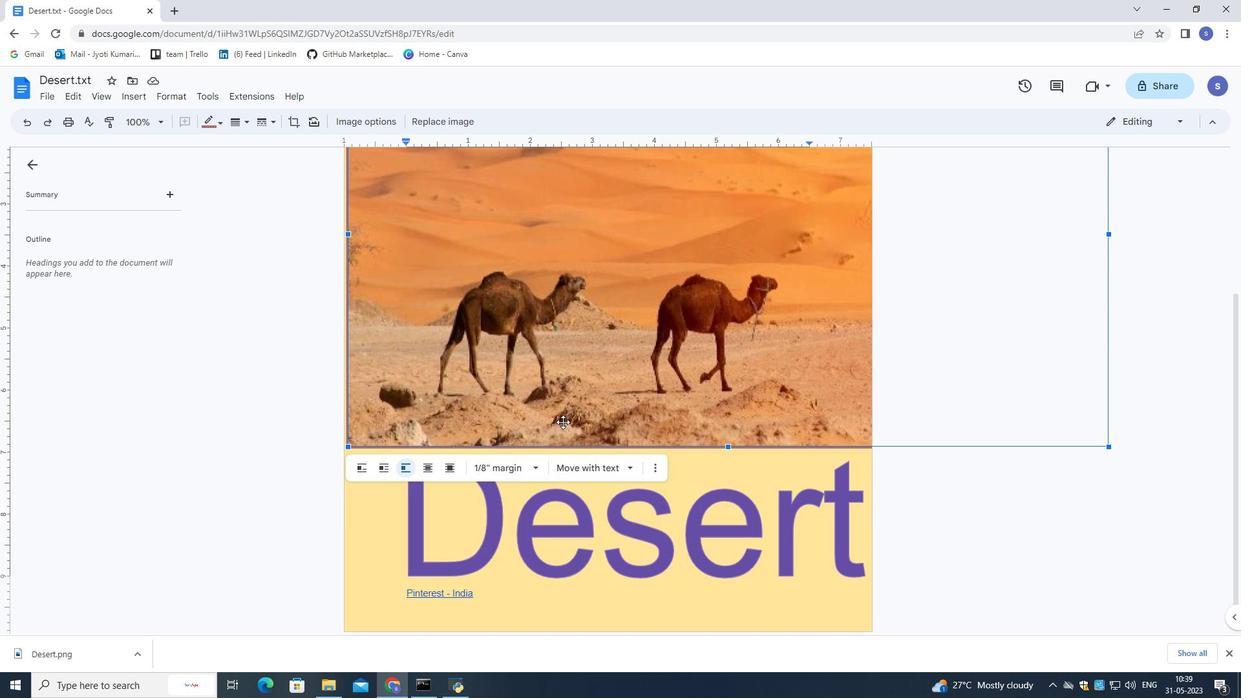 
Action: Mouse scrolled (563, 421) with delta (0, 0)
Screenshot: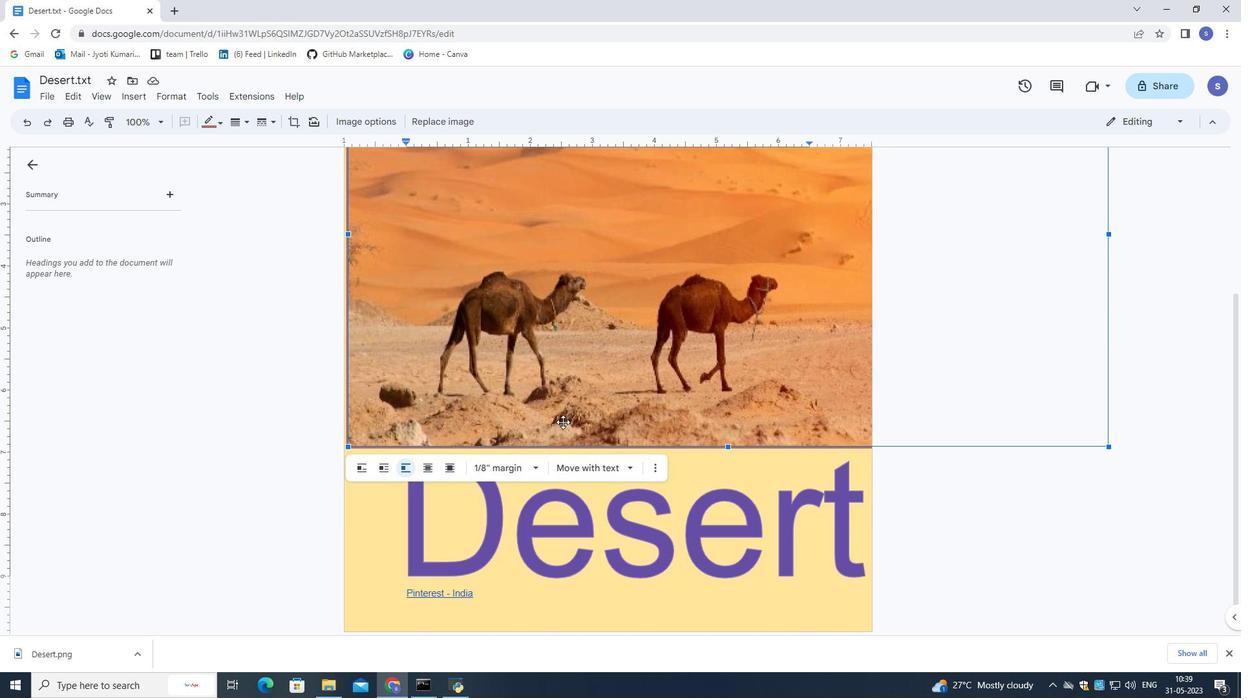 
Action: Mouse scrolled (563, 421) with delta (0, 0)
Screenshot: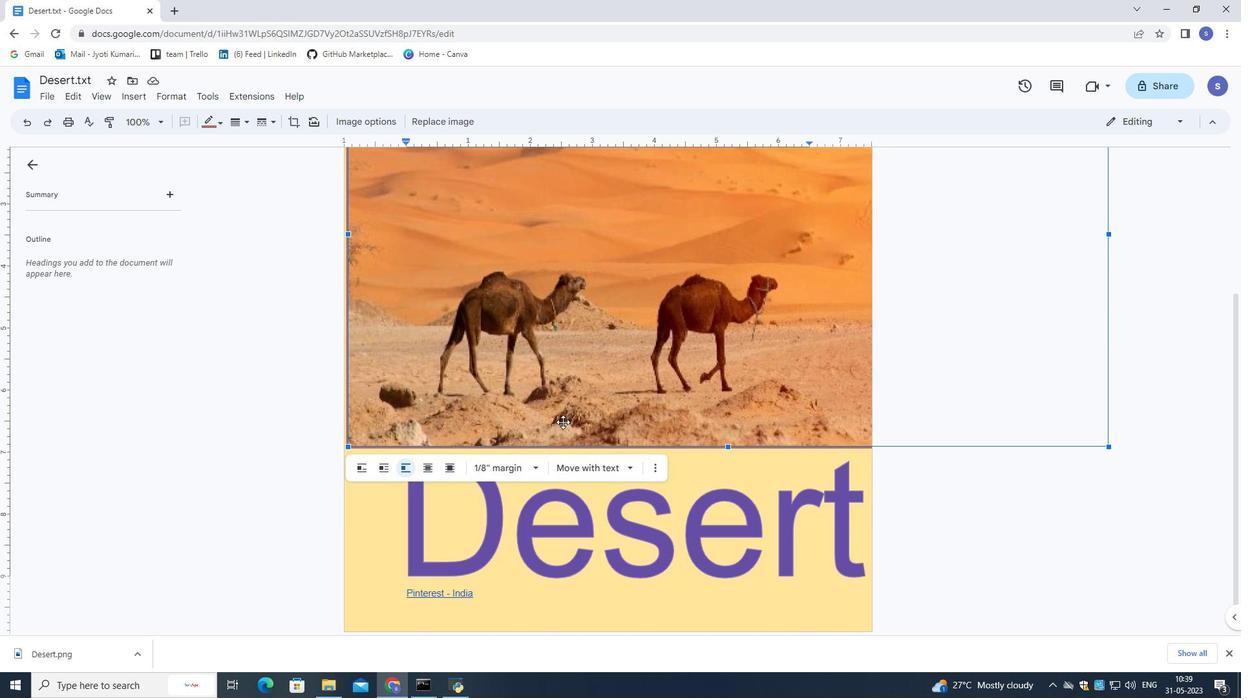 
Action: Mouse moved to (678, 628)
Screenshot: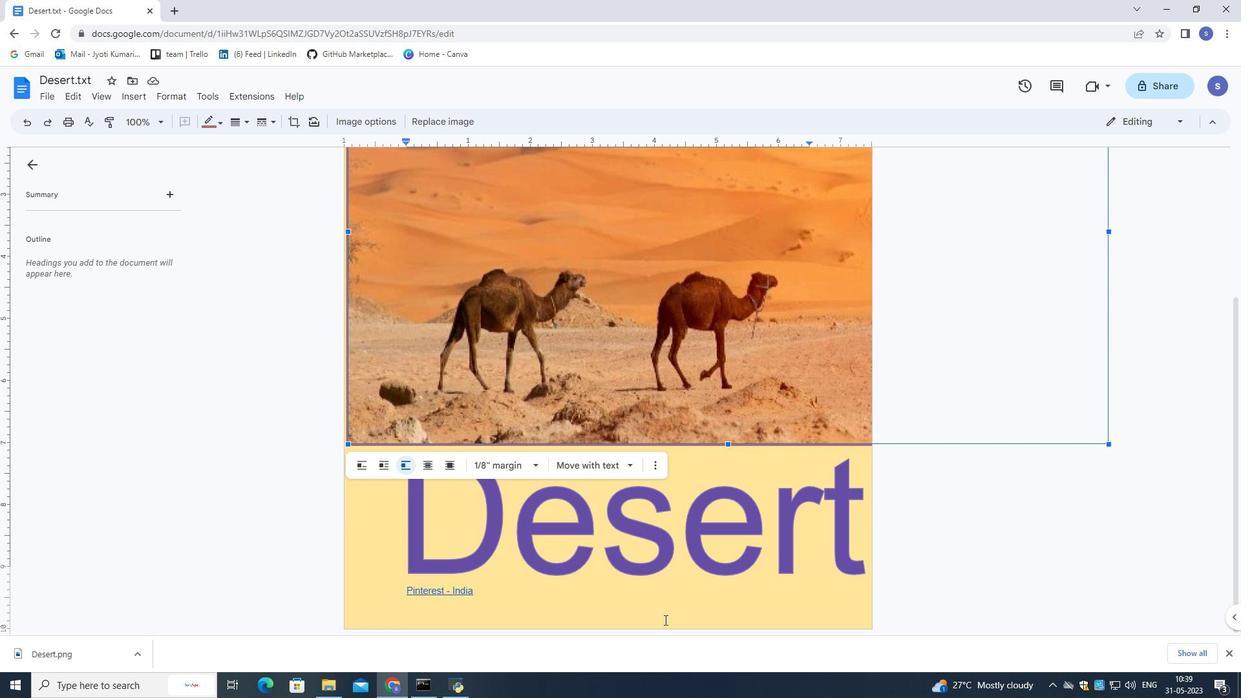
Action: Mouse pressed left at (678, 628)
Screenshot: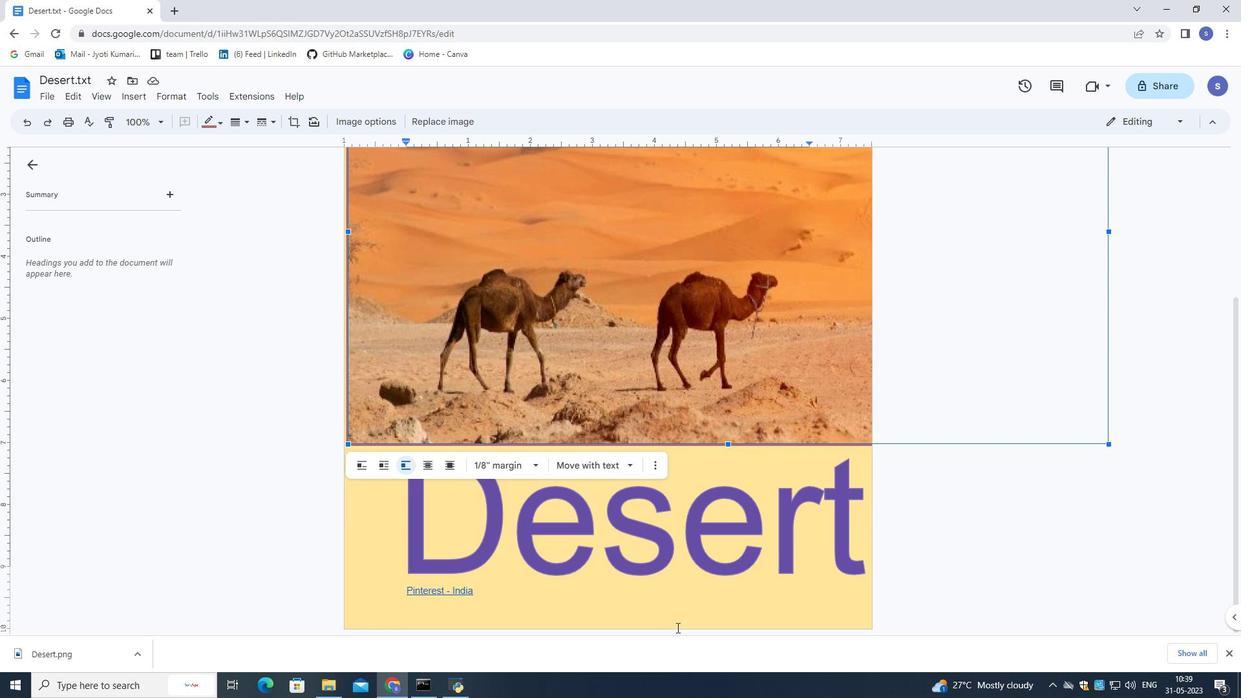 
Action: Mouse moved to (687, 607)
Screenshot: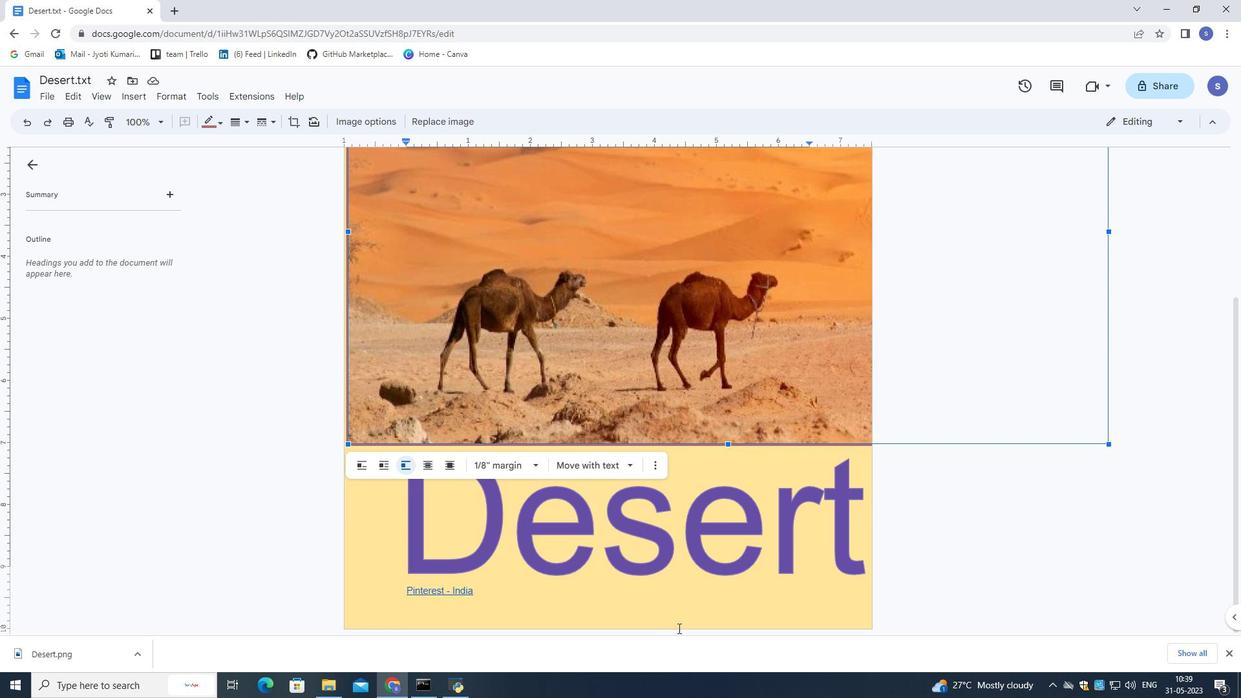 
Action: Mouse pressed left at (687, 607)
Screenshot: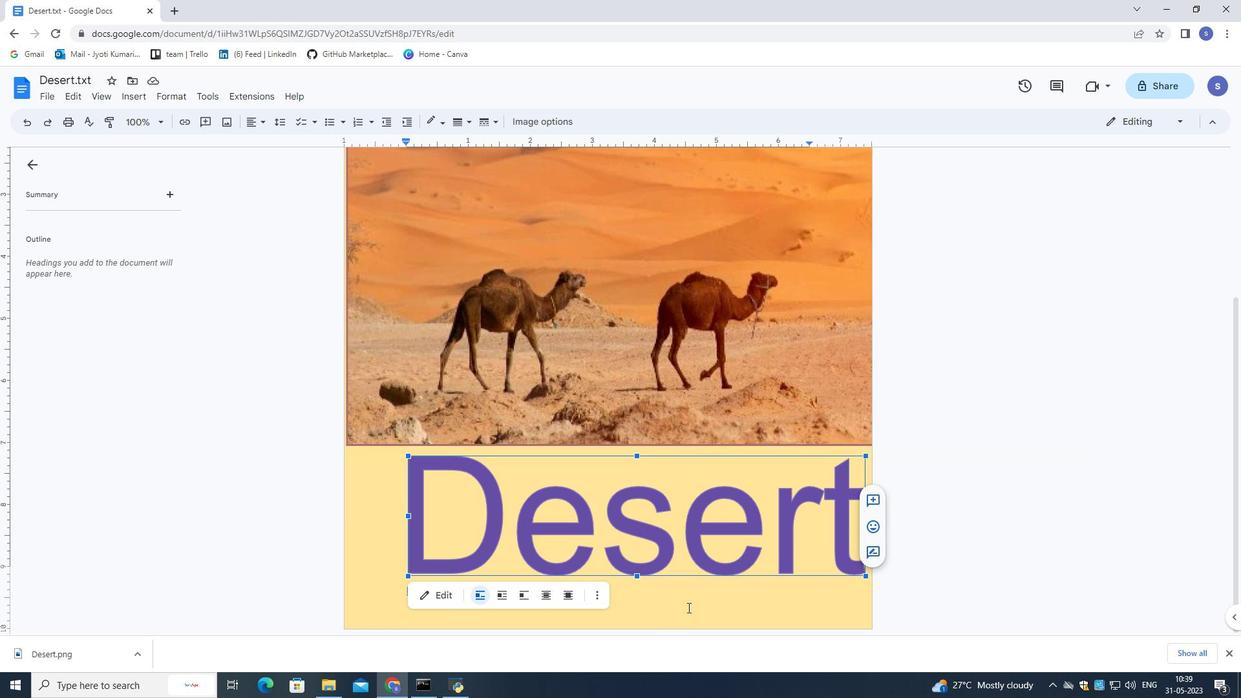 
Action: Mouse moved to (649, 420)
Screenshot: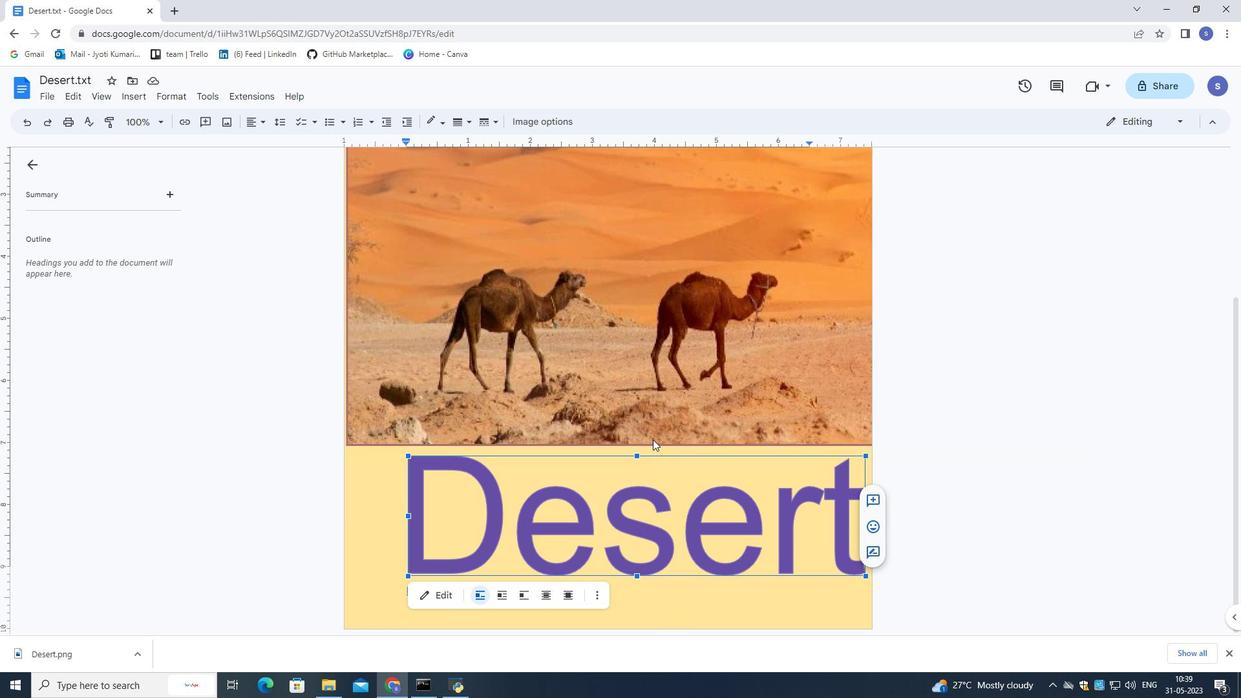 
Action: Mouse pressed left at (649, 420)
Screenshot: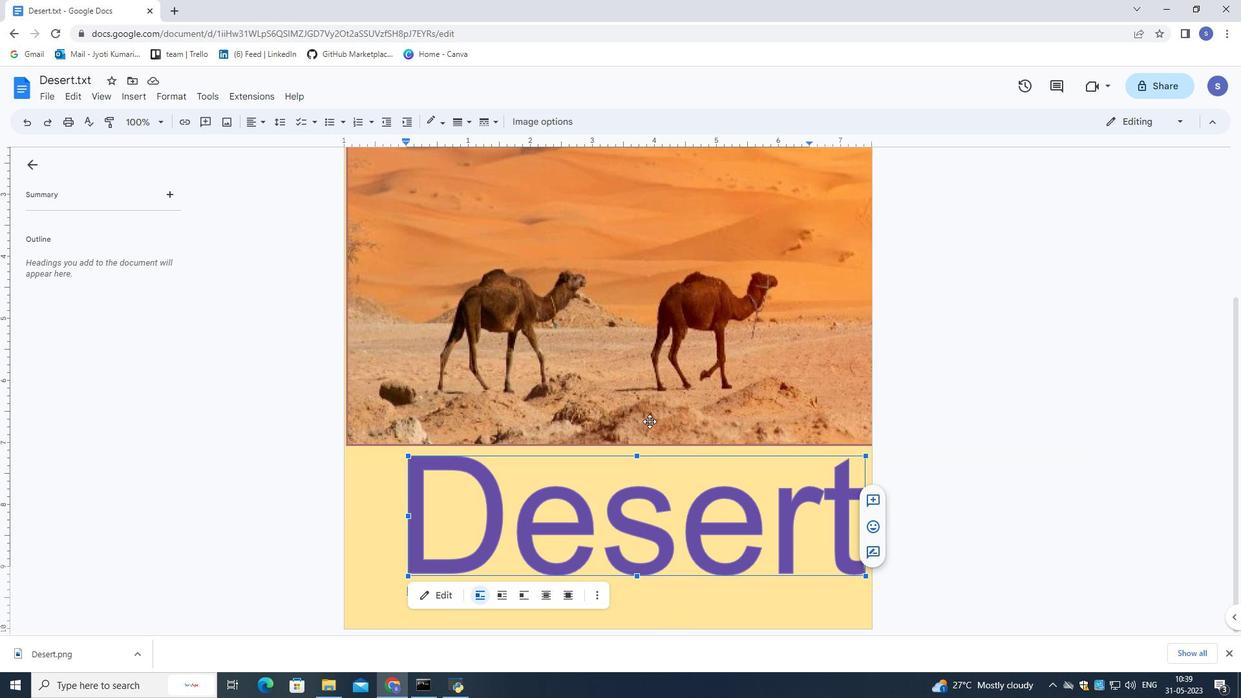 
Action: Mouse scrolled (649, 421) with delta (0, 0)
Screenshot: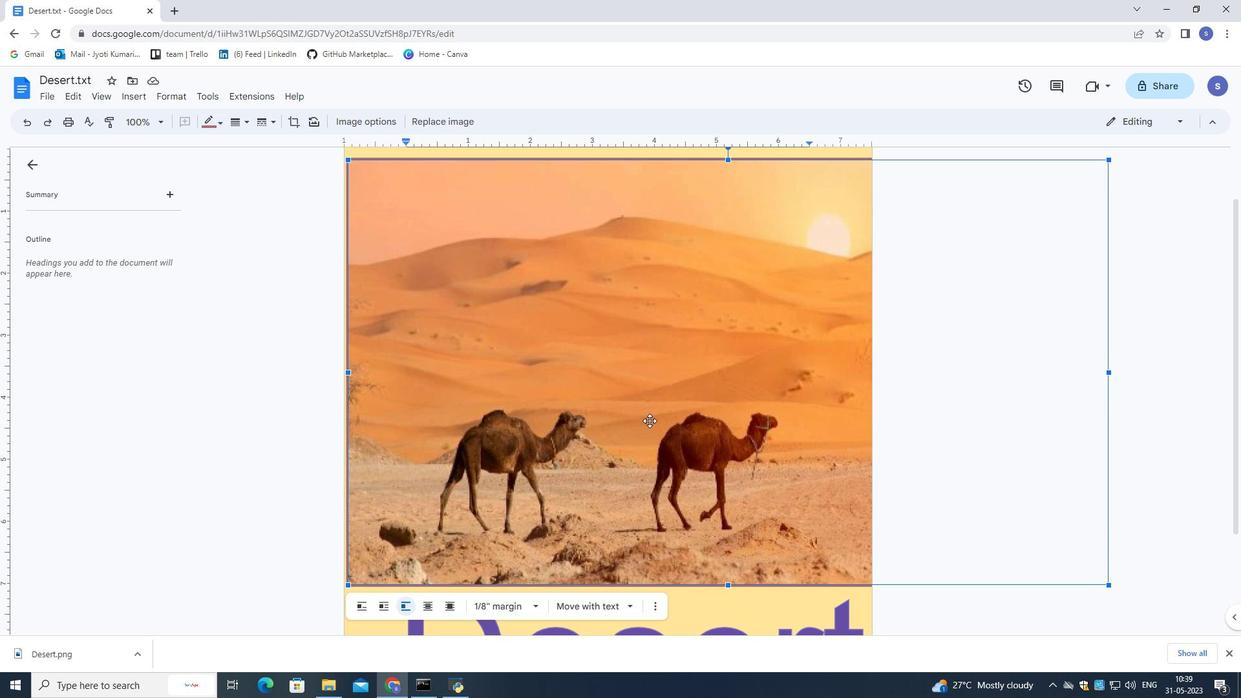 
Action: Mouse scrolled (649, 421) with delta (0, 0)
Screenshot: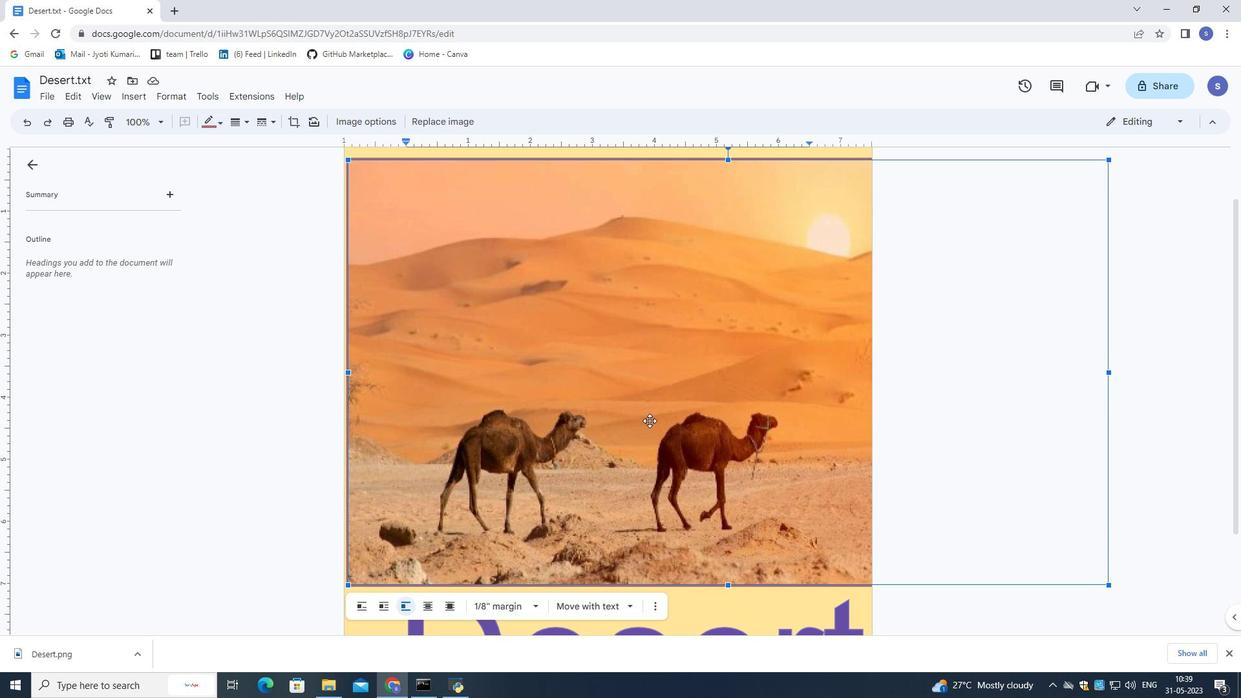 
Action: Mouse scrolled (649, 421) with delta (0, 0)
Screenshot: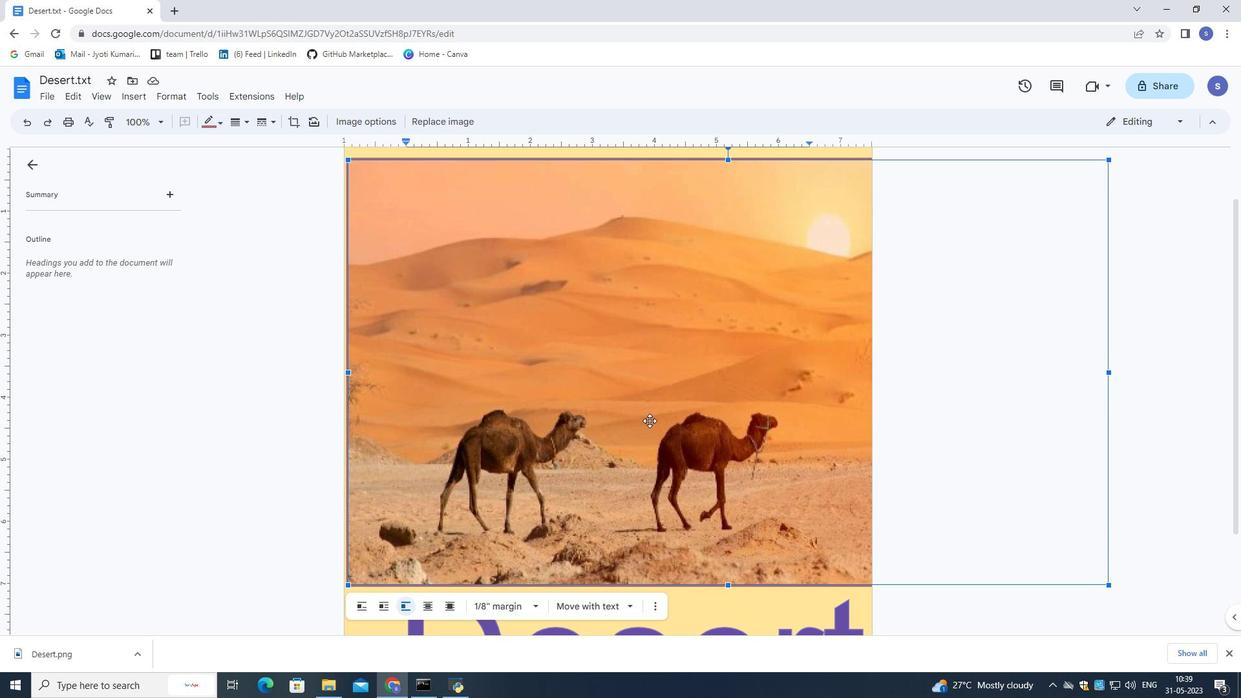 
Action: Mouse scrolled (649, 421) with delta (0, 0)
Screenshot: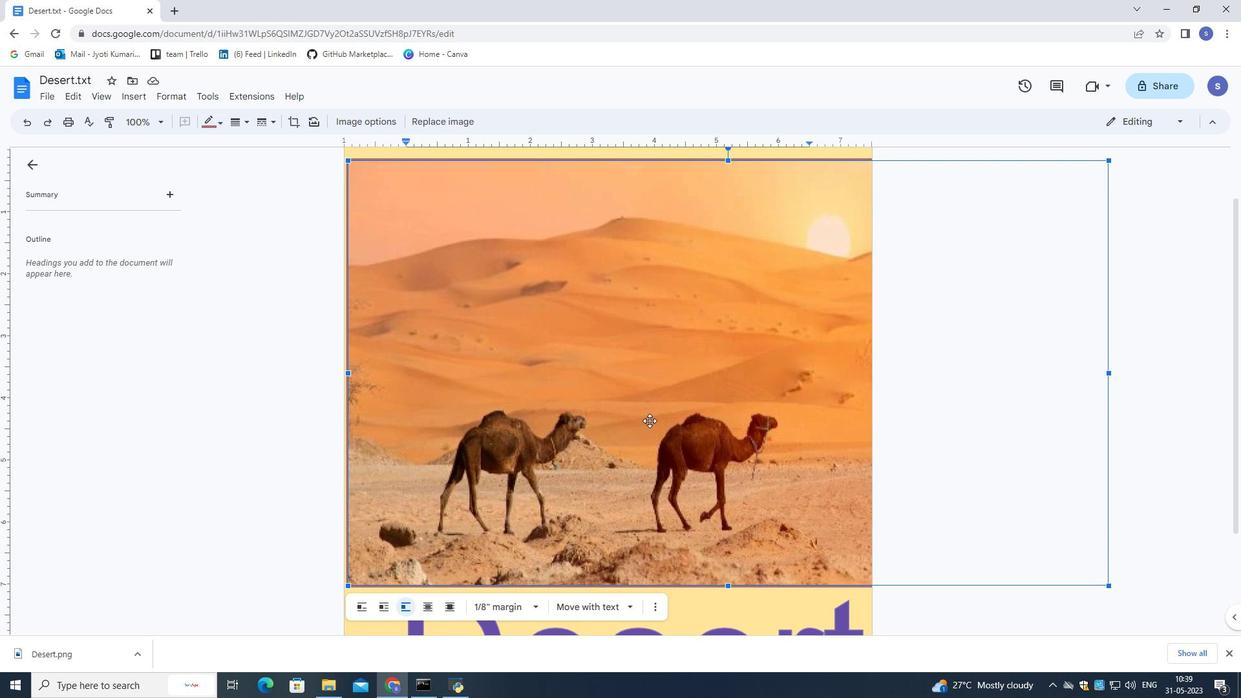 
Action: Mouse scrolled (649, 420) with delta (0, 0)
Screenshot: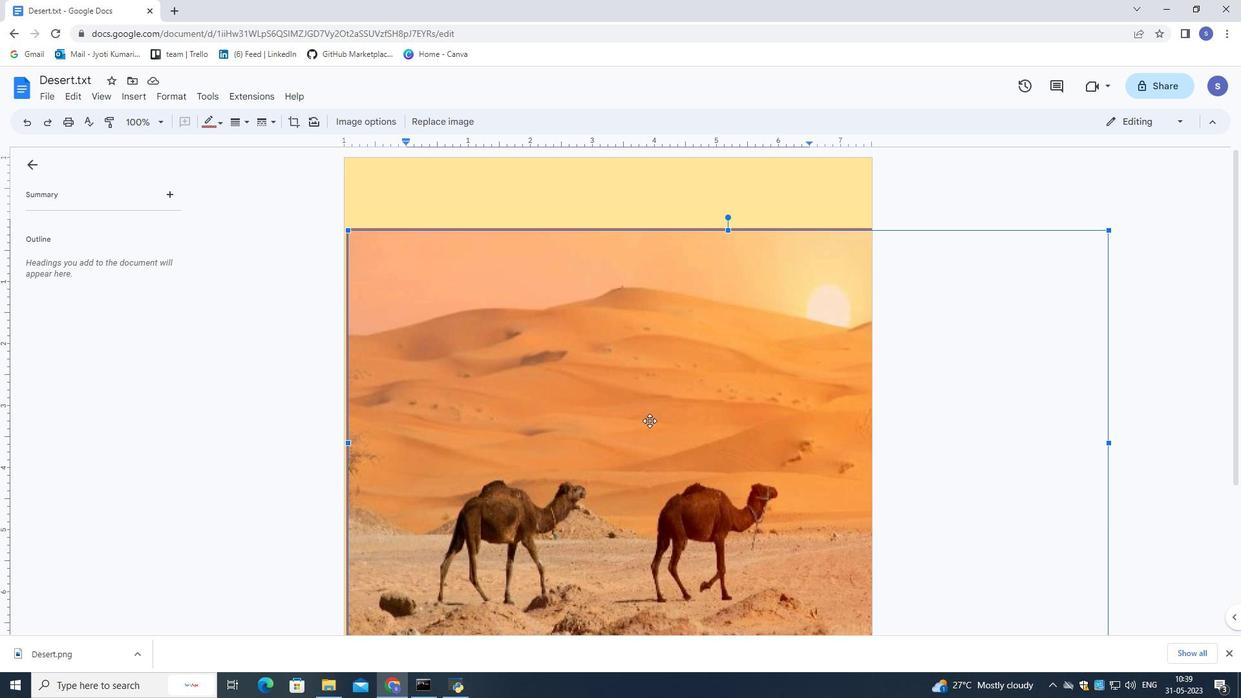 
Action: Mouse scrolled (649, 420) with delta (0, 0)
Screenshot: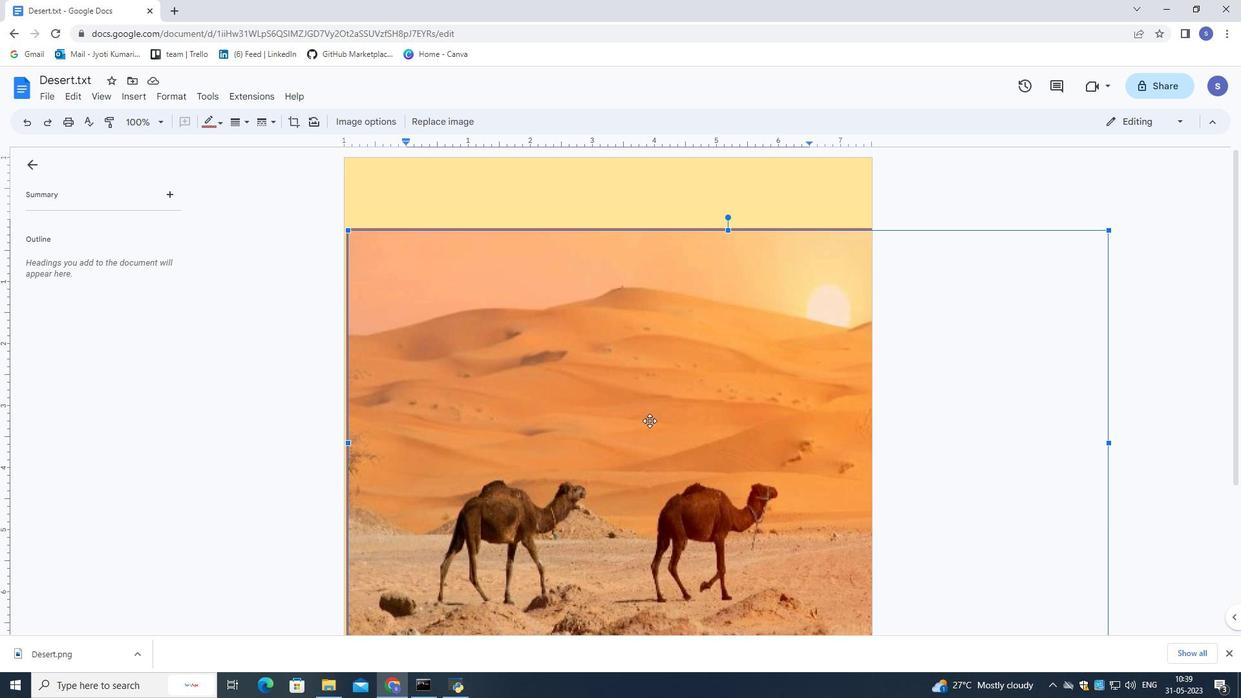 
Action: Mouse scrolled (649, 420) with delta (0, 0)
Screenshot: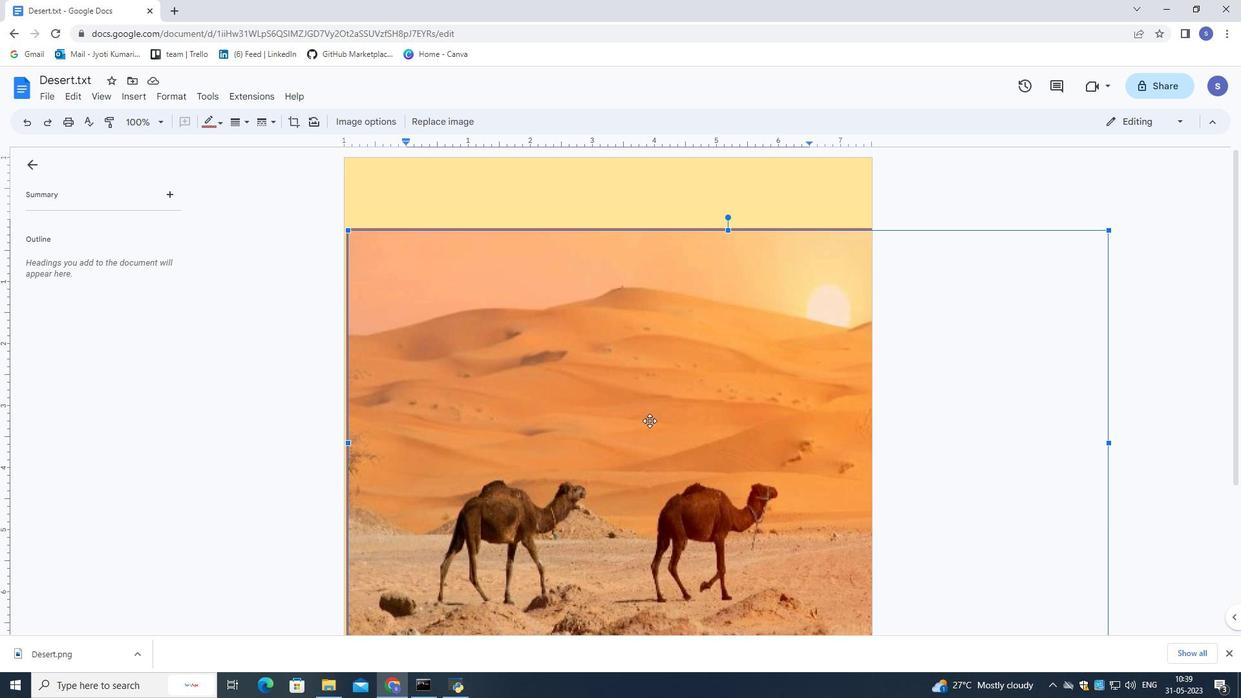 
Action: Mouse scrolled (649, 420) with delta (0, 0)
Screenshot: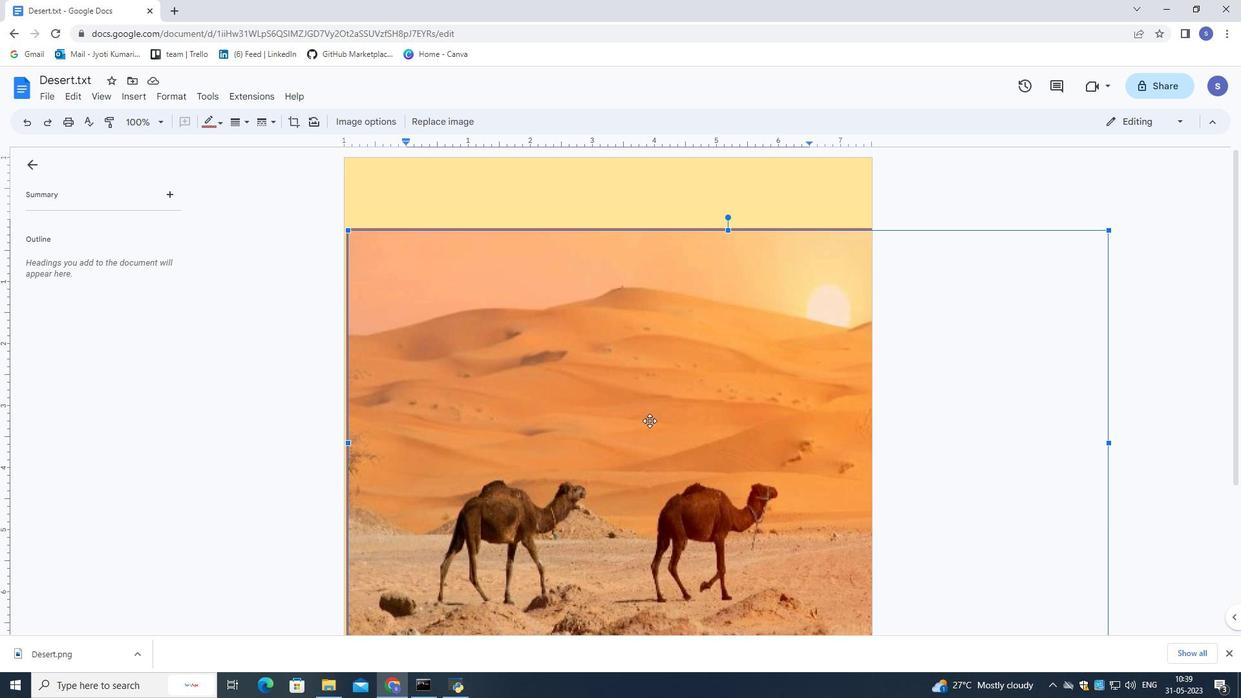 
Action: Mouse scrolled (649, 420) with delta (0, 0)
Screenshot: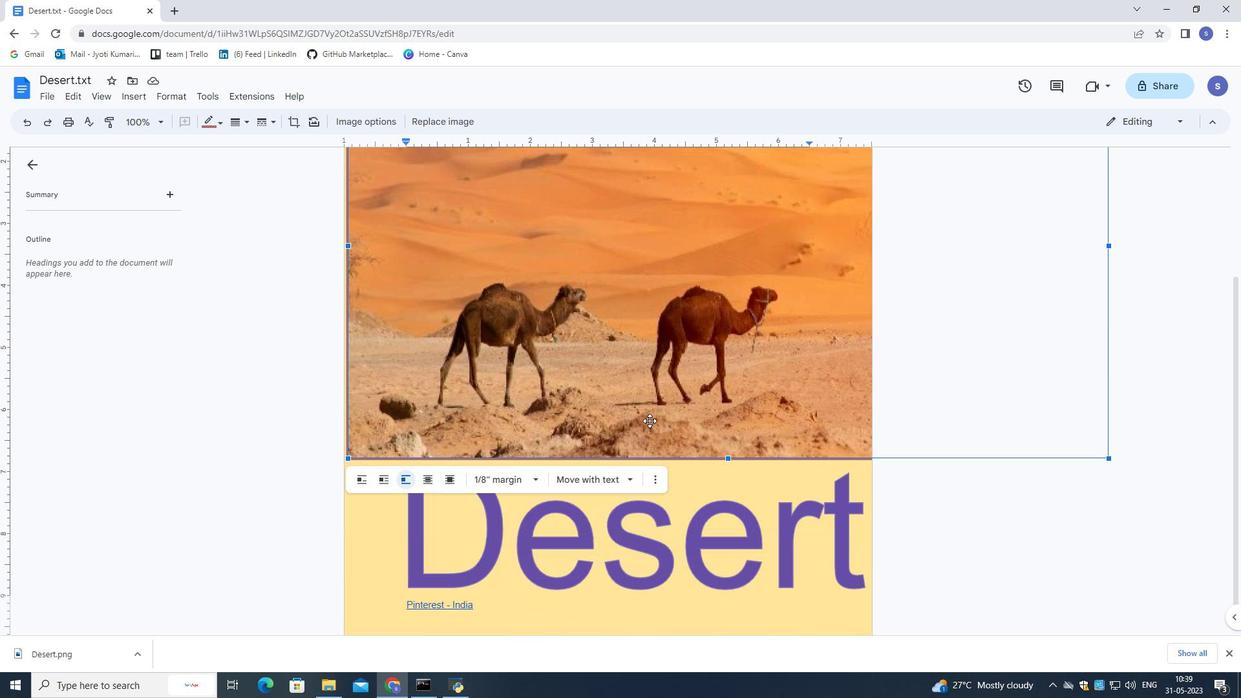 
Action: Mouse scrolled (649, 420) with delta (0, 0)
Screenshot: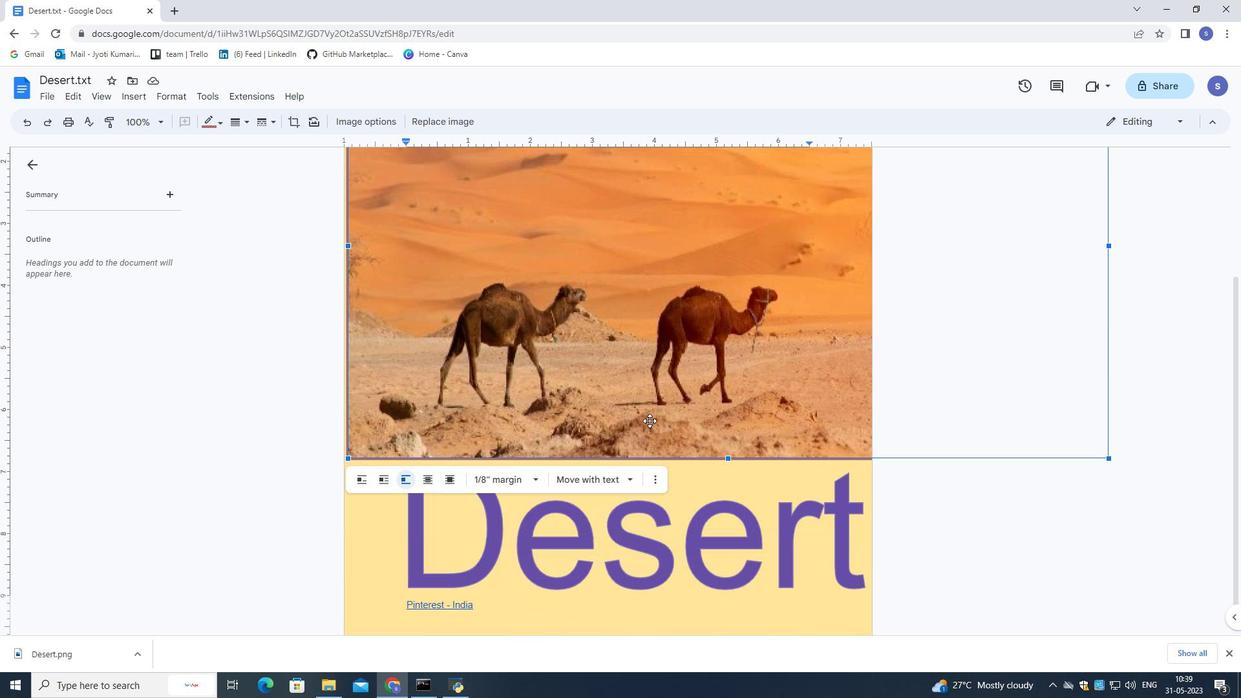 
Action: Mouse scrolled (649, 420) with delta (0, 0)
Screenshot: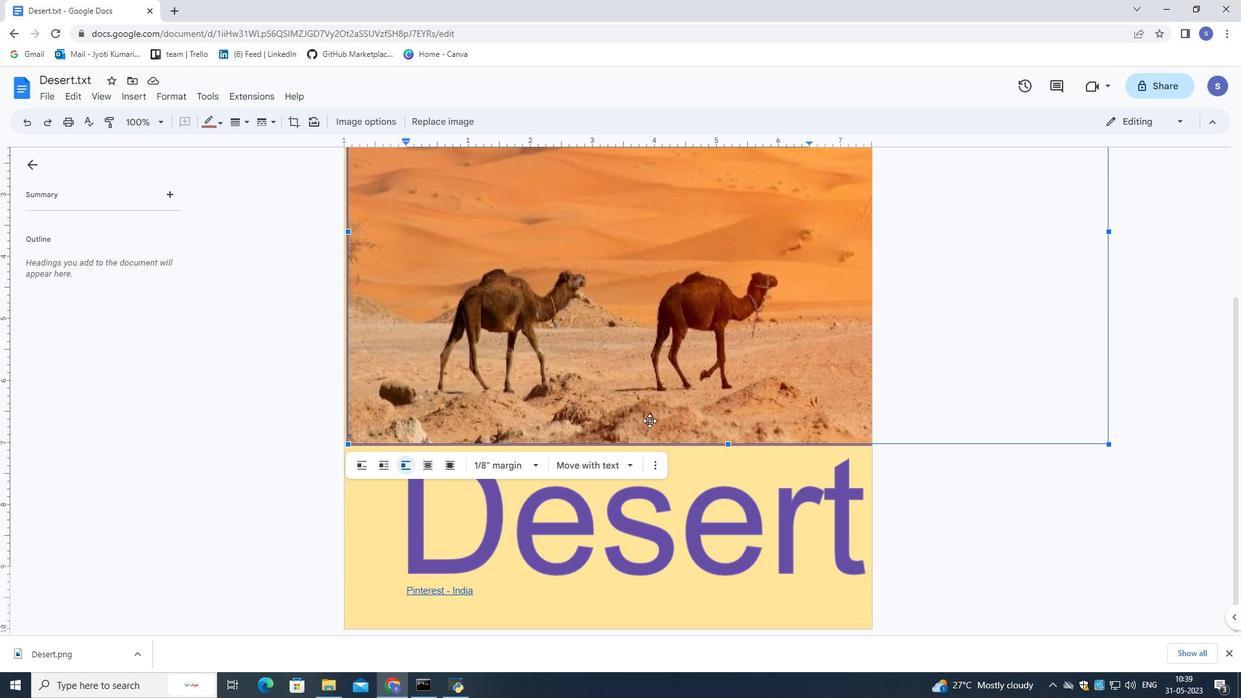 
Action: Mouse scrolled (649, 420) with delta (0, 0)
Screenshot: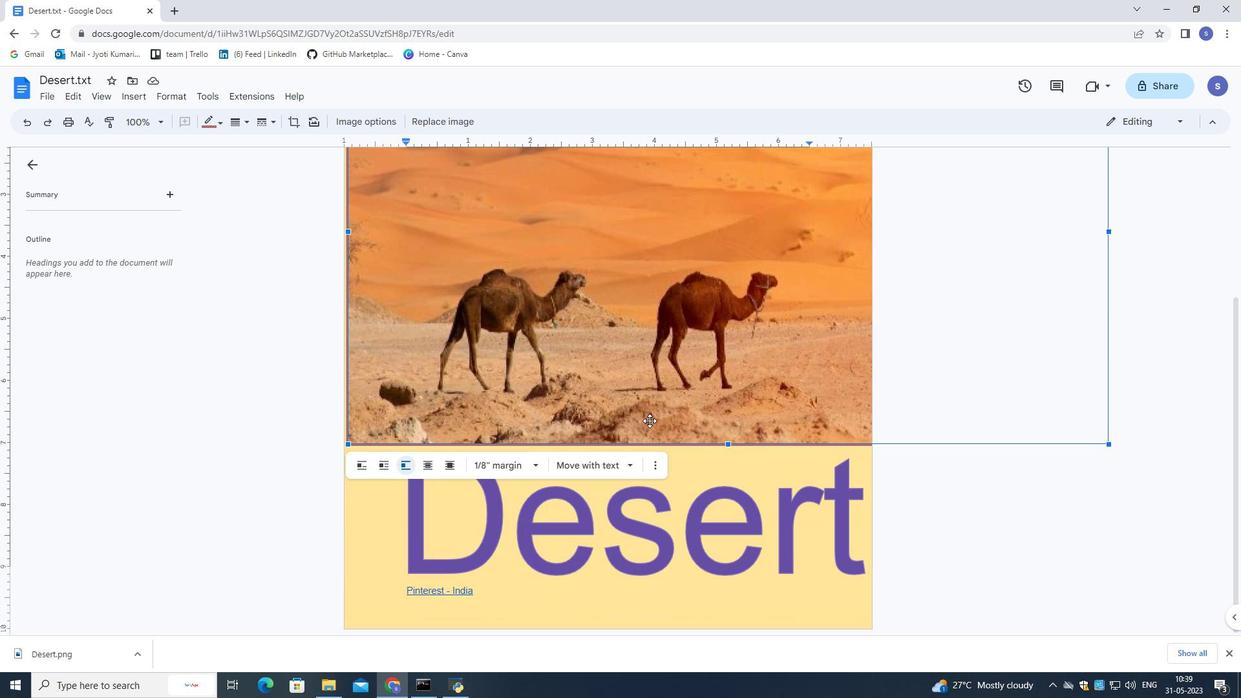 
Action: Mouse moved to (647, 424)
Screenshot: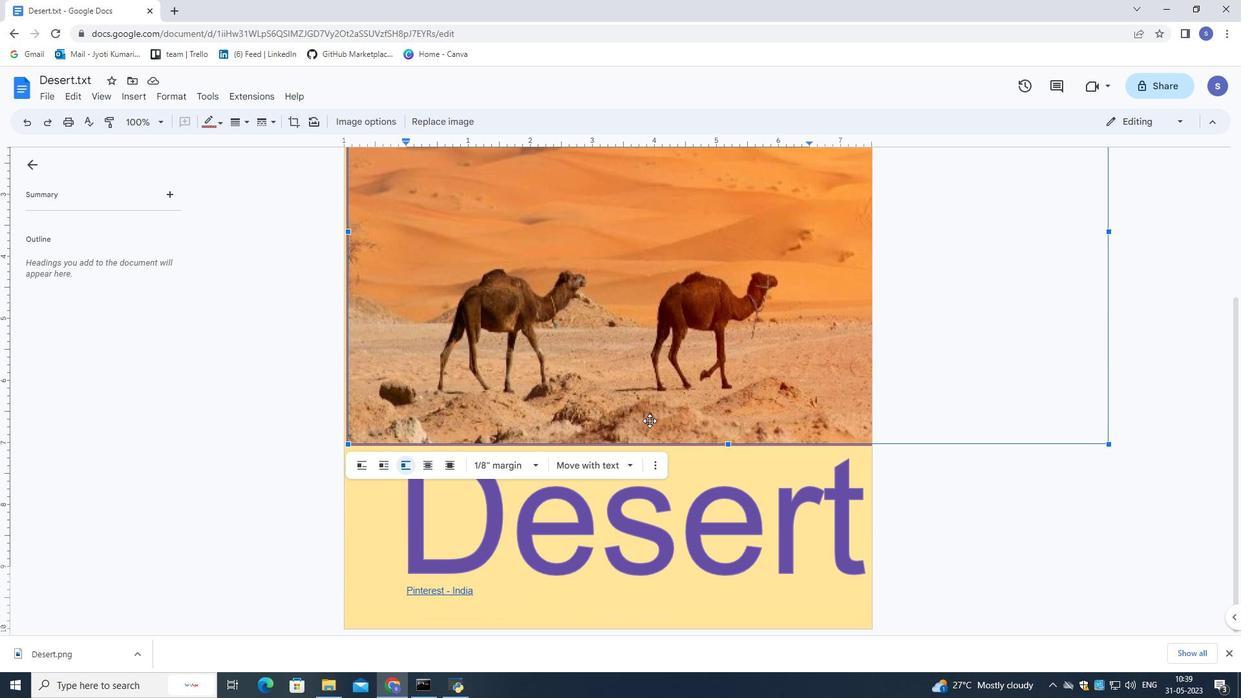 
